Task: Read customer reviews and ratings for real estate agents in Des Moines, Iowa, to find an agent who specializes in condos or loft apartments.
Action: Mouse moved to (320, 211)
Screenshot: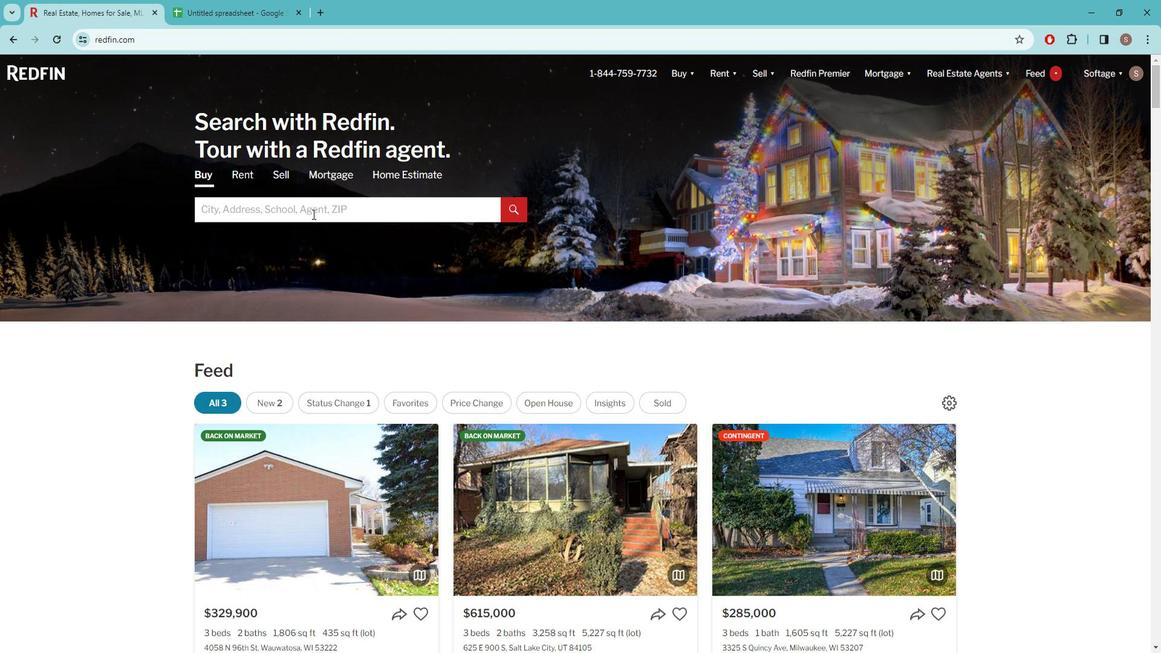 
Action: Mouse pressed left at (320, 211)
Screenshot: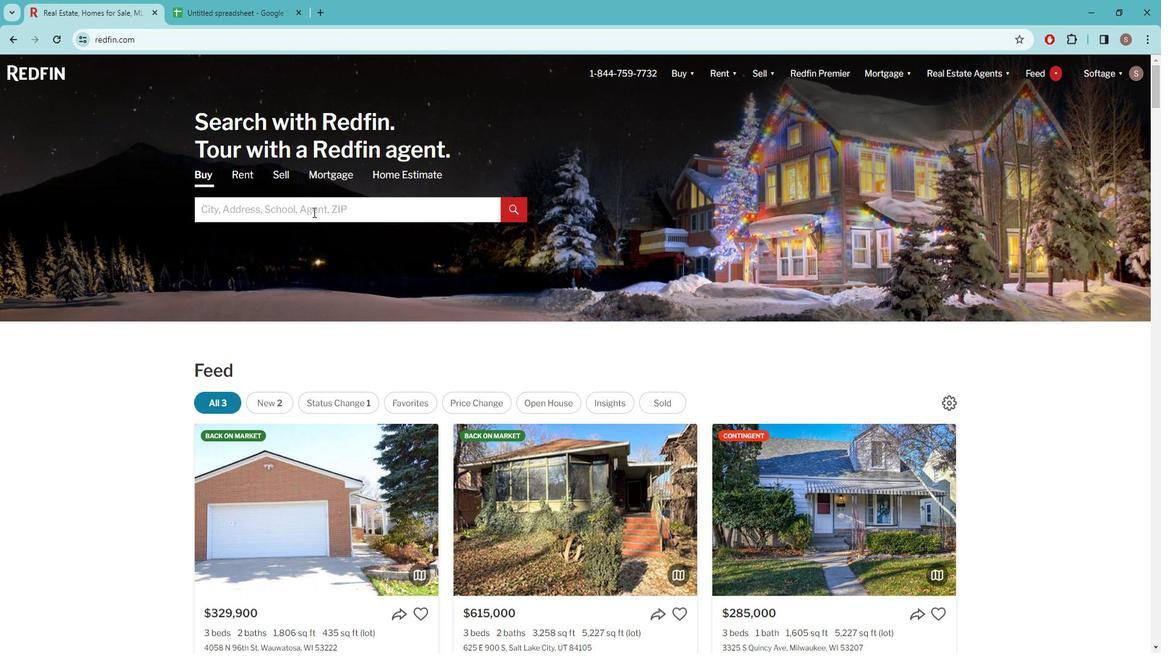 
Action: Key pressed d<Key.caps_lock>ES<Key.space><Key.caps_lock>m
Screenshot: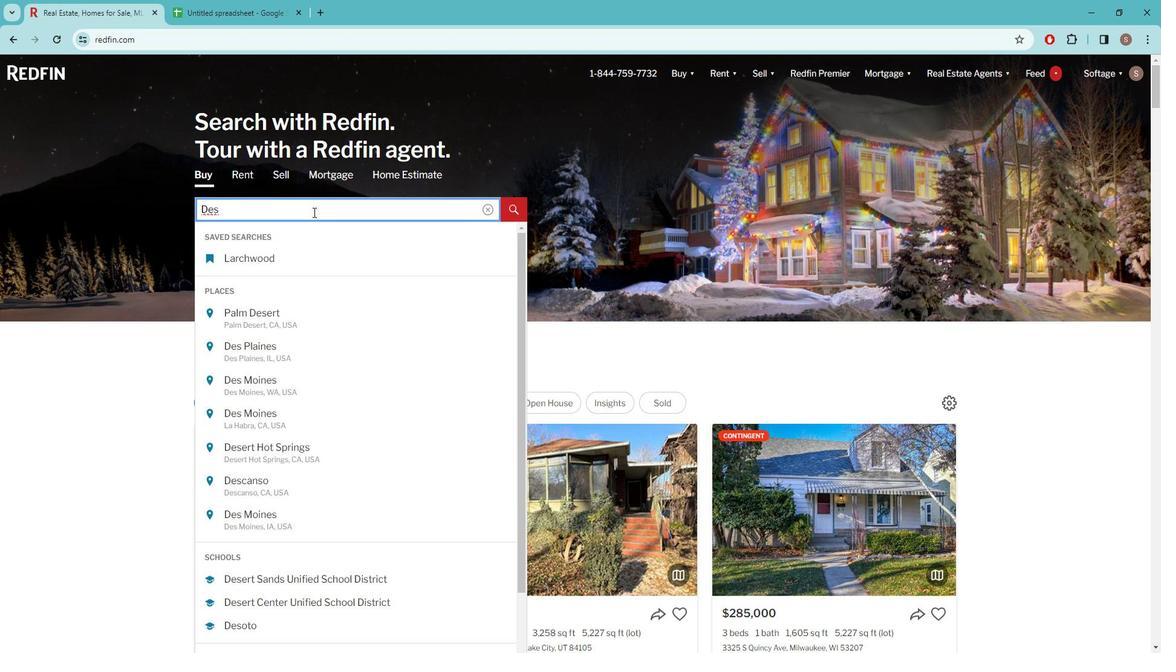
Action: Mouse moved to (320, 211)
Screenshot: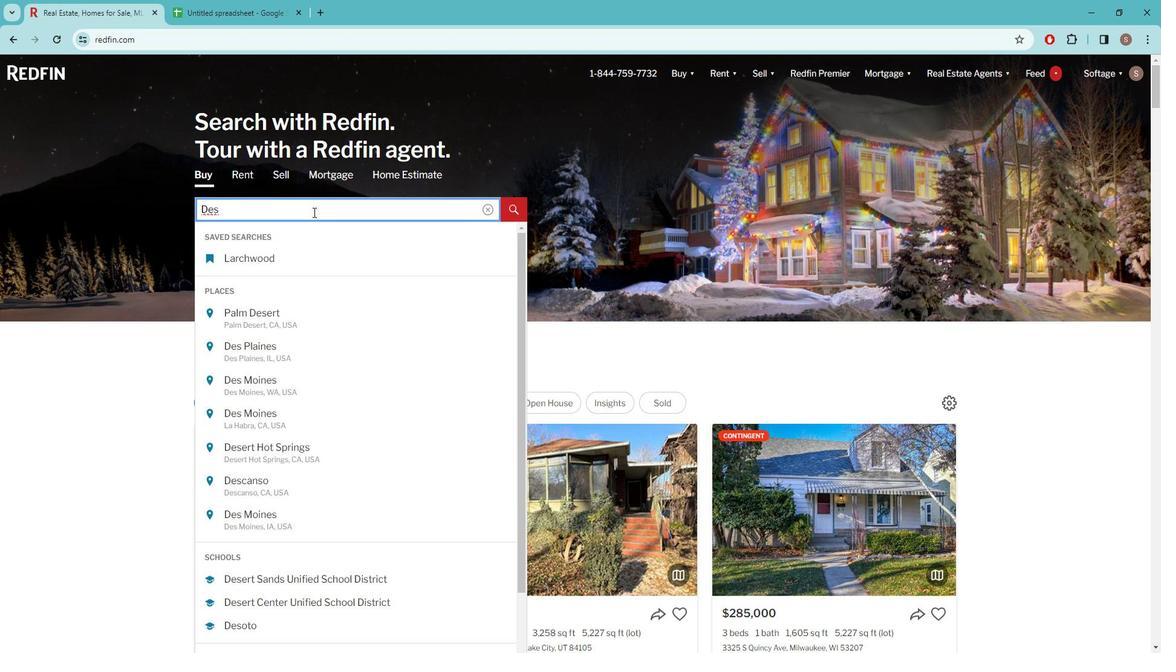 
Action: Key pressed <Key.caps_lock>OINES,<Key.space><Key.caps_lock>i<Key.caps_lock>OWA
Screenshot: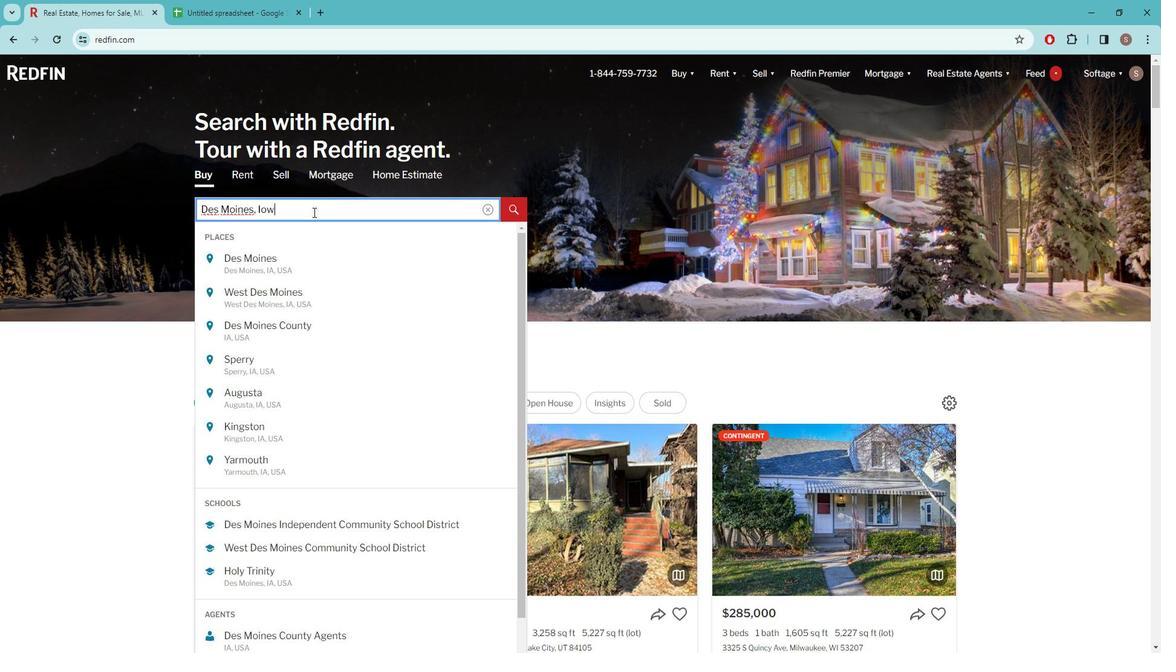 
Action: Mouse moved to (306, 251)
Screenshot: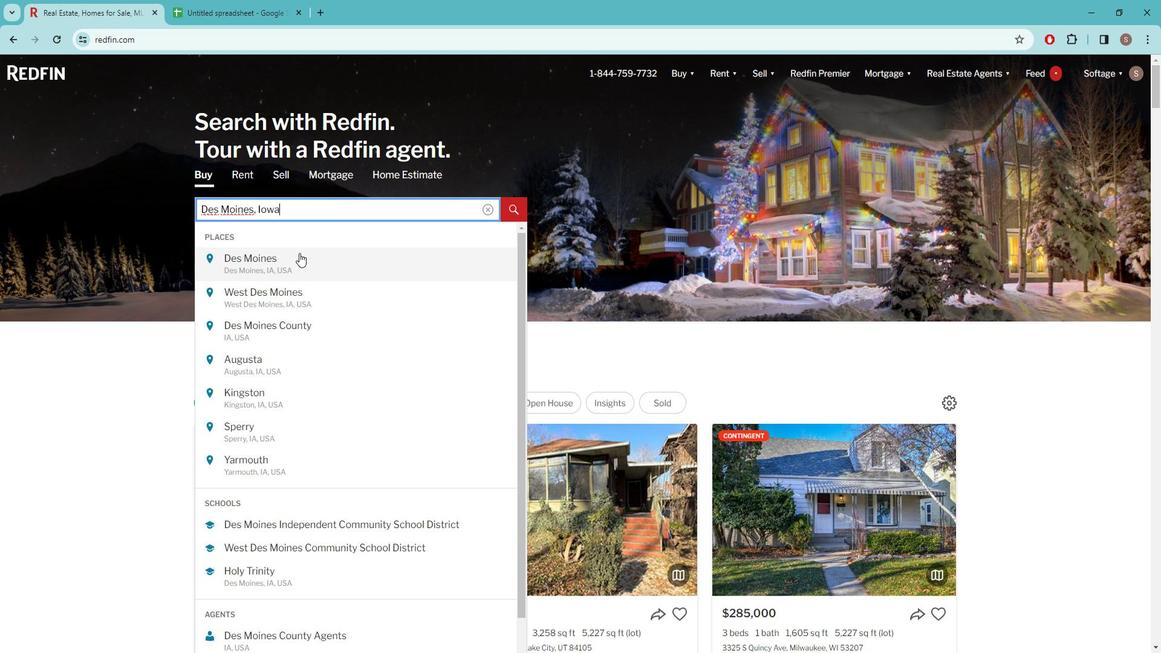 
Action: Mouse pressed left at (306, 251)
Screenshot: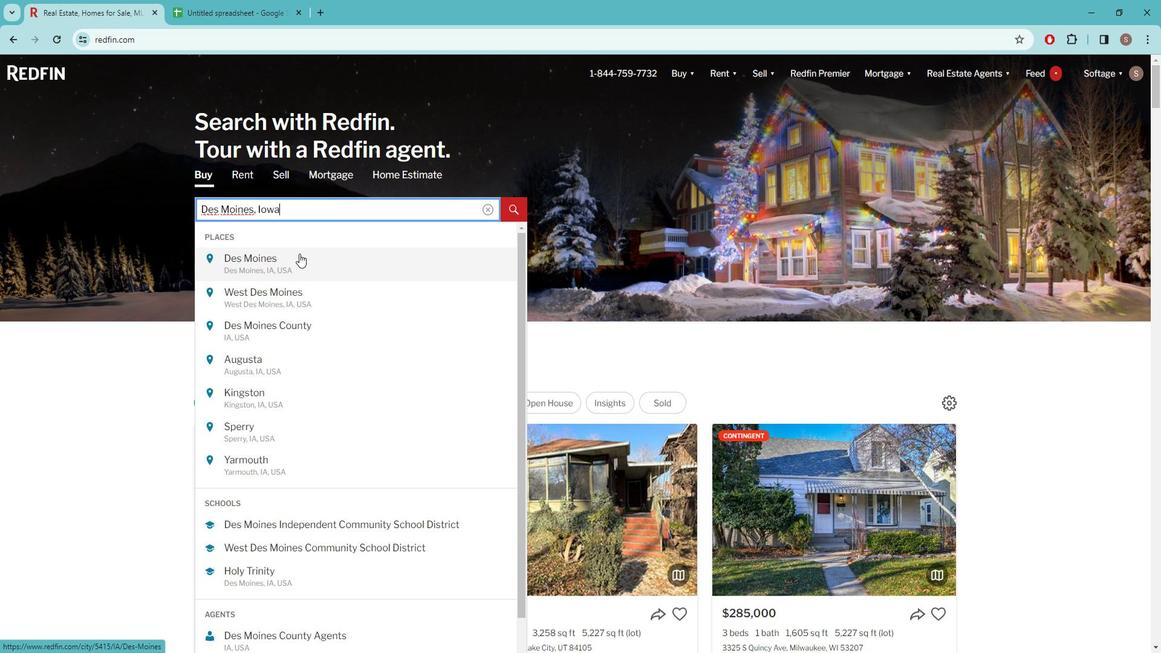 
Action: Mouse moved to (1020, 157)
Screenshot: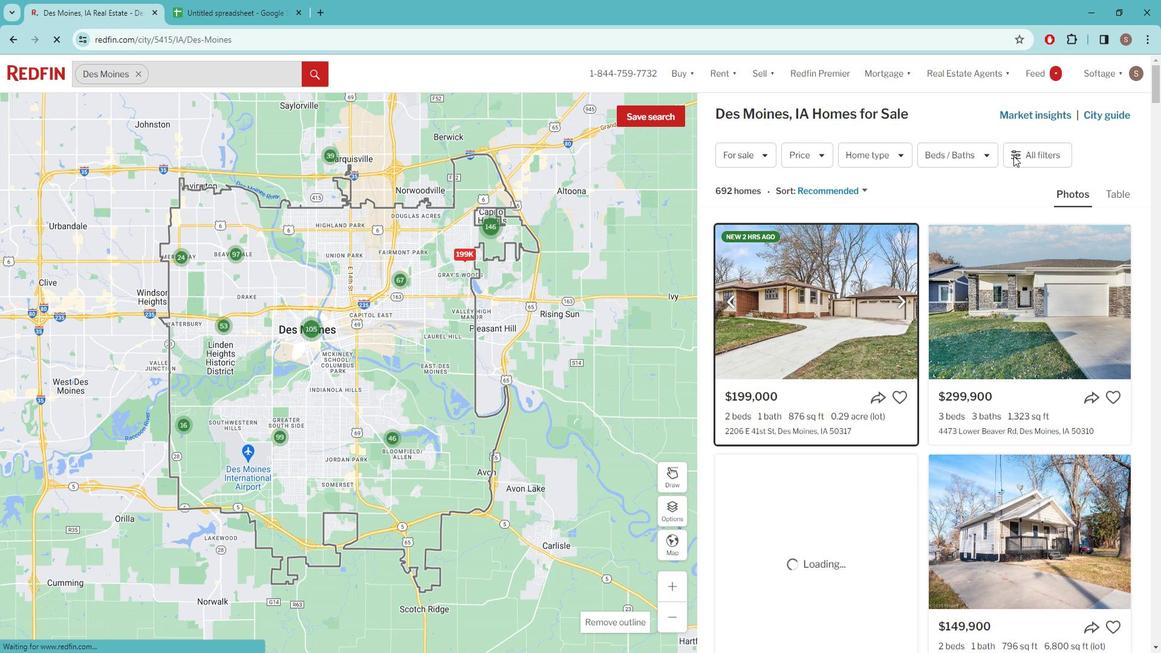 
Action: Mouse pressed left at (1020, 157)
Screenshot: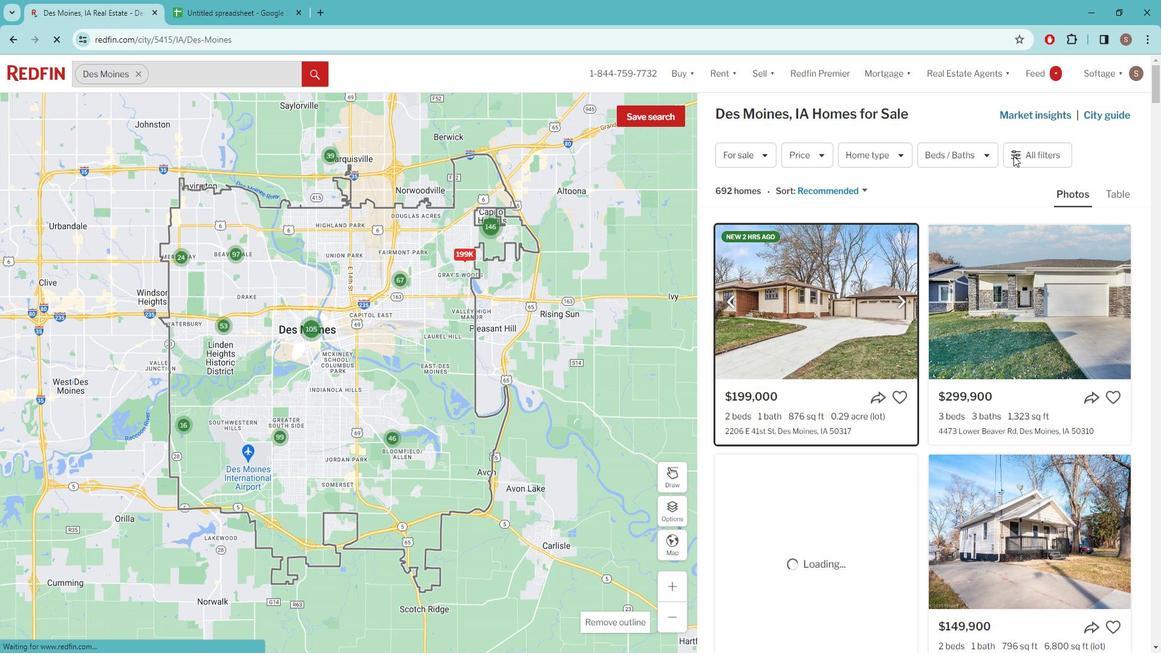 
Action: Mouse moved to (1021, 153)
Screenshot: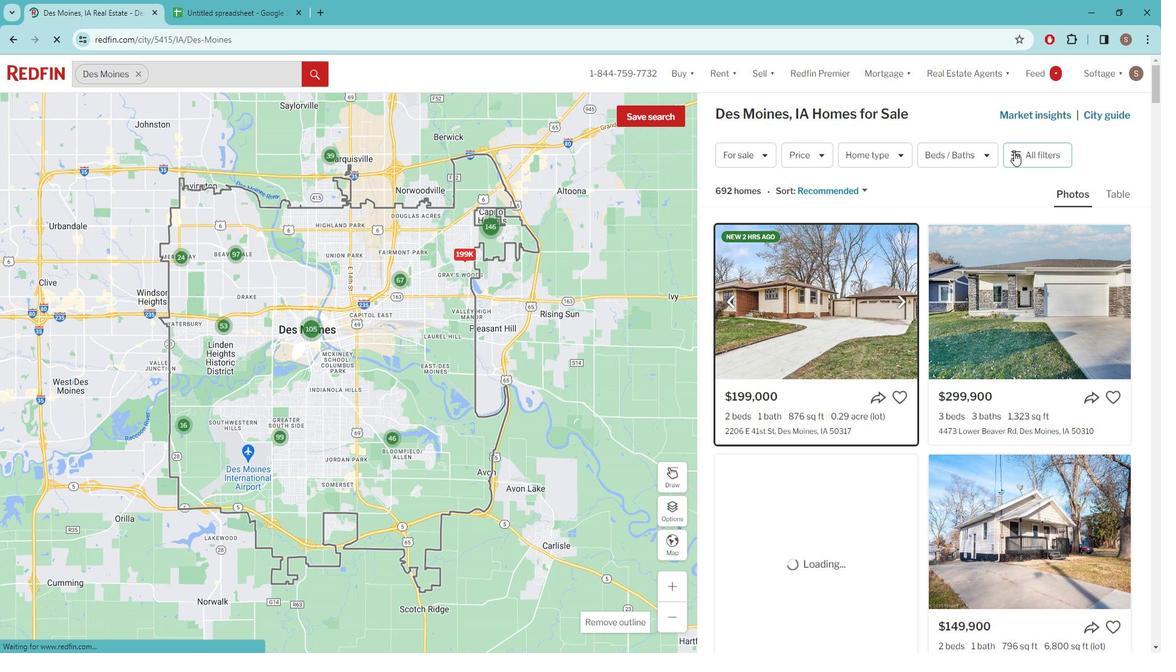 
Action: Mouse pressed left at (1021, 153)
Screenshot: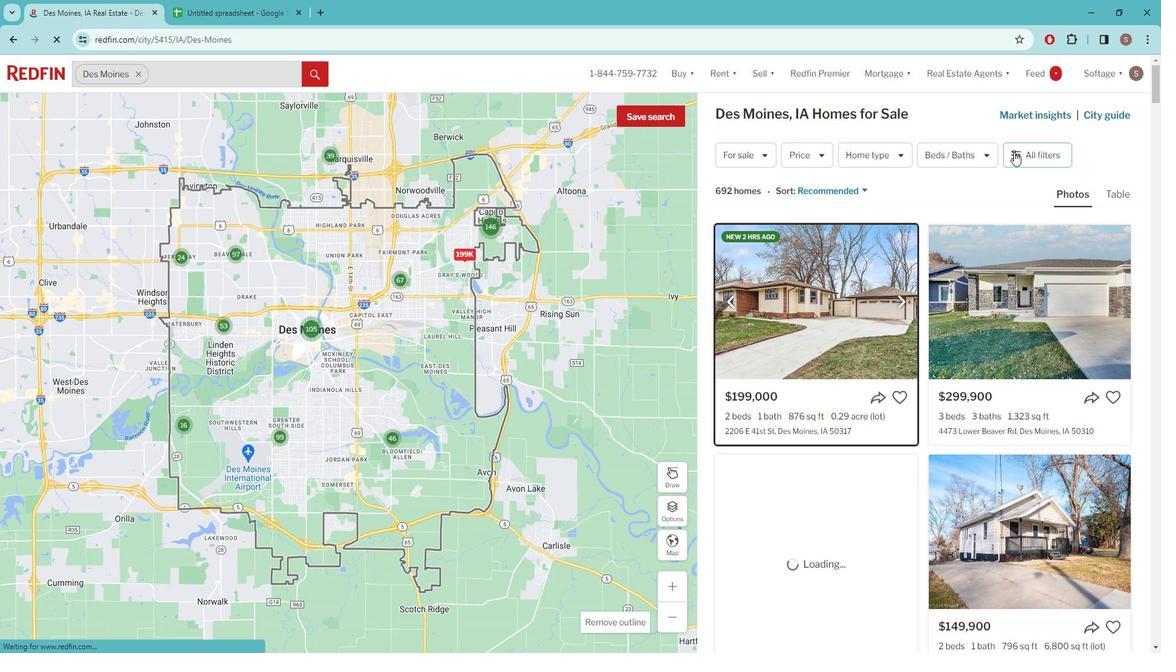 
Action: Mouse pressed left at (1021, 153)
Screenshot: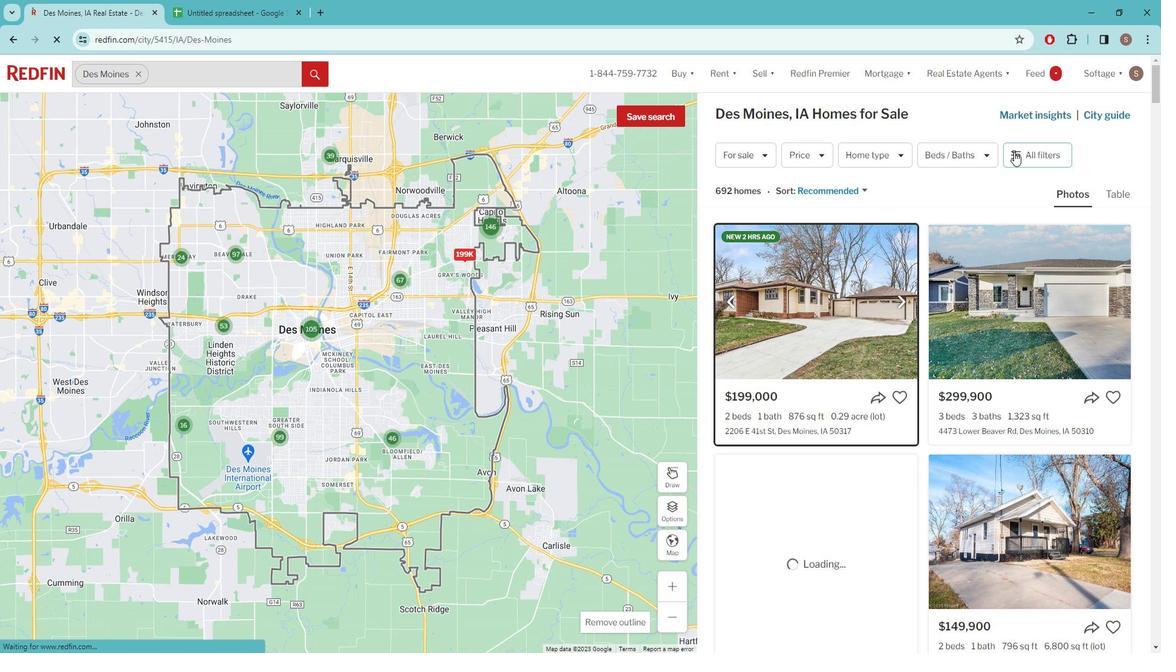 
Action: Mouse pressed left at (1021, 153)
Screenshot: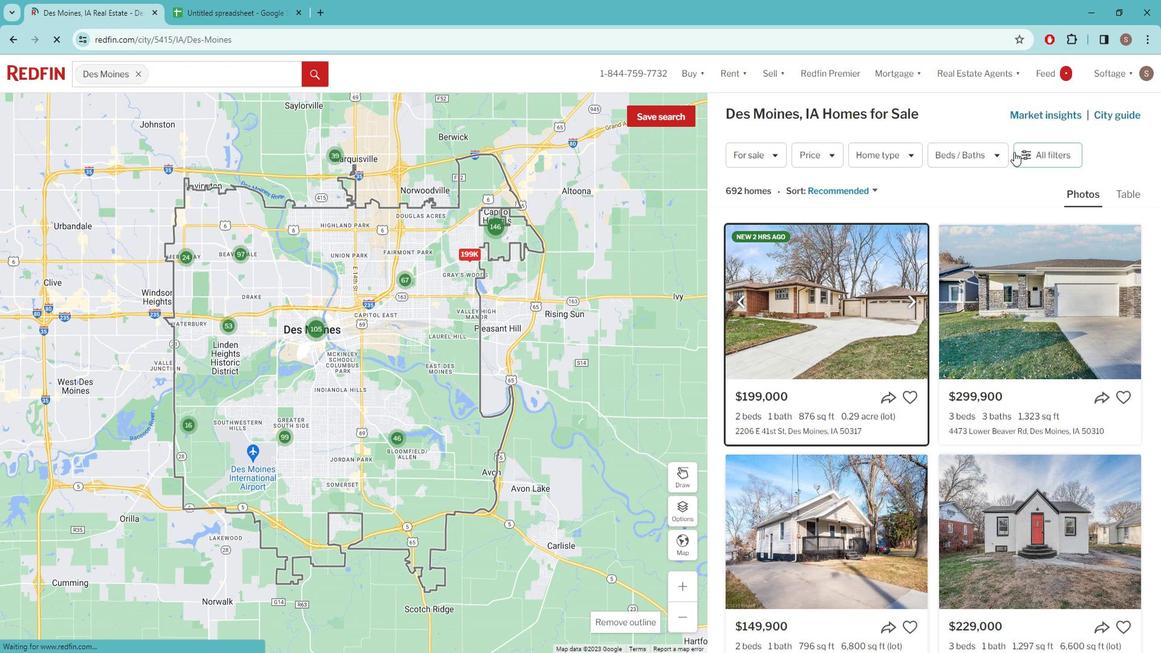 
Action: Mouse moved to (1024, 152)
Screenshot: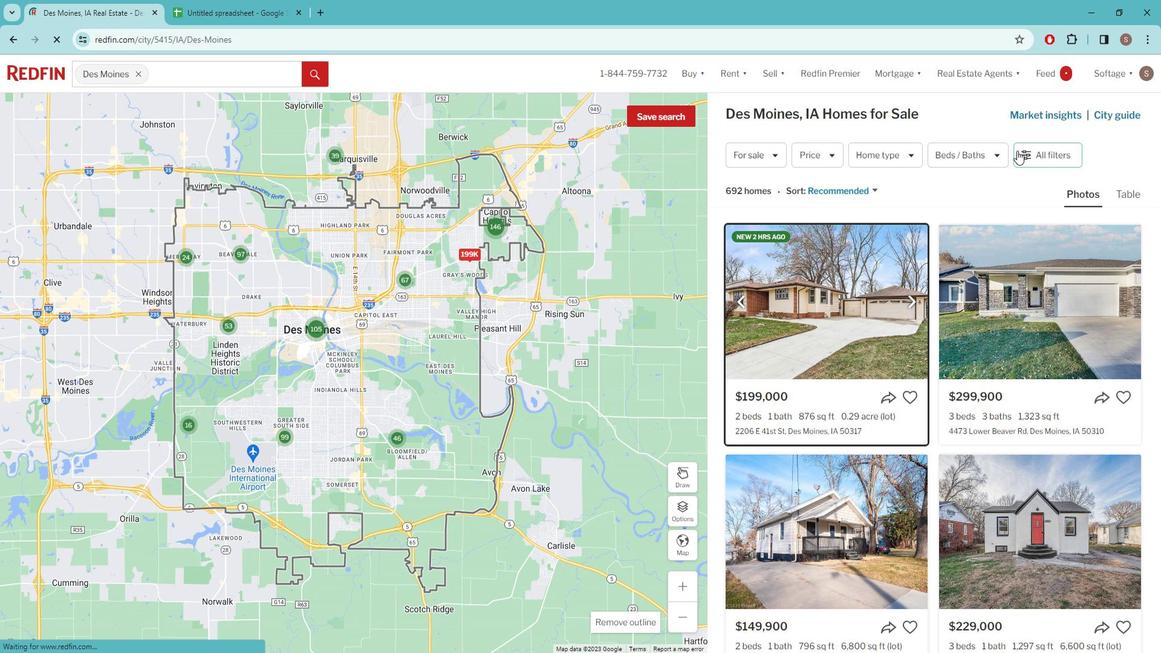 
Action: Mouse pressed left at (1024, 152)
Screenshot: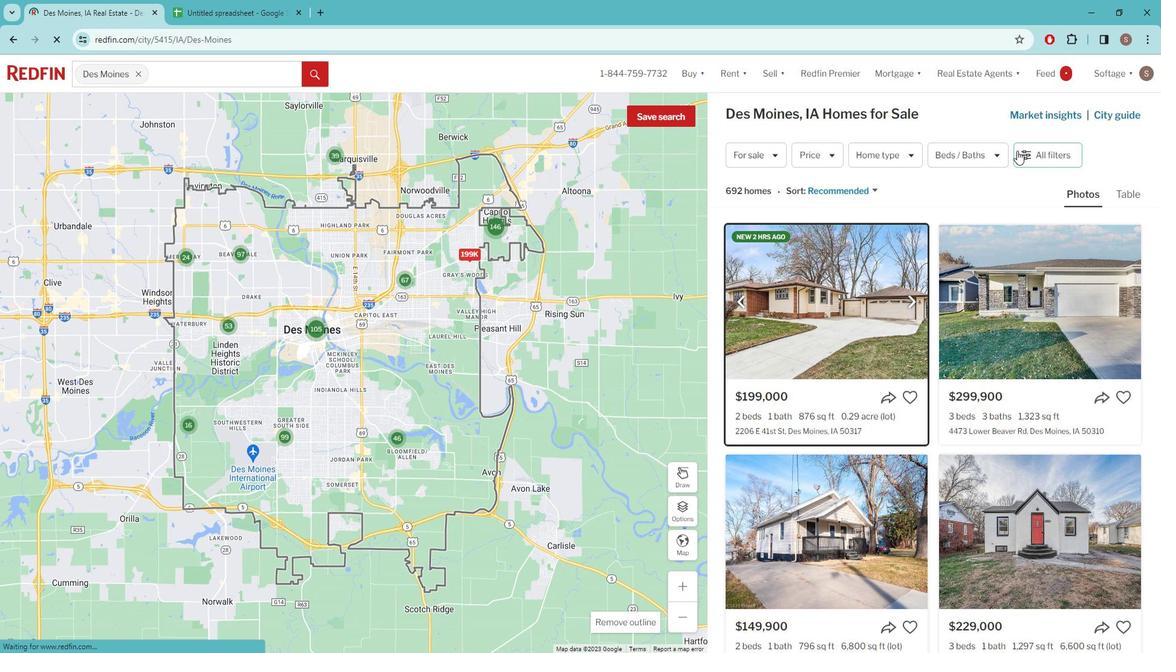 
Action: Mouse pressed left at (1024, 152)
Screenshot: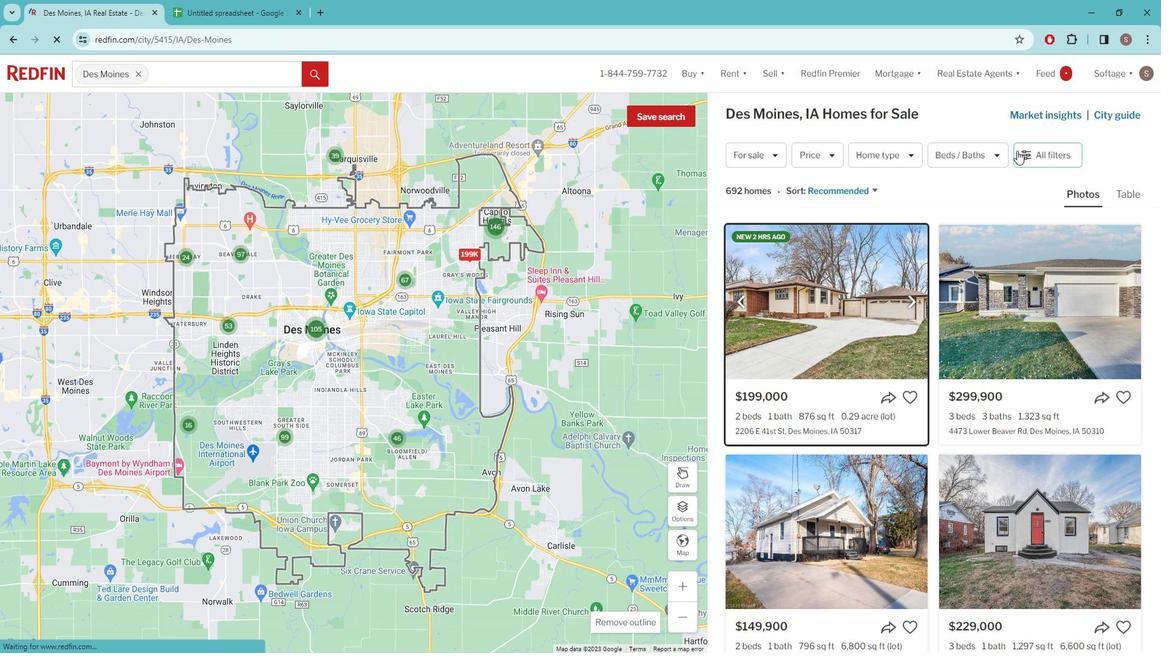 
Action: Mouse moved to (1025, 152)
Screenshot: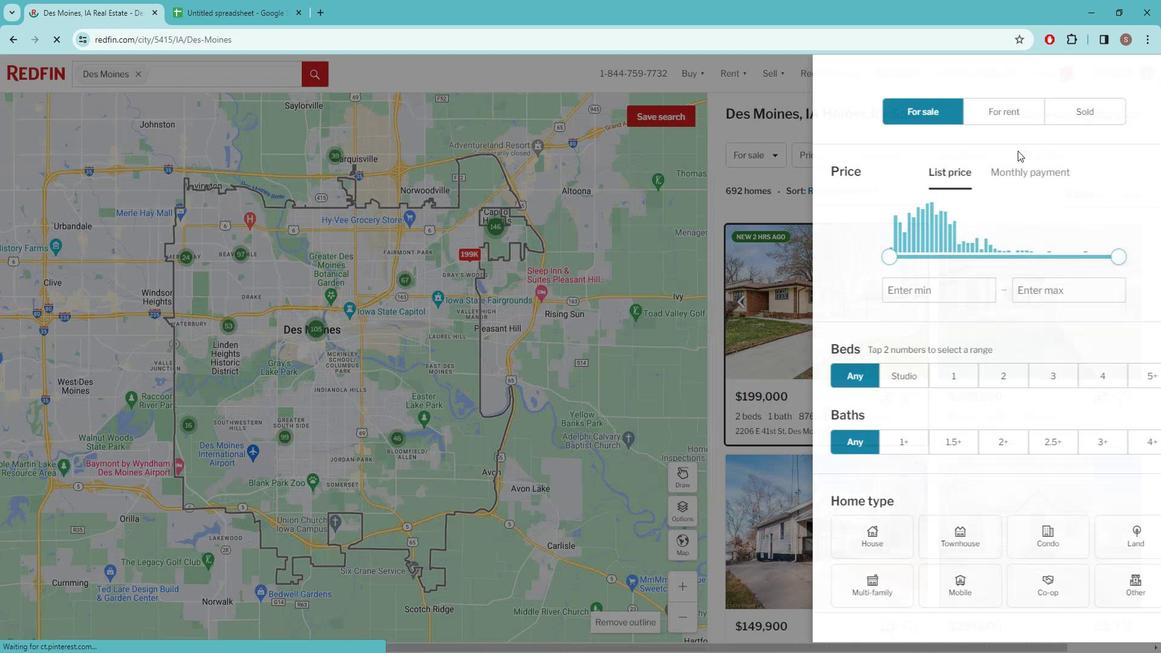 
Action: Mouse pressed left at (1025, 152)
Screenshot: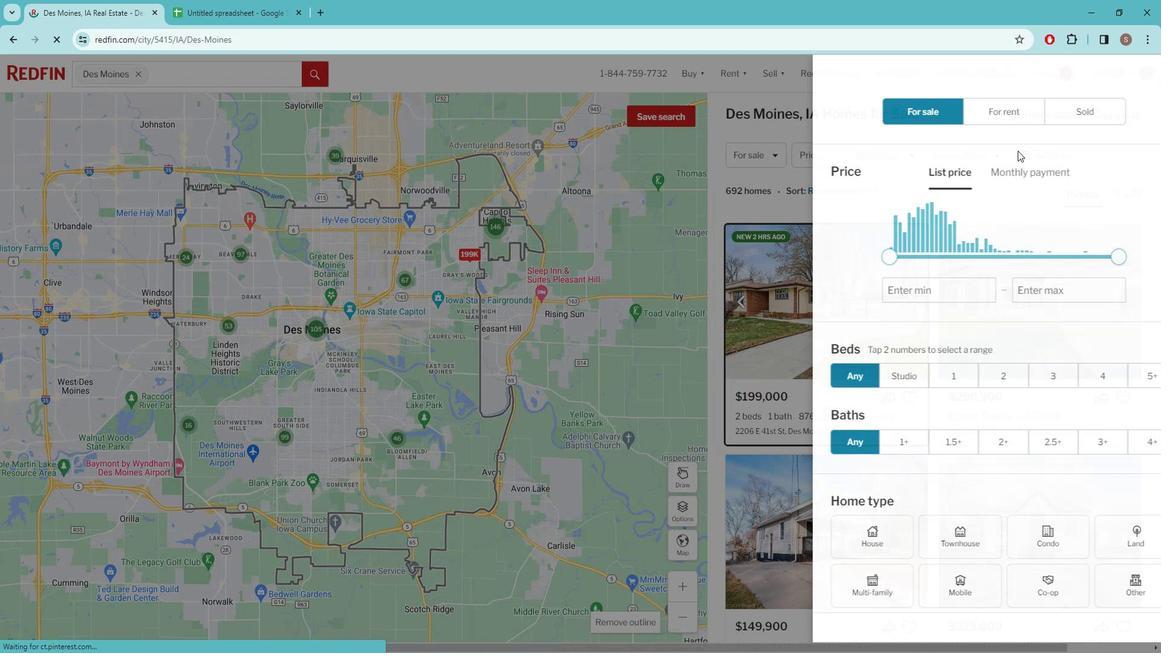 
Action: Mouse moved to (938, 199)
Screenshot: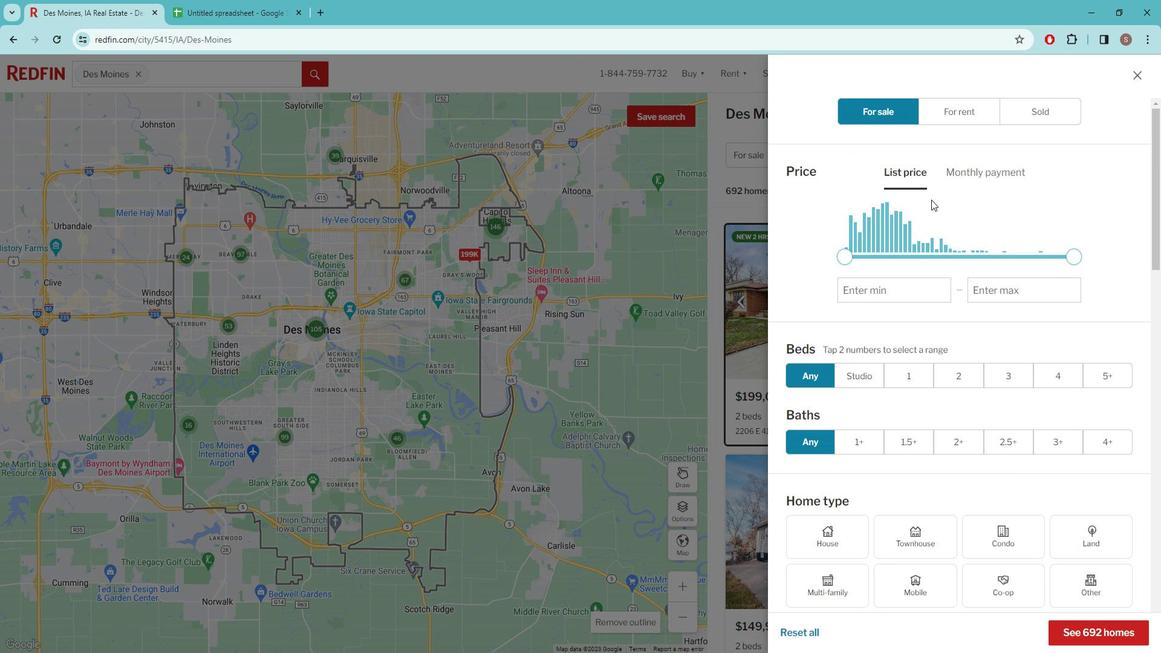 
Action: Mouse scrolled (938, 198) with delta (0, 0)
Screenshot: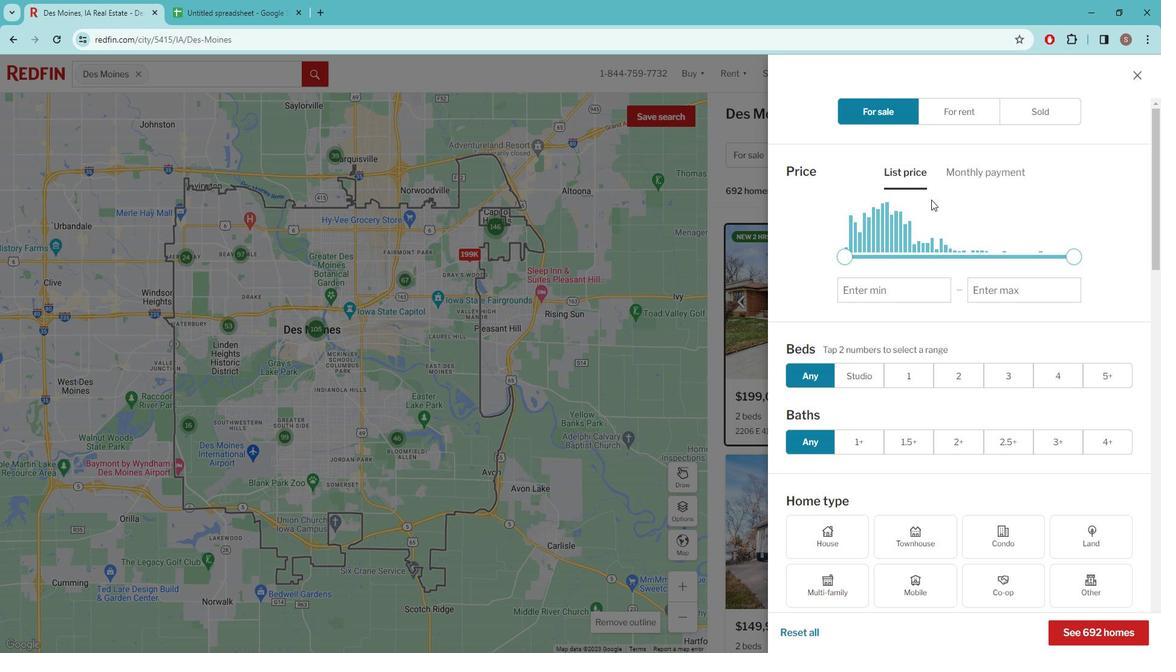 
Action: Mouse scrolled (938, 198) with delta (0, 0)
Screenshot: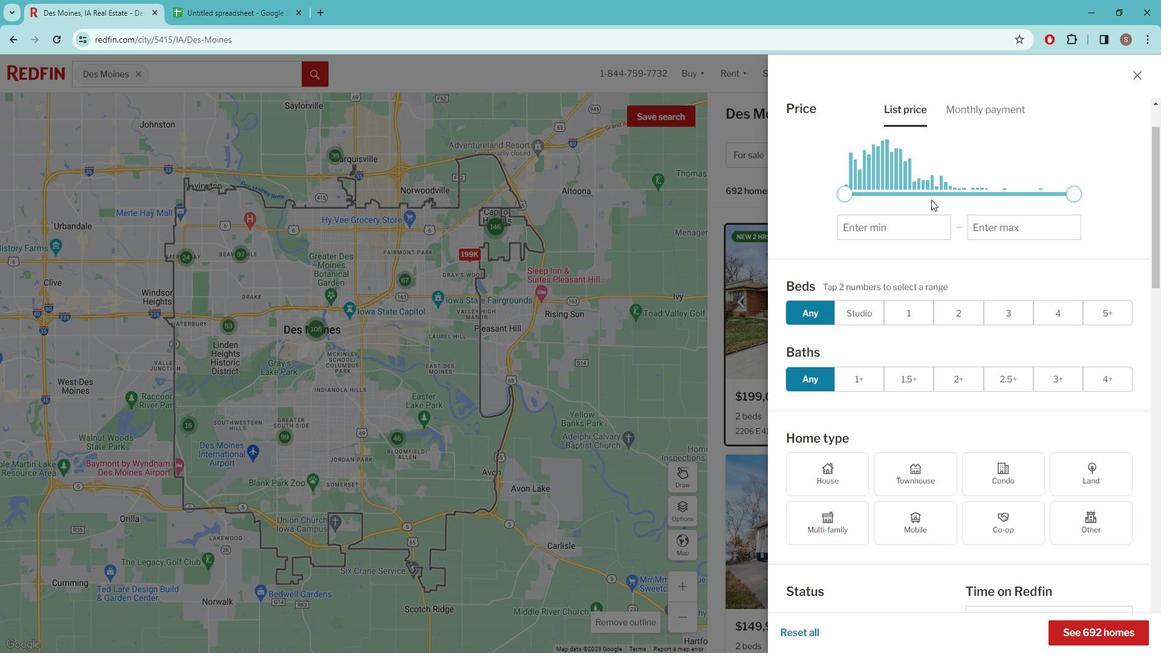 
Action: Mouse scrolled (938, 198) with delta (0, 0)
Screenshot: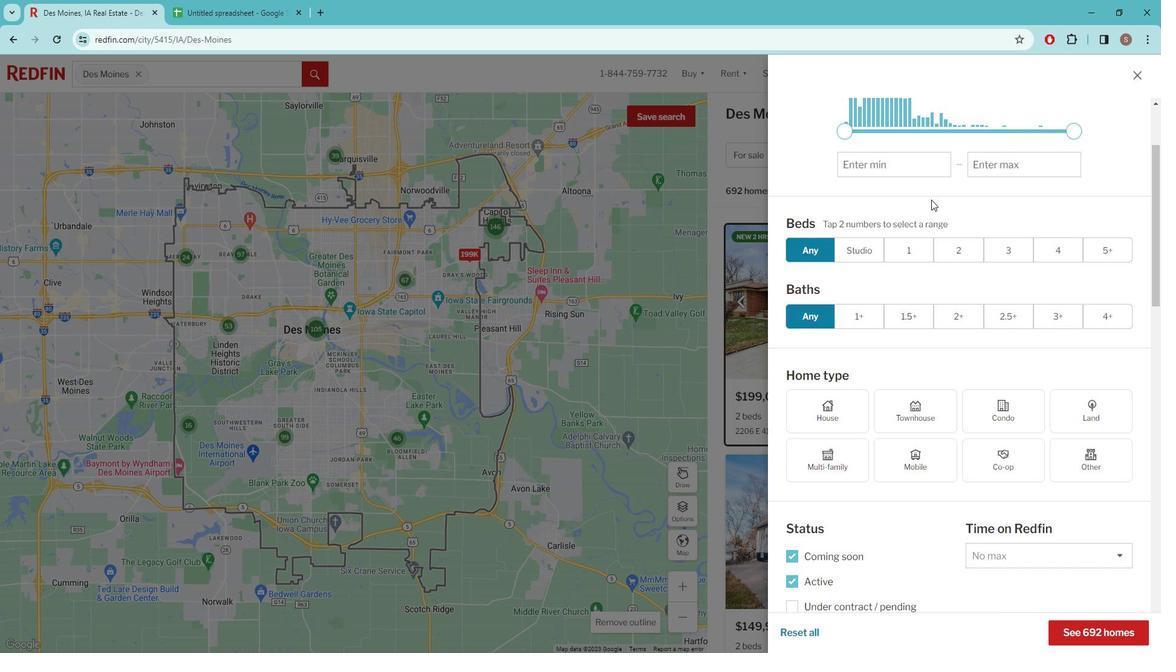
Action: Mouse moved to (902, 231)
Screenshot: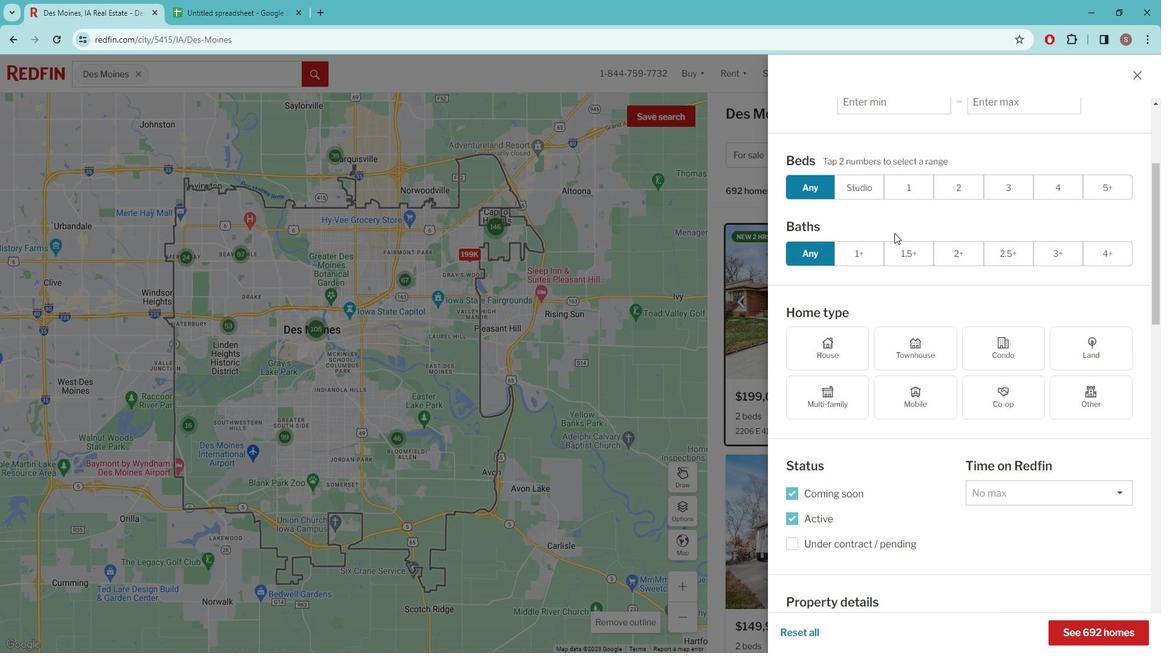 
Action: Mouse scrolled (902, 231) with delta (0, 0)
Screenshot: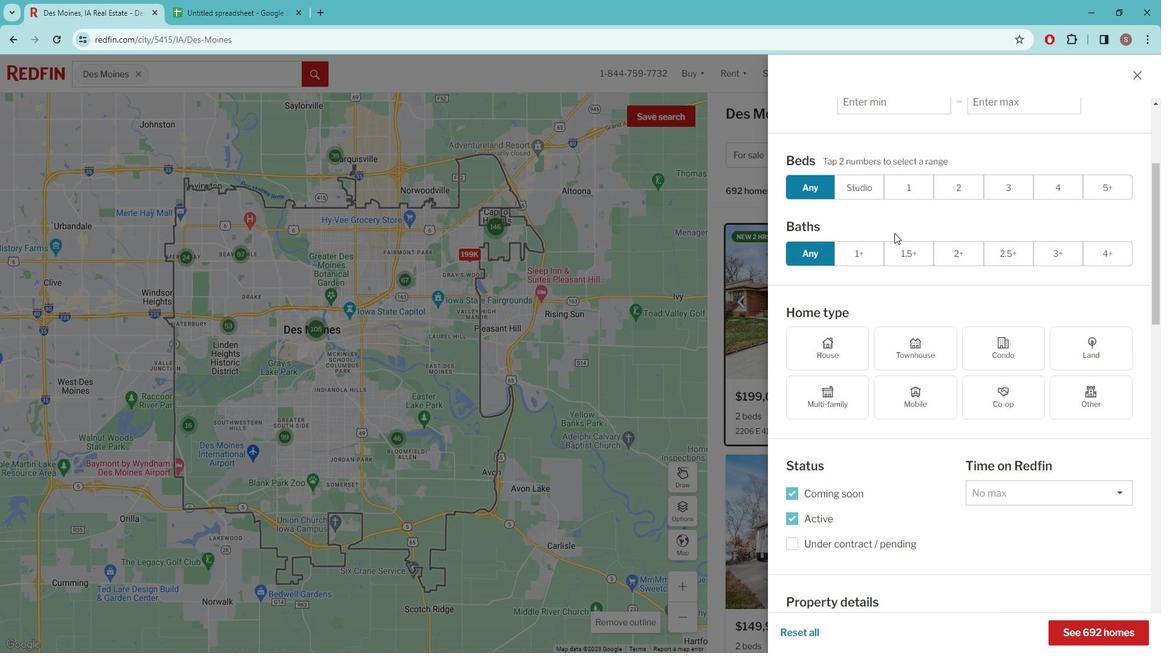 
Action: Mouse moved to (902, 231)
Screenshot: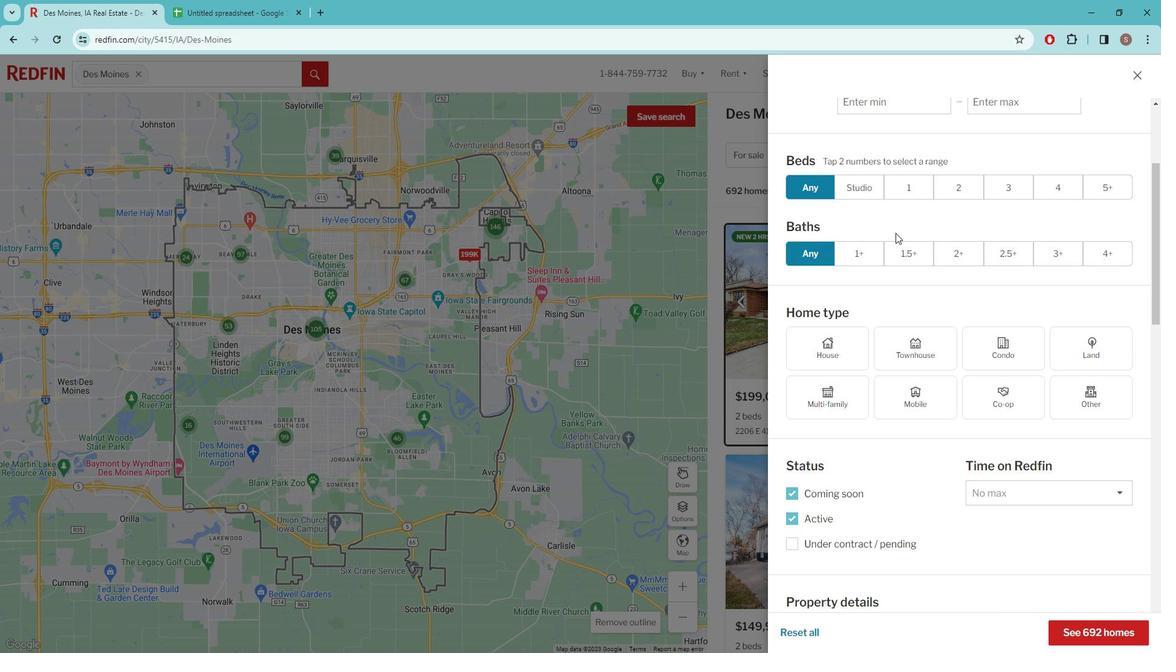 
Action: Mouse scrolled (902, 231) with delta (0, 0)
Screenshot: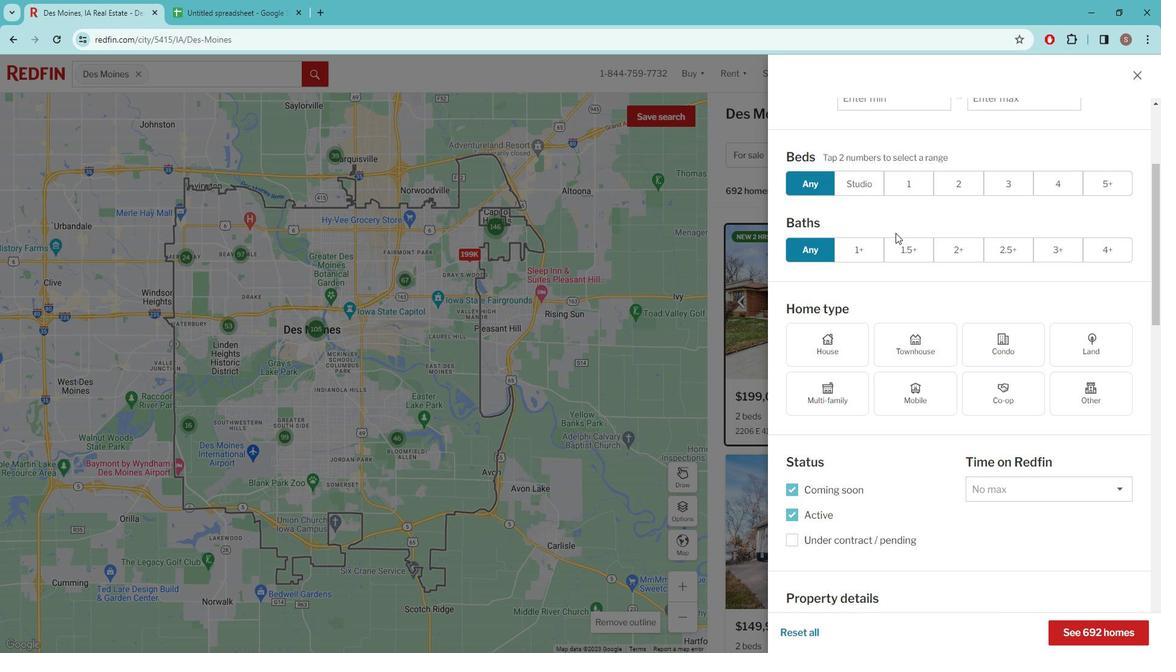 
Action: Mouse moved to (1006, 211)
Screenshot: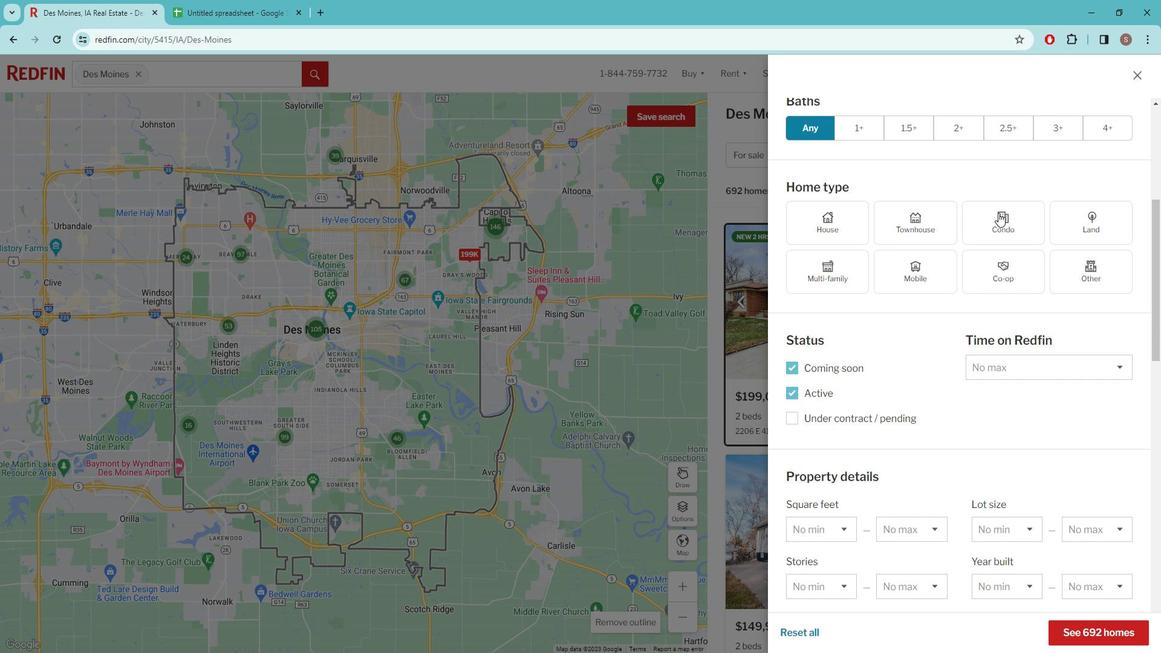 
Action: Mouse pressed left at (1006, 211)
Screenshot: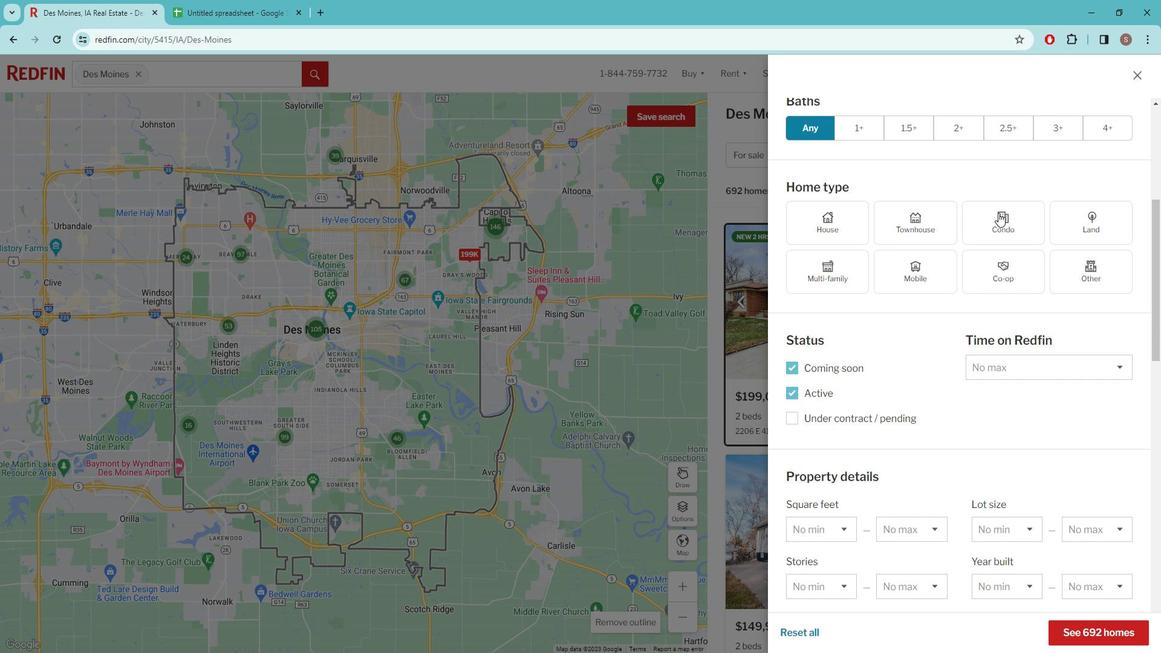 
Action: Mouse moved to (935, 305)
Screenshot: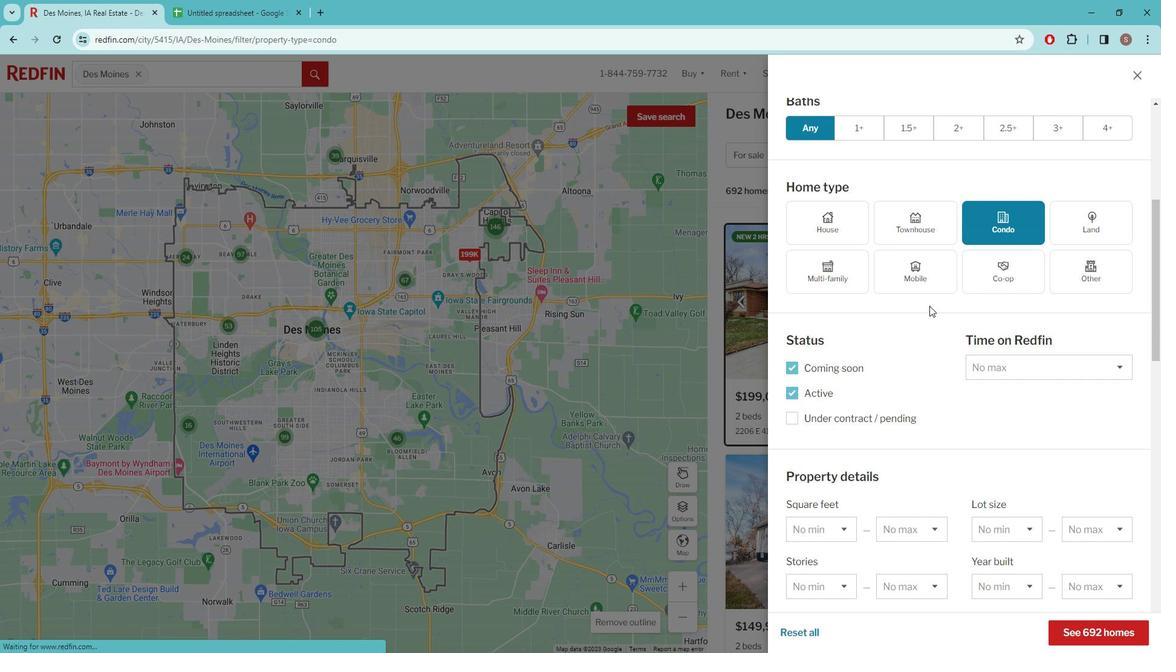 
Action: Mouse scrolled (935, 304) with delta (0, 0)
Screenshot: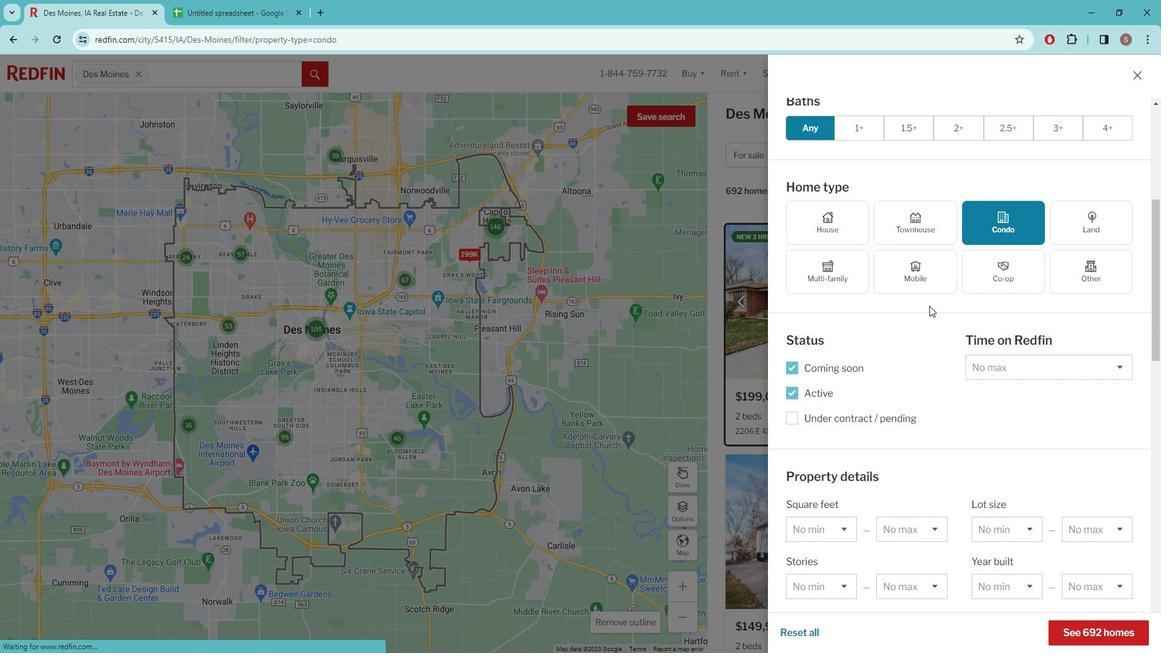 
Action: Mouse scrolled (935, 304) with delta (0, 0)
Screenshot: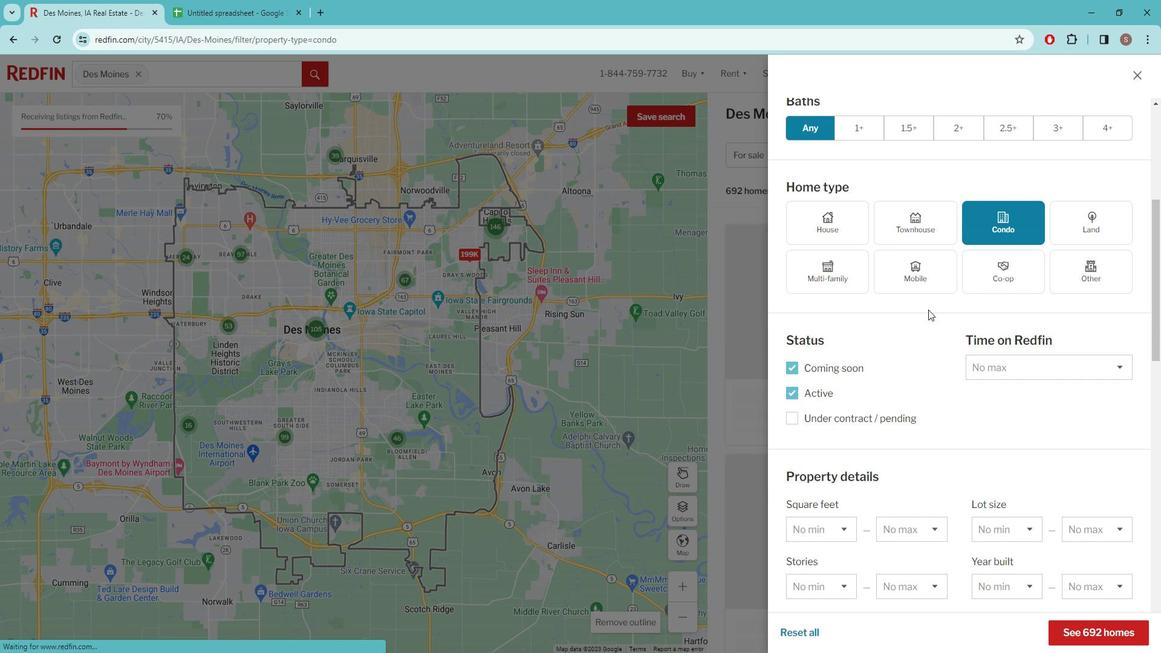 
Action: Mouse scrolled (935, 304) with delta (0, 0)
Screenshot: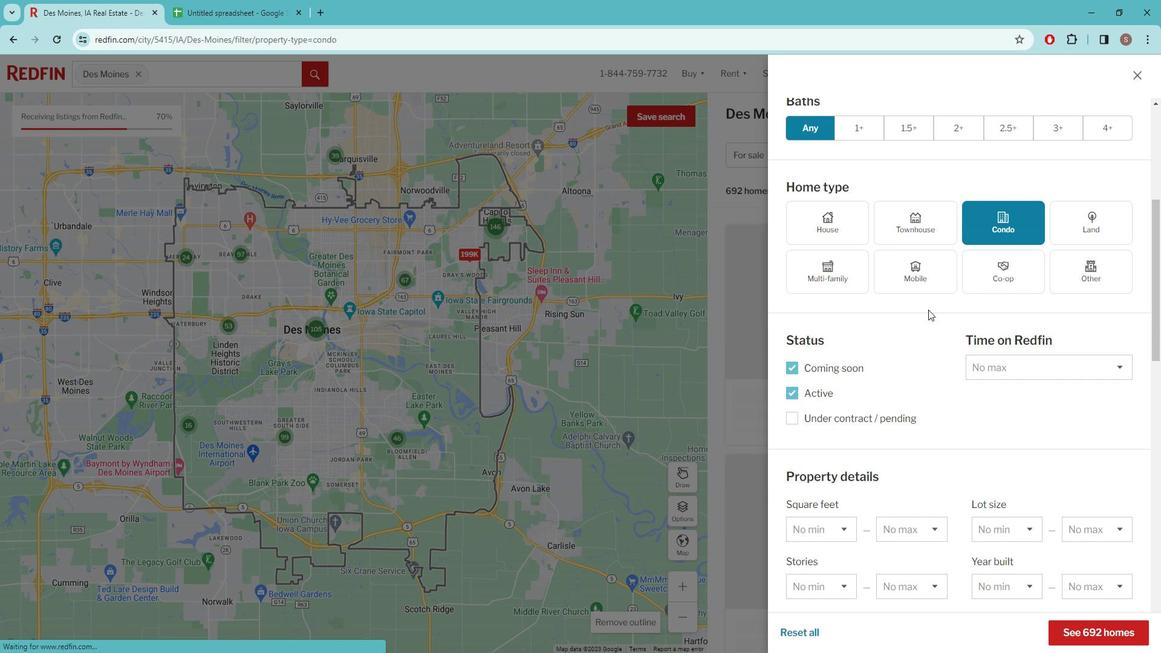 
Action: Mouse moved to (935, 306)
Screenshot: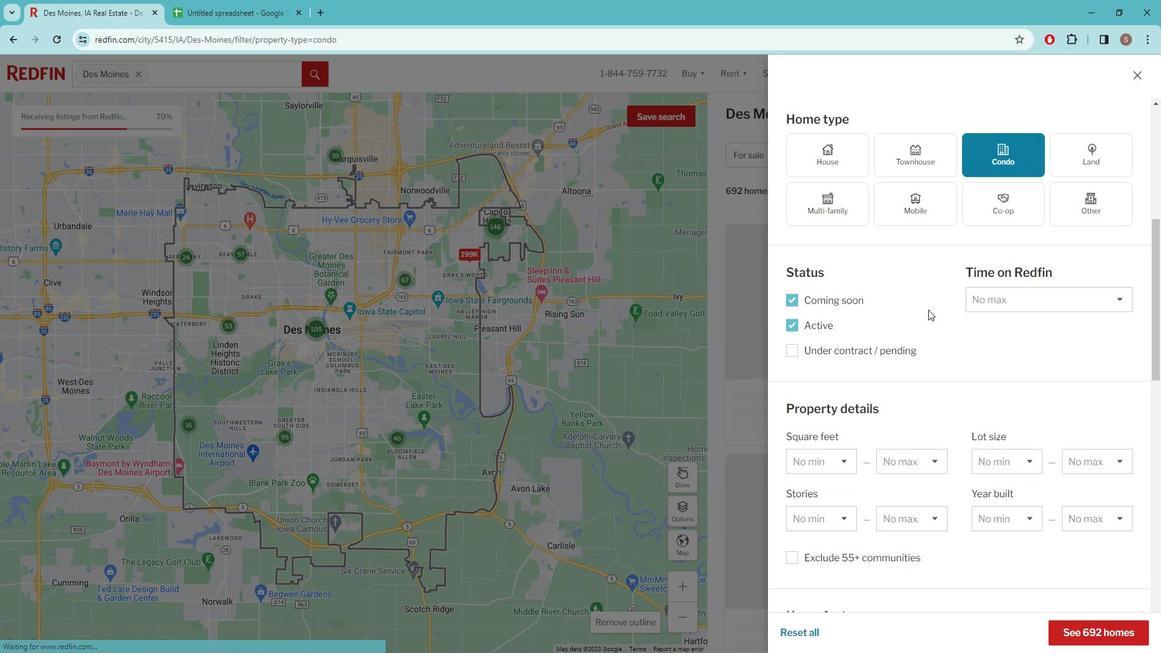 
Action: Mouse scrolled (935, 305) with delta (0, 0)
Screenshot: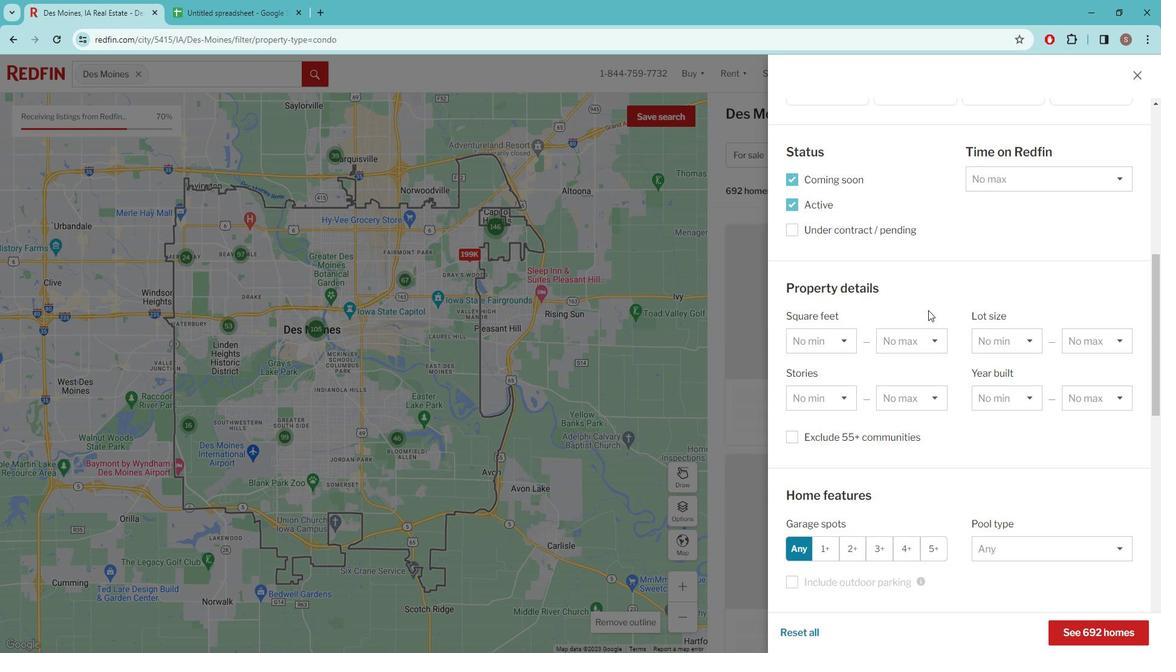 
Action: Mouse scrolled (935, 305) with delta (0, 0)
Screenshot: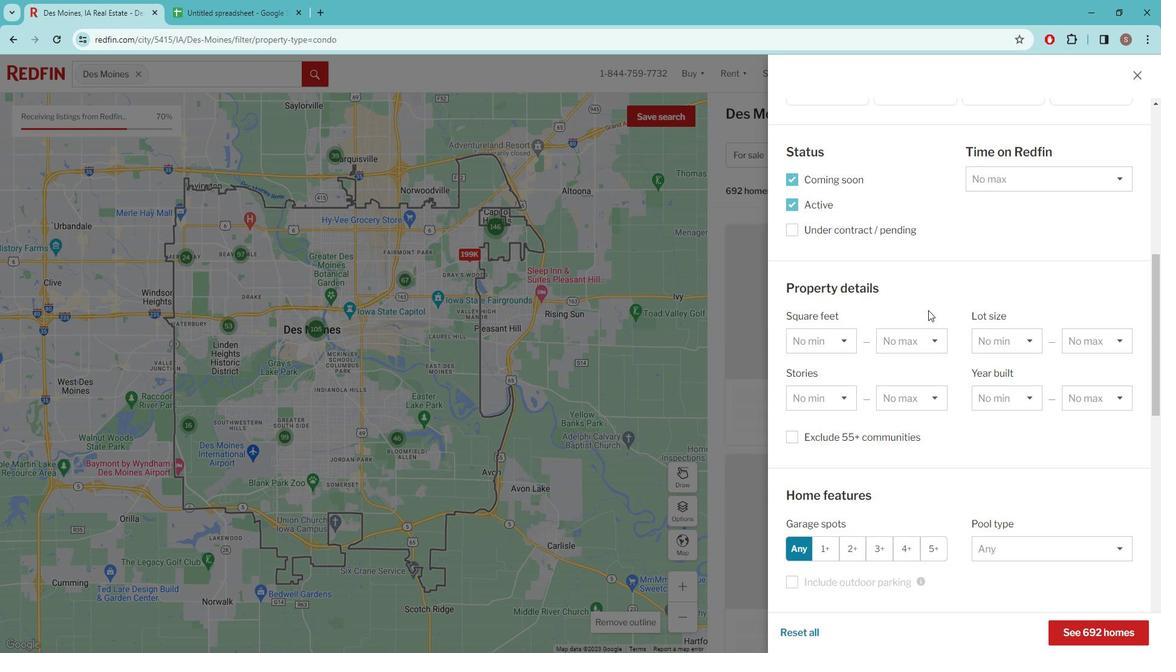 
Action: Mouse scrolled (935, 305) with delta (0, 0)
Screenshot: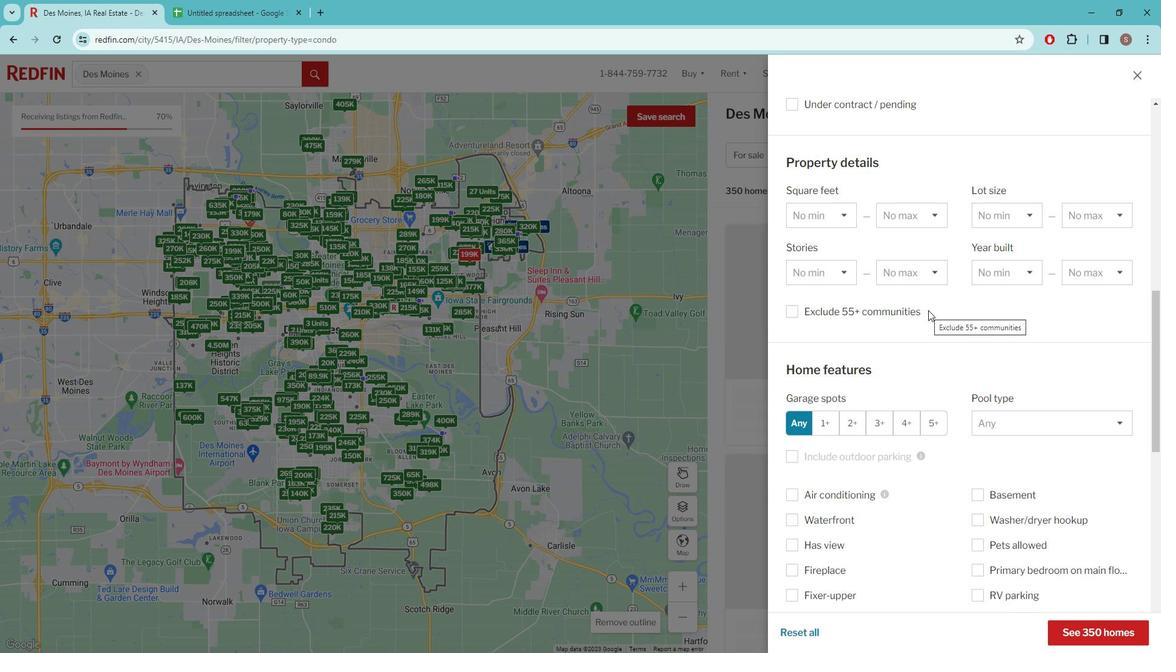 
Action: Mouse moved to (943, 312)
Screenshot: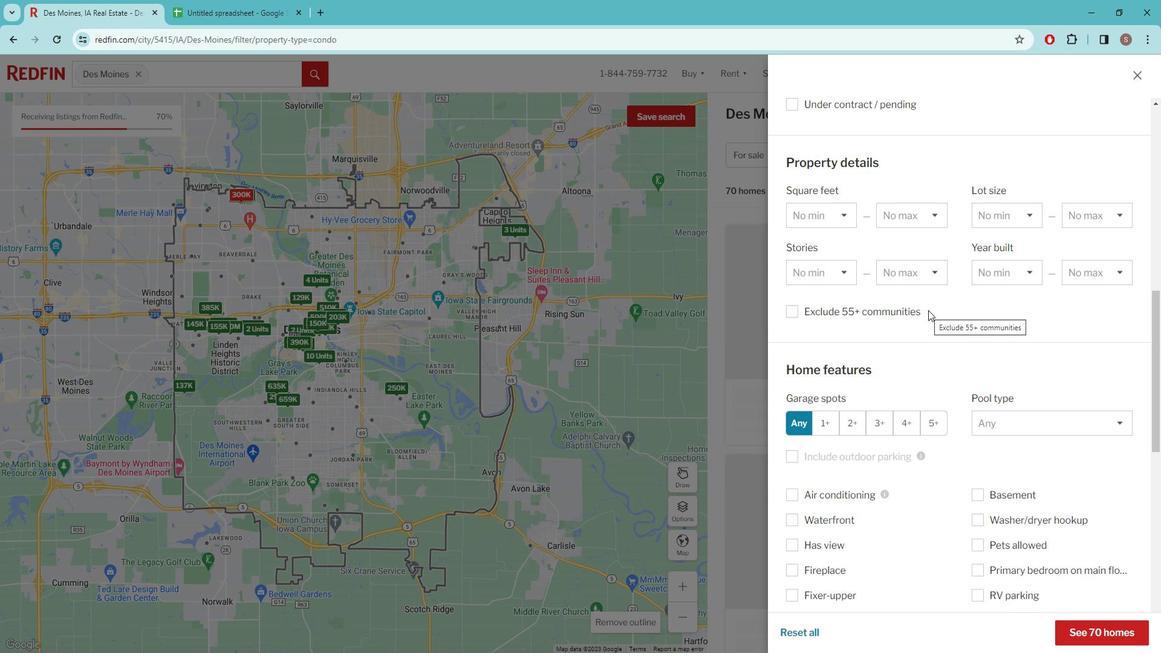 
Action: Mouse scrolled (943, 312) with delta (0, 0)
Screenshot: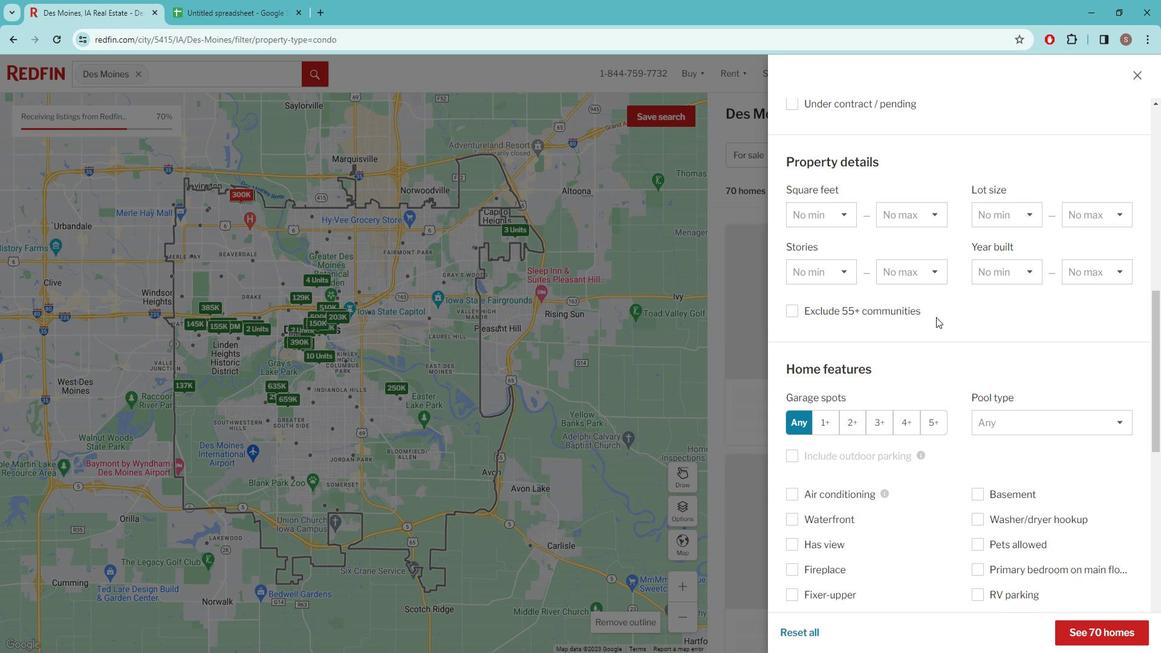
Action: Mouse moved to (967, 330)
Screenshot: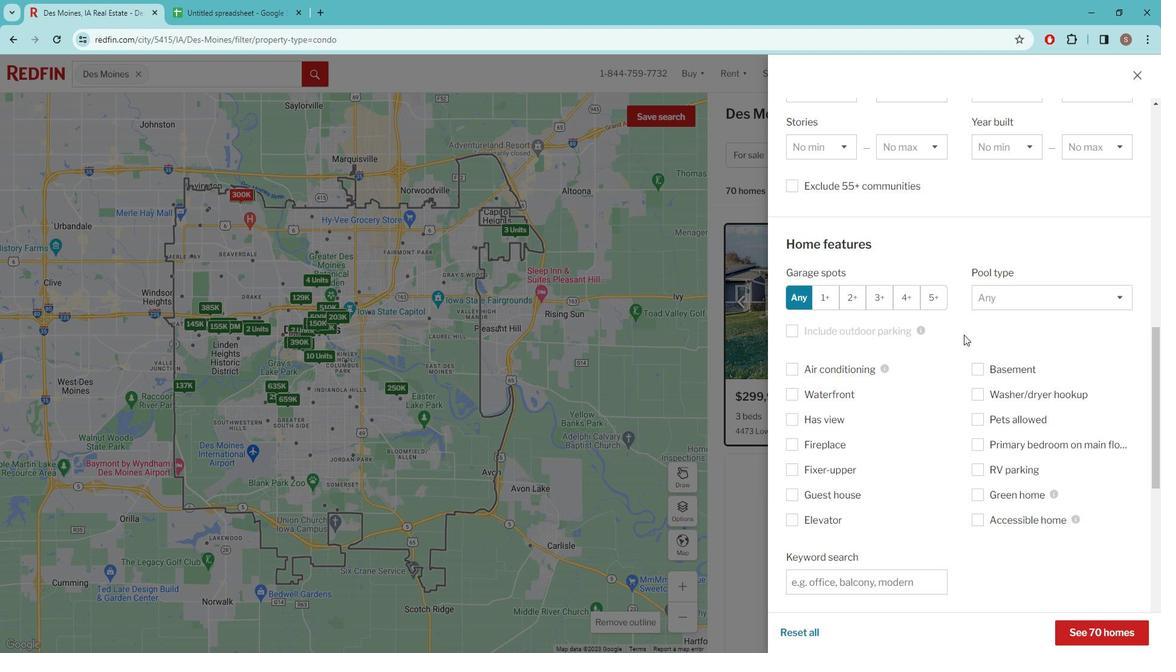 
Action: Mouse scrolled (967, 330) with delta (0, 0)
Screenshot: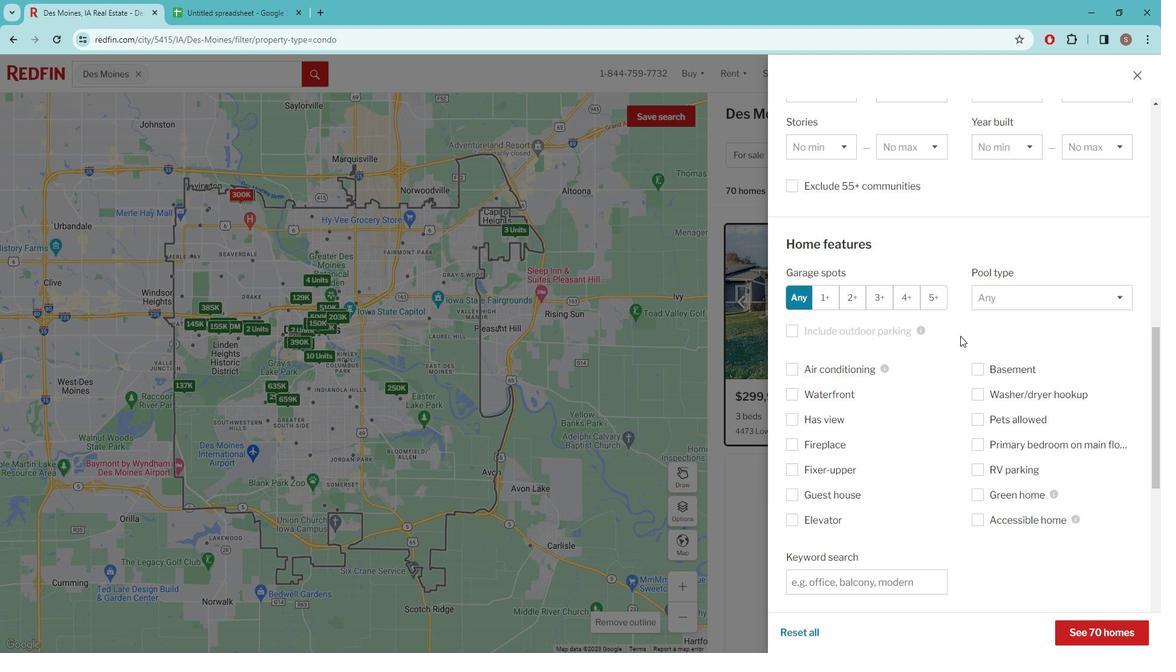 
Action: Mouse scrolled (967, 330) with delta (0, 0)
Screenshot: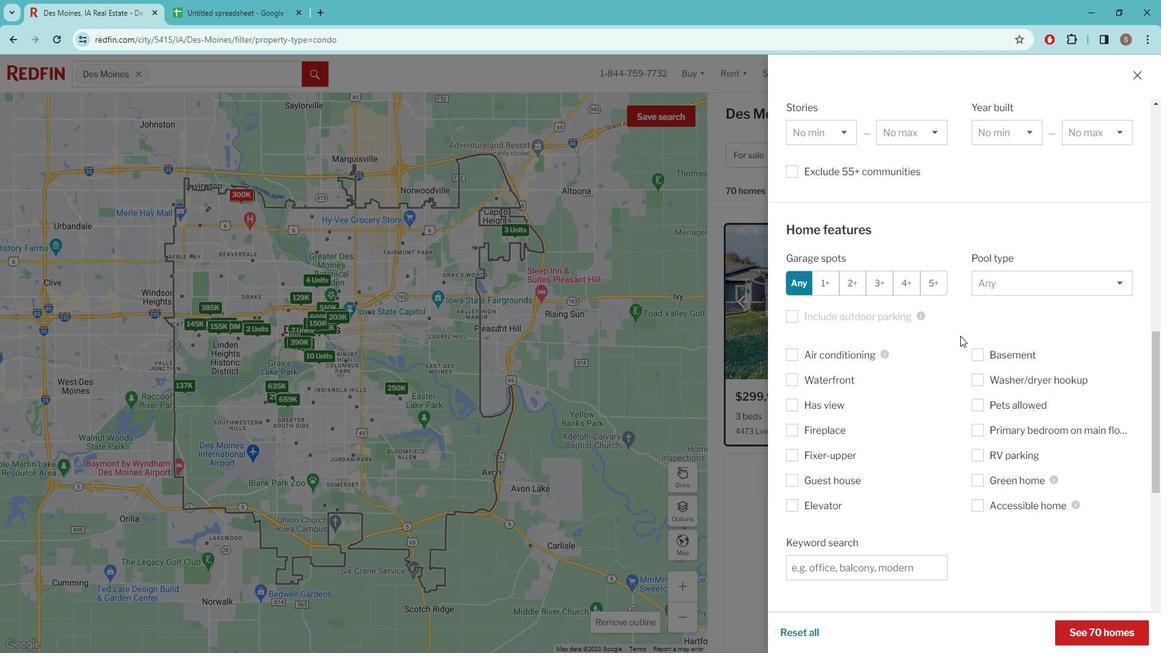 
Action: Mouse scrolled (967, 330) with delta (0, 0)
Screenshot: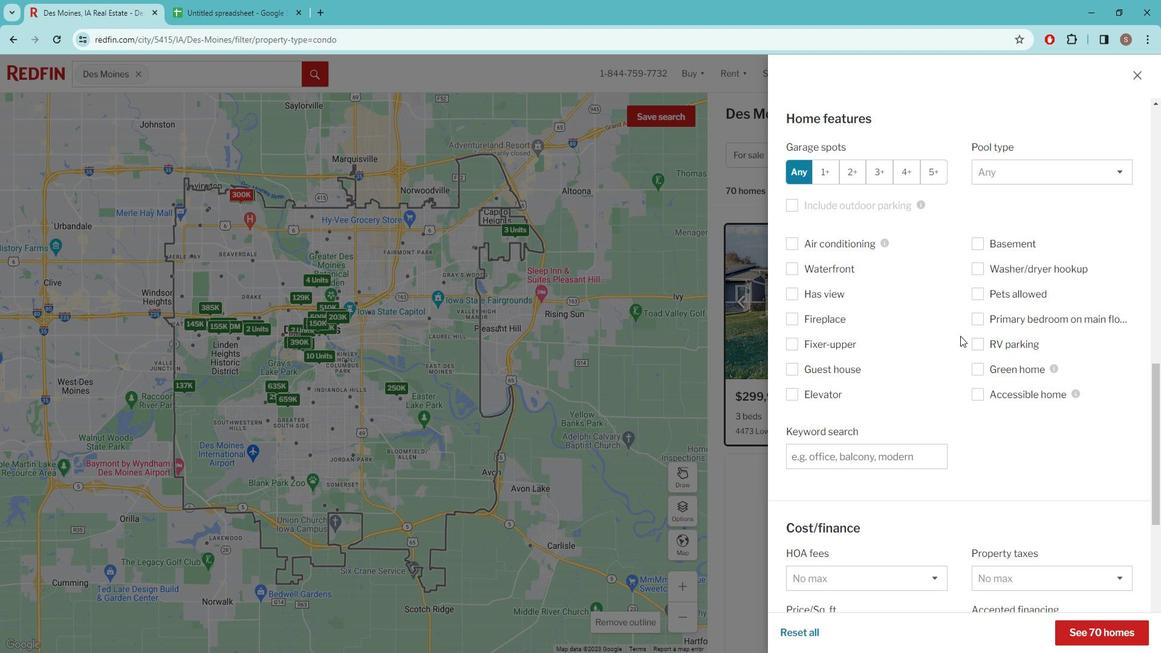 
Action: Mouse scrolled (967, 330) with delta (0, 0)
Screenshot: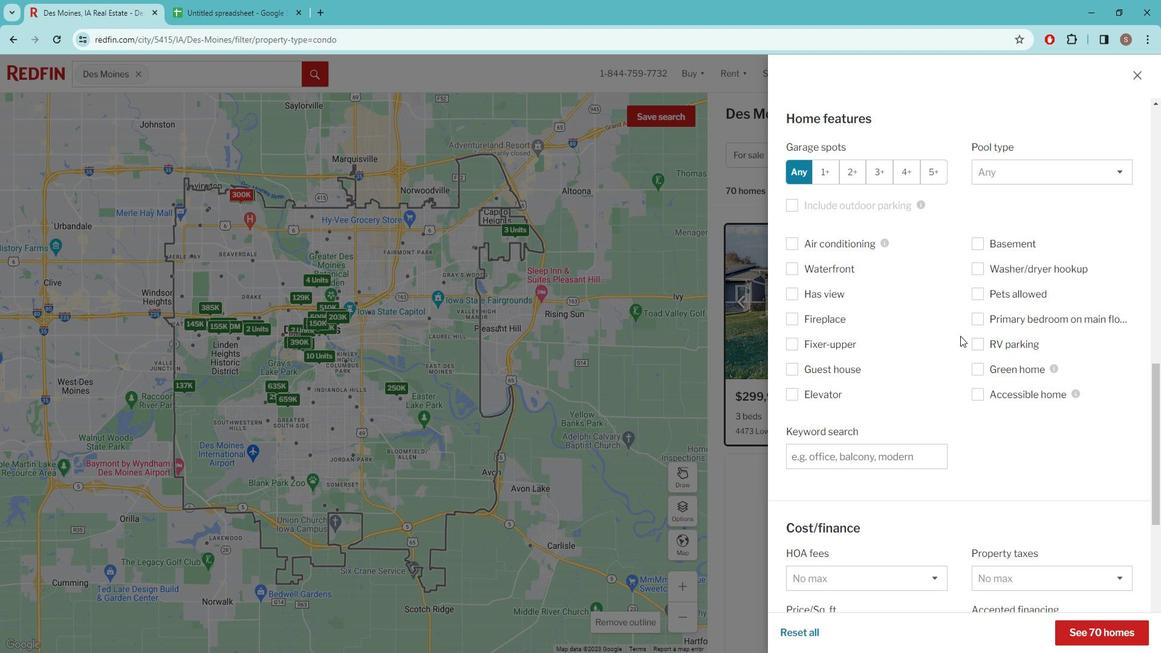 
Action: Mouse scrolled (967, 330) with delta (0, 0)
Screenshot: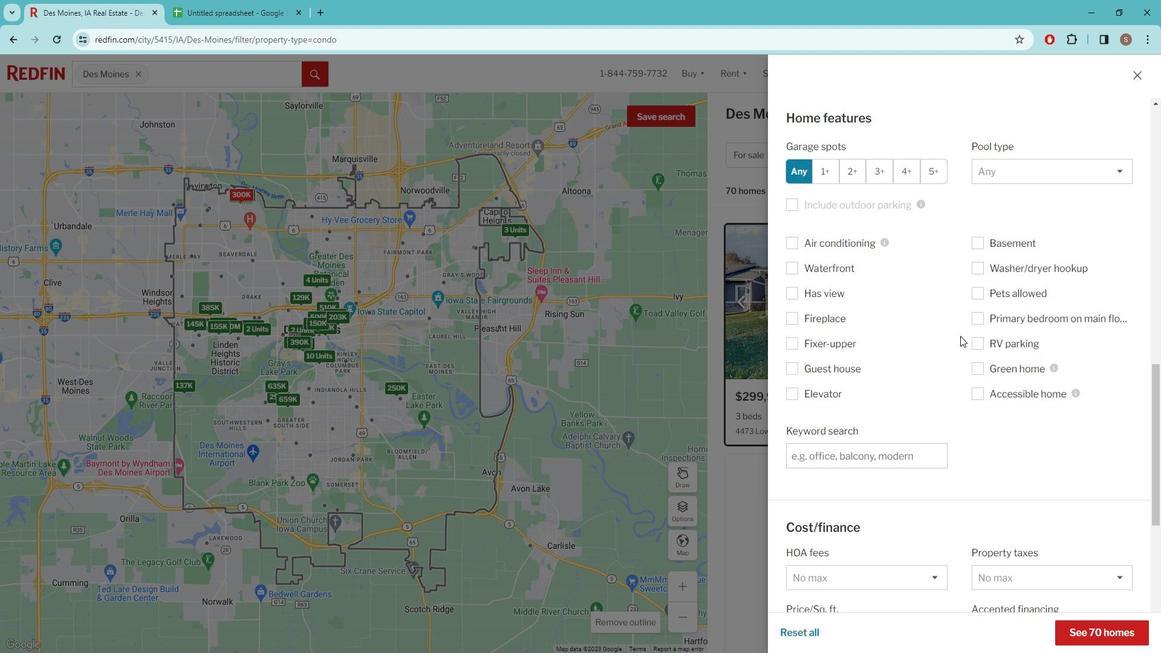 
Action: Mouse moved to (975, 321)
Screenshot: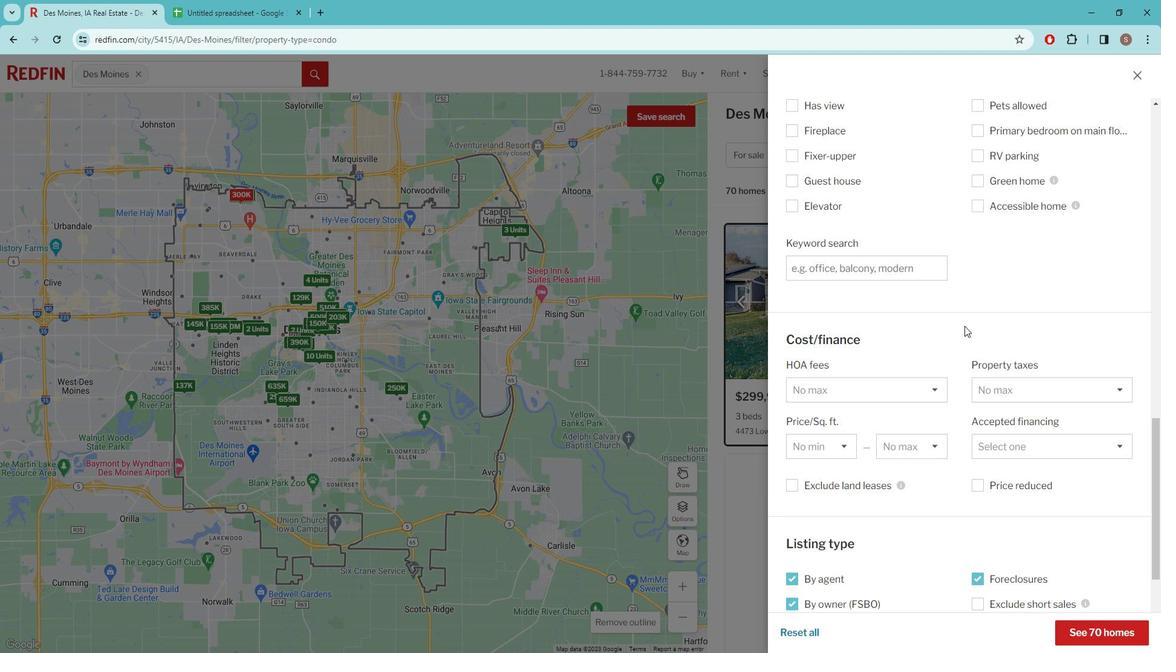 
Action: Mouse scrolled (975, 320) with delta (0, 0)
Screenshot: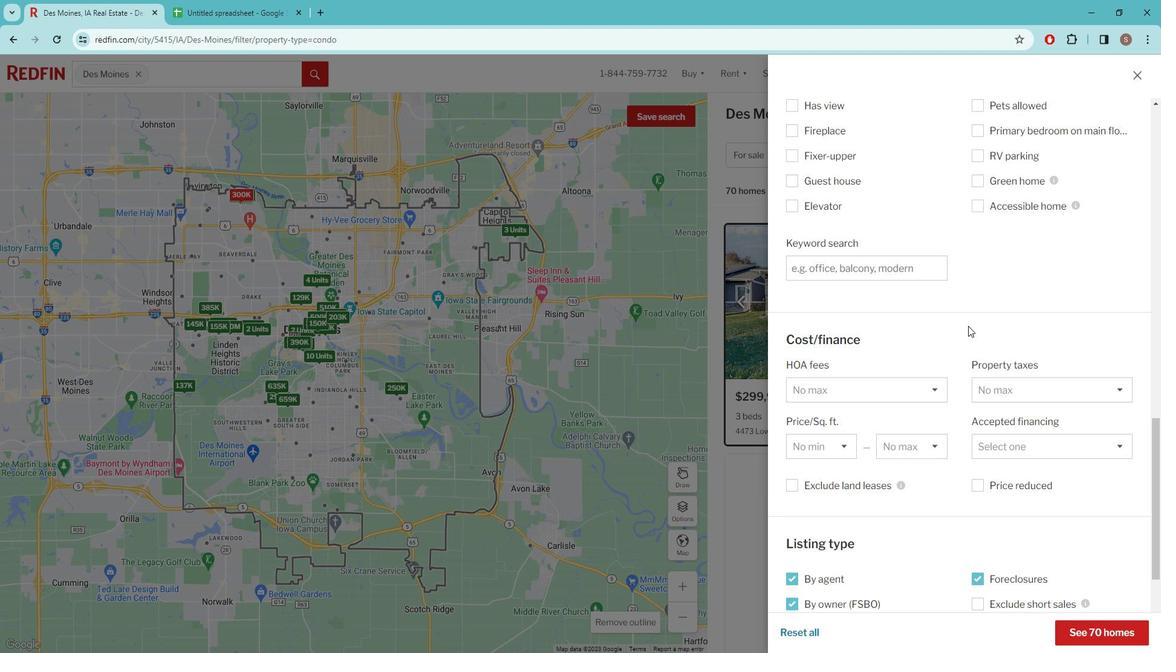 
Action: Mouse moved to (976, 321)
Screenshot: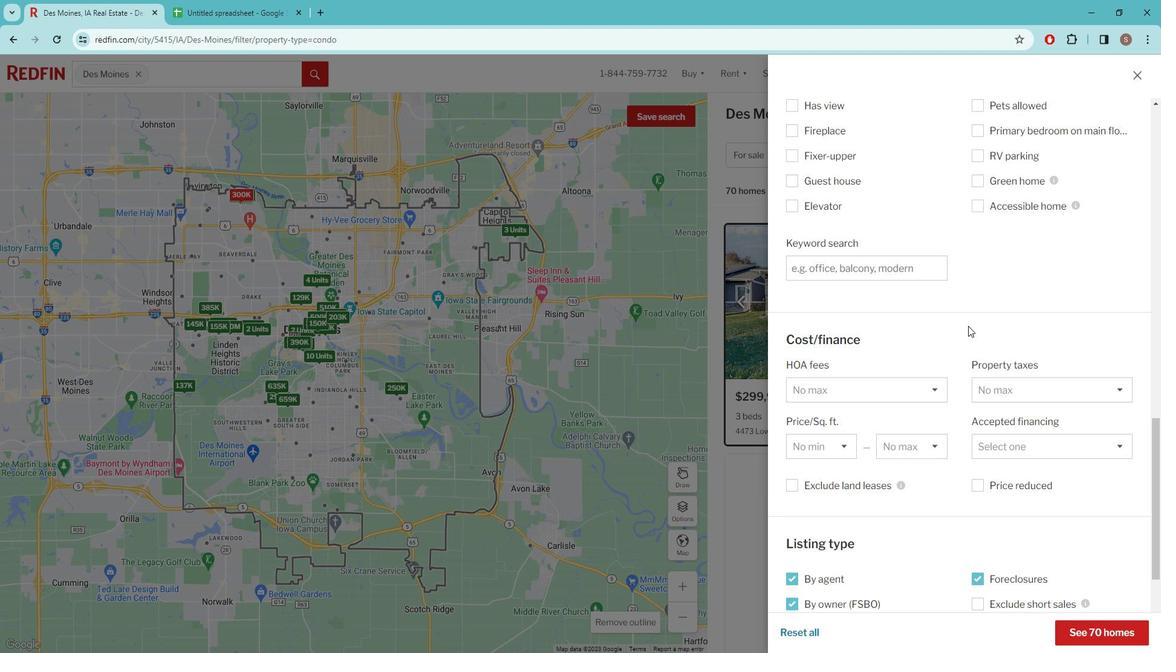 
Action: Mouse scrolled (976, 320) with delta (0, 0)
Screenshot: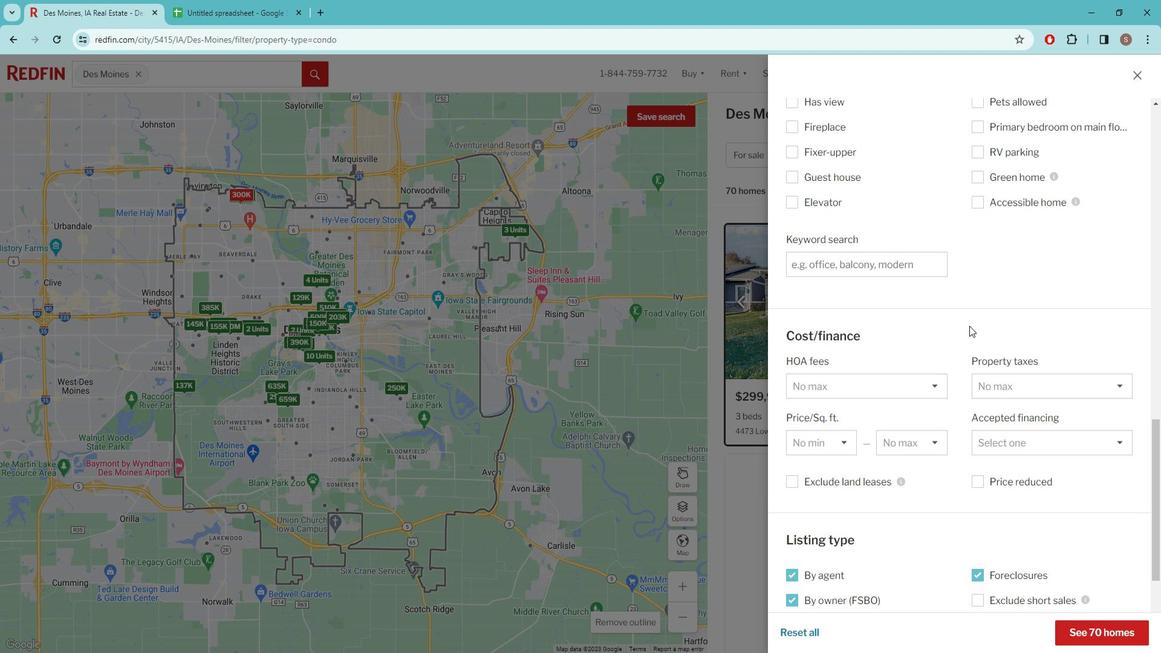 
Action: Mouse moved to (977, 321)
Screenshot: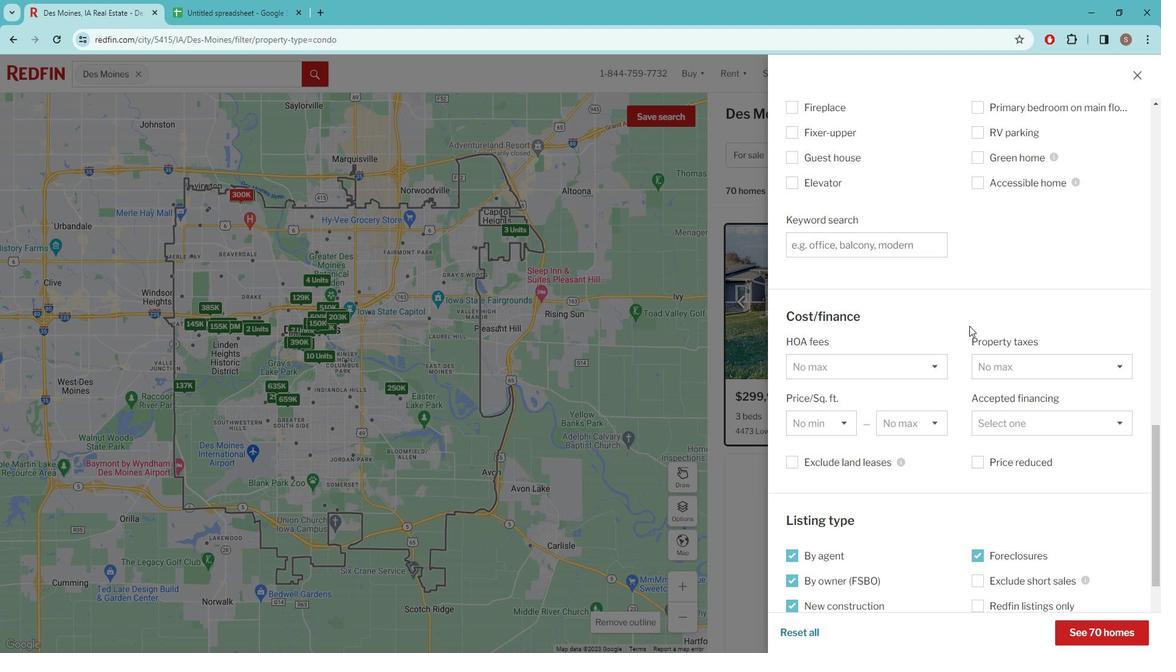
Action: Mouse scrolled (977, 320) with delta (0, 0)
Screenshot: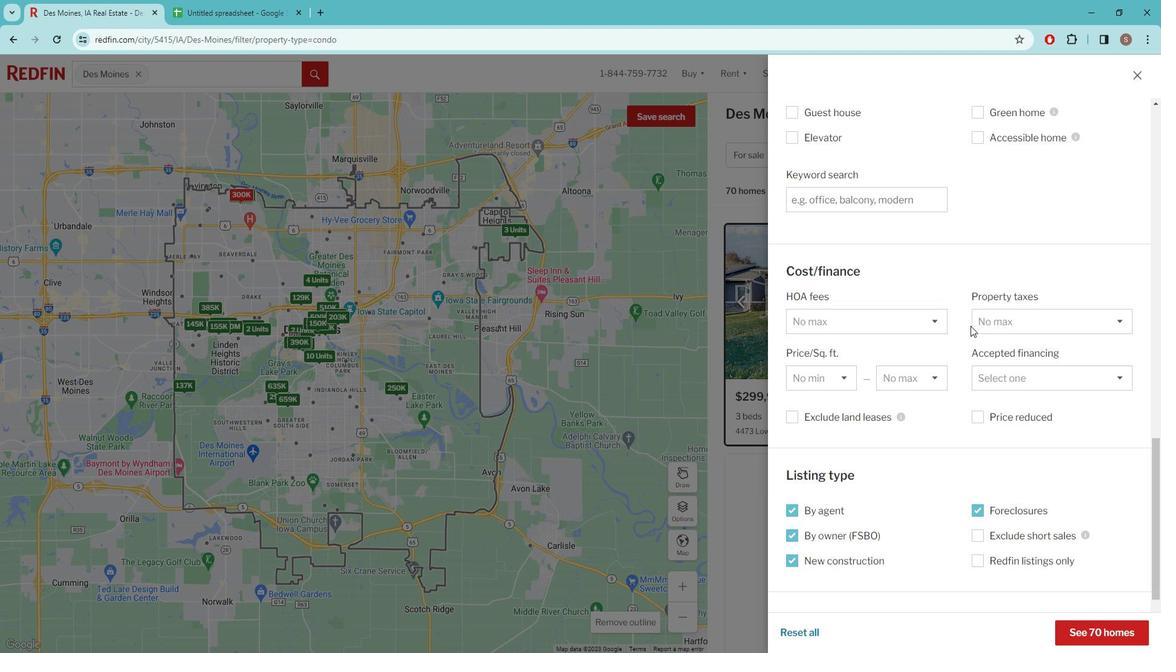 
Action: Mouse moved to (978, 321)
Screenshot: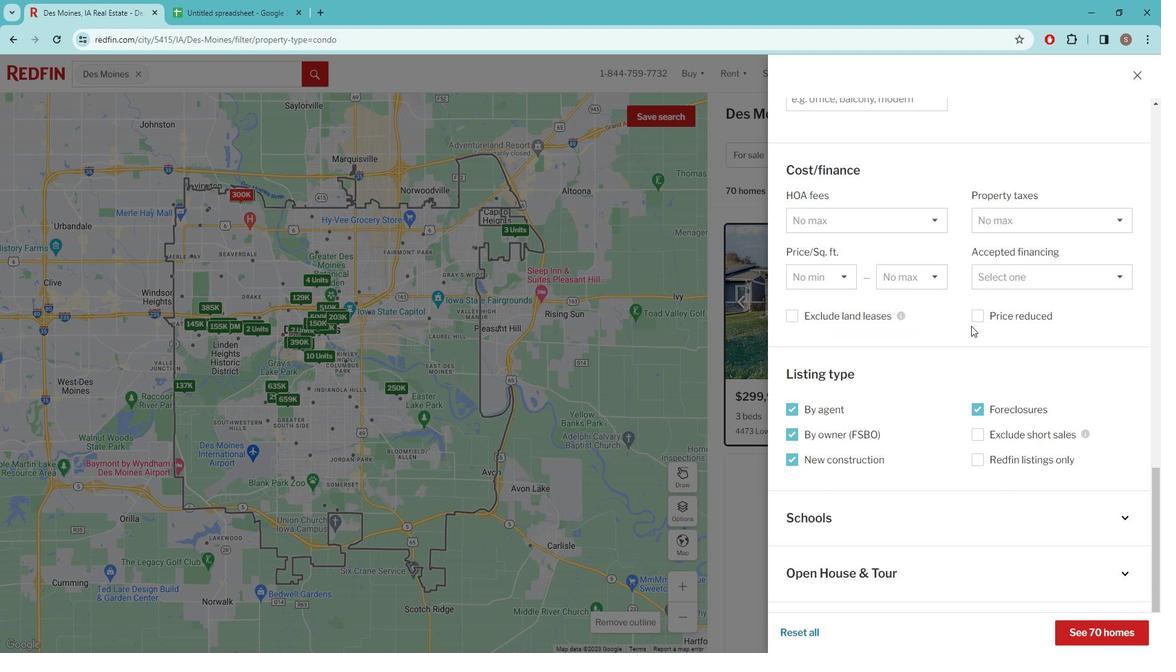 
Action: Mouse scrolled (978, 320) with delta (0, 0)
Screenshot: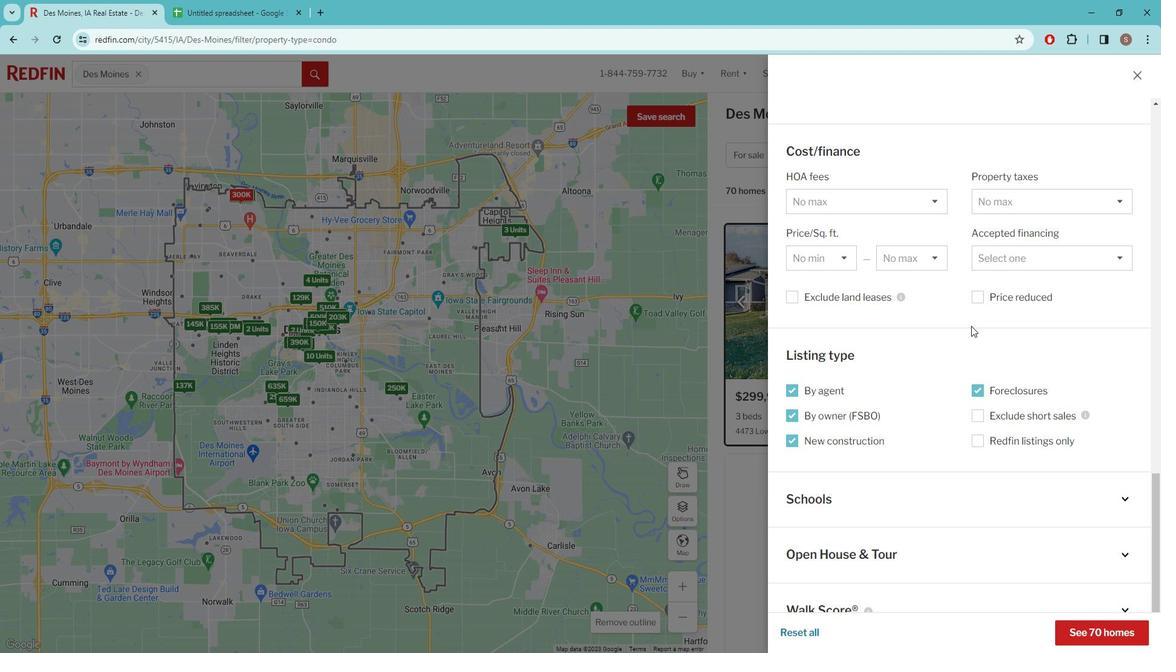 
Action: Mouse scrolled (978, 320) with delta (0, 0)
Screenshot: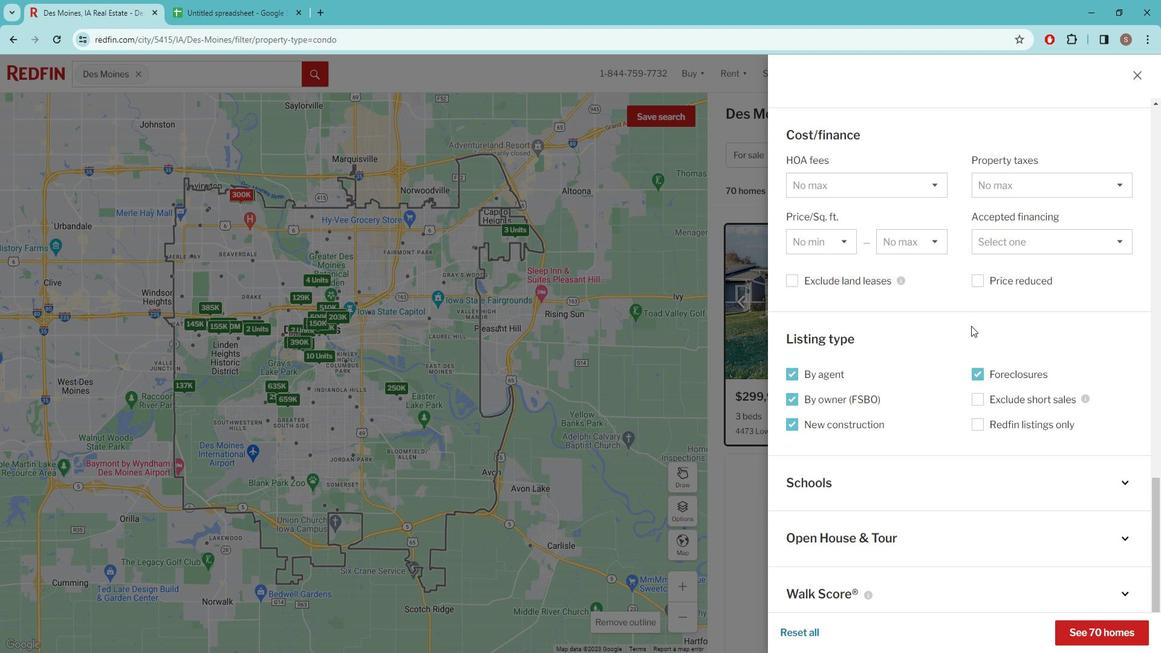 
Action: Mouse scrolled (978, 320) with delta (0, 0)
Screenshot: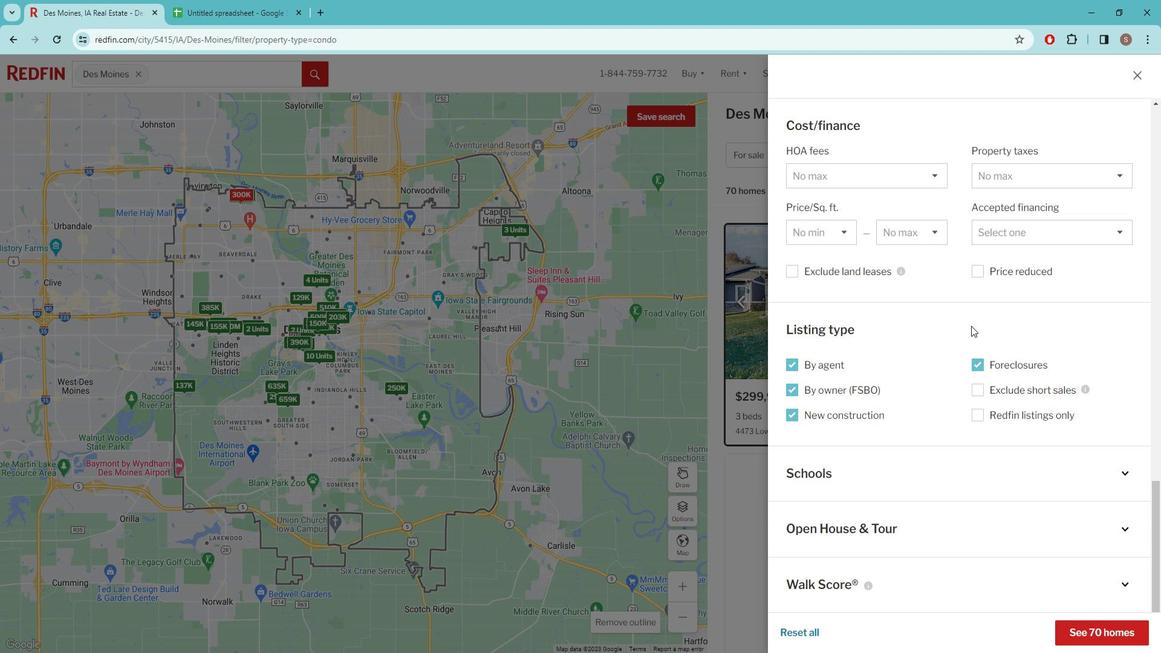 
Action: Mouse scrolled (978, 320) with delta (0, 0)
Screenshot: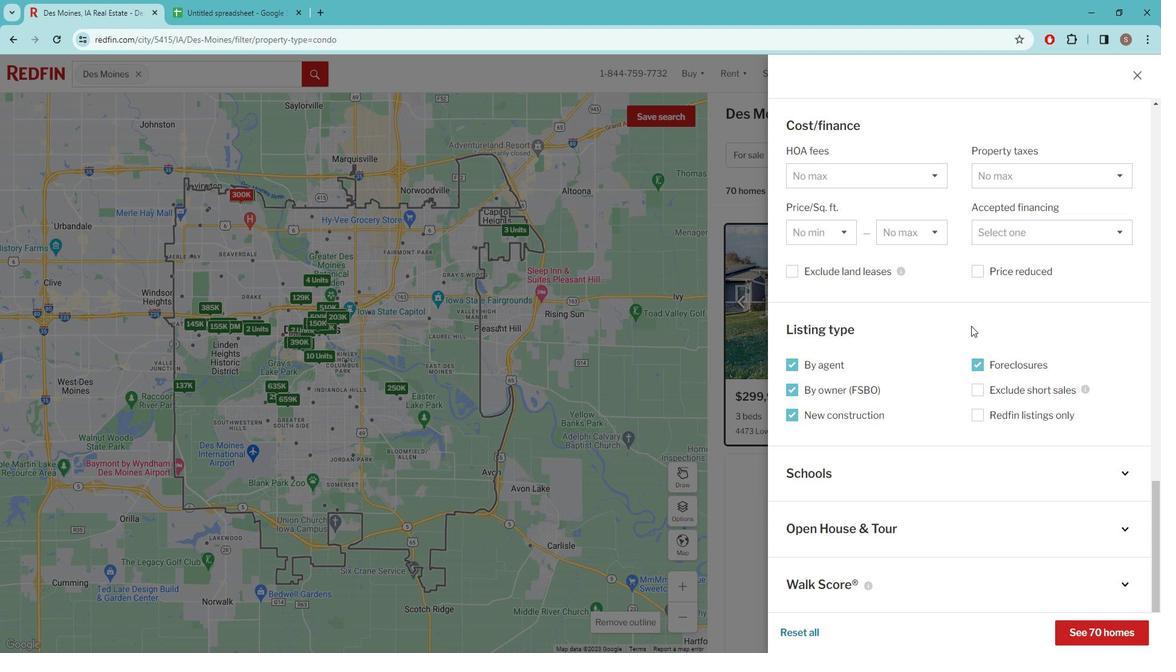 
Action: Mouse scrolled (978, 320) with delta (0, 0)
Screenshot: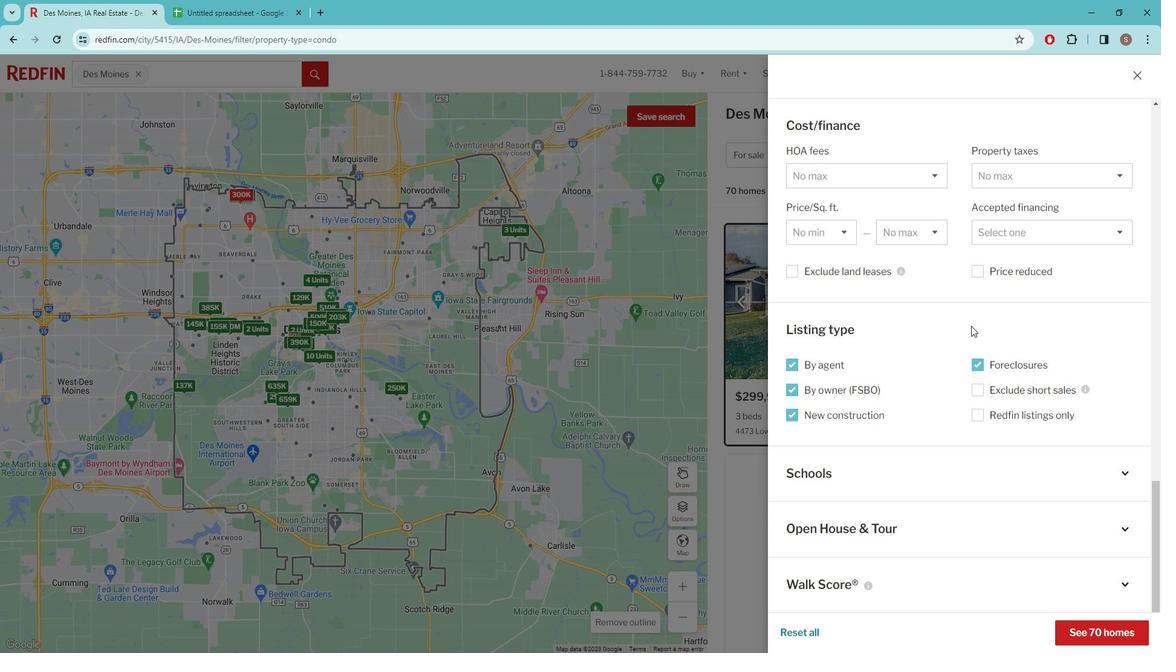 
Action: Mouse moved to (1112, 609)
Screenshot: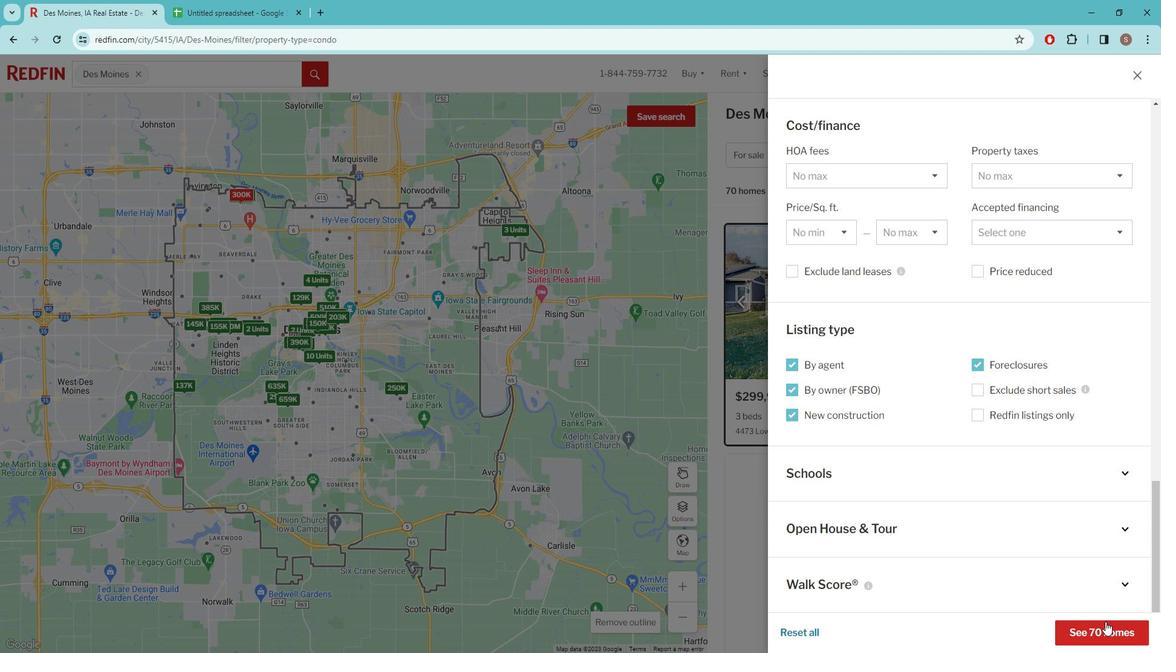 
Action: Mouse pressed left at (1112, 609)
Screenshot: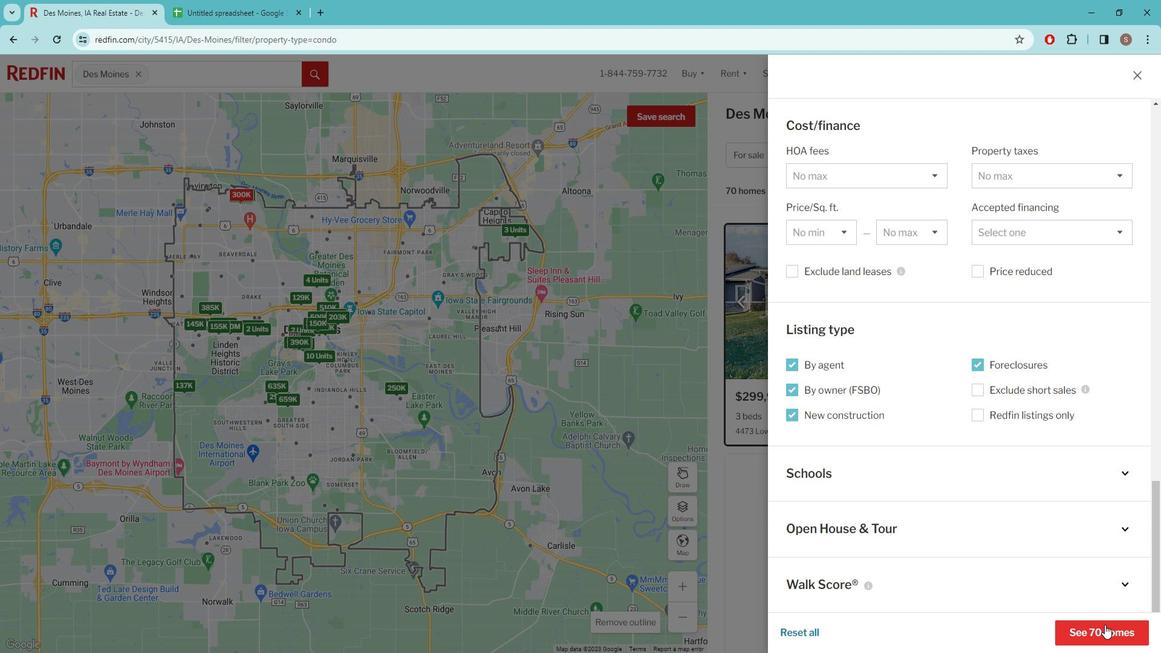 
Action: Mouse moved to (986, 128)
Screenshot: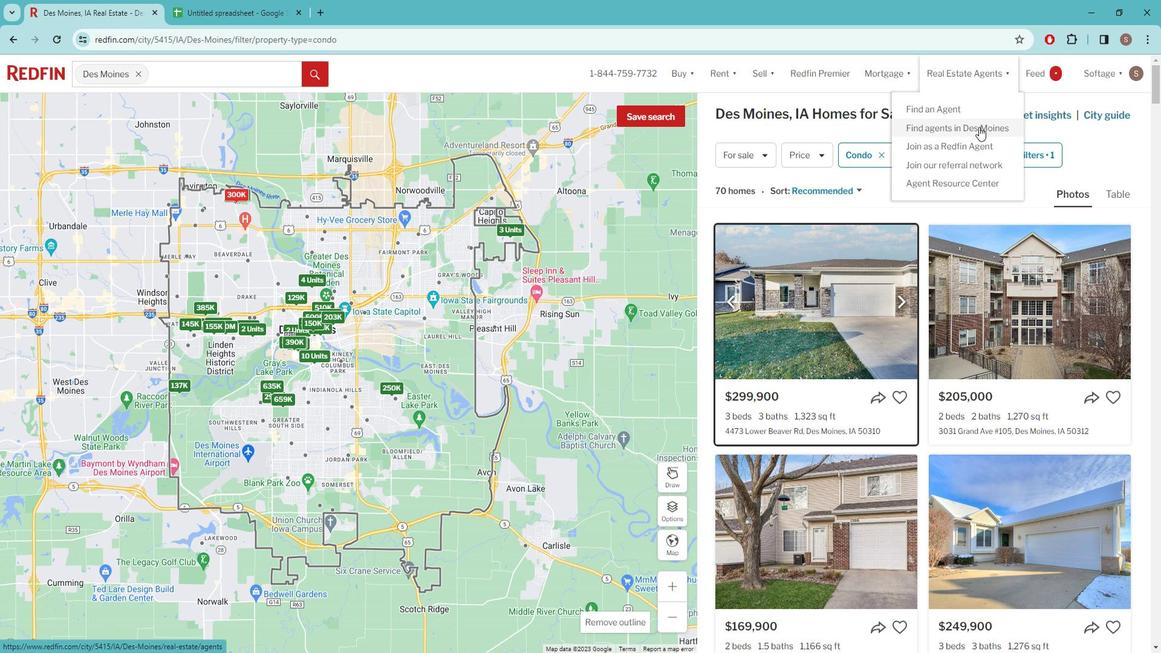 
Action: Mouse pressed left at (986, 128)
Screenshot: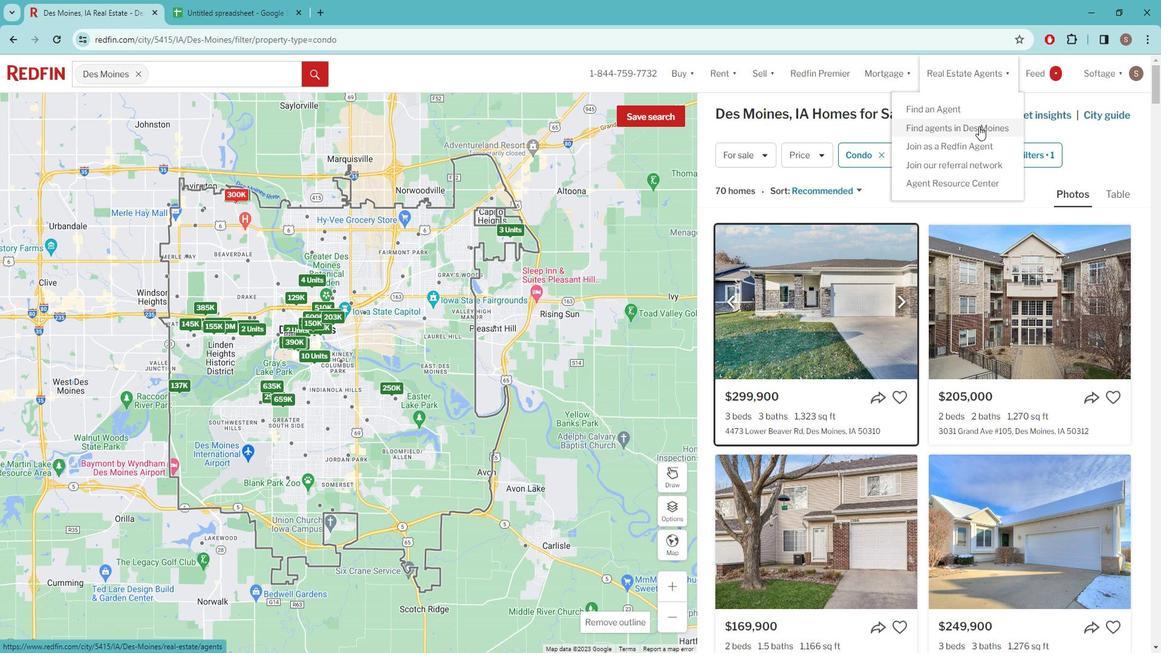 
Action: Mouse moved to (840, 300)
Screenshot: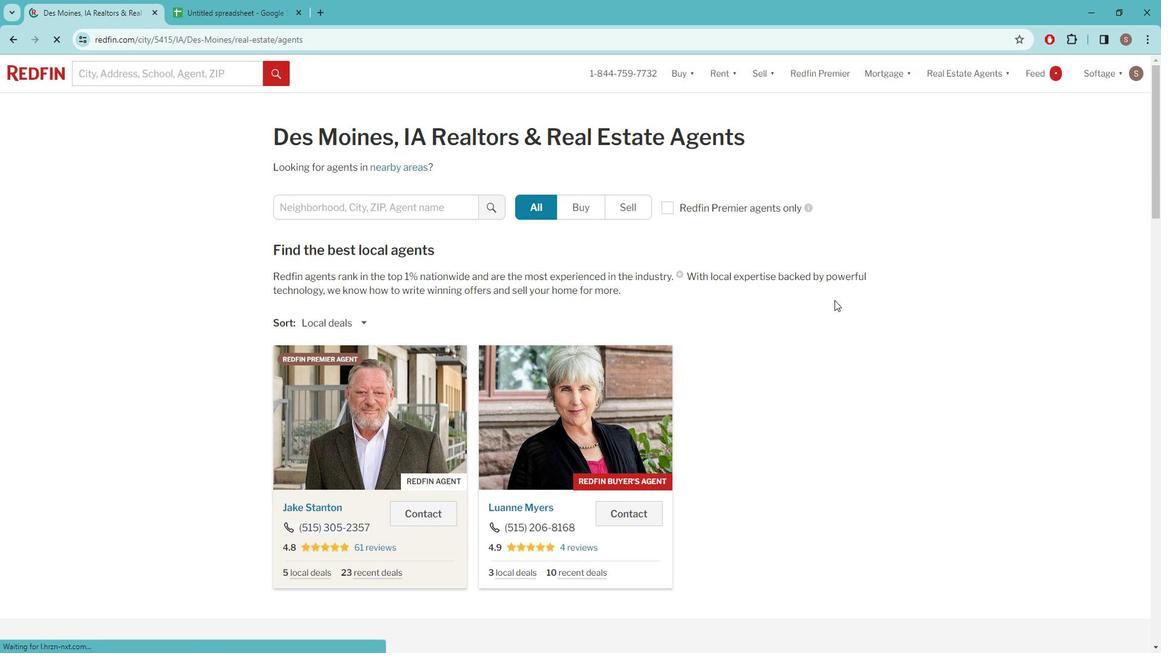 
Action: Mouse scrolled (840, 299) with delta (0, 0)
Screenshot: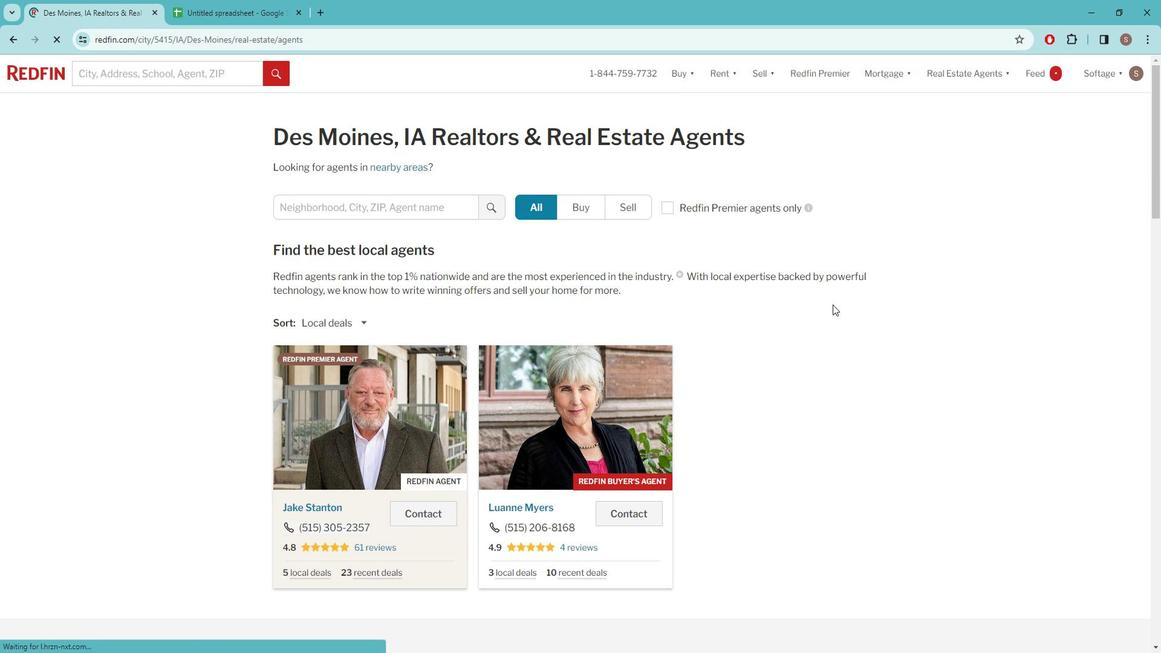 
Action: Mouse scrolled (840, 299) with delta (0, 0)
Screenshot: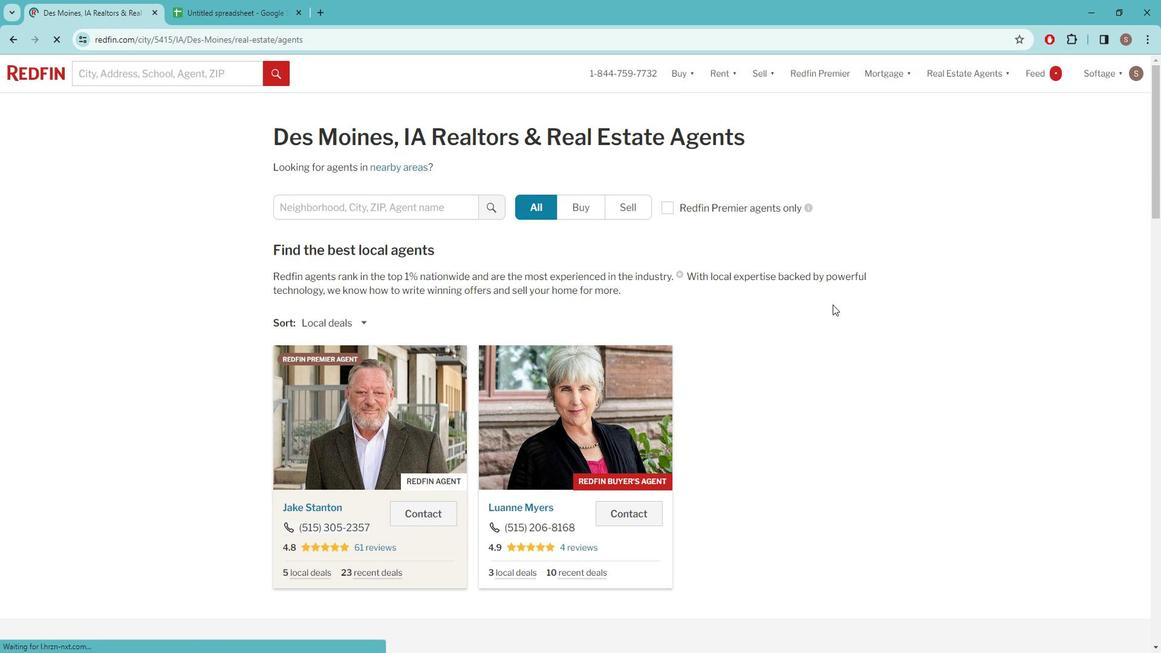 
Action: Mouse moved to (351, 409)
Screenshot: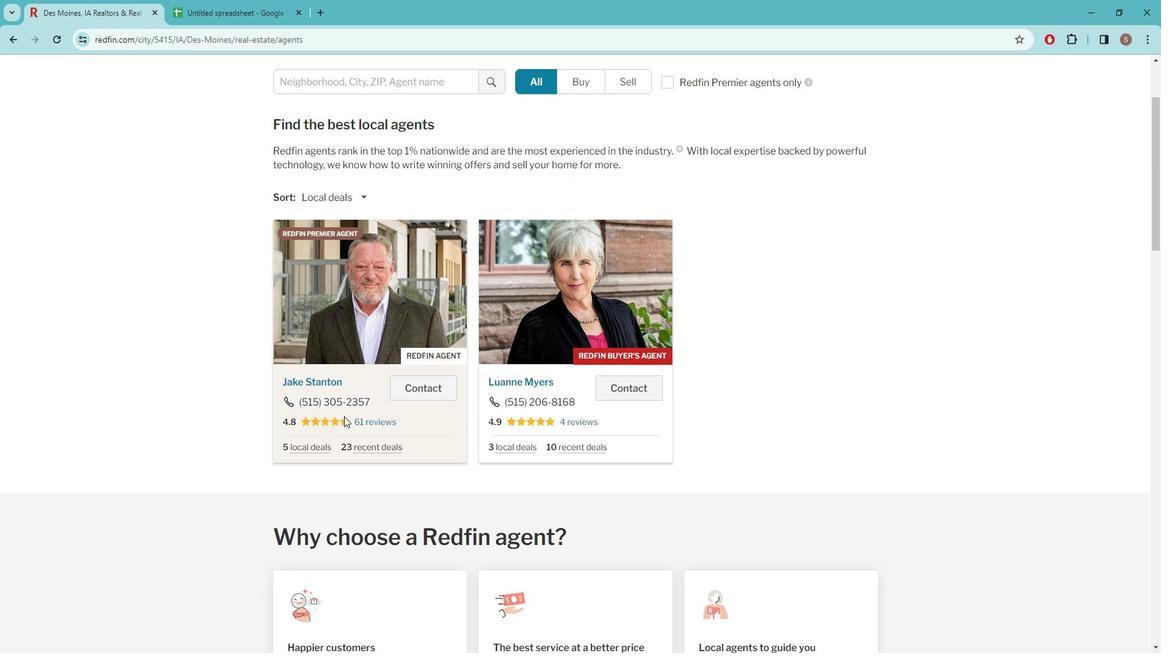 
Action: Mouse pressed left at (351, 409)
Screenshot: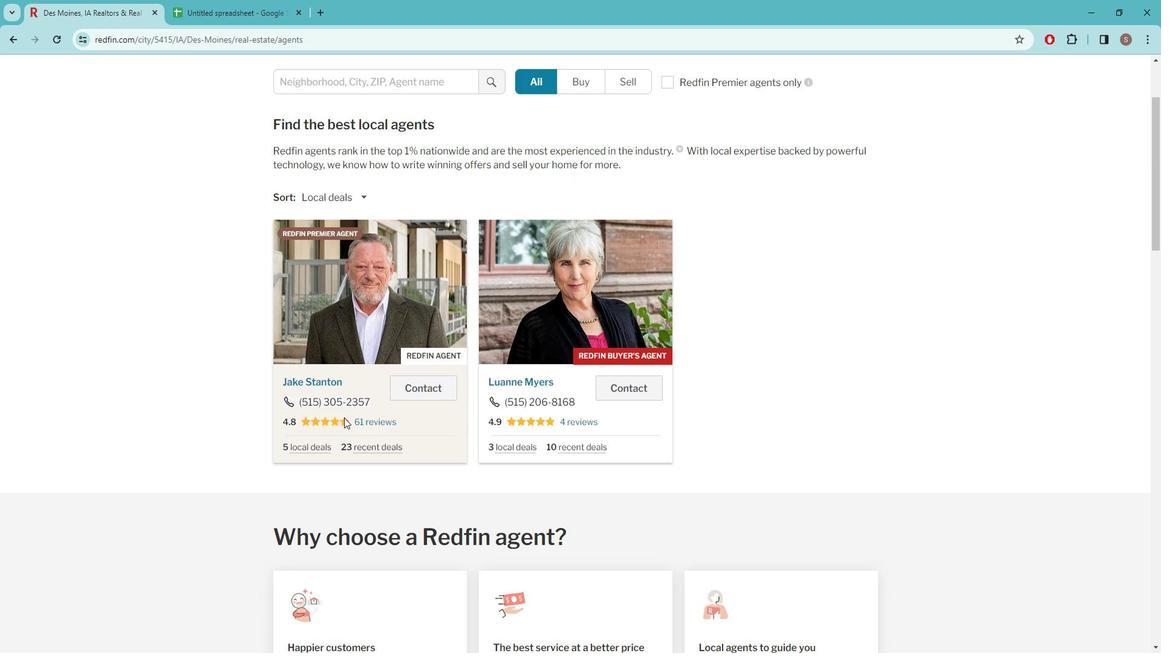 
Action: Mouse moved to (376, 412)
Screenshot: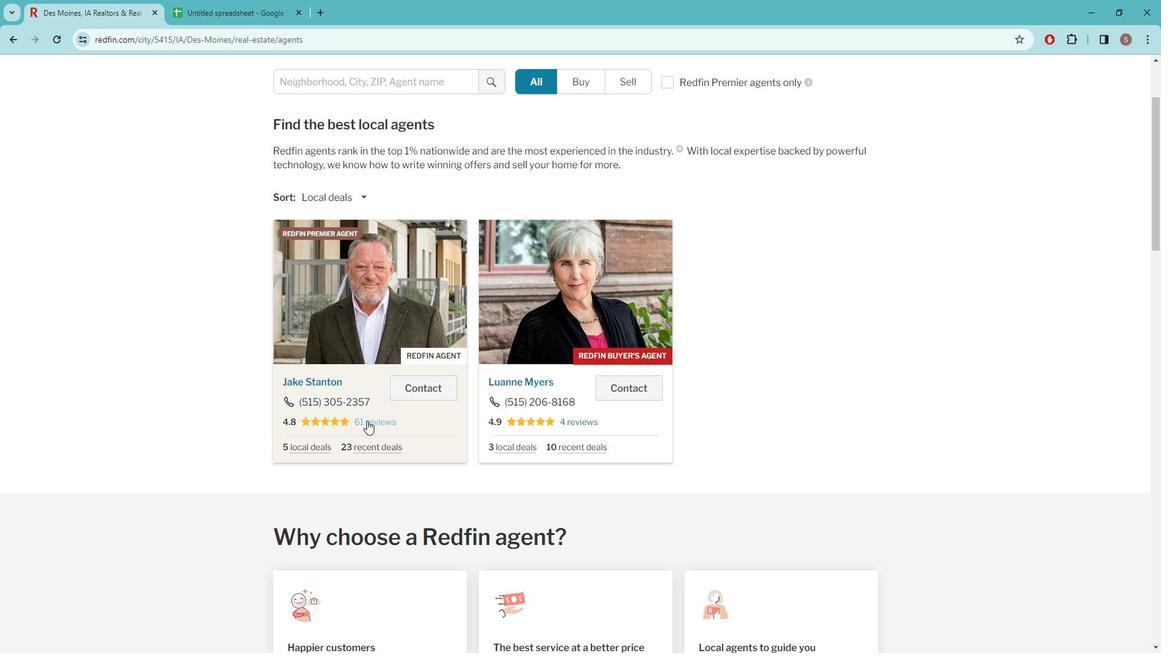 
Action: Mouse pressed left at (376, 412)
Screenshot: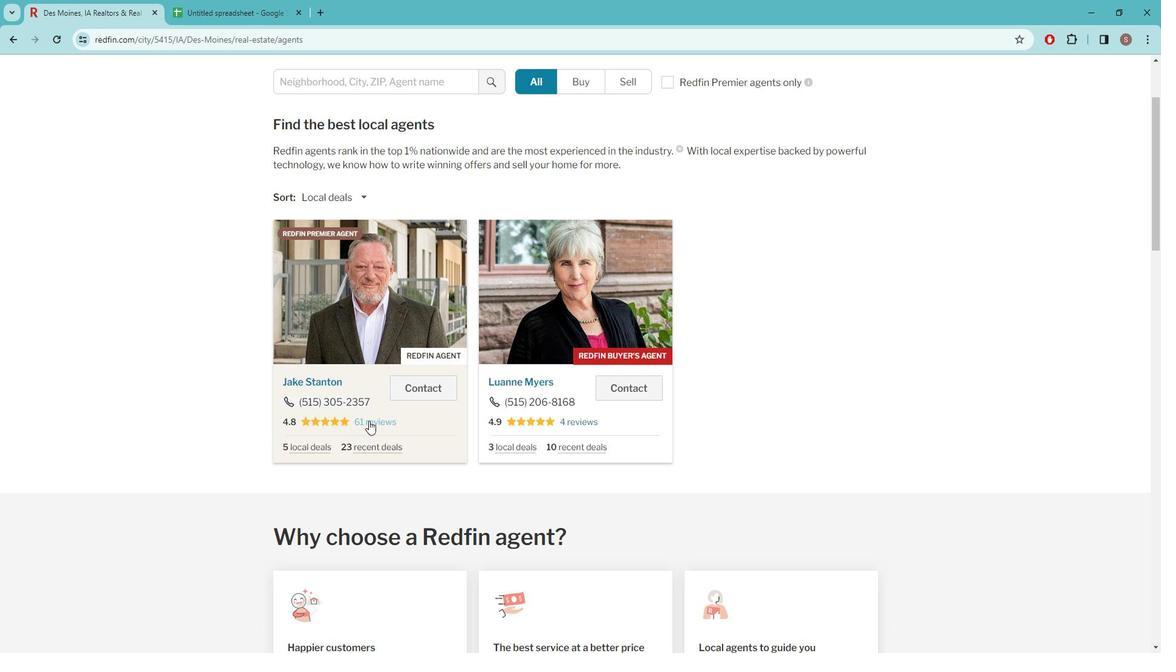 
Action: Mouse moved to (500, 306)
Screenshot: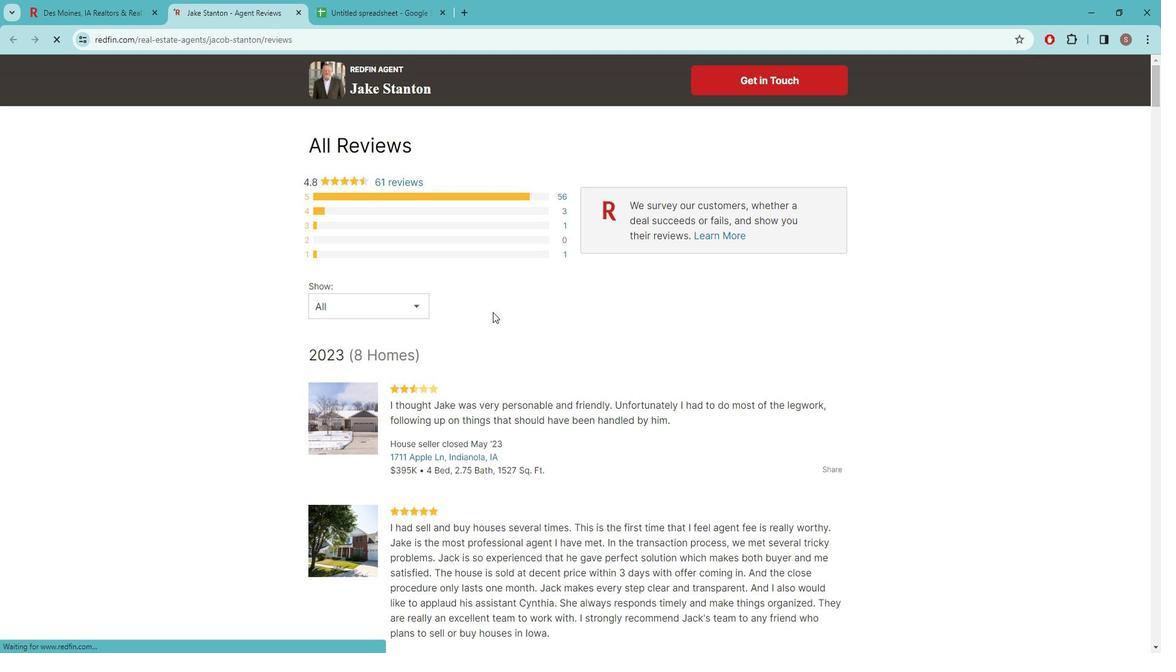 
Action: Mouse scrolled (500, 306) with delta (0, 0)
Screenshot: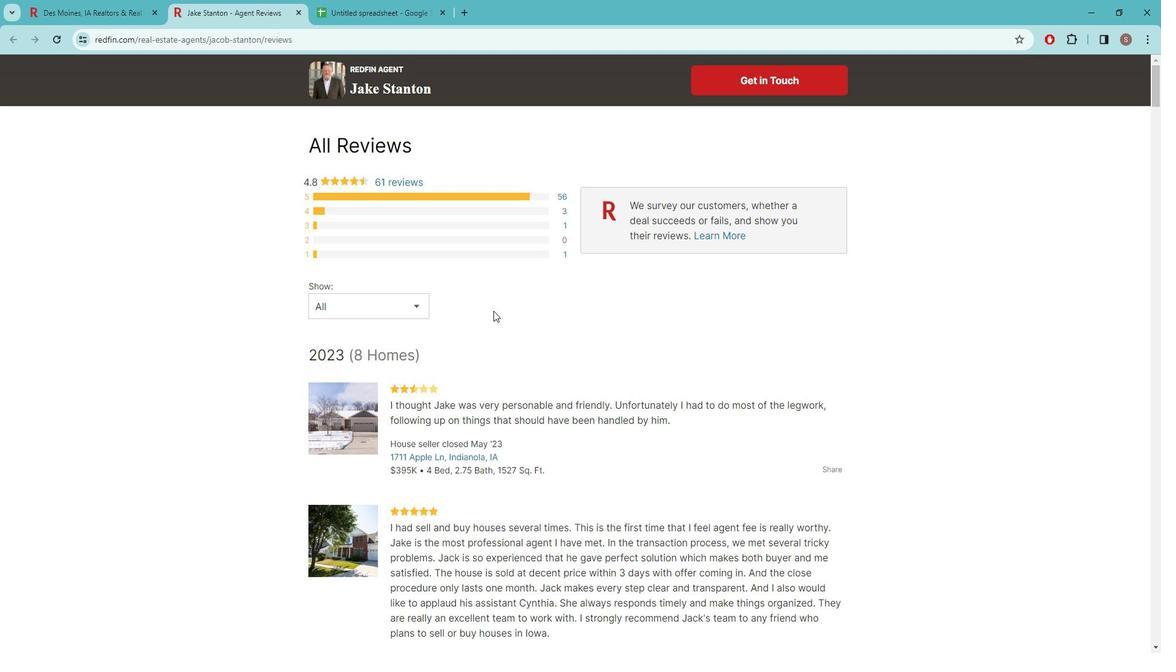 
Action: Mouse scrolled (500, 306) with delta (0, 0)
Screenshot: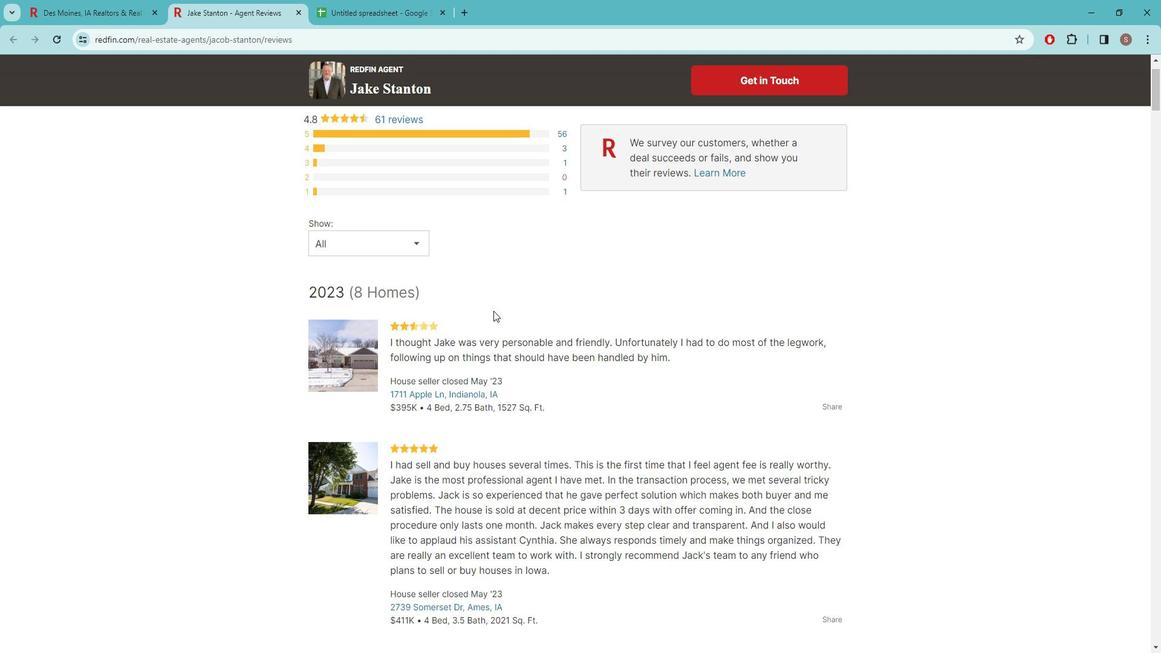 
Action: Mouse scrolled (500, 306) with delta (0, 0)
Screenshot: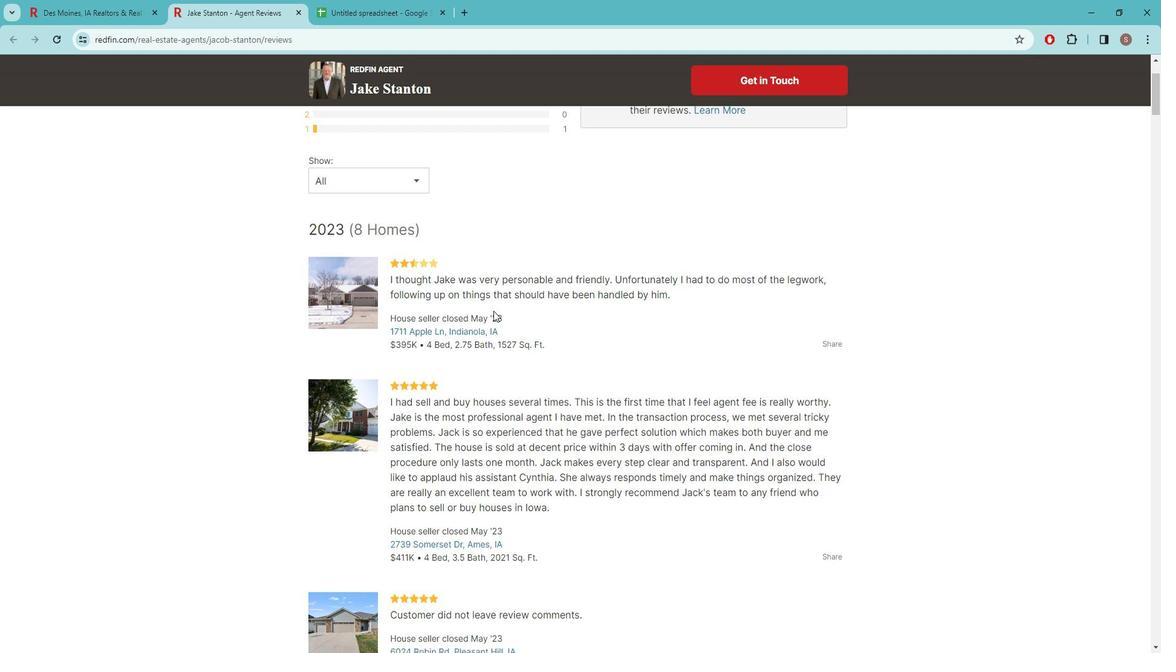 
Action: Mouse scrolled (500, 306) with delta (0, 0)
Screenshot: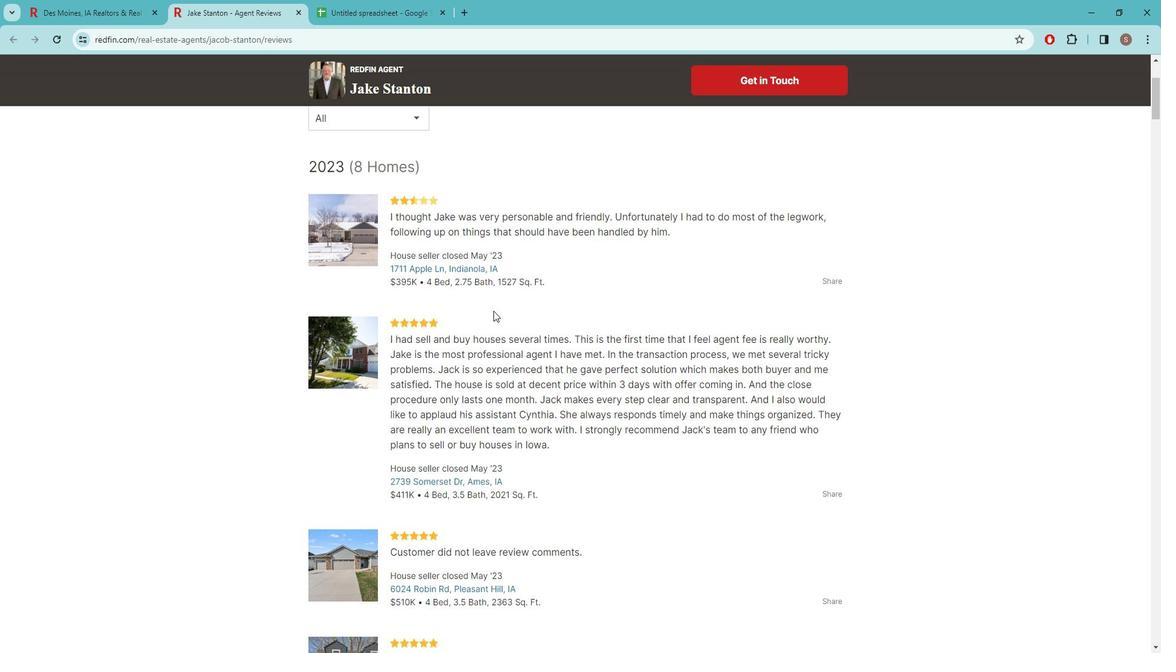 
Action: Mouse scrolled (500, 306) with delta (0, 0)
Screenshot: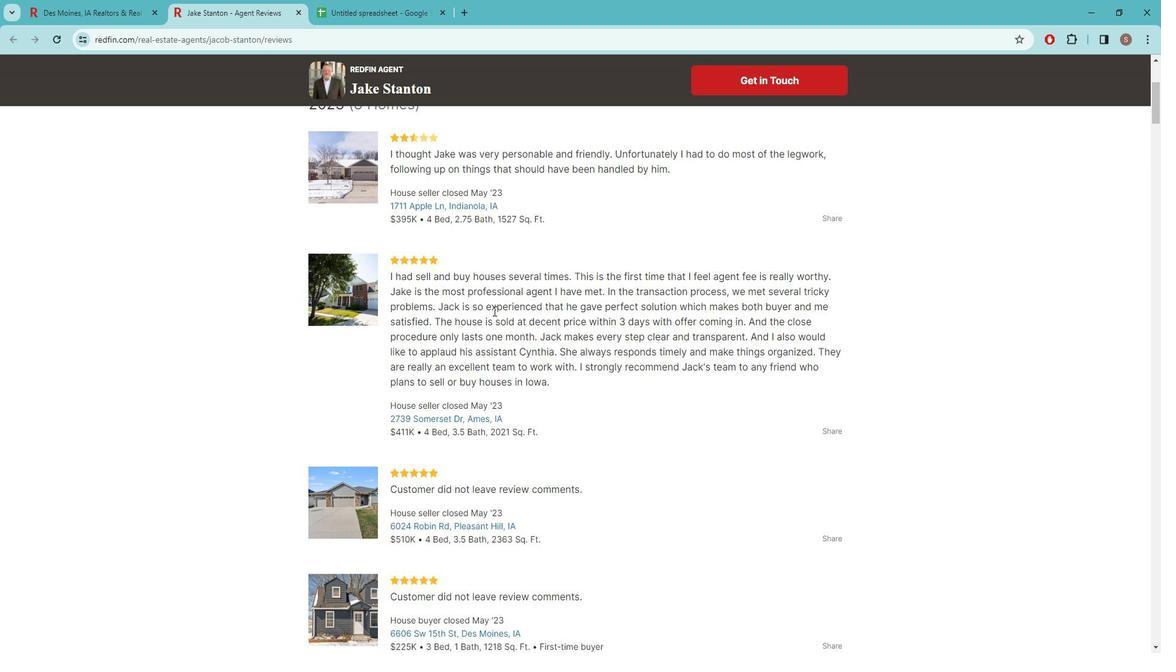 
Action: Mouse scrolled (500, 306) with delta (0, 0)
Screenshot: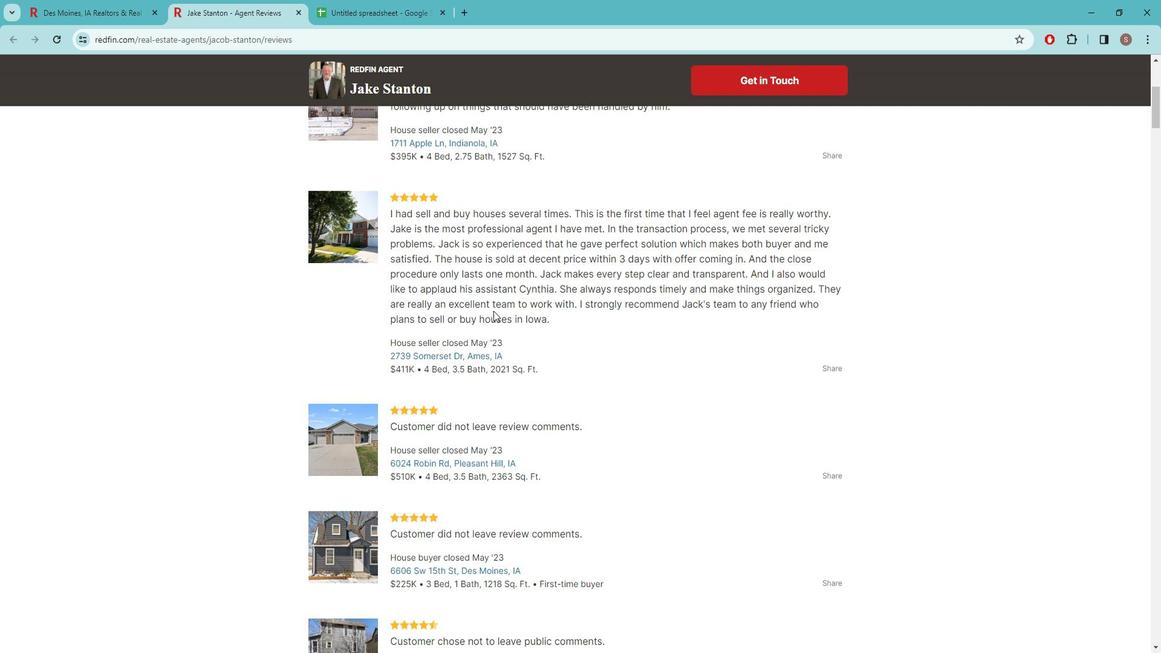 
Action: Mouse scrolled (500, 306) with delta (0, 0)
Screenshot: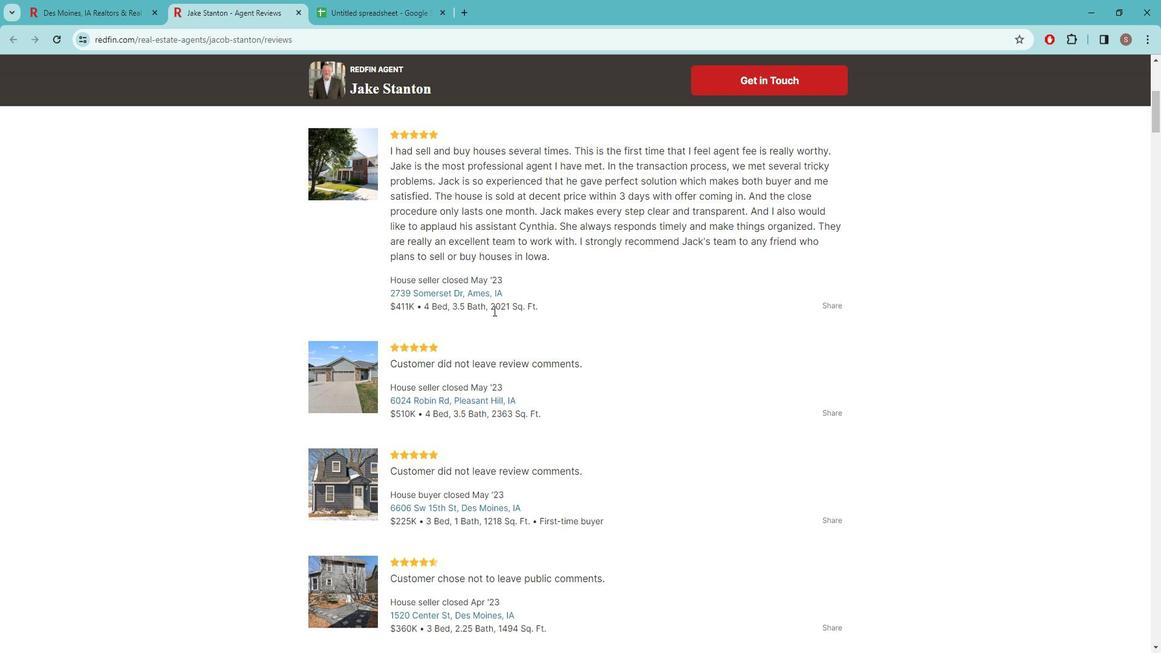 
Action: Mouse scrolled (500, 306) with delta (0, 0)
Screenshot: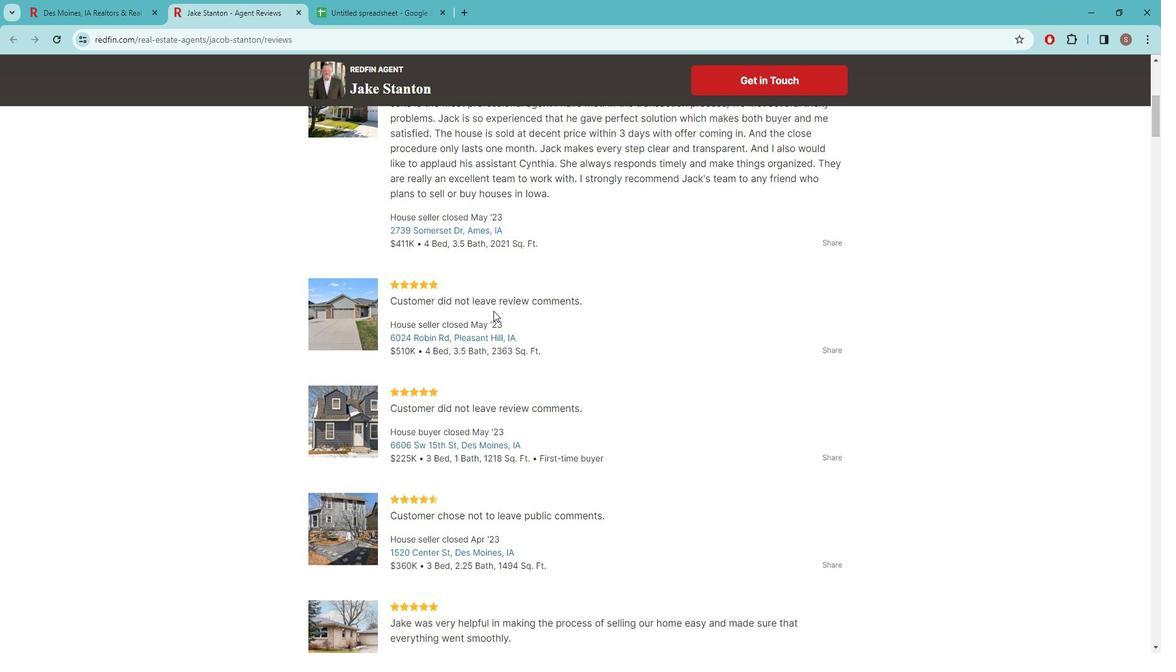 
Action: Mouse scrolled (500, 306) with delta (0, 0)
Screenshot: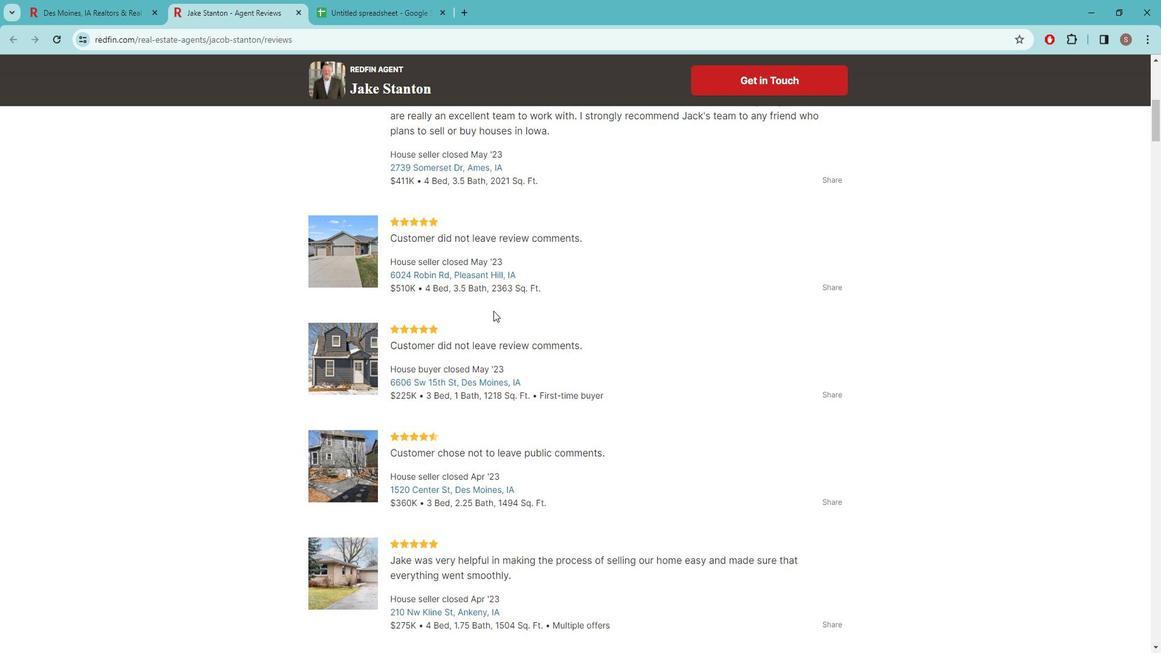 
Action: Mouse scrolled (500, 306) with delta (0, 0)
Screenshot: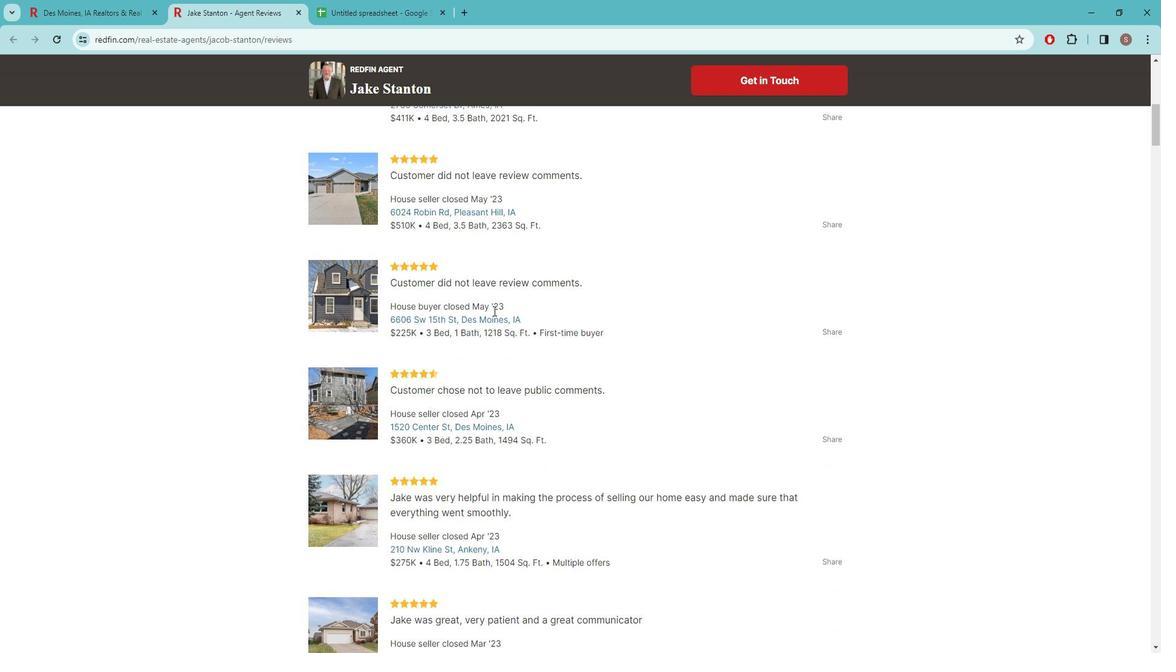
Action: Mouse scrolled (500, 306) with delta (0, 0)
Screenshot: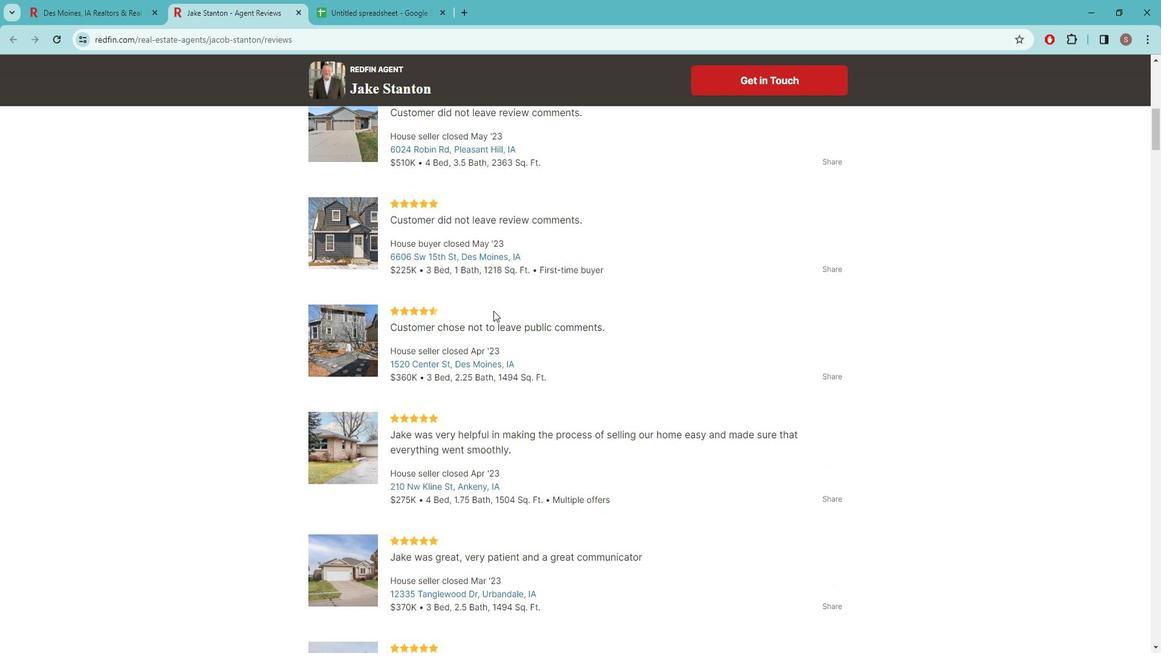 
Action: Mouse scrolled (500, 306) with delta (0, 0)
Screenshot: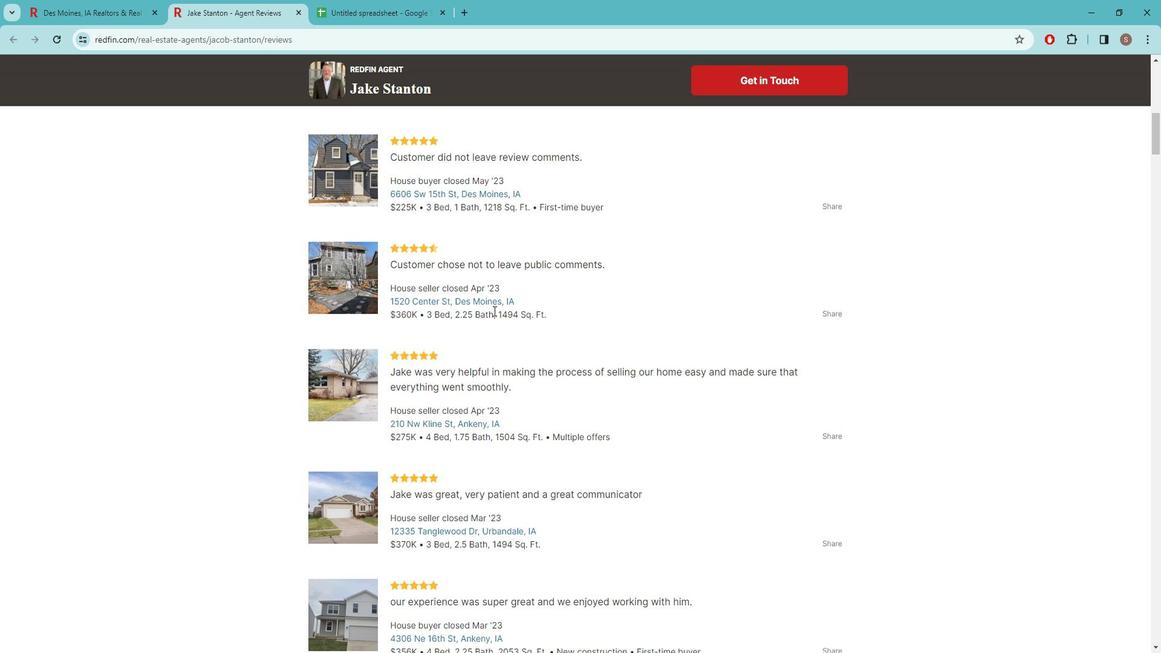 
Action: Mouse scrolled (500, 306) with delta (0, 0)
Screenshot: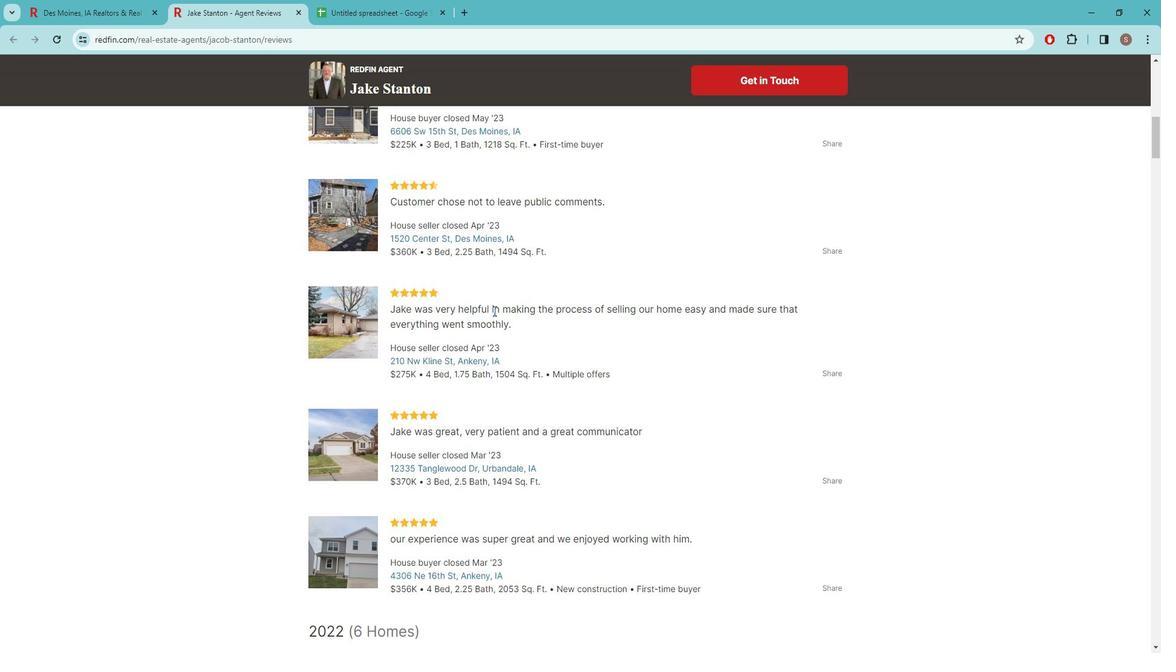 
Action: Mouse scrolled (500, 306) with delta (0, 0)
Screenshot: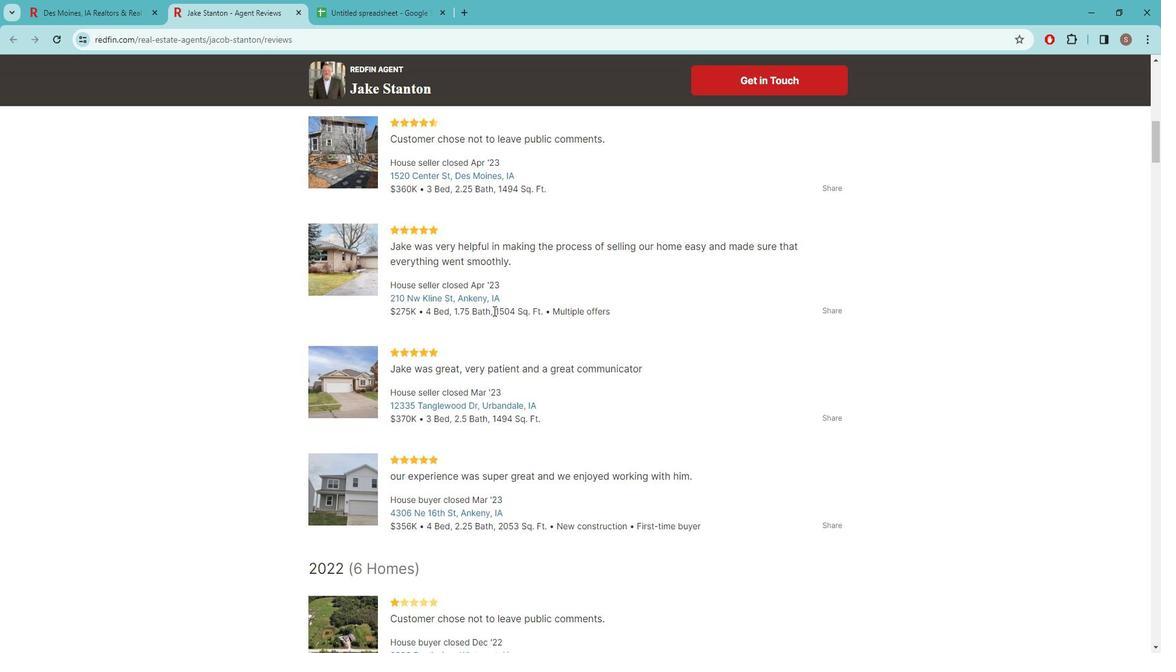 
Action: Mouse scrolled (500, 306) with delta (0, 0)
Screenshot: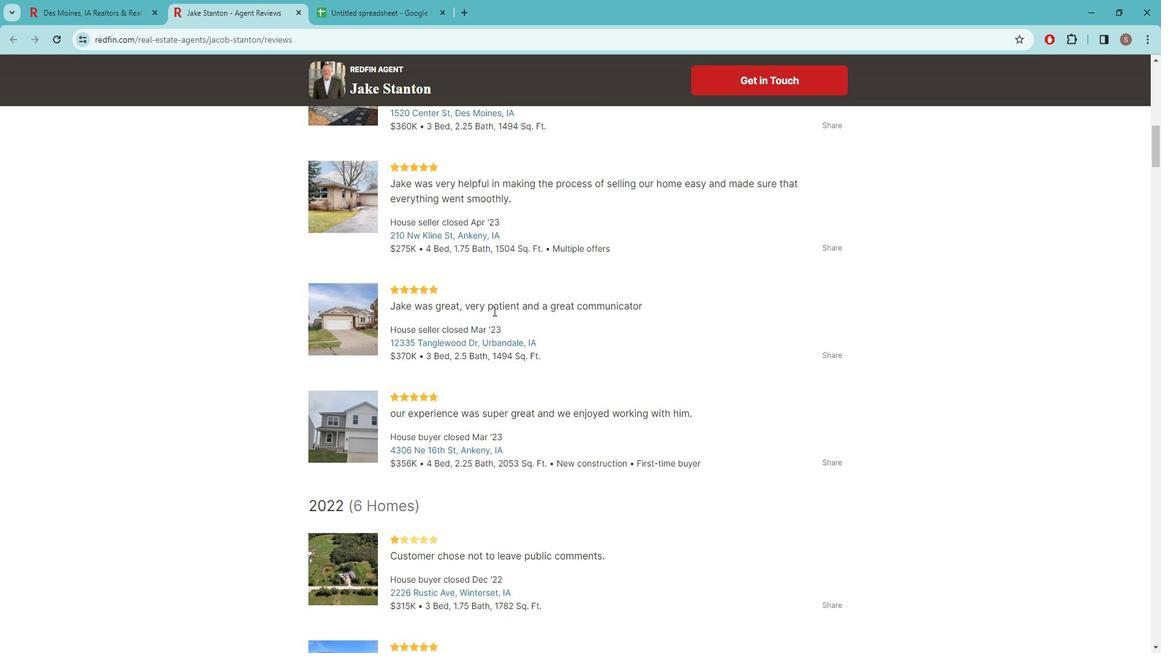 
Action: Mouse scrolled (500, 306) with delta (0, 0)
Screenshot: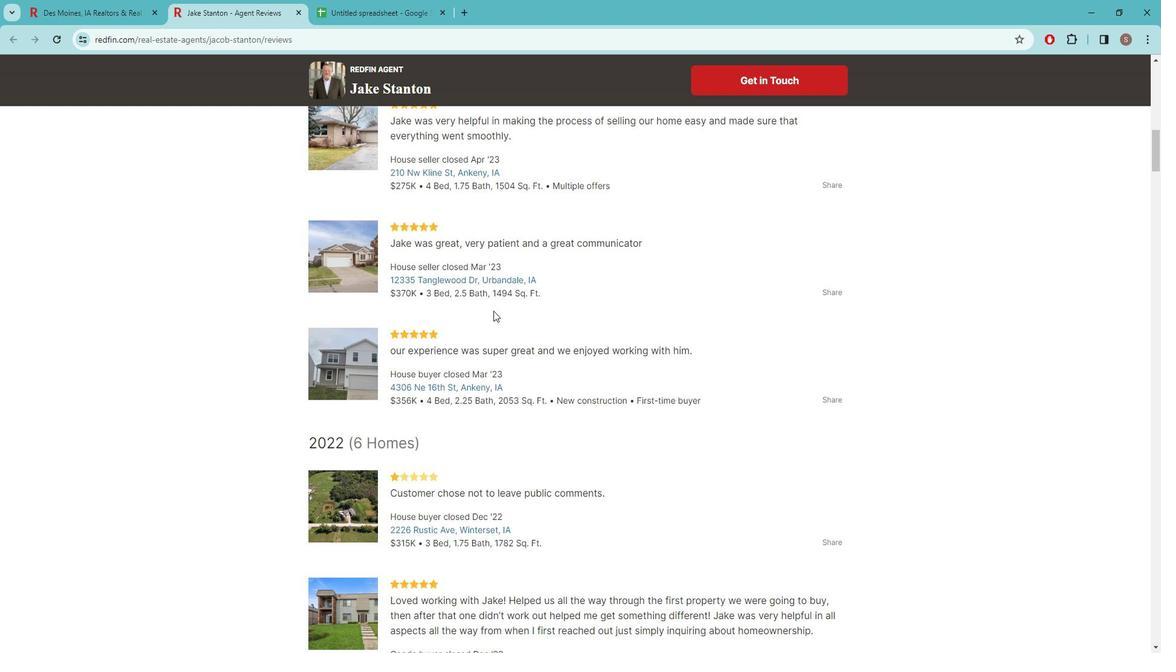 
Action: Mouse scrolled (500, 306) with delta (0, 0)
Screenshot: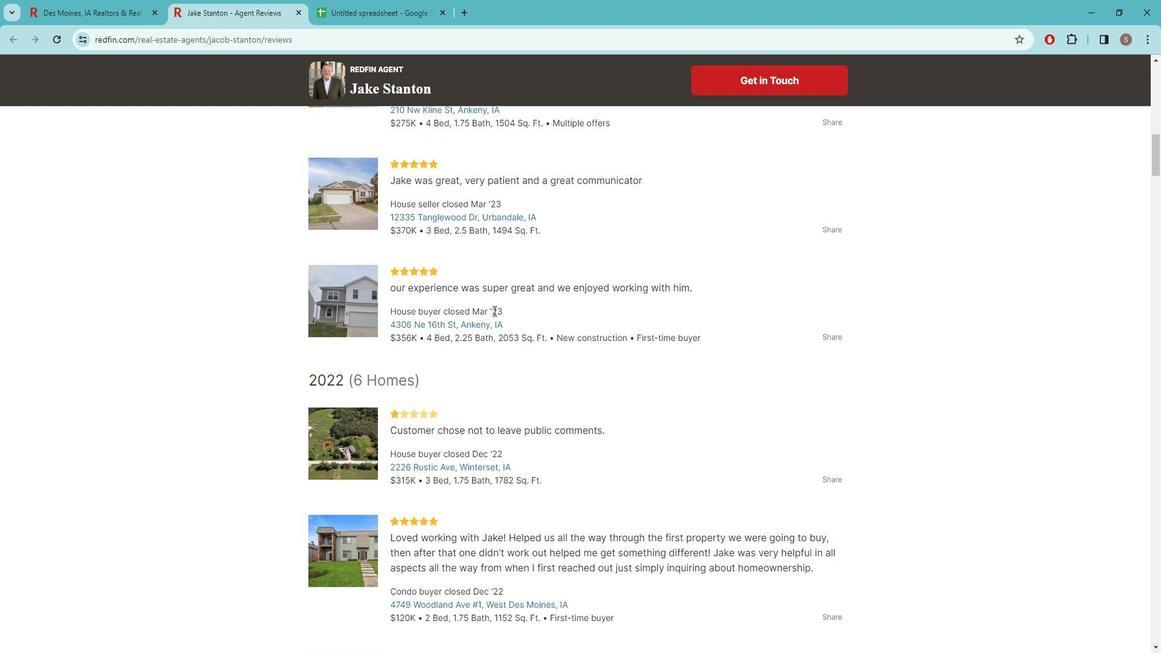 
Action: Mouse scrolled (500, 306) with delta (0, 0)
Screenshot: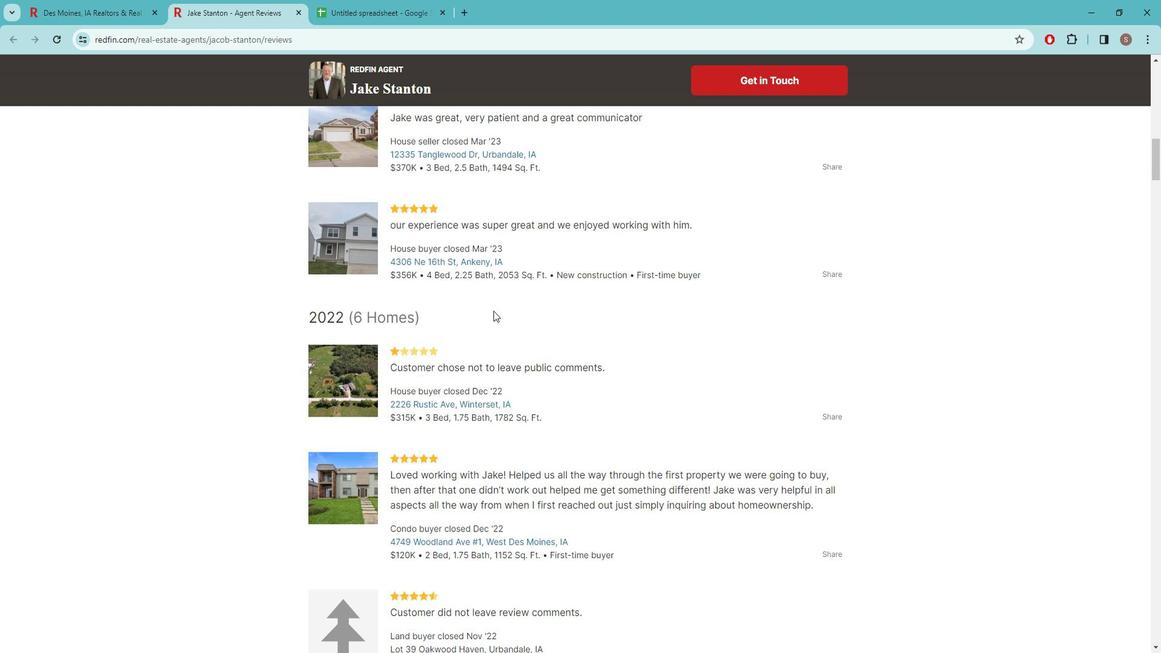 
Action: Mouse scrolled (500, 306) with delta (0, 0)
Screenshot: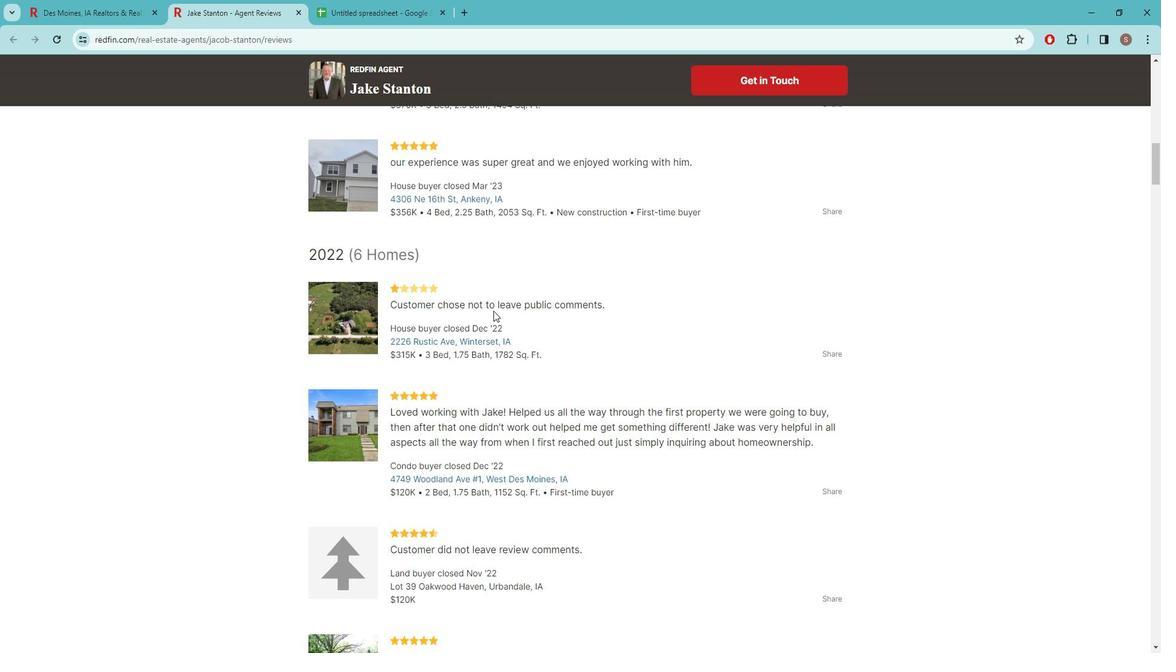 
Action: Mouse scrolled (500, 306) with delta (0, 0)
Screenshot: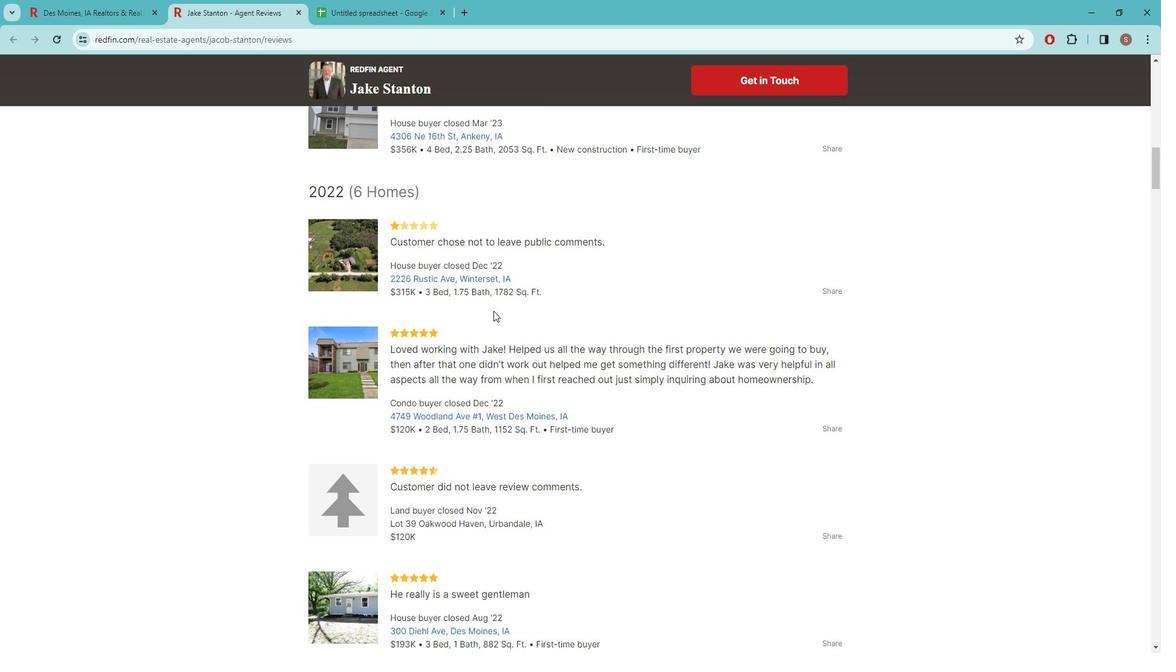 
Action: Mouse scrolled (500, 306) with delta (0, 0)
Screenshot: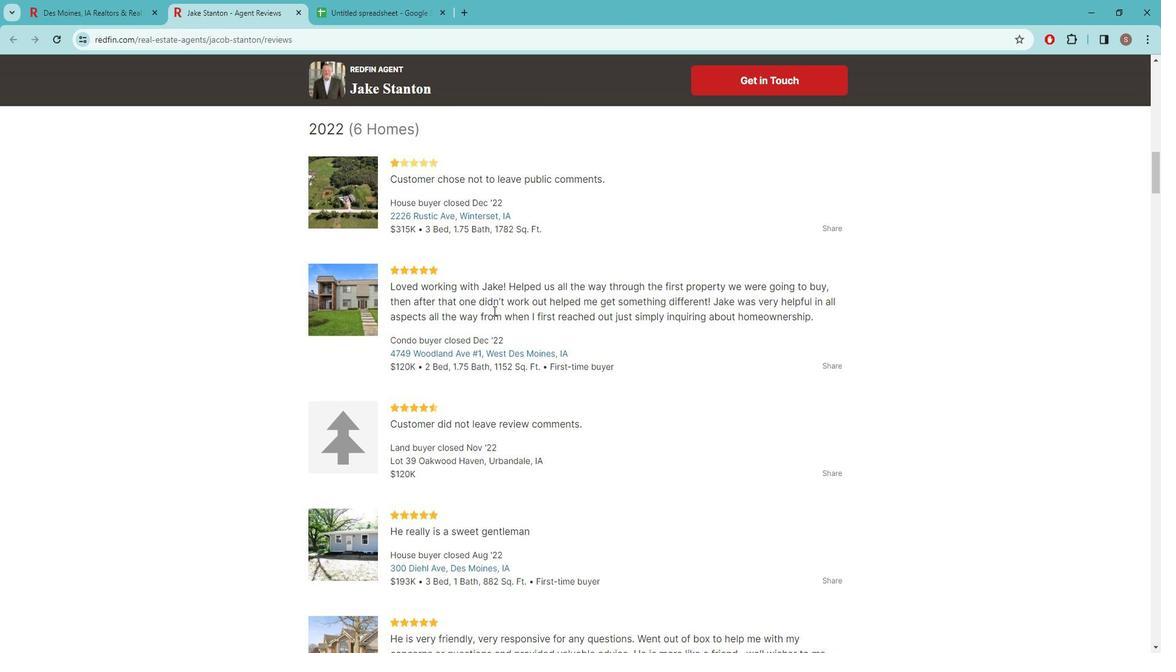 
Action: Mouse scrolled (500, 306) with delta (0, 0)
Screenshot: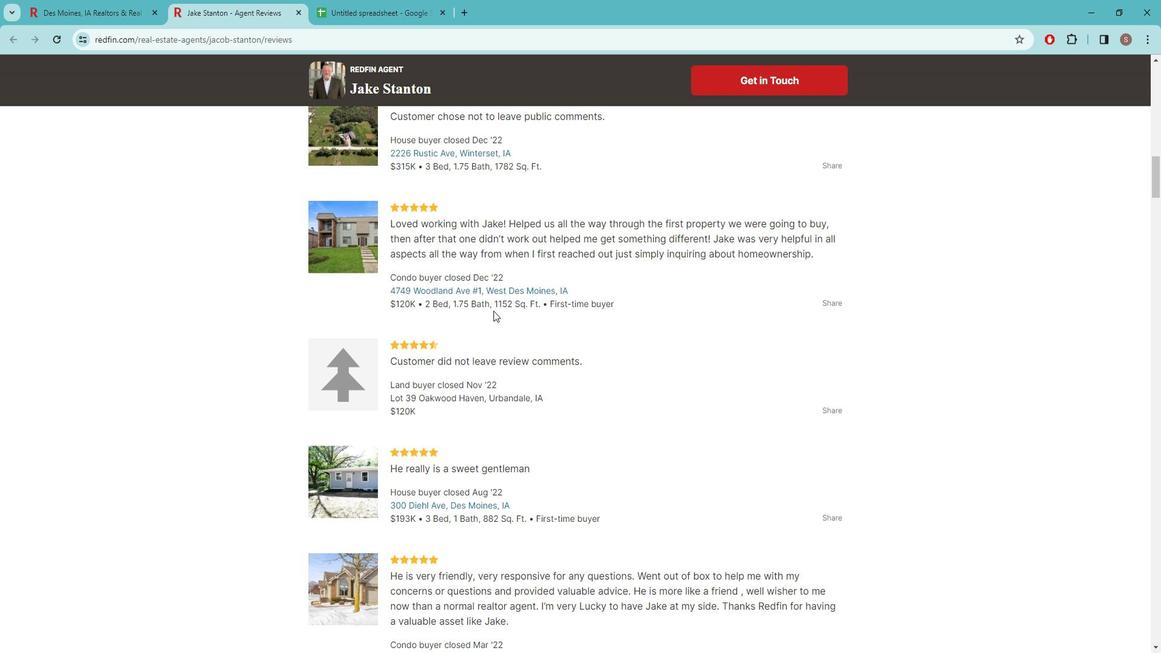
Action: Mouse scrolled (500, 306) with delta (0, 0)
Screenshot: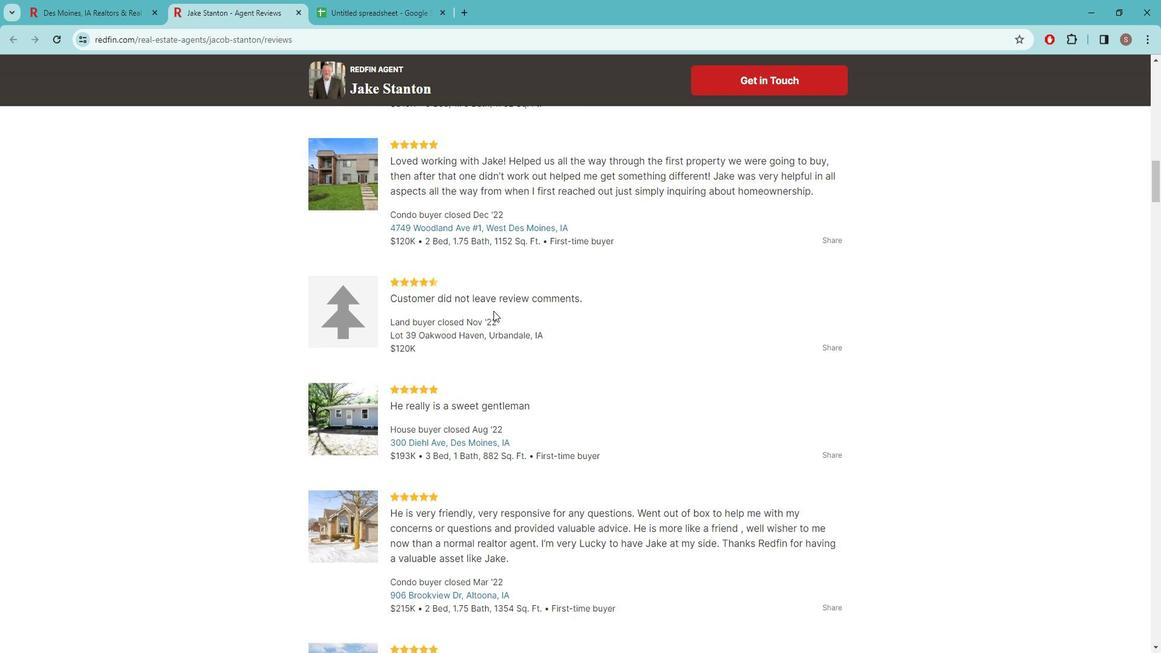 
Action: Mouse scrolled (500, 306) with delta (0, 0)
Screenshot: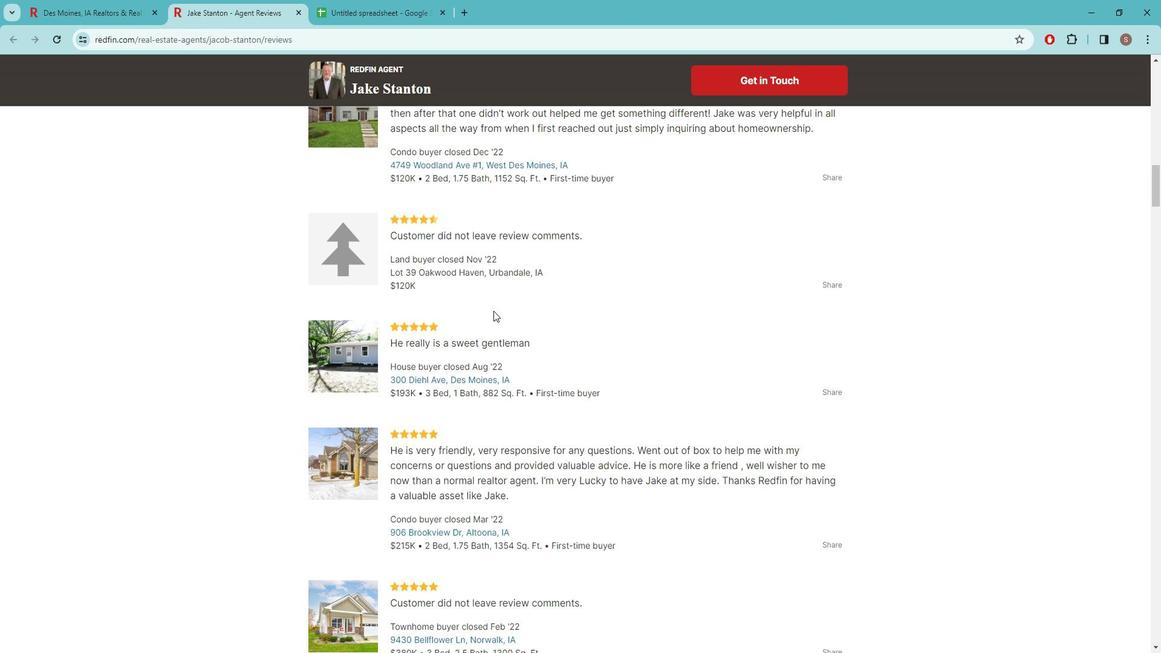 
Action: Mouse scrolled (500, 306) with delta (0, 0)
Screenshot: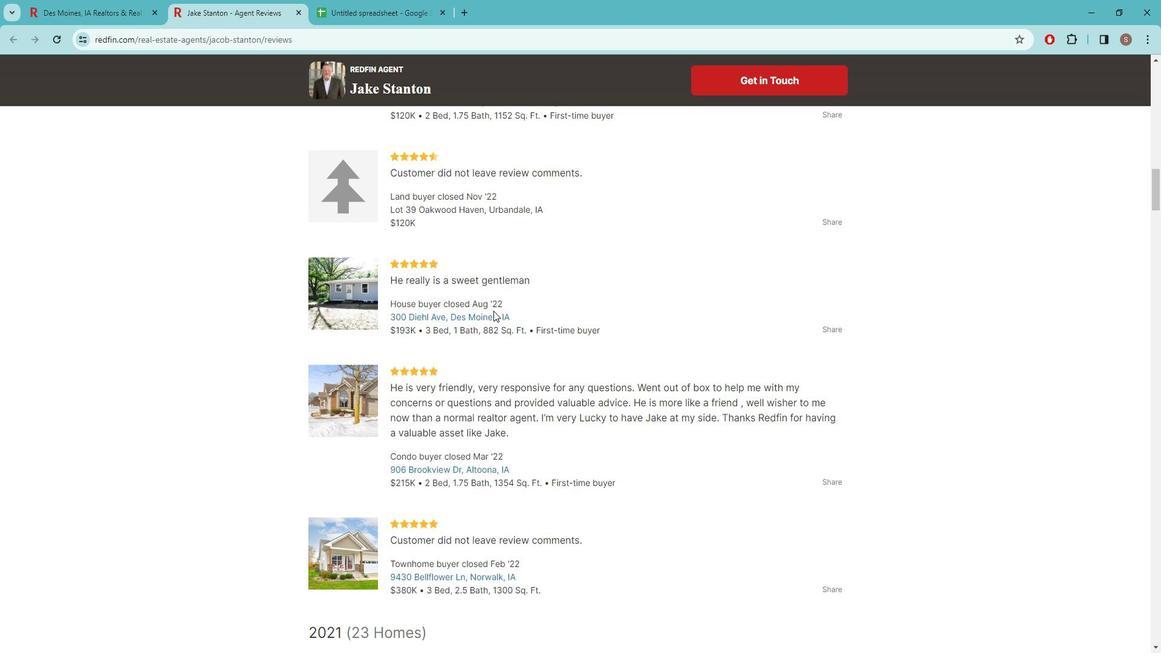 
Action: Mouse scrolled (500, 306) with delta (0, 0)
Screenshot: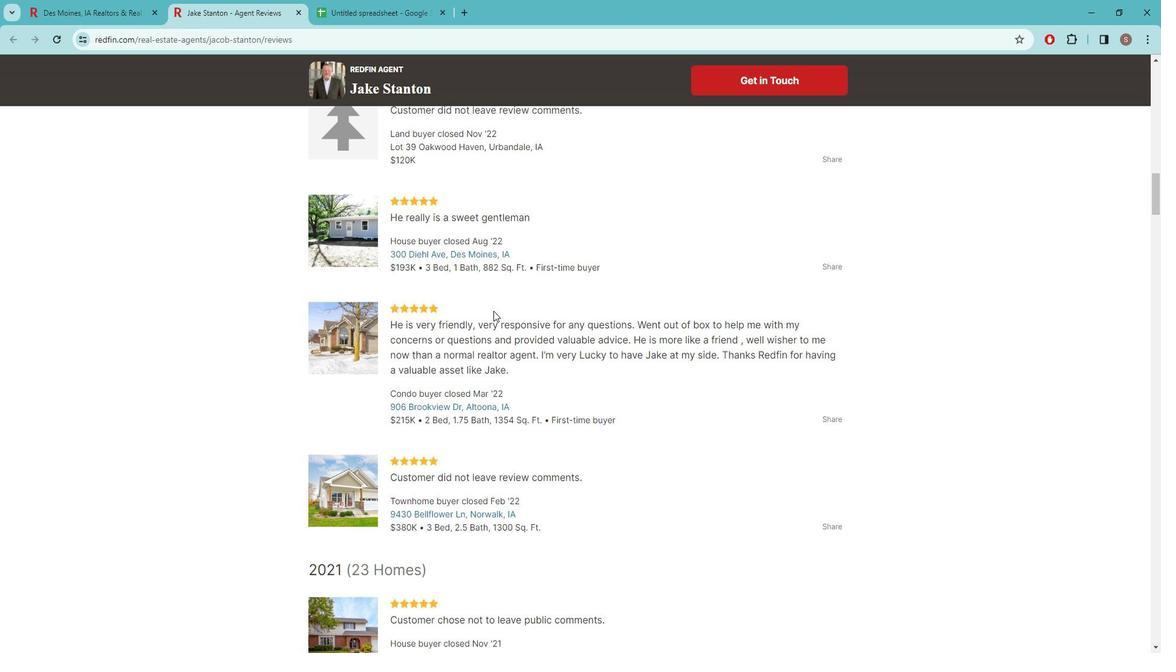 
Action: Mouse scrolled (500, 306) with delta (0, 0)
Screenshot: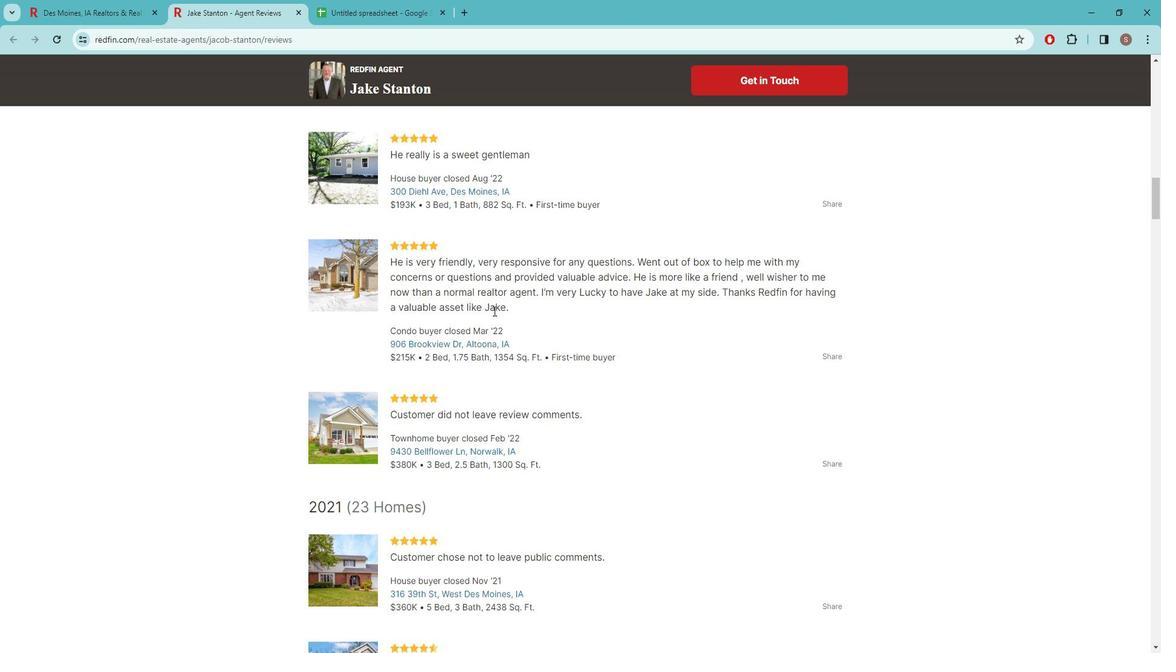 
Action: Mouse scrolled (500, 306) with delta (0, 0)
Screenshot: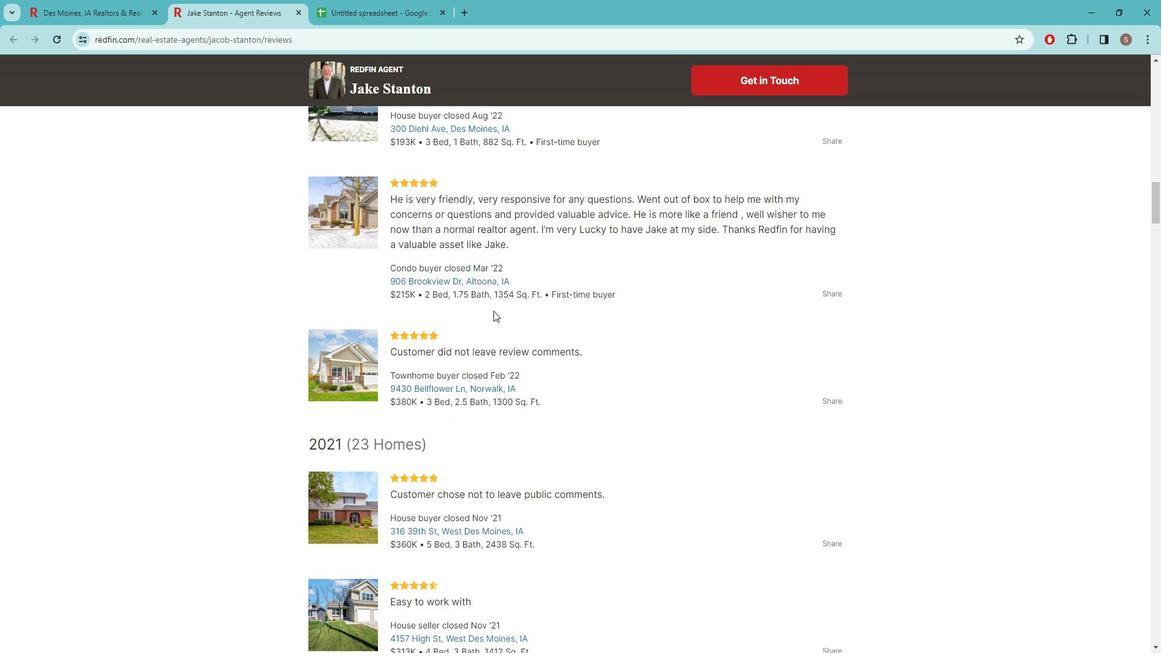 
Action: Mouse scrolled (500, 306) with delta (0, 0)
Screenshot: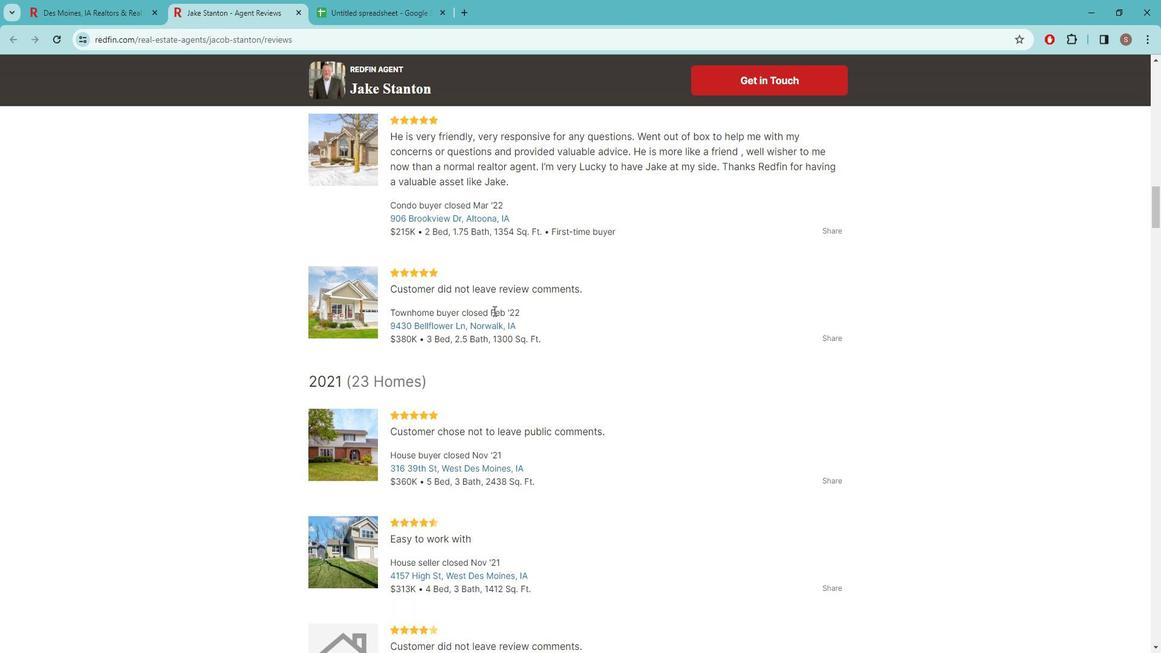 
Action: Mouse scrolled (500, 306) with delta (0, 0)
Screenshot: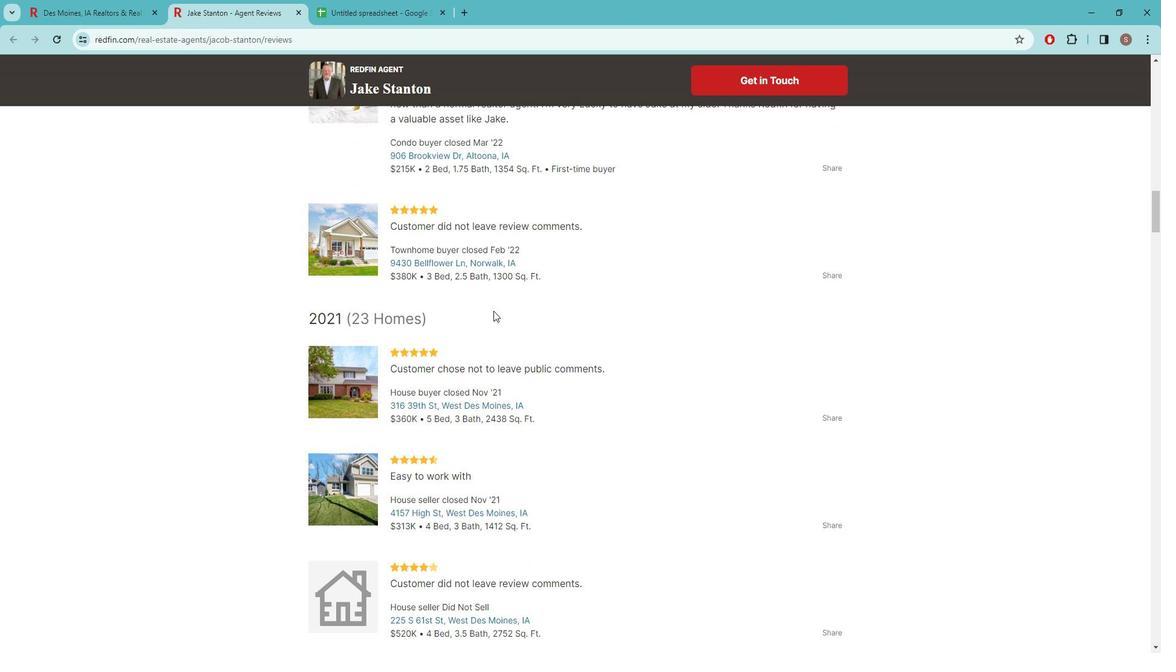 
Action: Mouse scrolled (500, 306) with delta (0, 0)
Screenshot: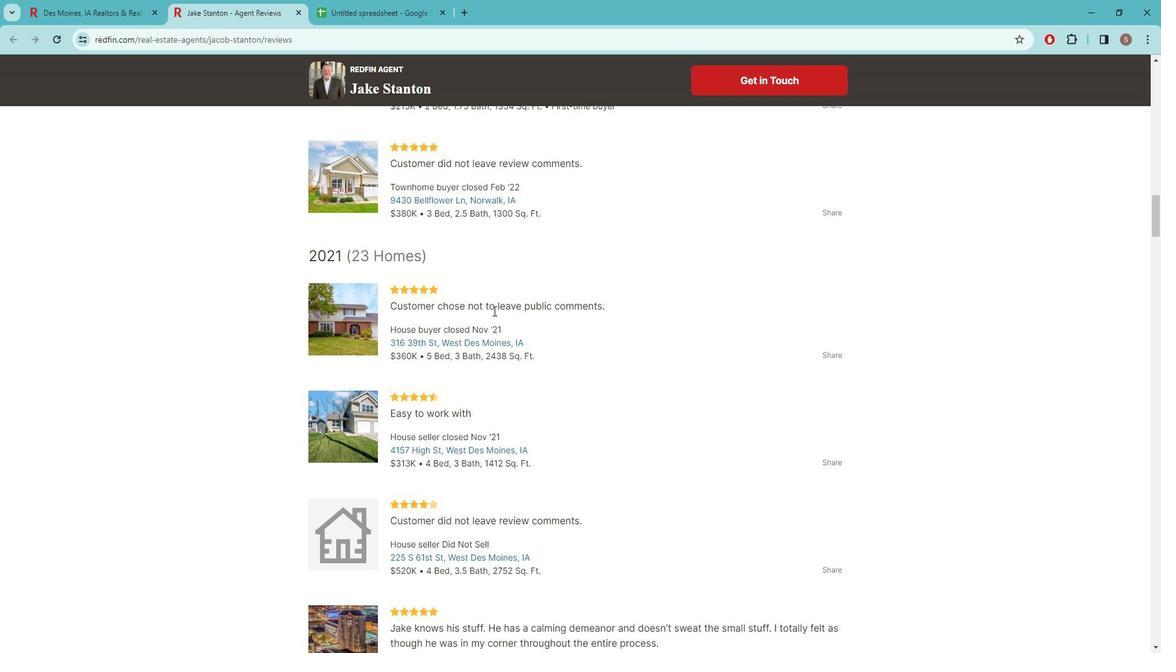 
Action: Mouse scrolled (500, 306) with delta (0, 0)
Screenshot: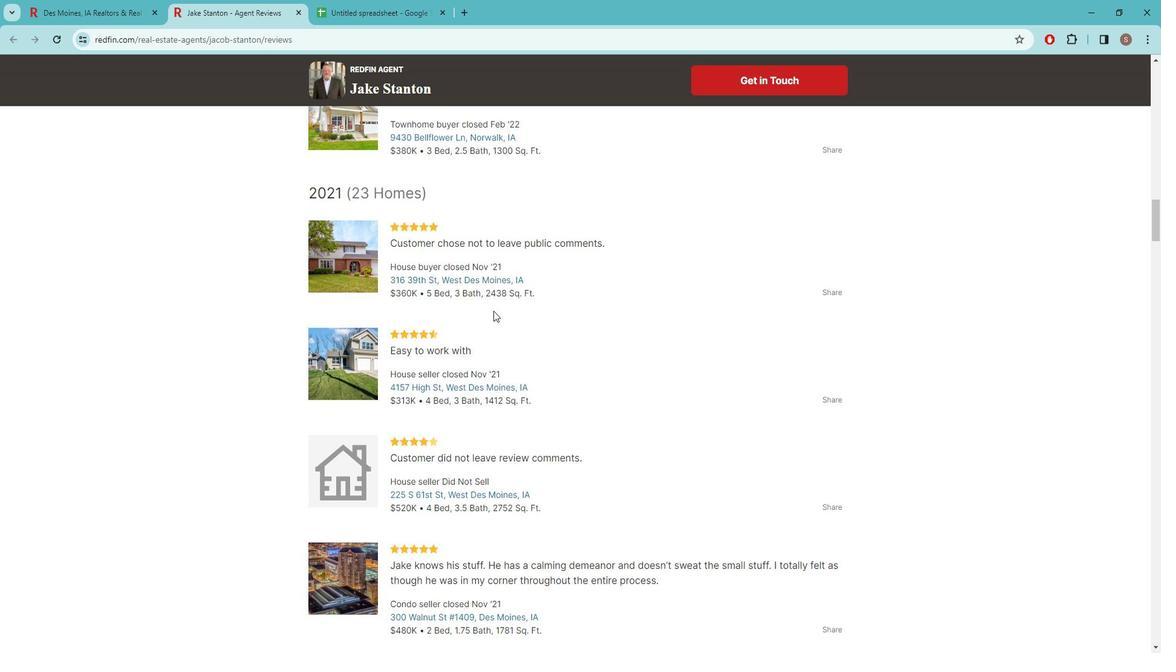 
Action: Mouse scrolled (500, 306) with delta (0, 0)
Screenshot: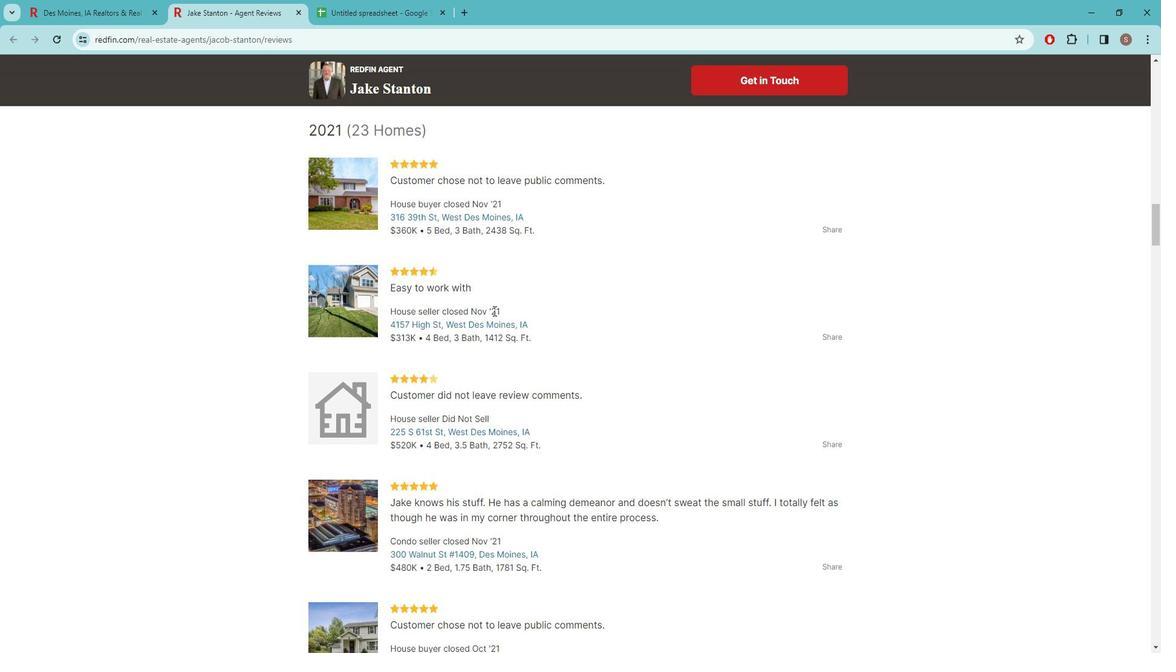 
Action: Mouse scrolled (500, 306) with delta (0, 0)
Screenshot: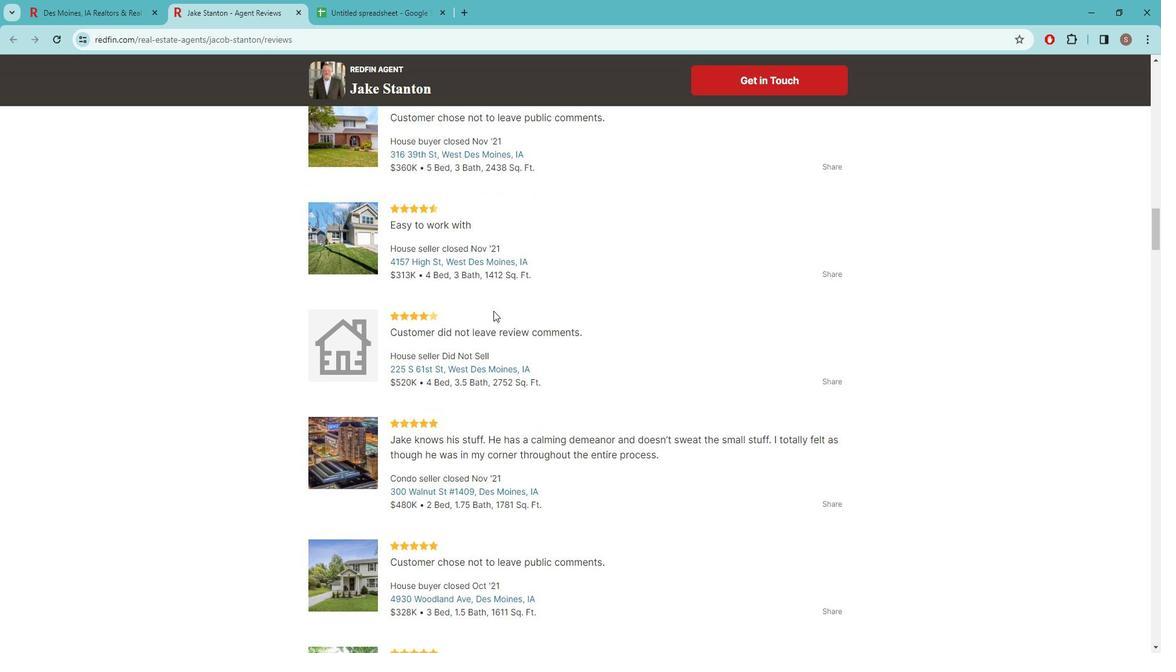 
Action: Mouse scrolled (500, 306) with delta (0, 0)
Screenshot: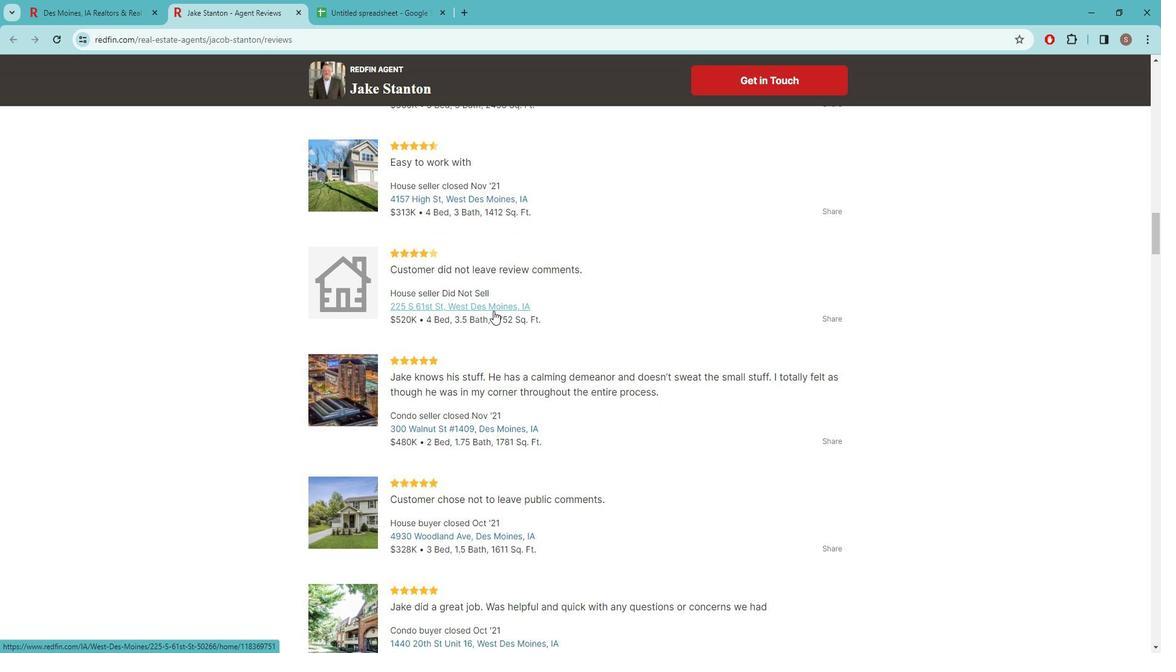 
Action: Mouse scrolled (500, 306) with delta (0, 0)
Screenshot: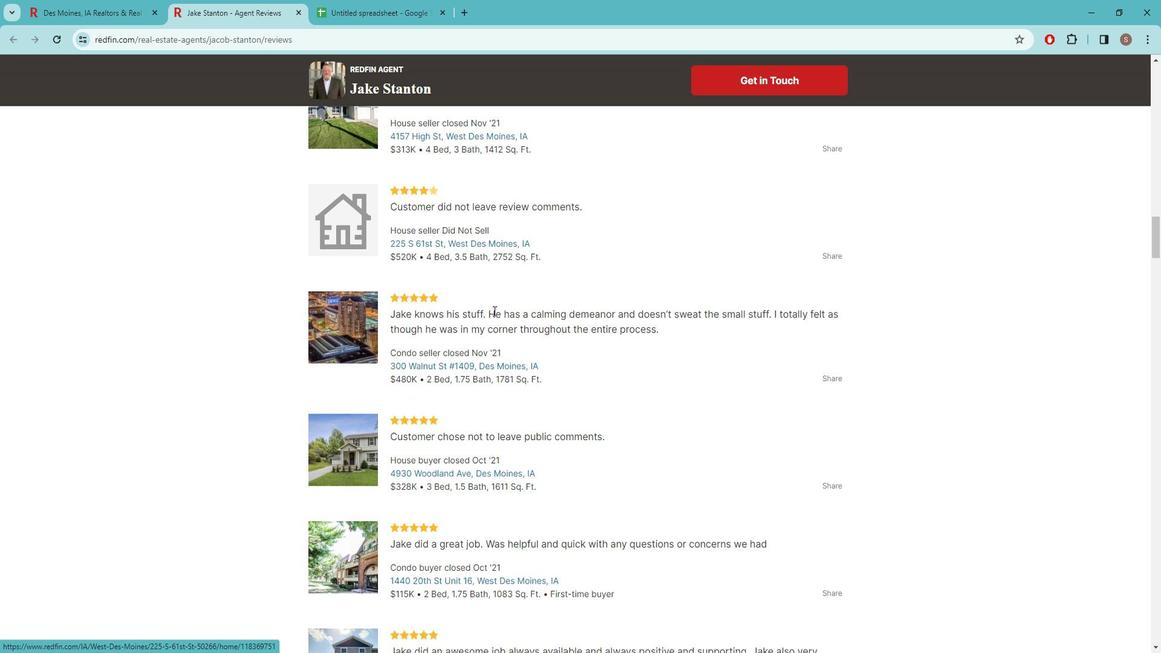 
Action: Mouse moved to (618, 298)
Screenshot: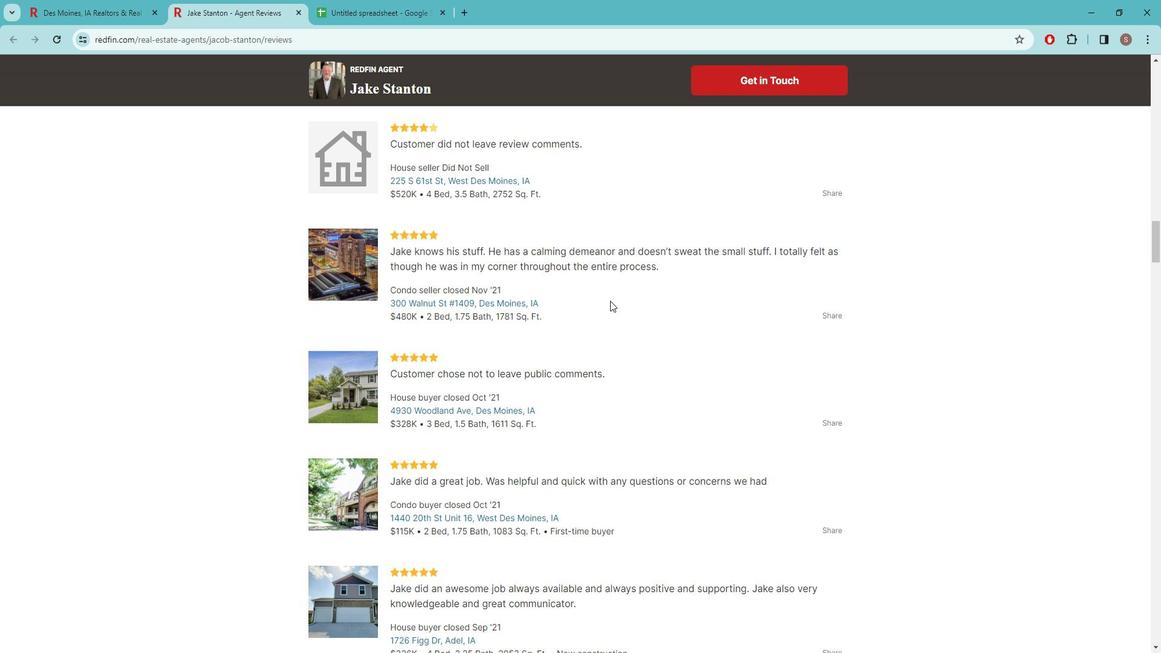 
Action: Mouse scrolled (618, 297) with delta (0, 0)
Screenshot: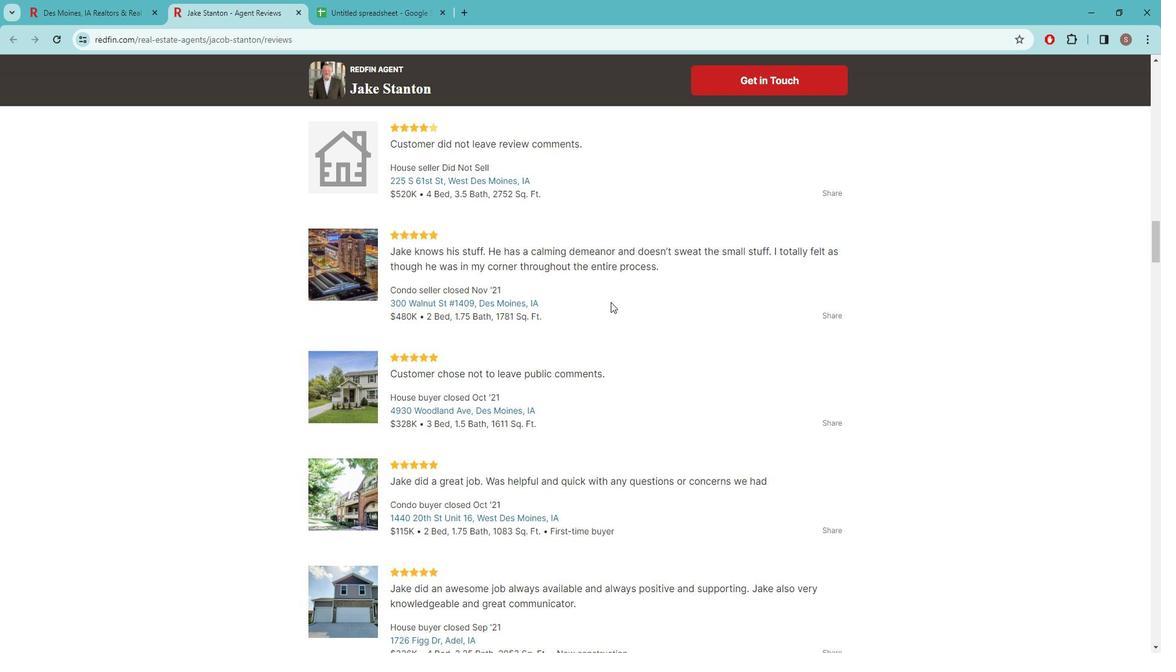 
Action: Mouse moved to (619, 299)
Screenshot: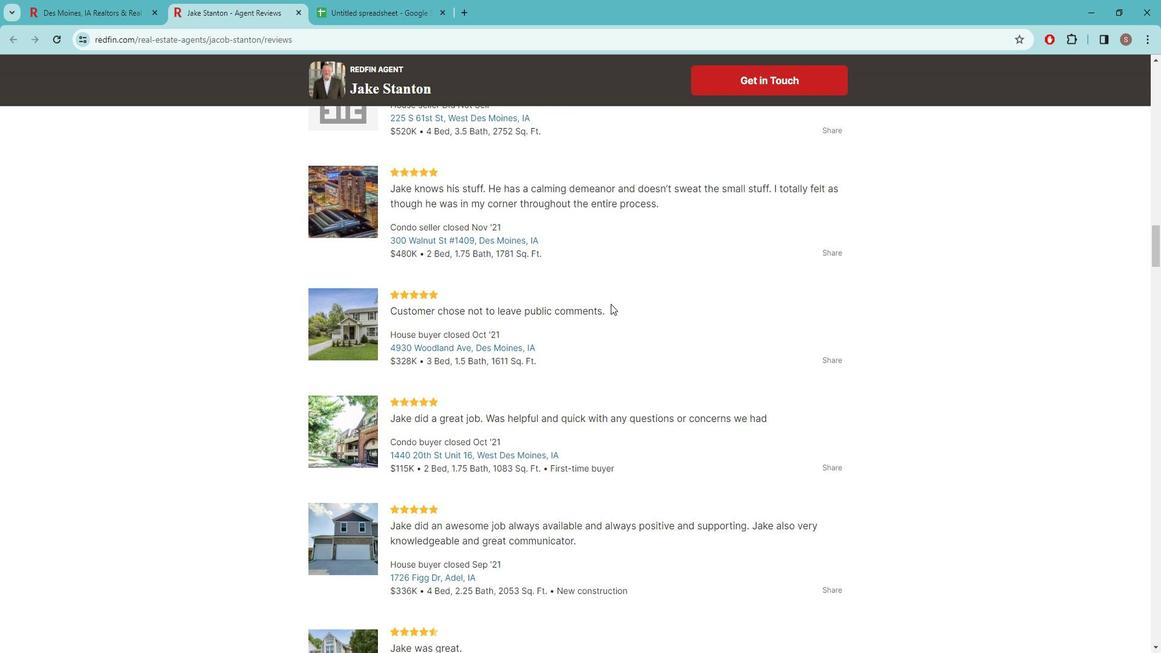 
Action: Mouse scrolled (619, 299) with delta (0, 0)
Screenshot: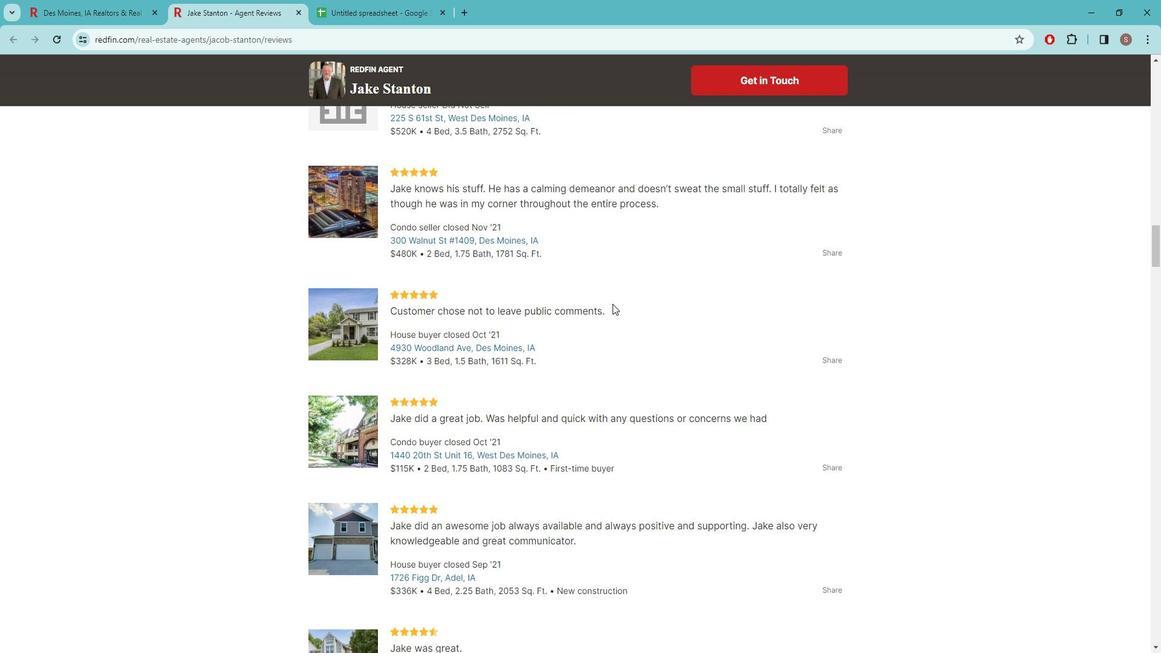 
Action: Mouse moved to (545, 310)
Screenshot: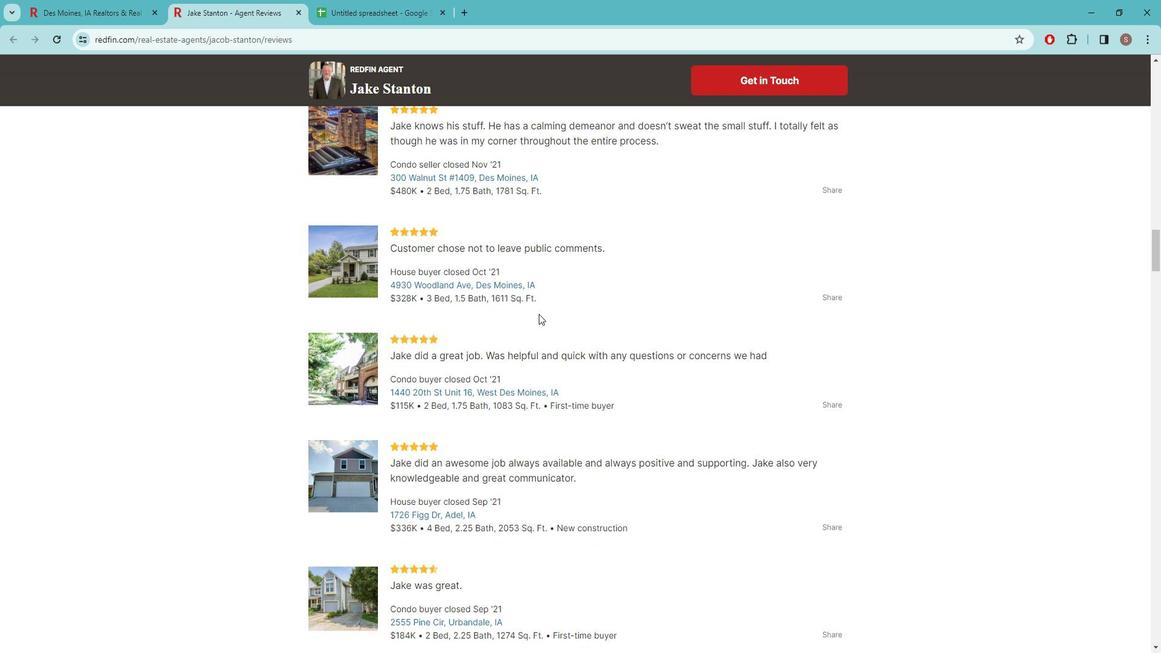 
Action: Mouse scrolled (545, 309) with delta (0, 0)
Screenshot: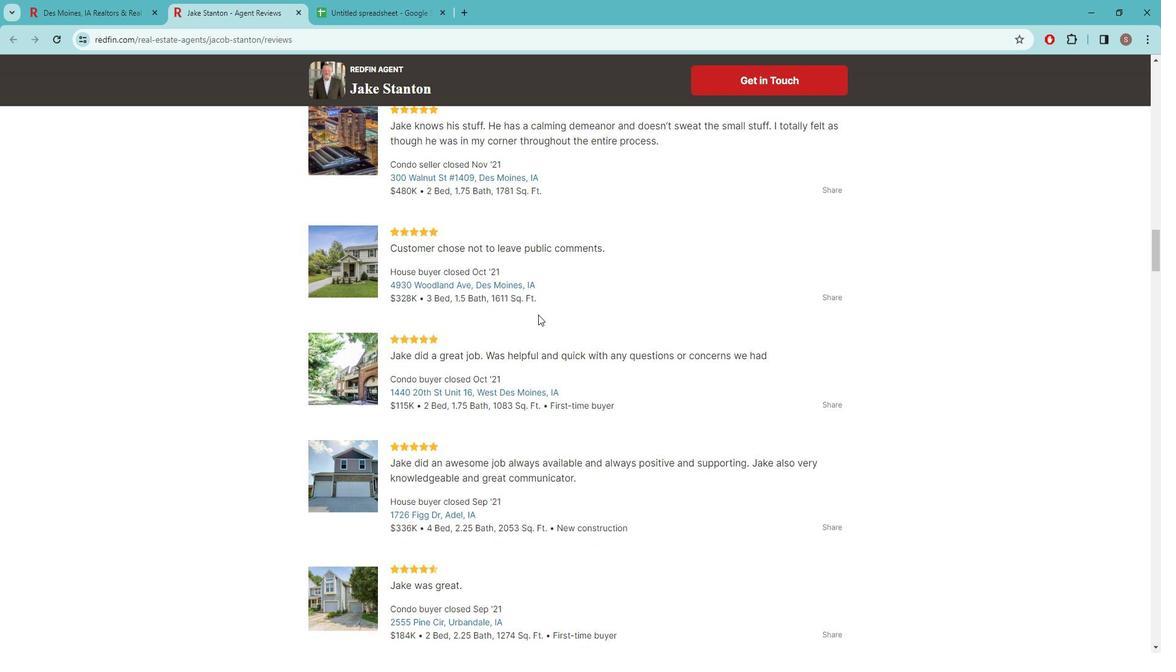 
Action: Mouse moved to (583, 312)
Screenshot: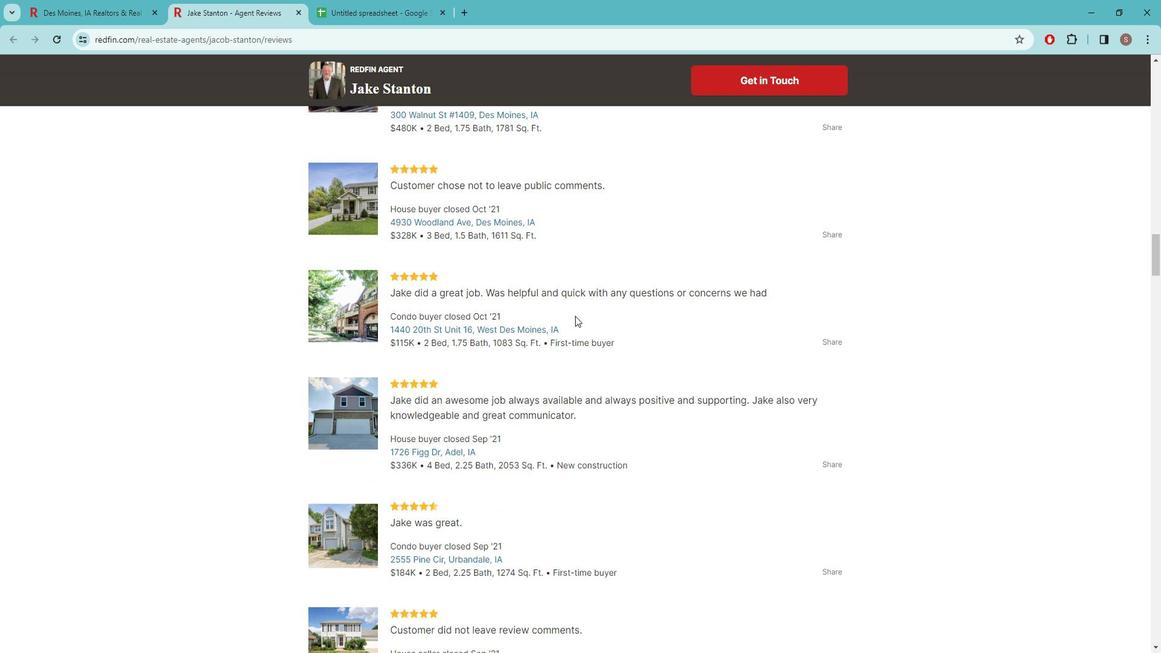 
Action: Mouse scrolled (583, 311) with delta (0, 0)
Screenshot: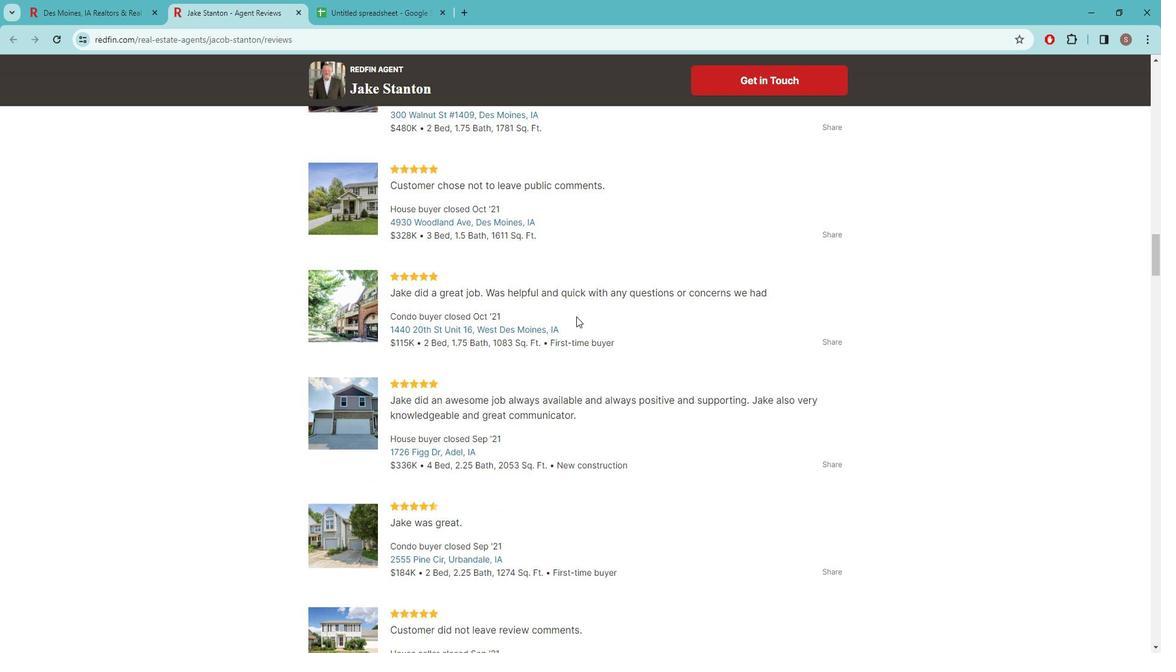 
Action: Mouse moved to (547, 318)
Screenshot: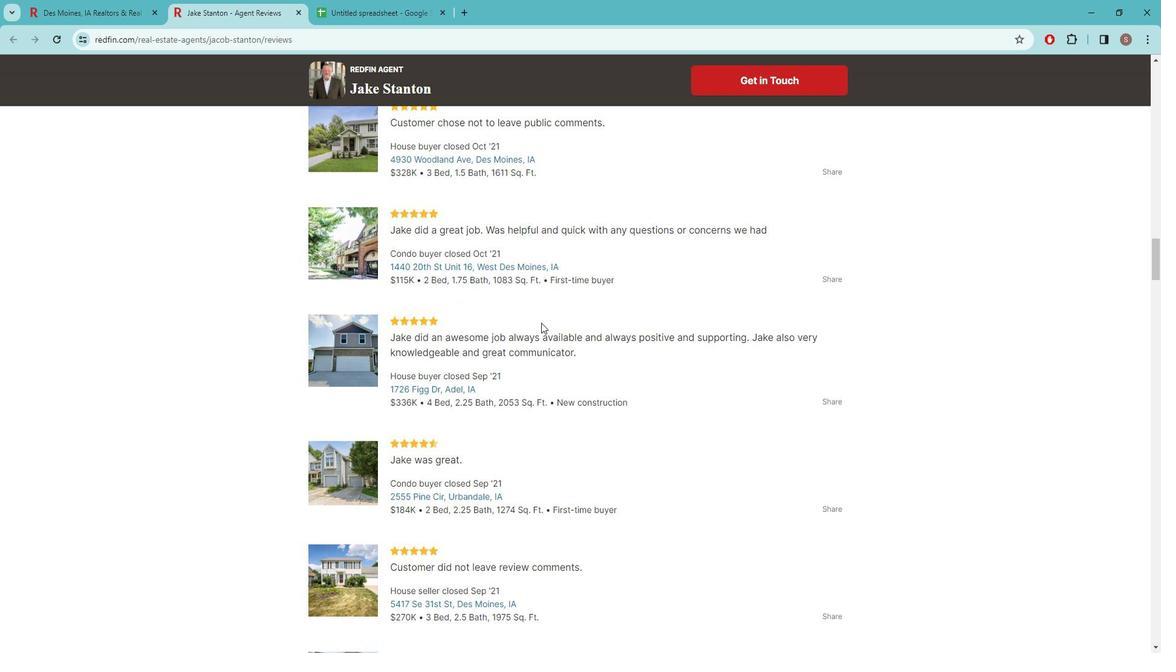 
Action: Mouse scrolled (547, 318) with delta (0, 0)
Screenshot: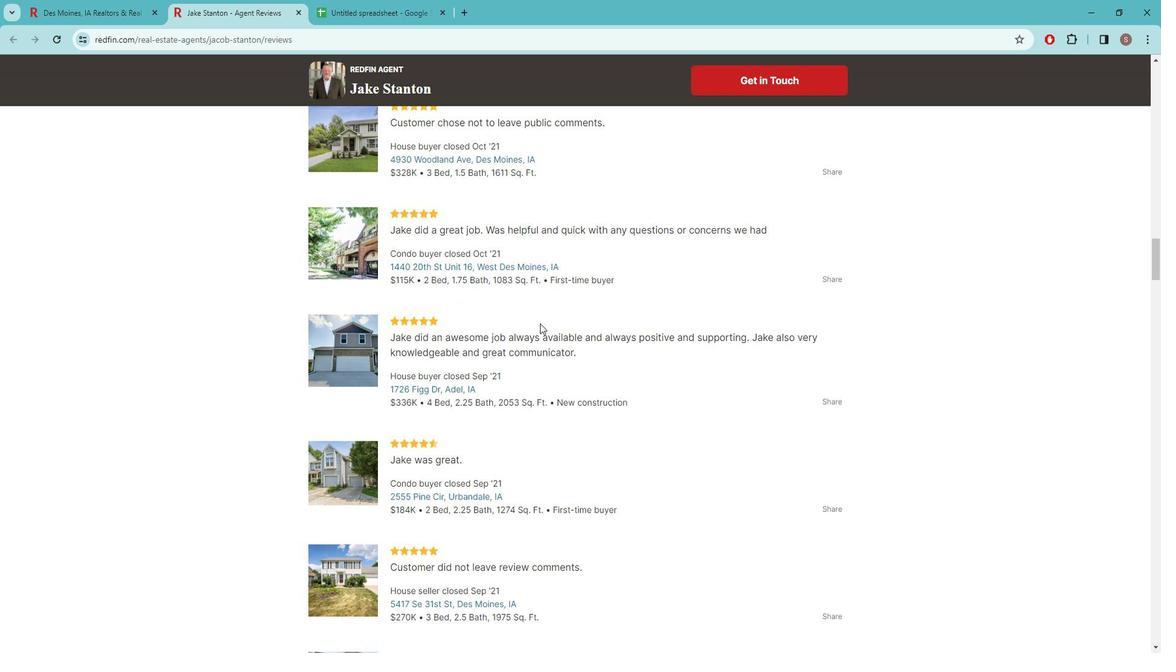
Action: Mouse moved to (632, 324)
Screenshot: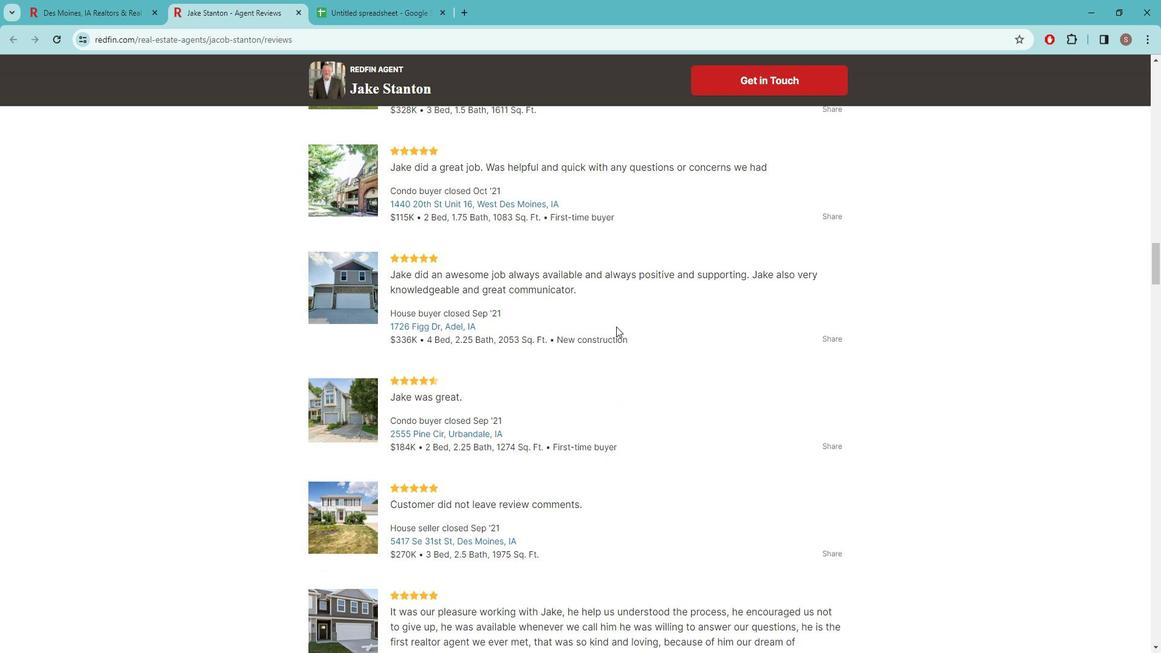 
Action: Mouse scrolled (632, 324) with delta (0, 0)
Screenshot: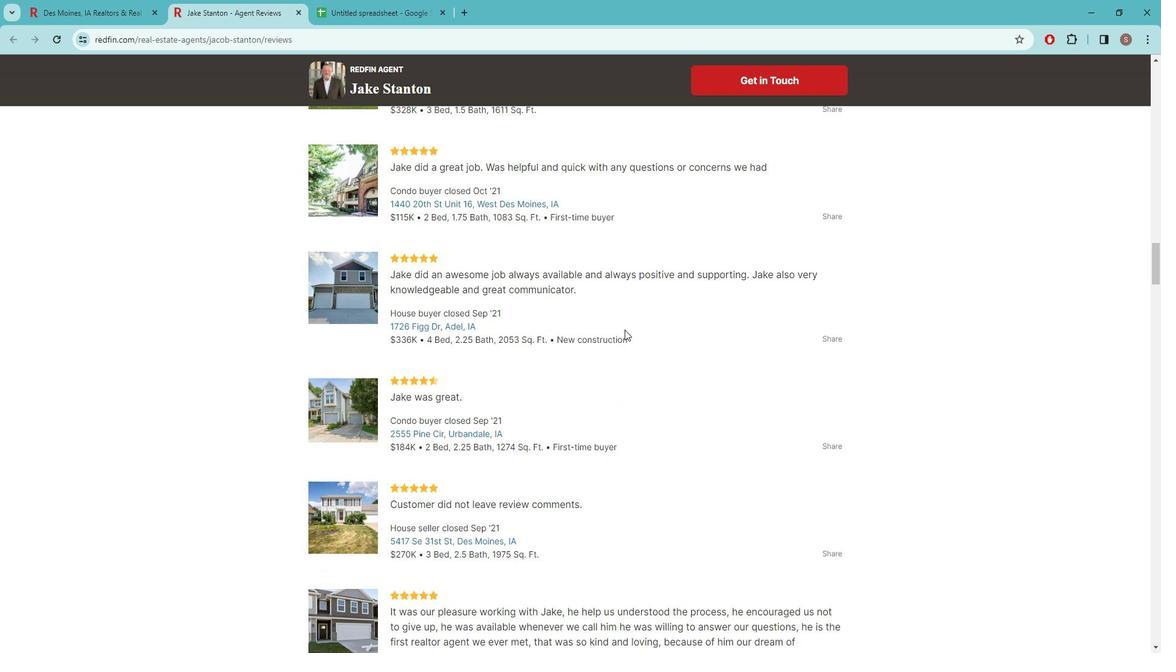 
Action: Mouse moved to (632, 325)
Screenshot: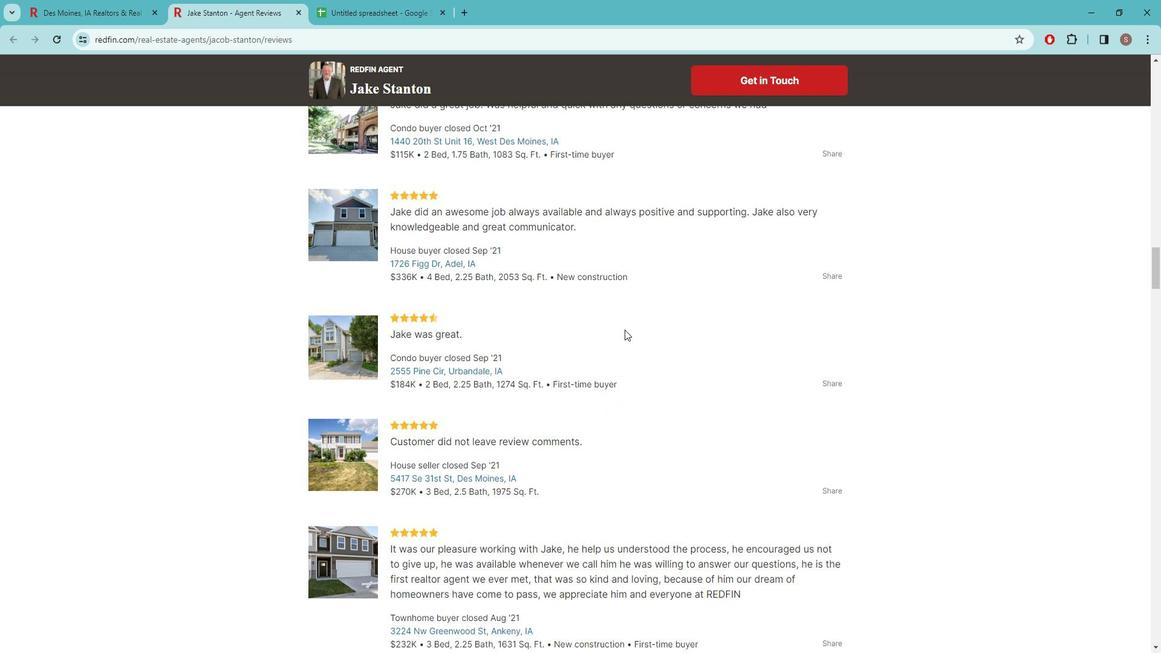 
Action: Mouse scrolled (632, 325) with delta (0, 0)
Screenshot: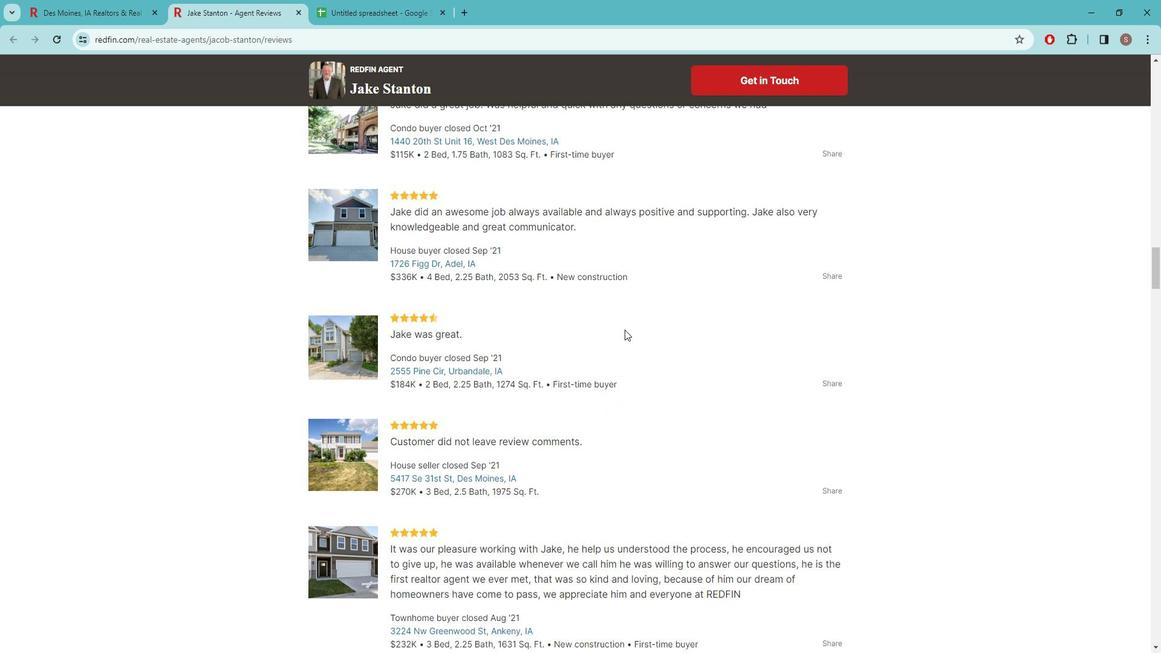 
Action: Mouse moved to (601, 332)
Screenshot: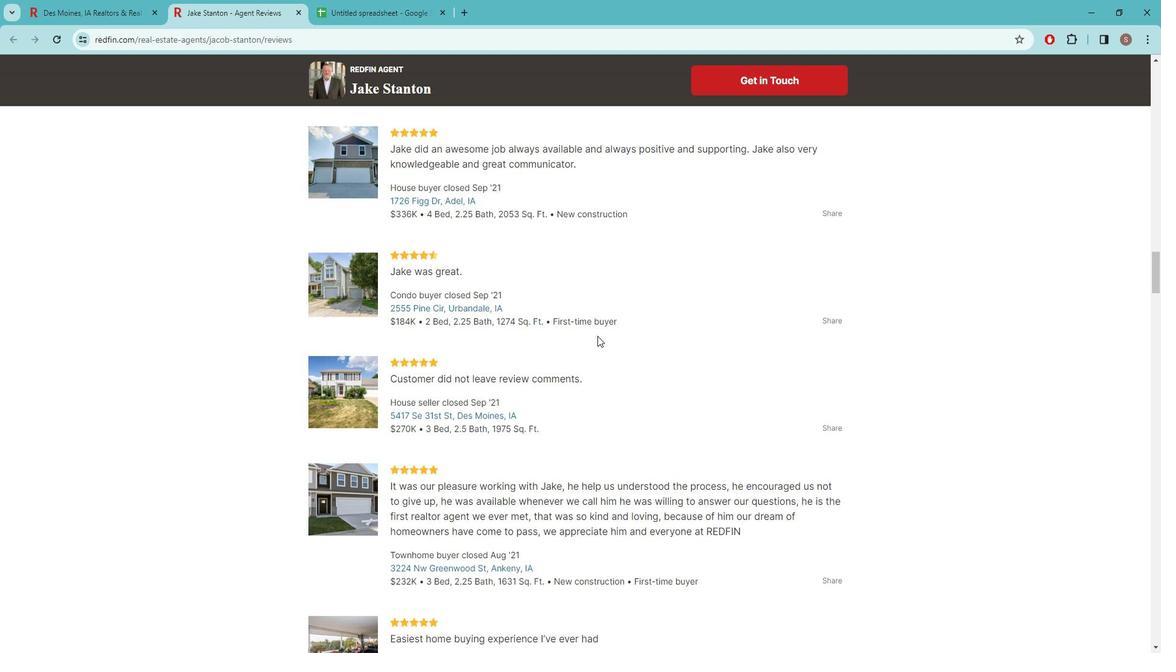 
Action: Mouse scrolled (601, 332) with delta (0, 0)
Screenshot: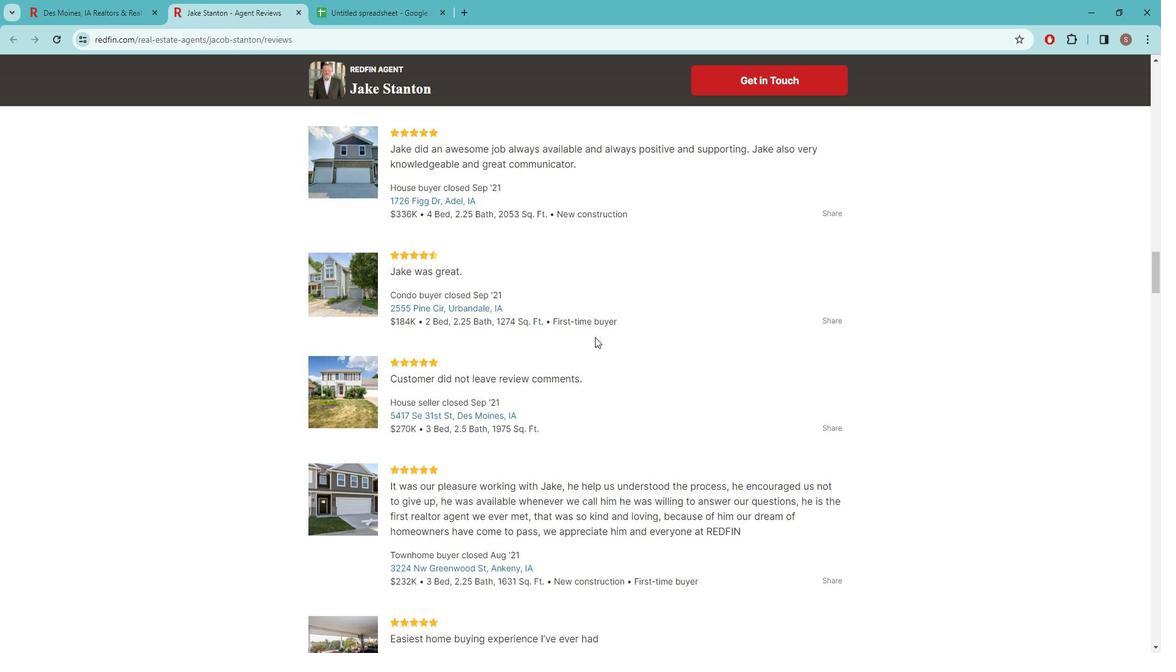 
Action: Mouse moved to (604, 333)
Screenshot: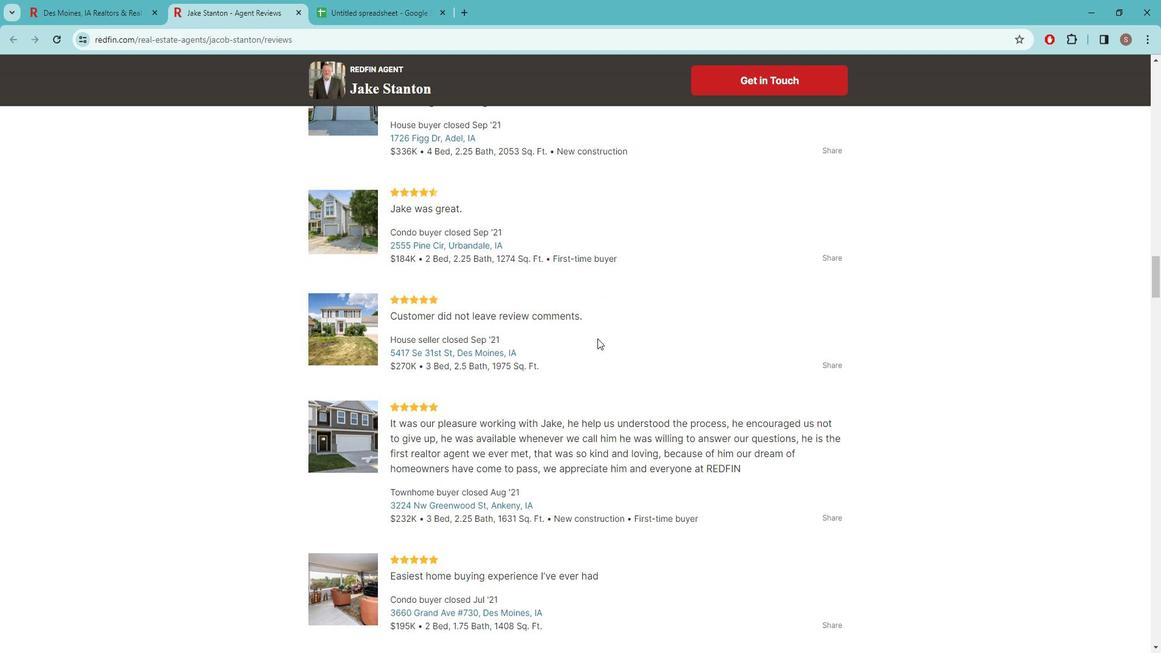 
Action: Mouse scrolled (604, 333) with delta (0, 0)
Screenshot: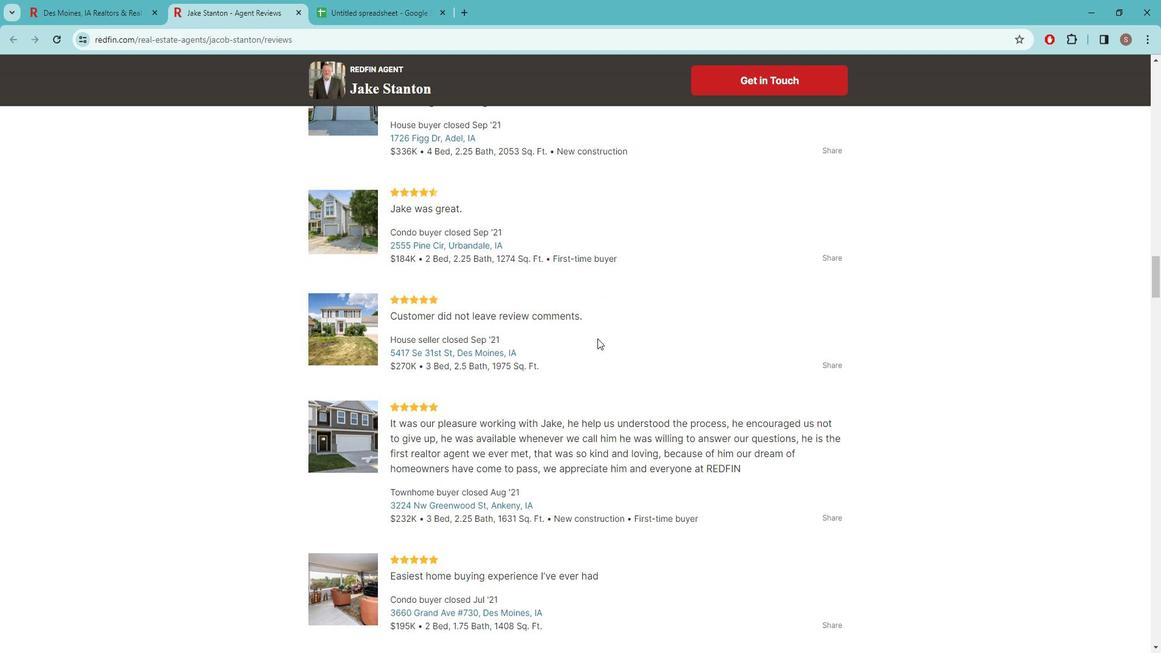 
Action: Mouse moved to (616, 329)
Screenshot: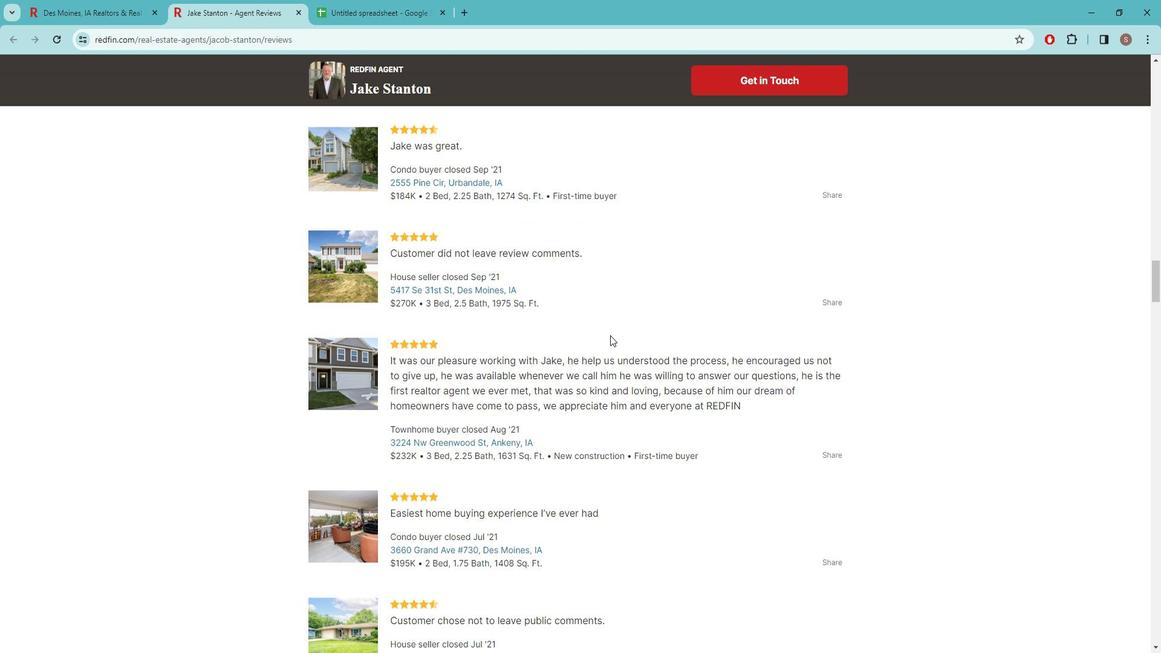 
Action: Mouse scrolled (616, 328) with delta (0, 0)
Screenshot: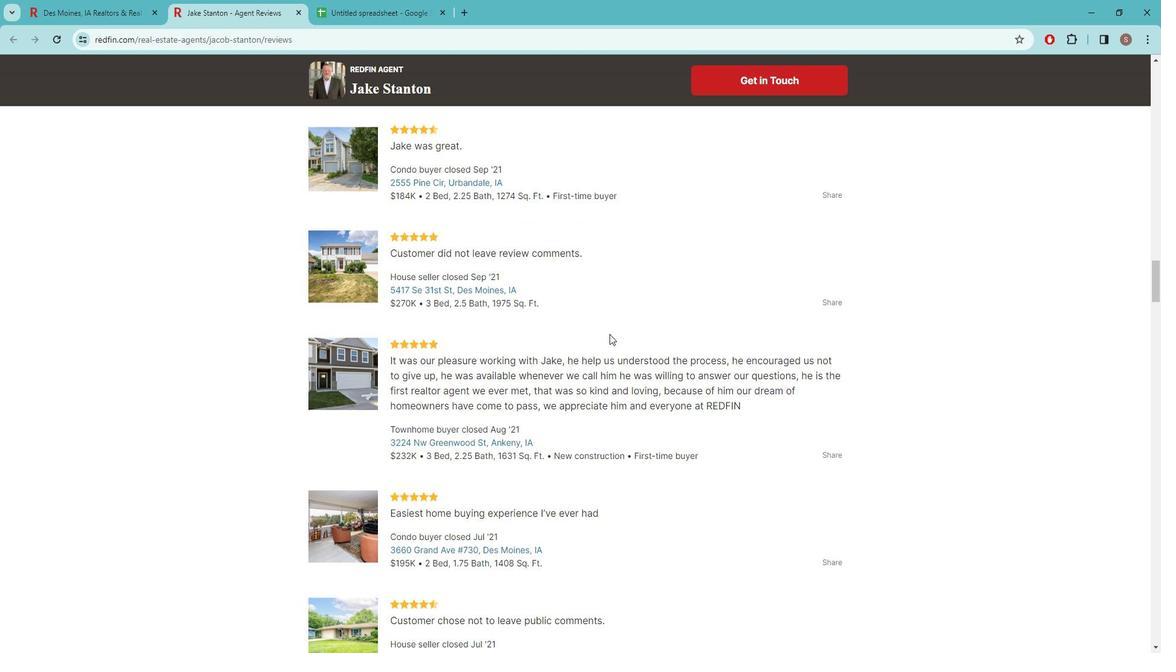 
Action: Mouse moved to (616, 327)
Screenshot: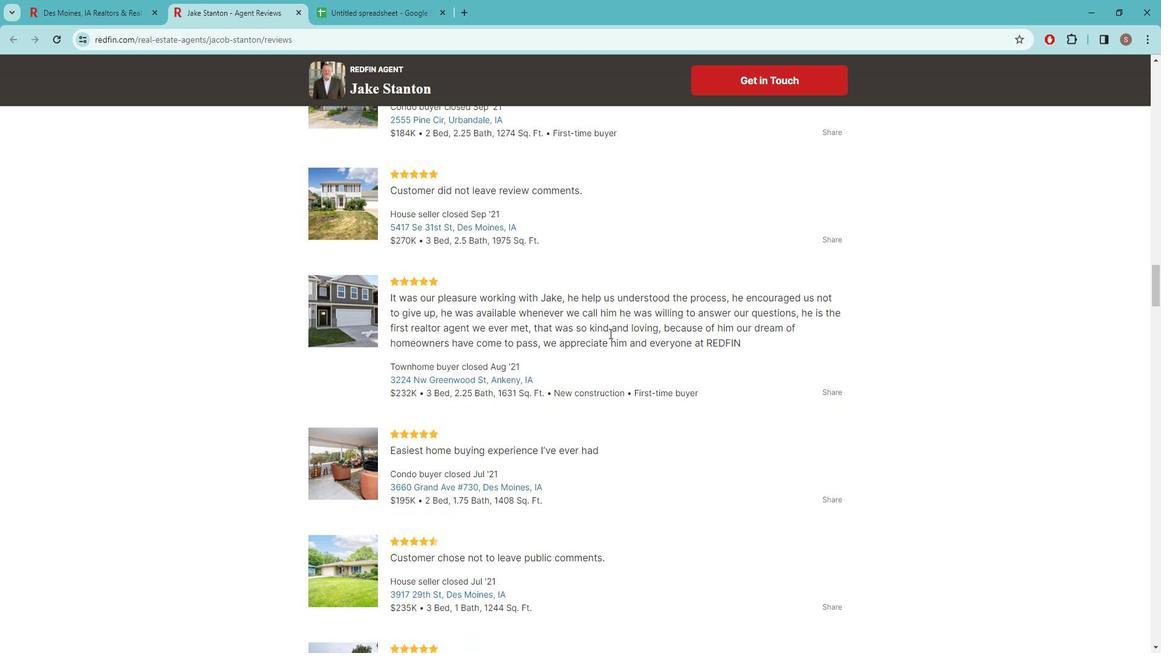 
Action: Mouse scrolled (616, 327) with delta (0, 0)
Screenshot: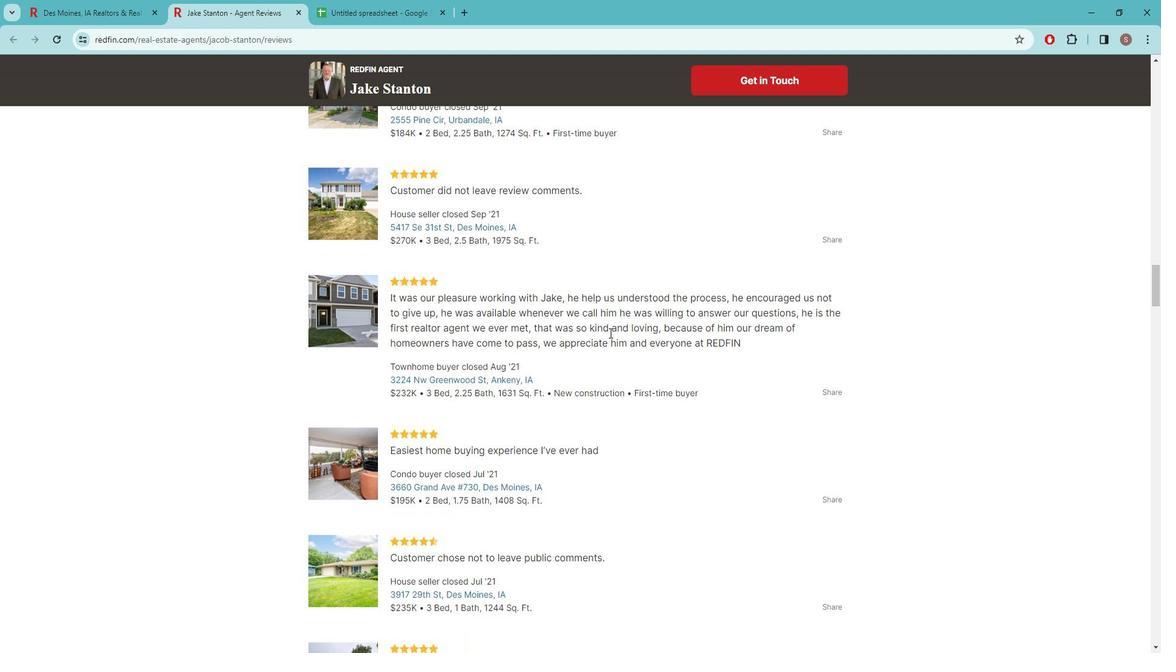 
Action: Mouse moved to (618, 325)
Screenshot: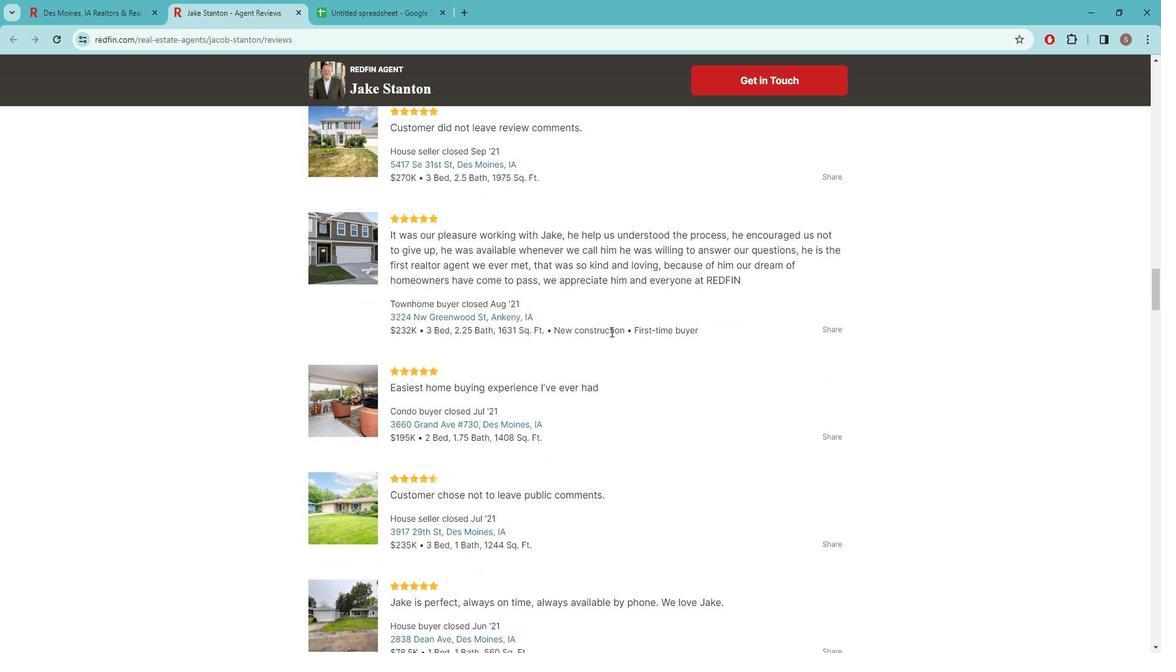 
Action: Mouse scrolled (618, 325) with delta (0, 0)
Screenshot: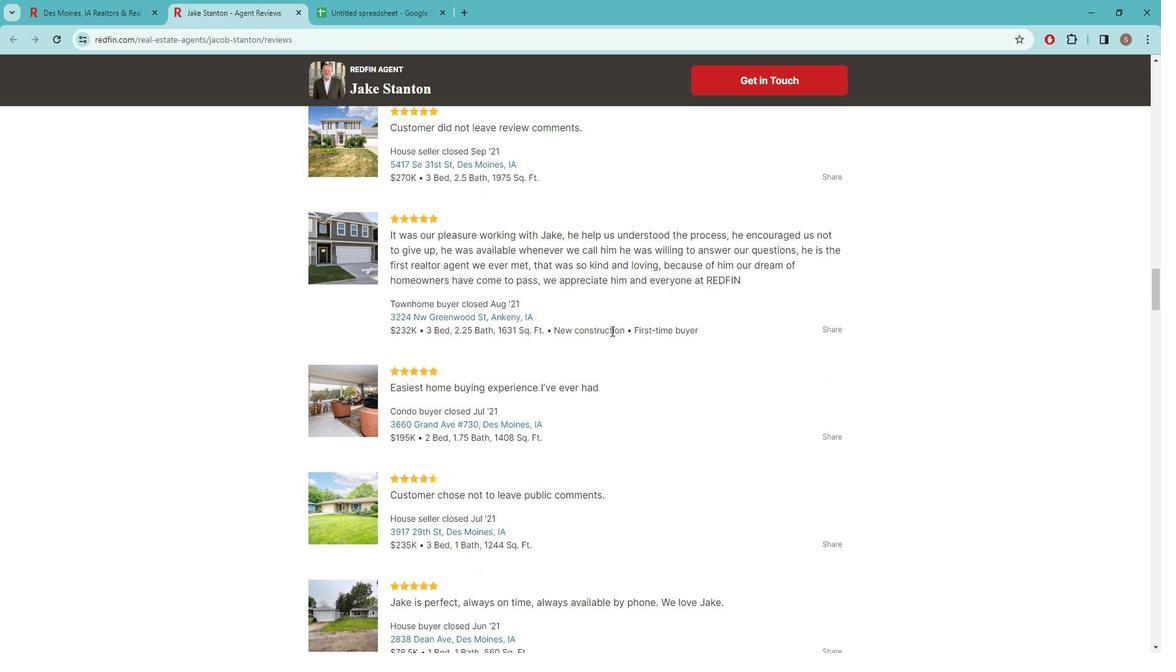 
Action: Mouse moved to (698, 281)
Screenshot: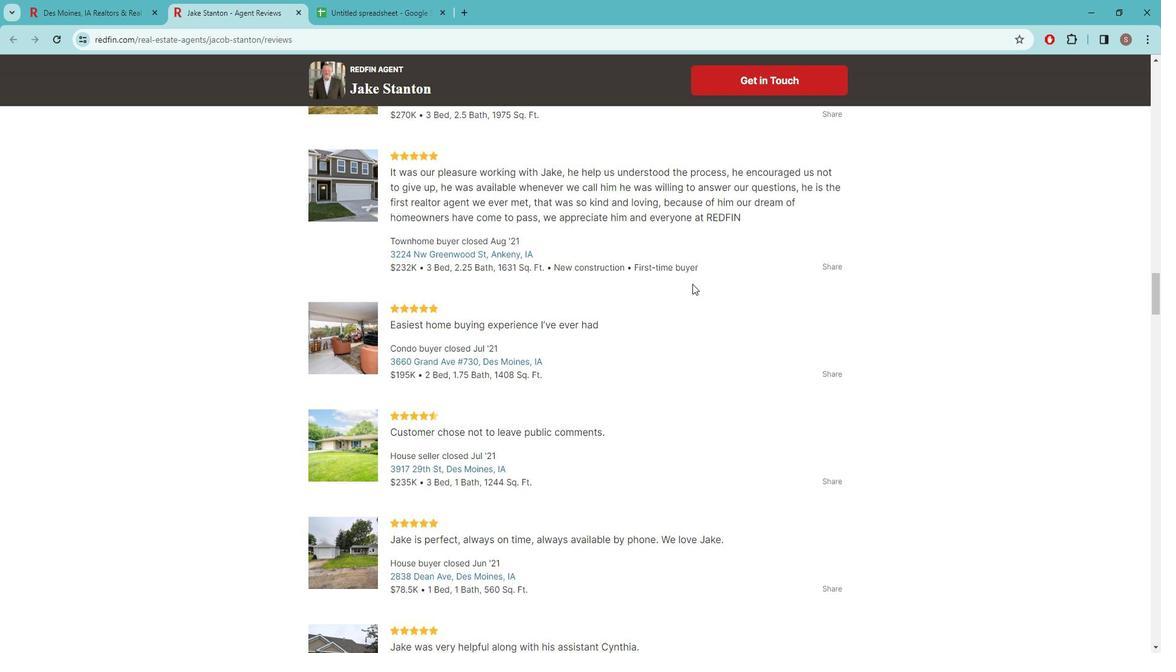 
Action: Mouse scrolled (698, 280) with delta (0, 0)
Screenshot: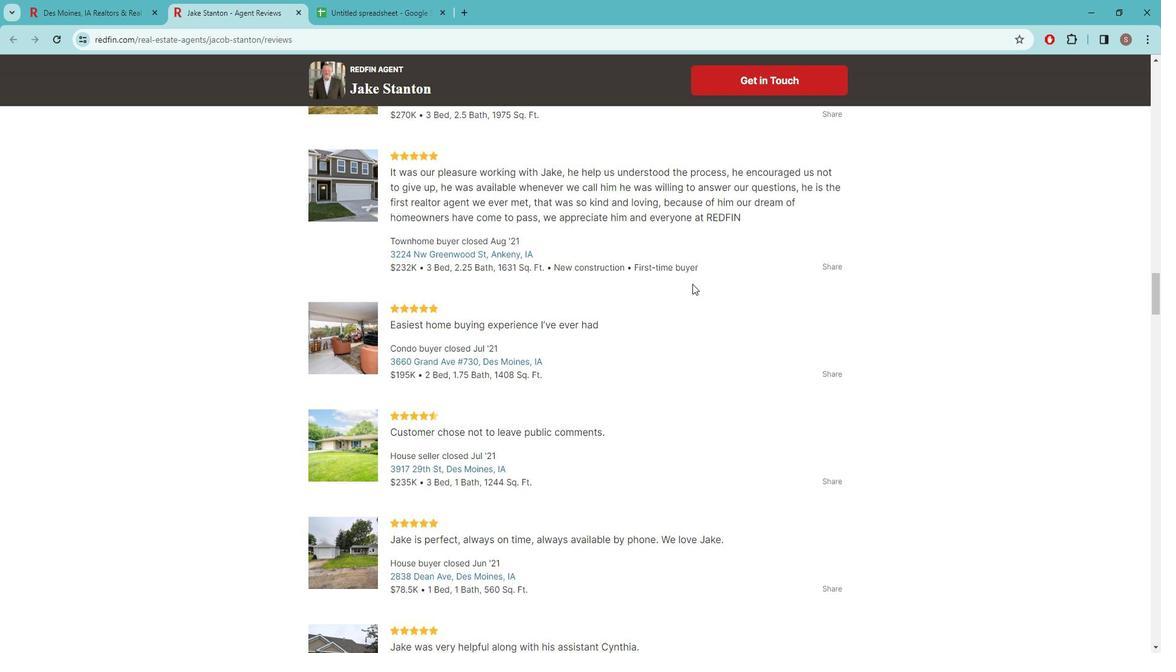 
Action: Mouse moved to (693, 281)
Screenshot: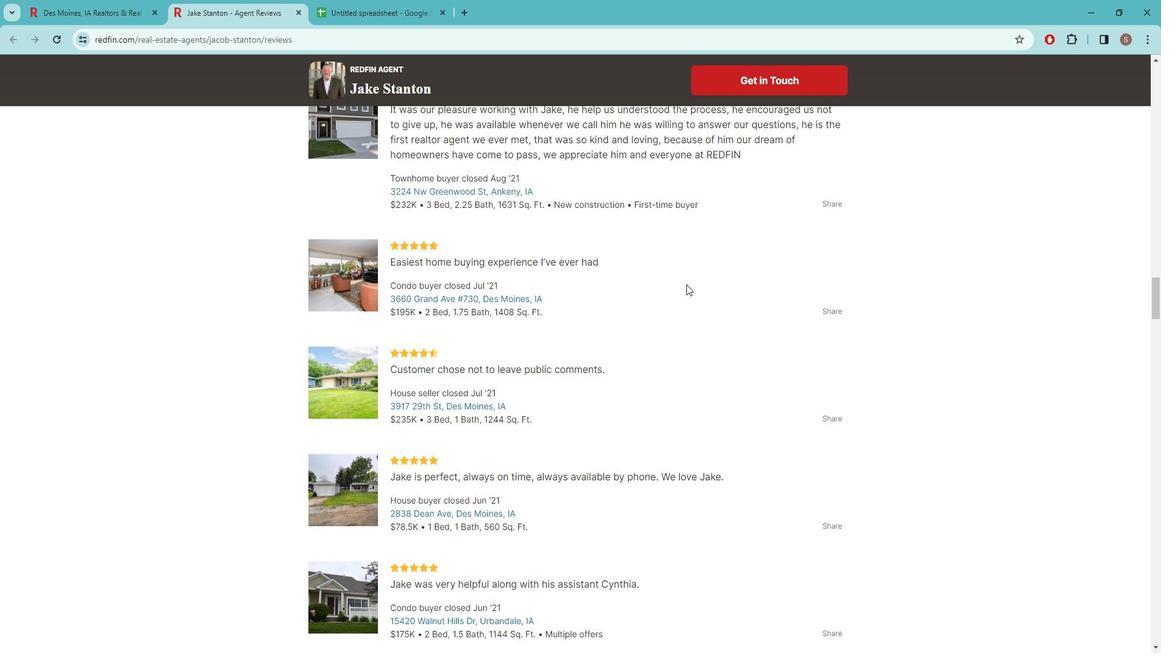 
Action: Mouse scrolled (693, 280) with delta (0, 0)
Screenshot: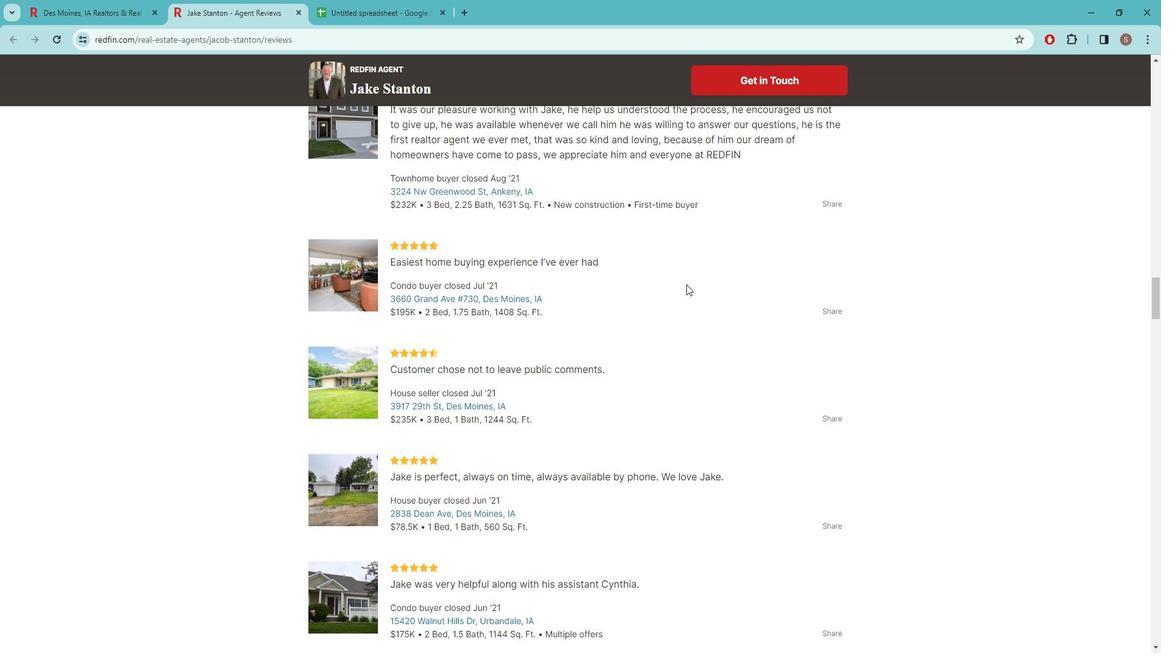 
Action: Mouse moved to (601, 269)
Screenshot: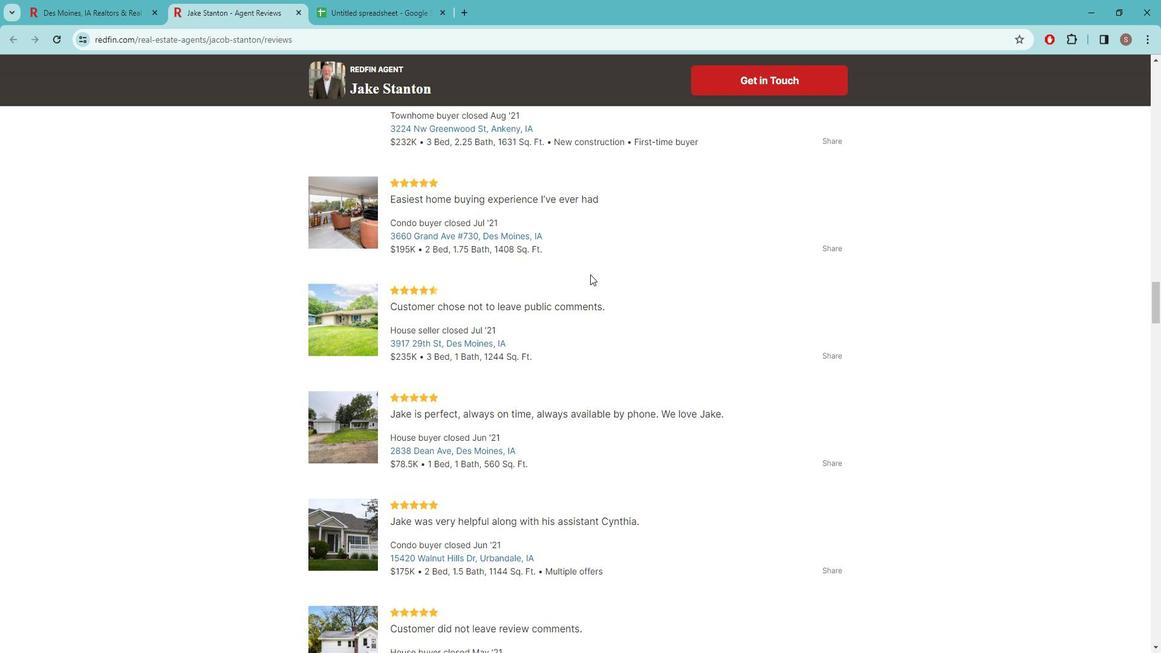 
Action: Mouse scrolled (601, 268) with delta (0, 0)
Screenshot: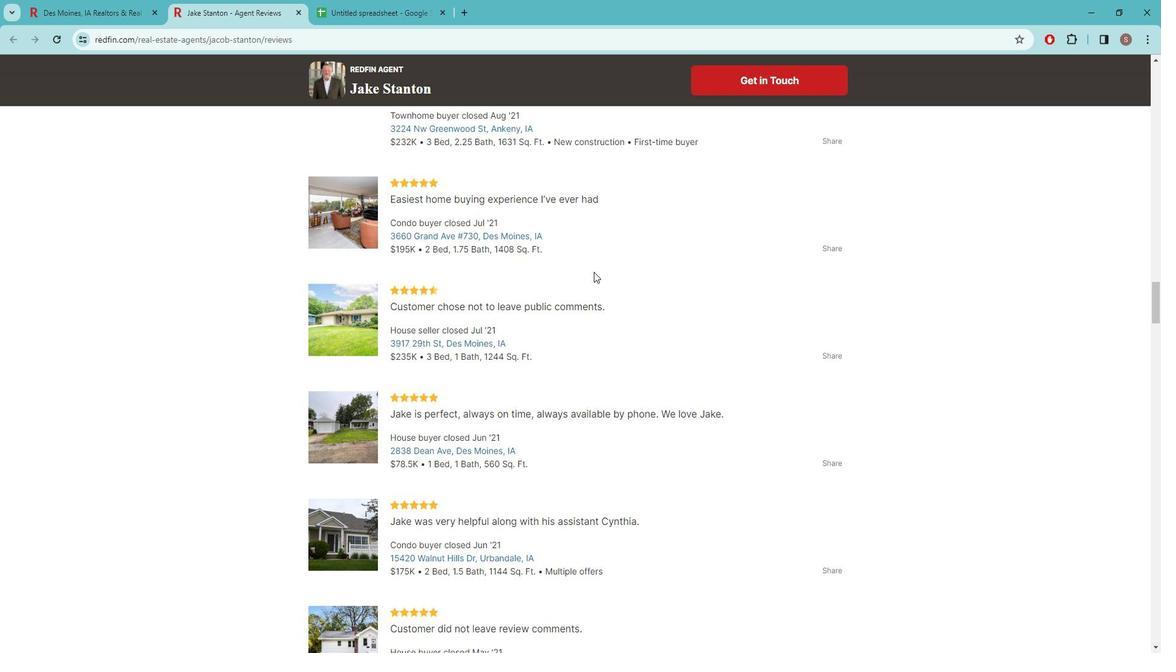 
Action: Mouse moved to (607, 268)
Screenshot: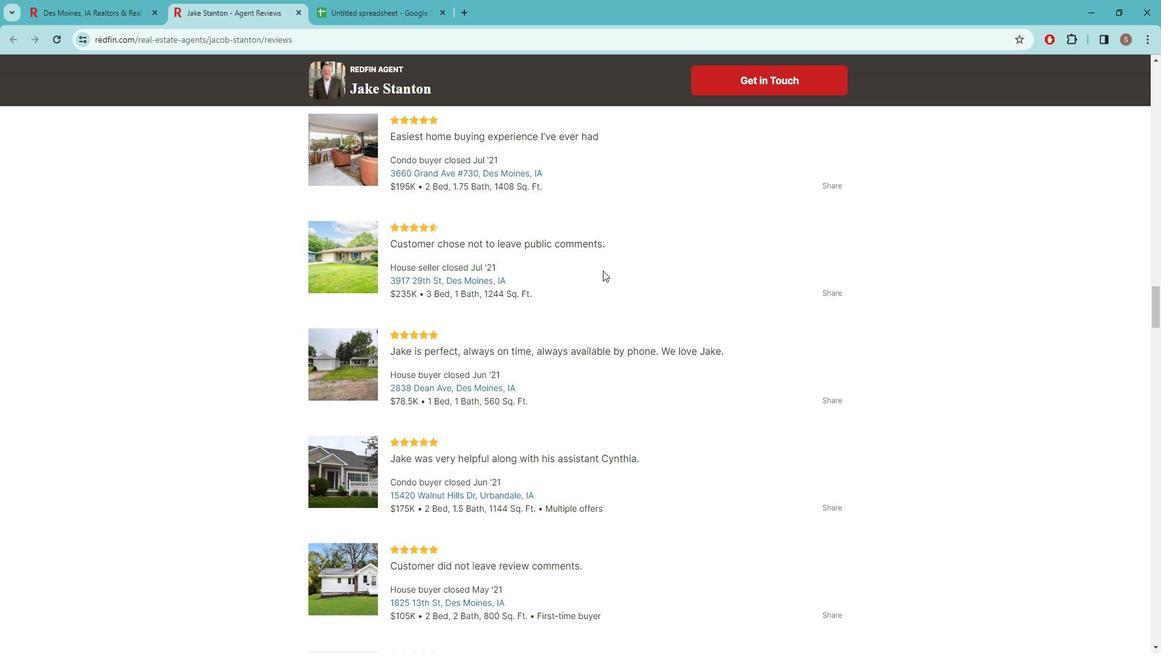
Action: Mouse scrolled (607, 267) with delta (0, 0)
Screenshot: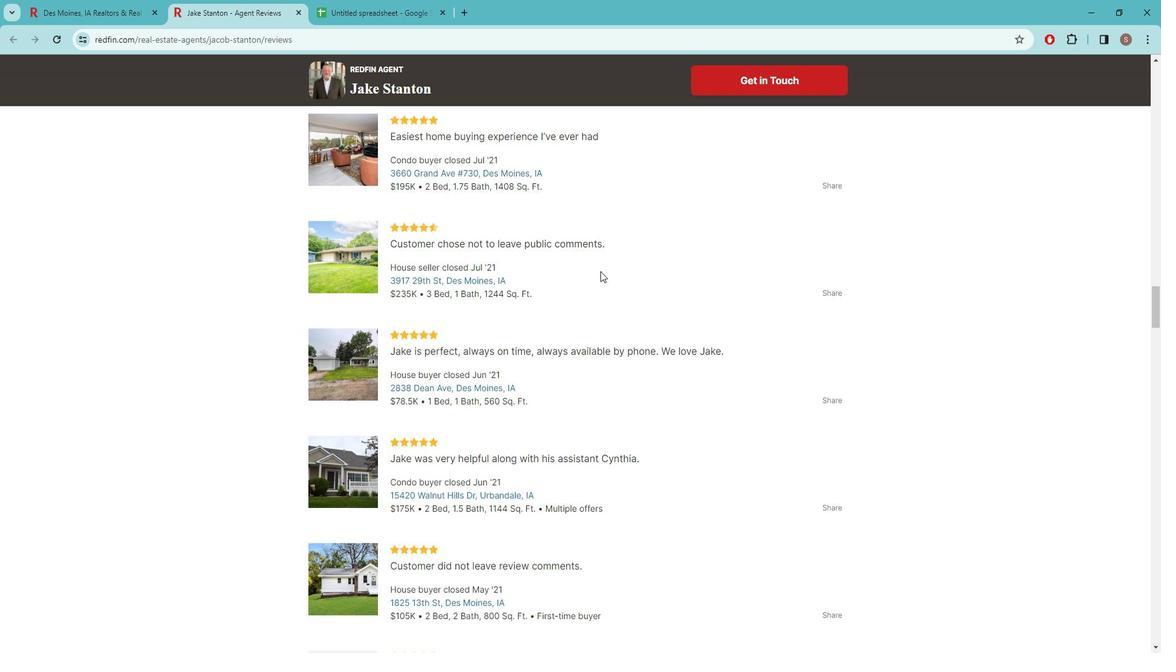 
Action: Mouse moved to (607, 265)
Screenshot: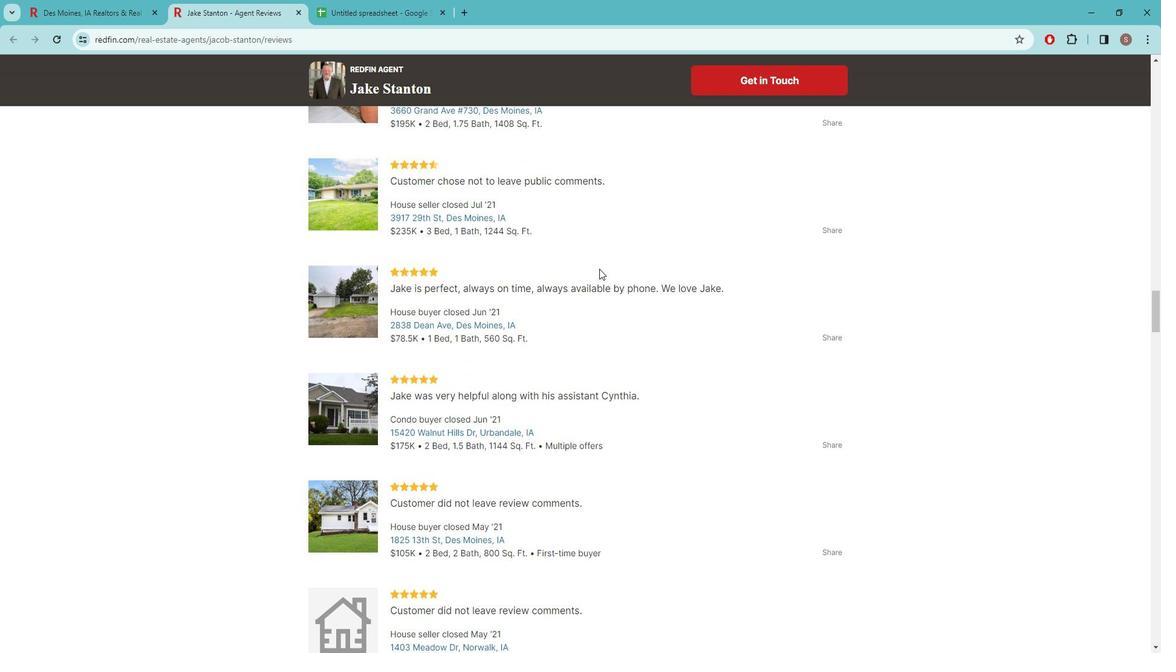 
Action: Mouse scrolled (607, 264) with delta (0, 0)
Screenshot: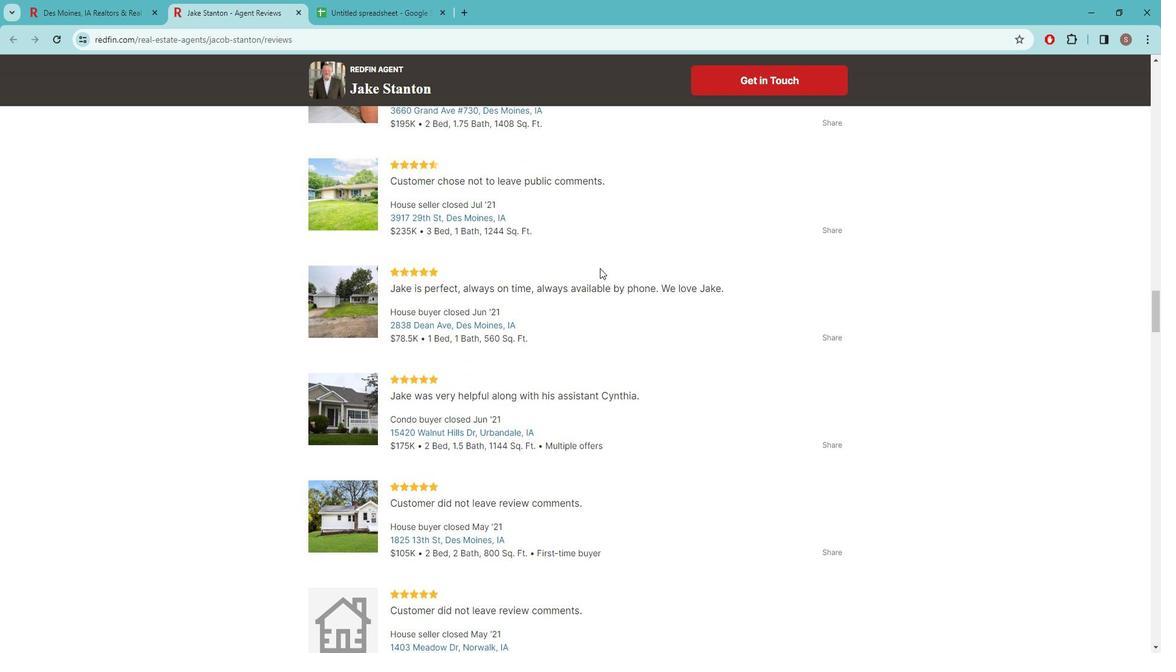 
Action: Mouse moved to (664, 283)
Screenshot: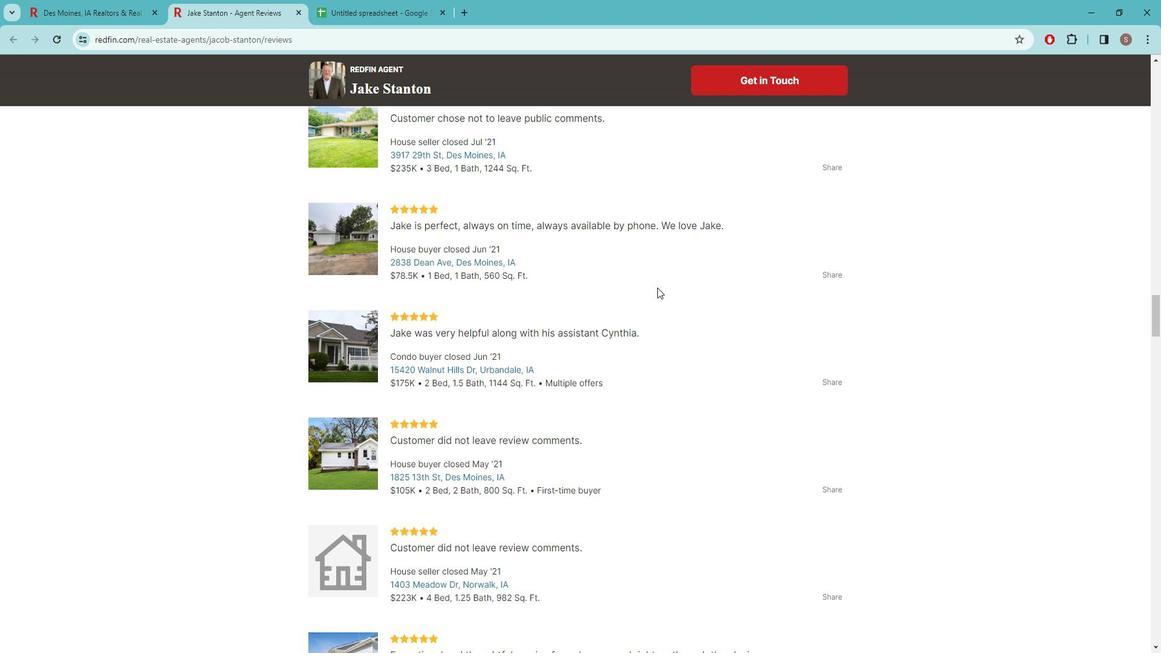 
Action: Mouse scrolled (664, 282) with delta (0, 0)
Screenshot: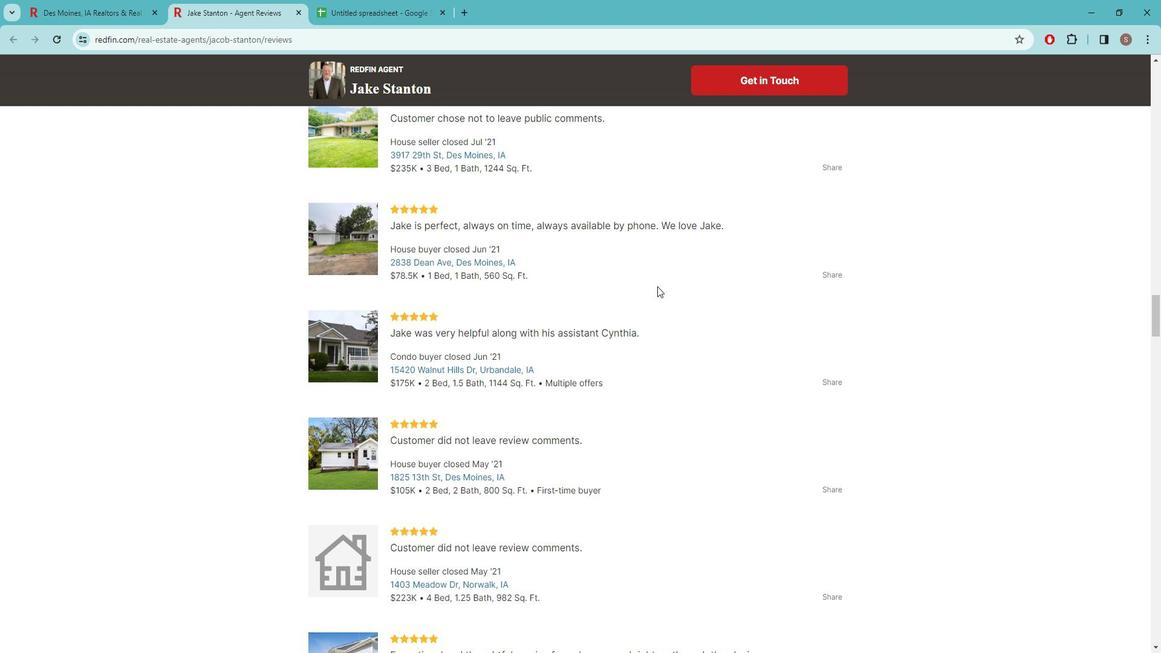 
Action: Mouse moved to (658, 281)
Screenshot: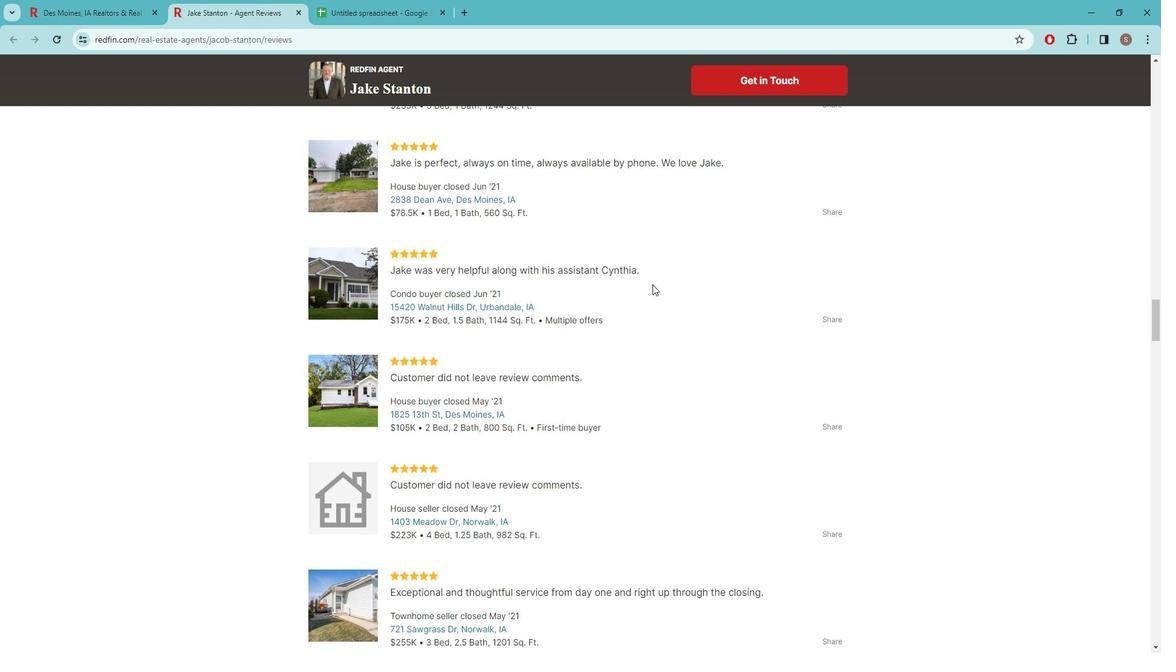 
Action: Mouse scrolled (658, 280) with delta (0, 0)
Screenshot: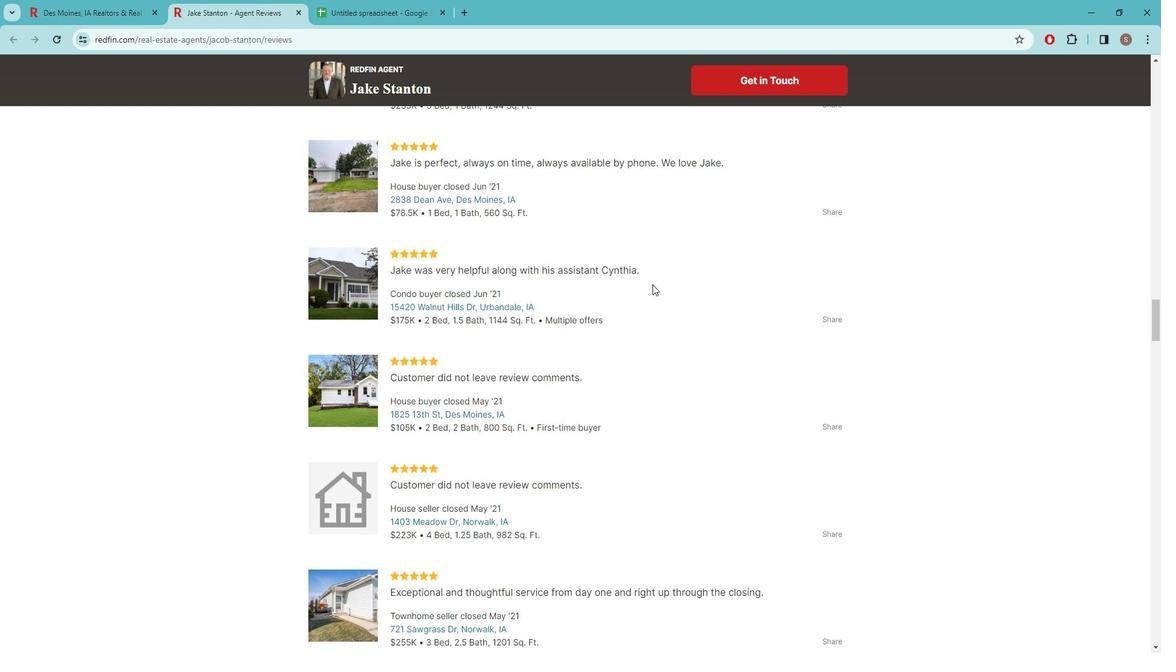 
Action: Mouse moved to (581, 282)
Screenshot: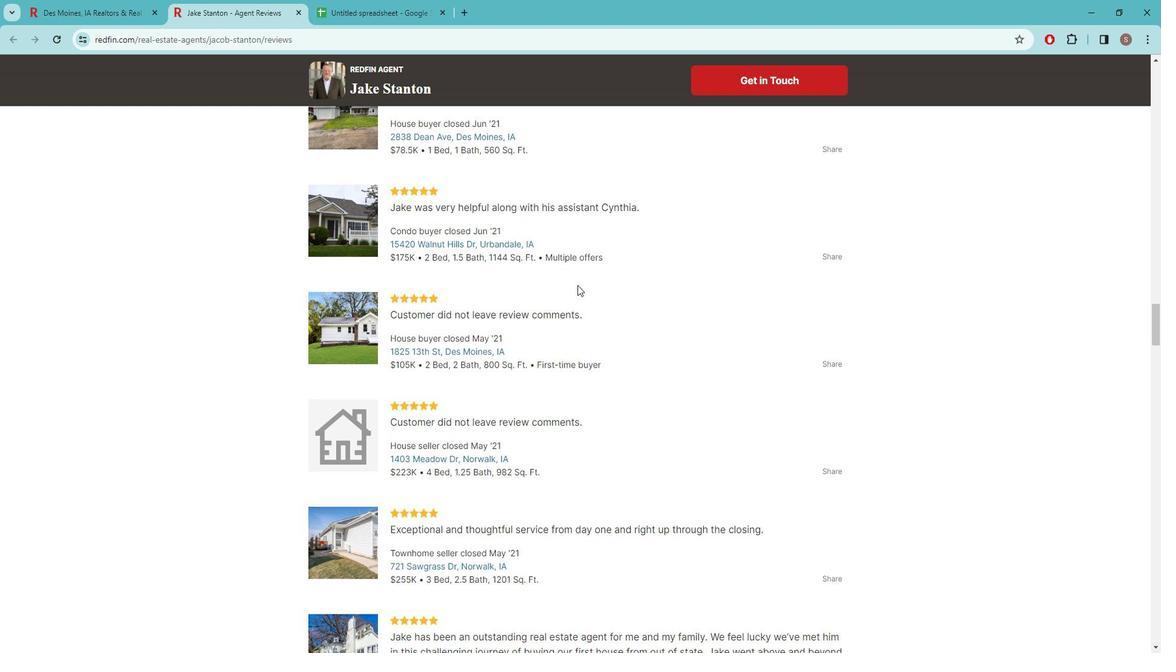 
Action: Mouse scrolled (581, 281) with delta (0, 0)
Screenshot: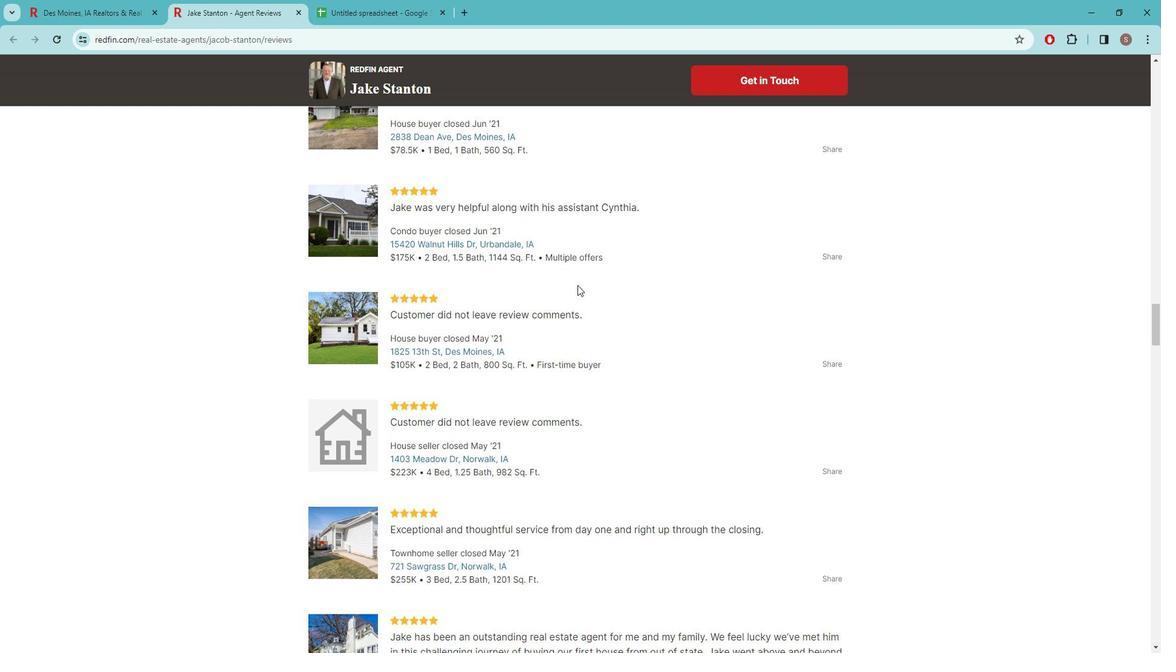 
Action: Mouse moved to (591, 286)
Screenshot: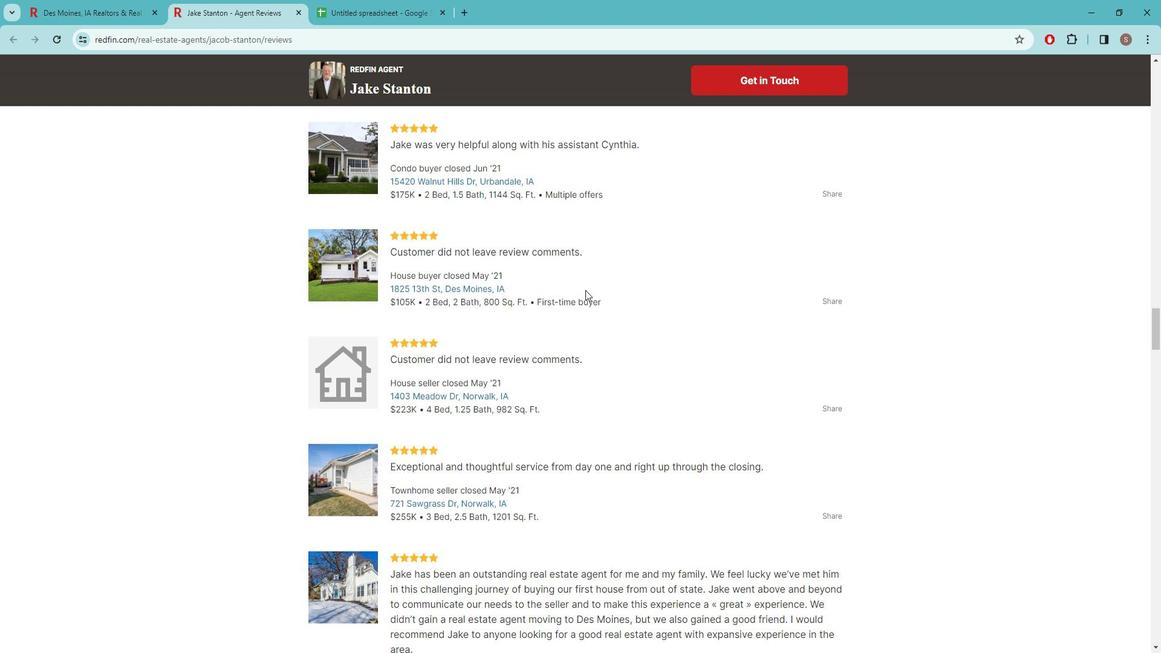 
Action: Mouse scrolled (591, 286) with delta (0, 0)
Screenshot: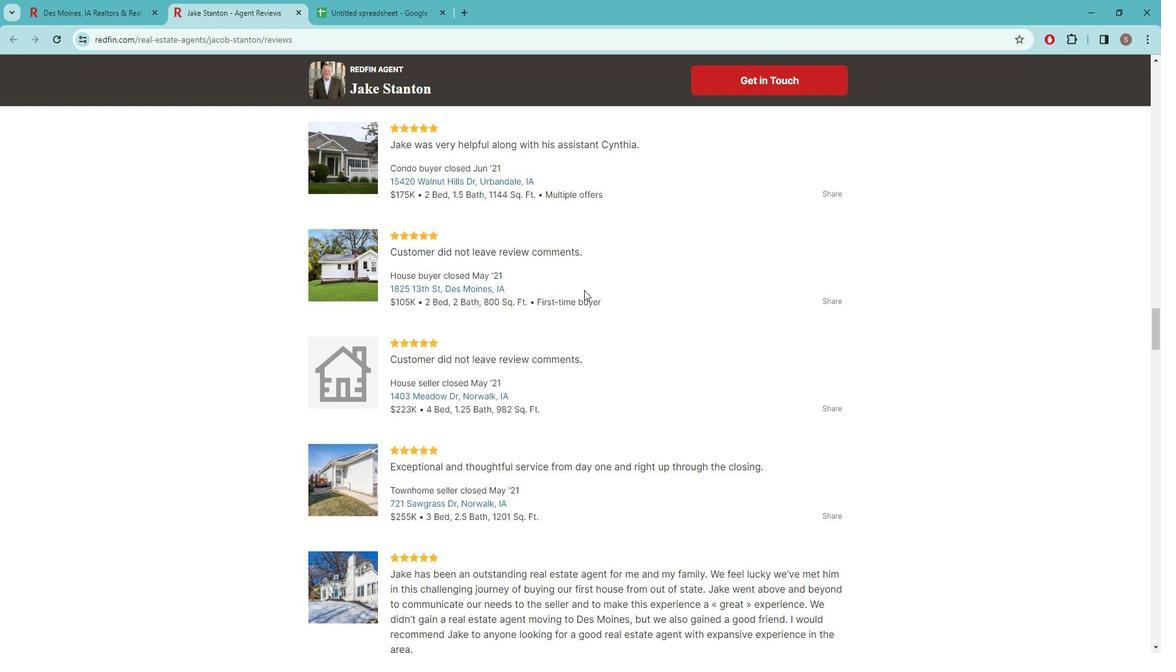 
Action: Mouse moved to (570, 304)
Screenshot: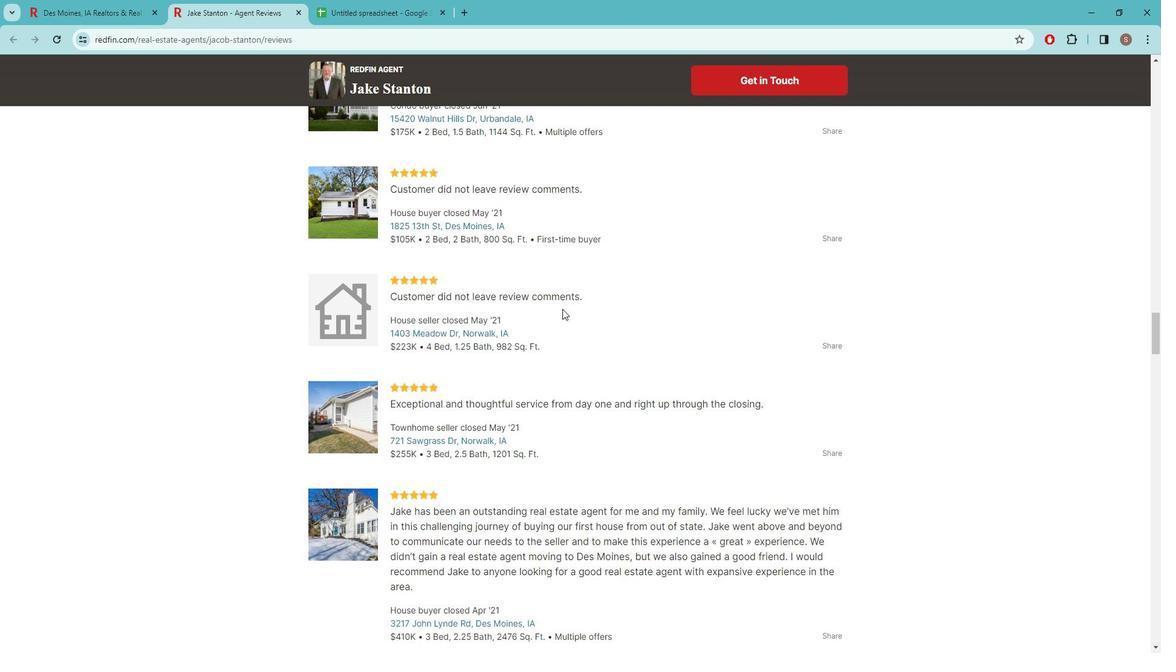 
Action: Mouse scrolled (570, 304) with delta (0, 0)
Screenshot: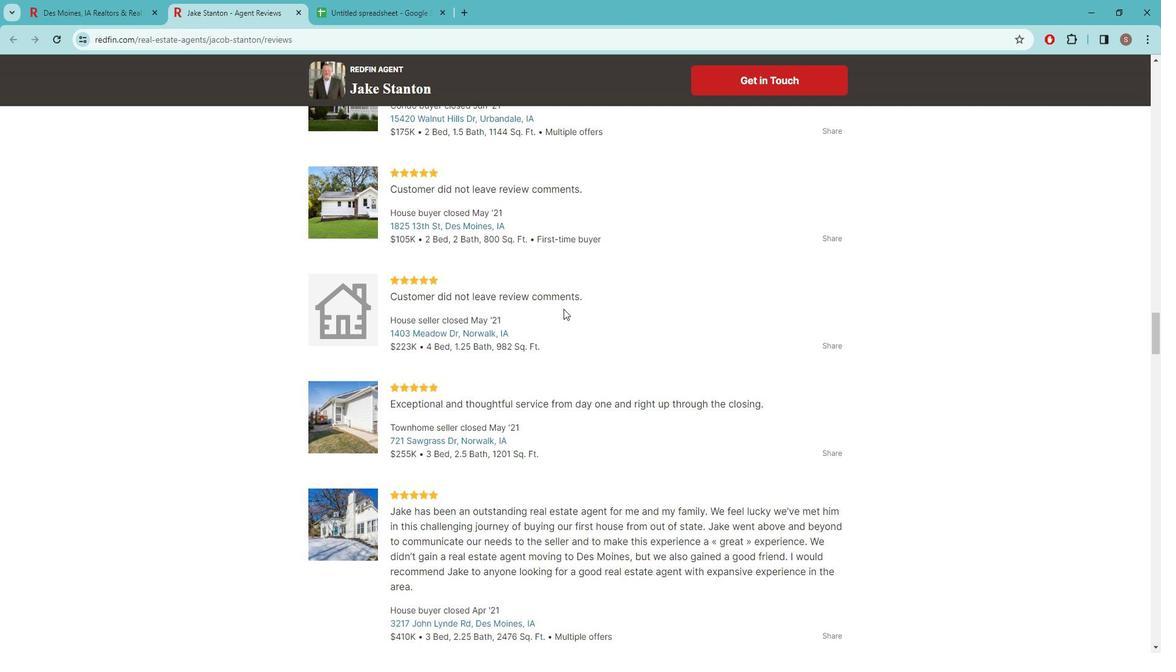
Action: Mouse moved to (575, 302)
Screenshot: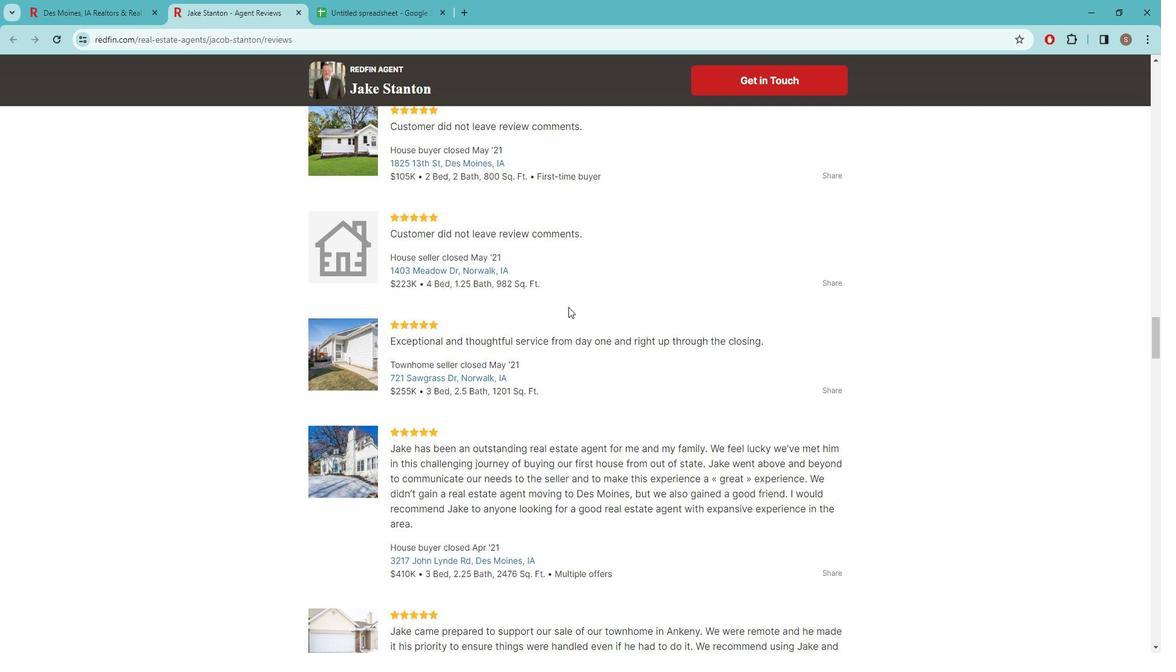 
Action: Mouse scrolled (575, 301) with delta (0, 0)
Screenshot: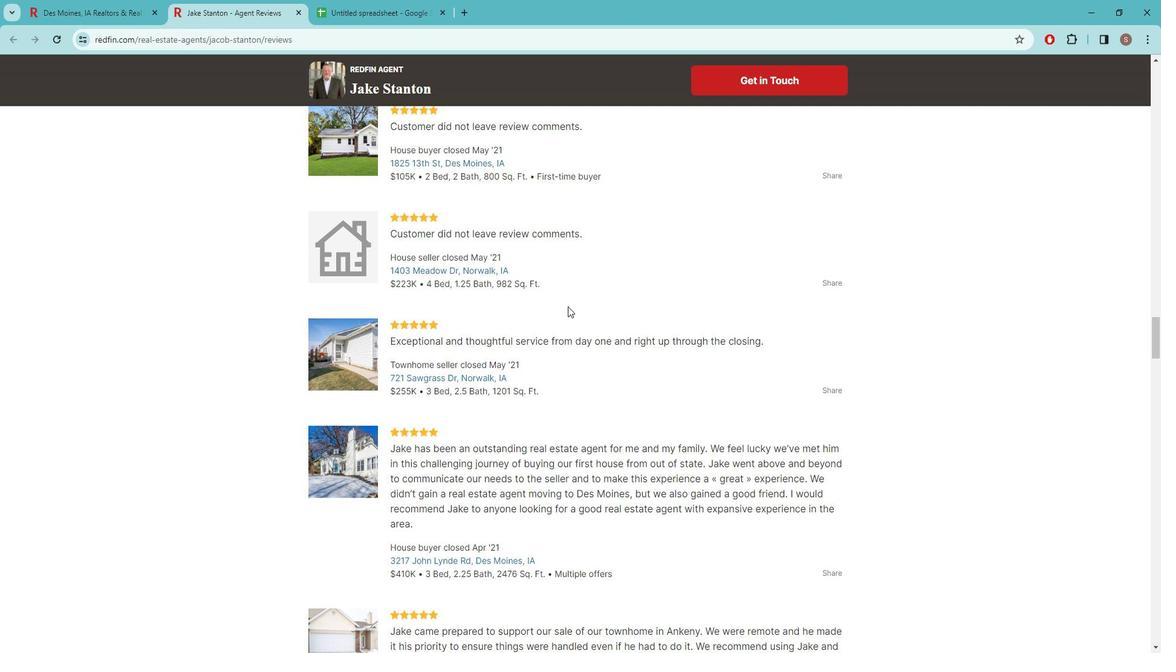 
Action: Mouse moved to (629, 313)
Screenshot: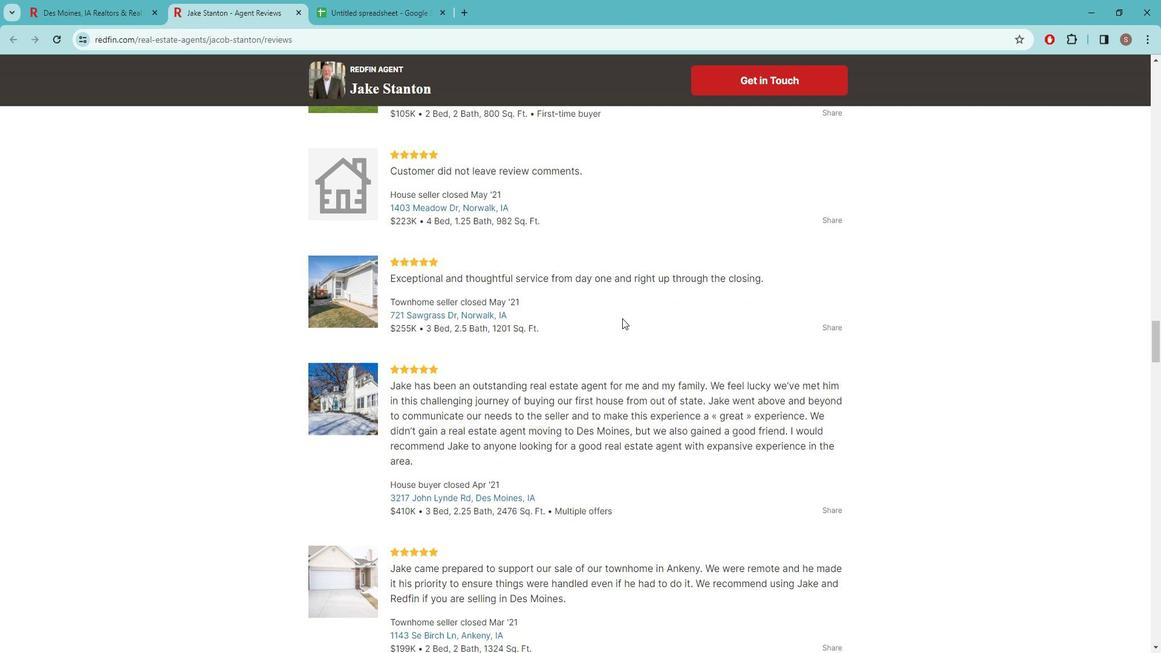 
Action: Mouse scrolled (629, 313) with delta (0, 0)
Screenshot: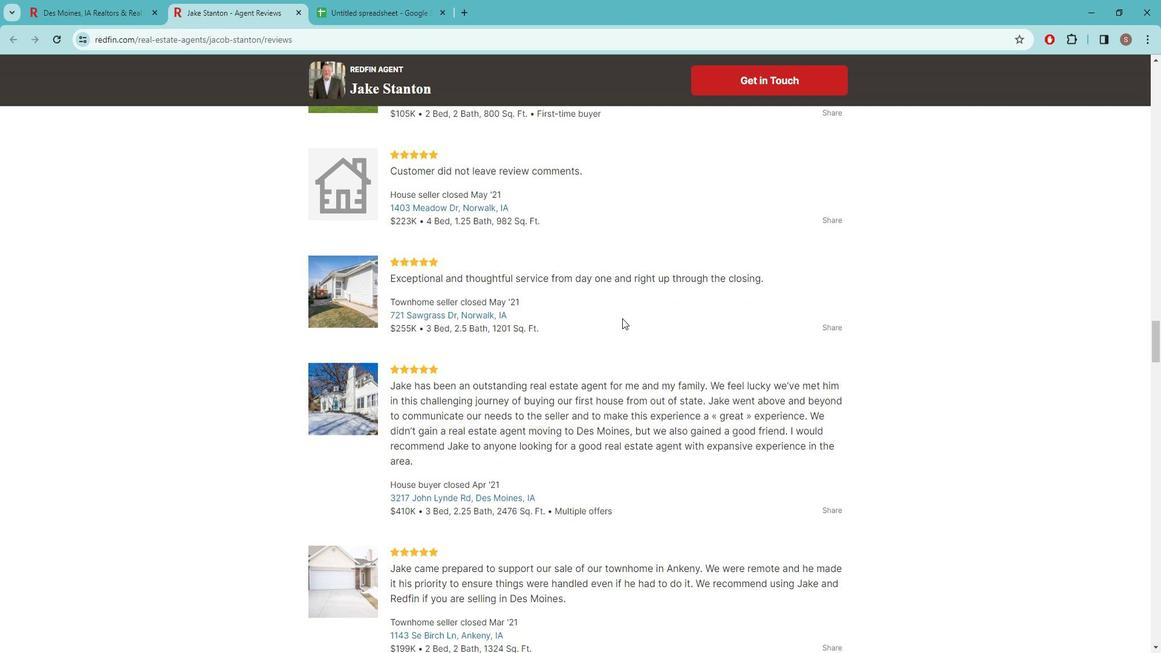 
Action: Mouse moved to (611, 292)
Screenshot: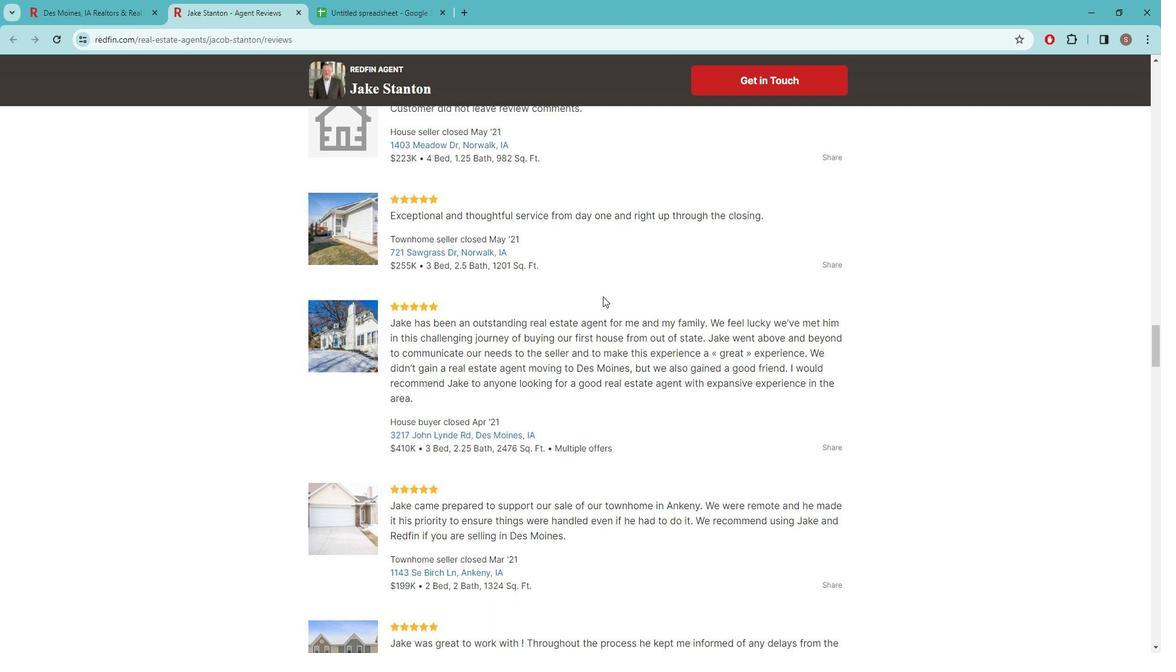 
Action: Mouse scrolled (611, 291) with delta (0, 0)
Screenshot: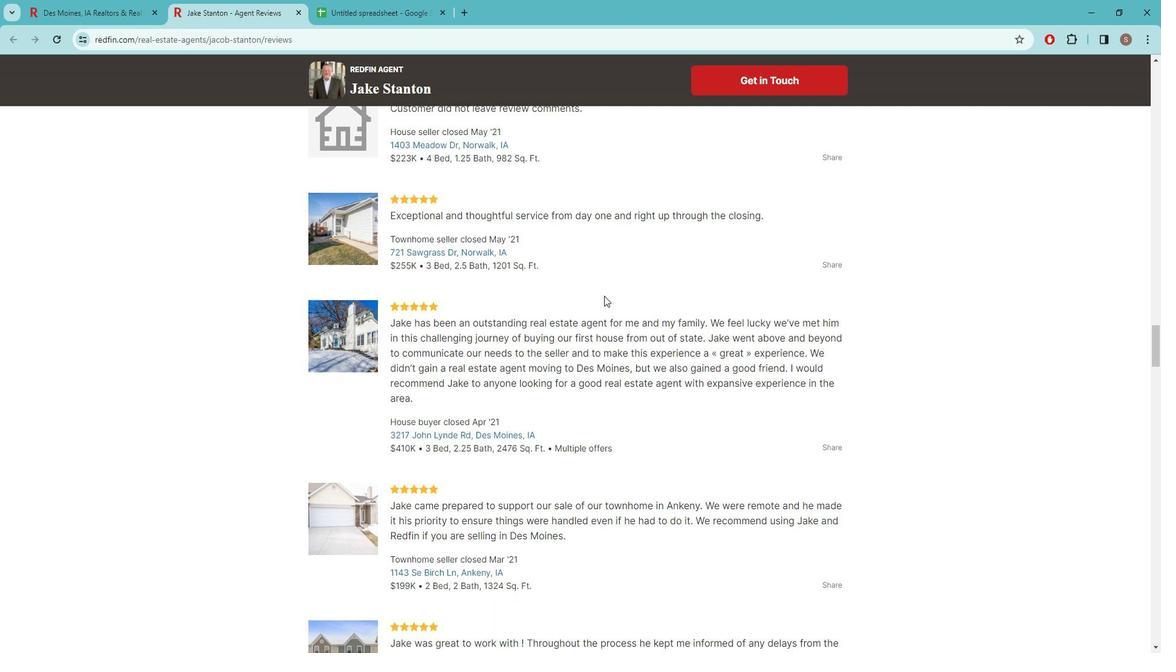 
Action: Mouse moved to (609, 284)
Screenshot: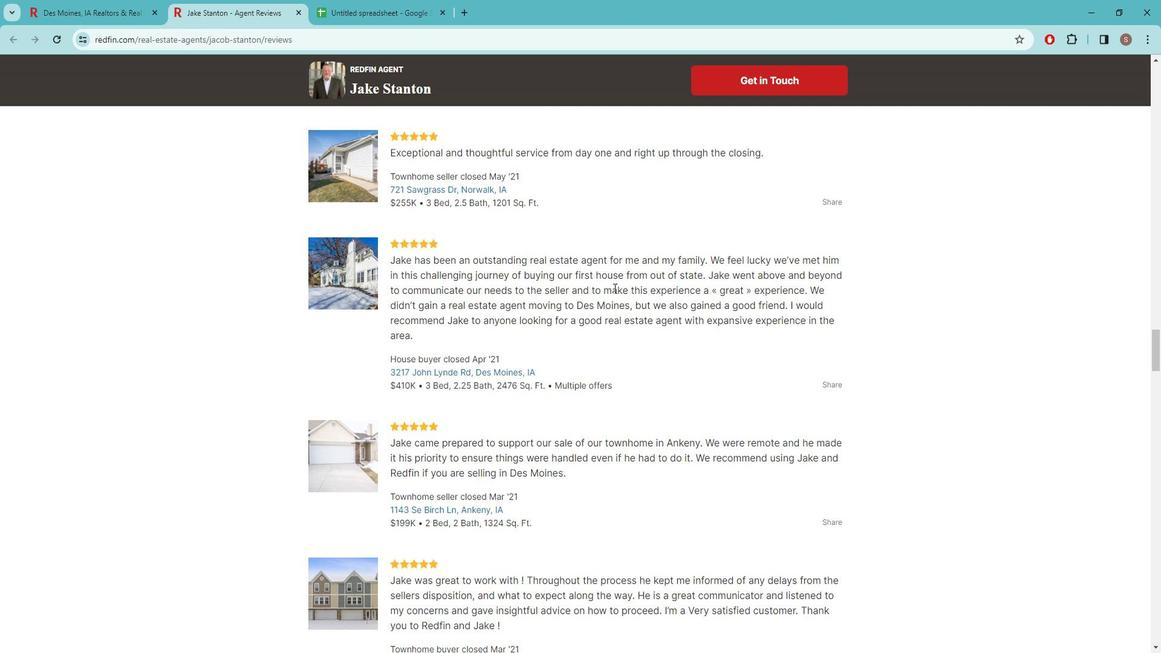 
Action: Mouse scrolled (609, 284) with delta (0, 0)
Screenshot: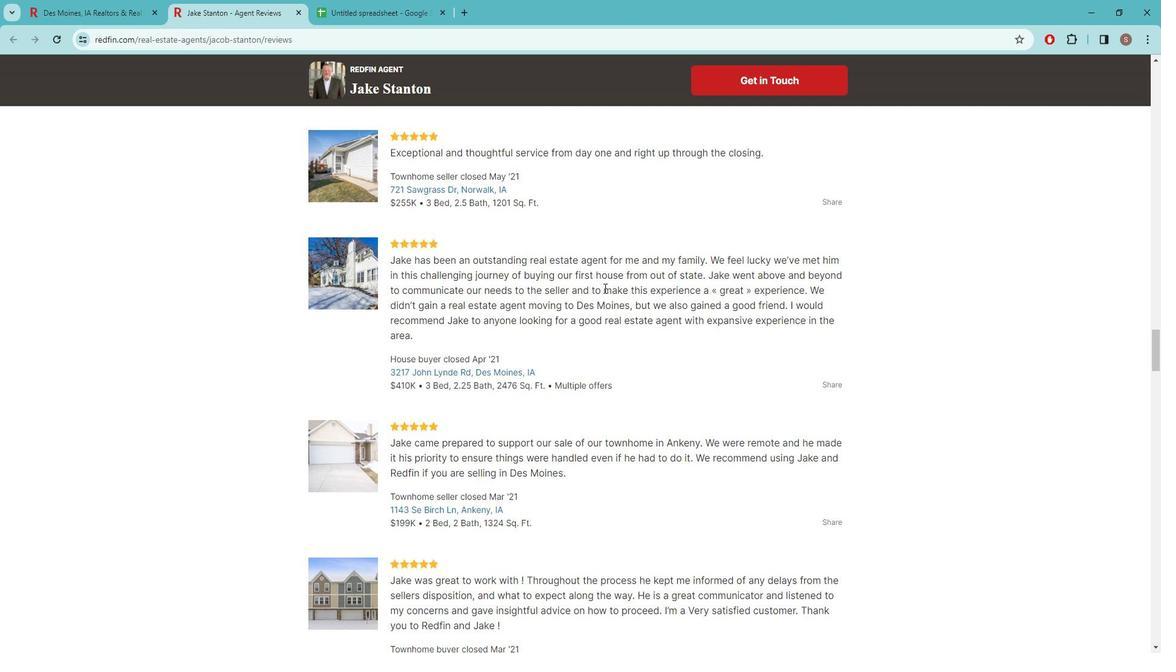 
Action: Mouse moved to (627, 296)
Screenshot: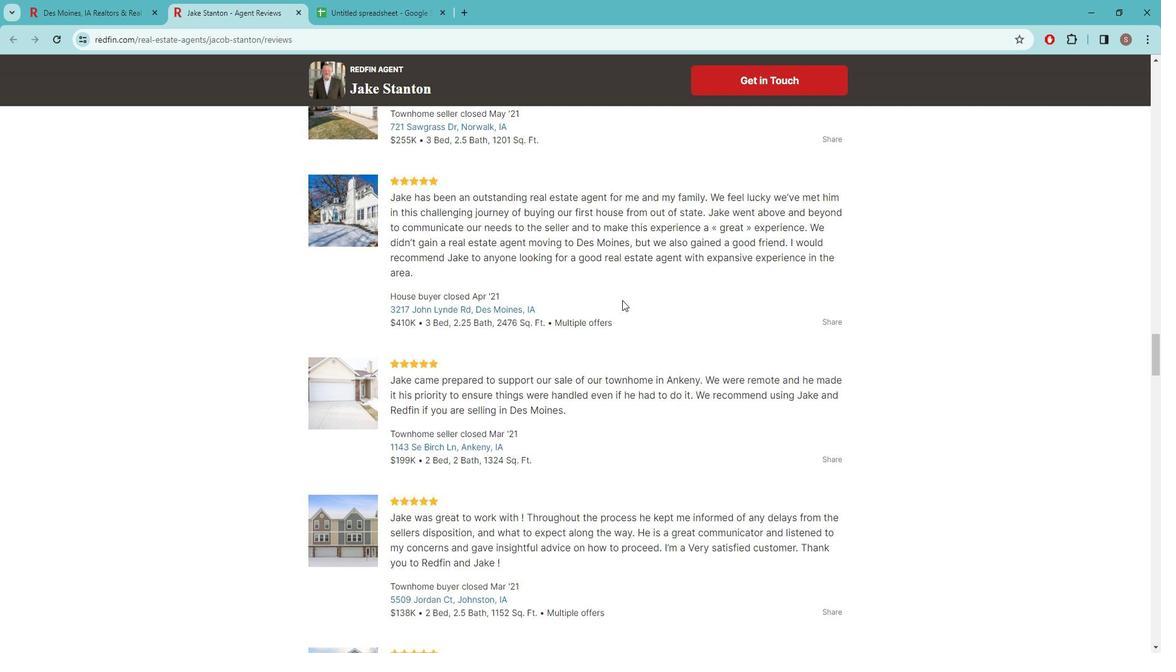 
Action: Mouse scrolled (627, 295) with delta (0, 0)
Screenshot: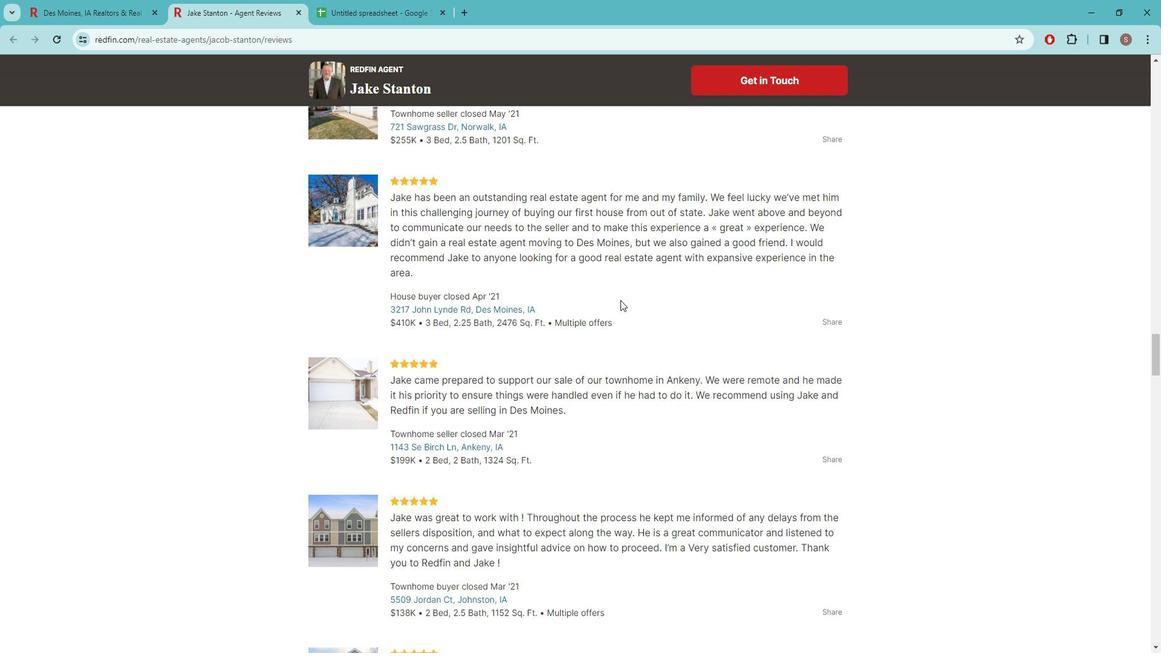 
Action: Mouse moved to (667, 281)
Screenshot: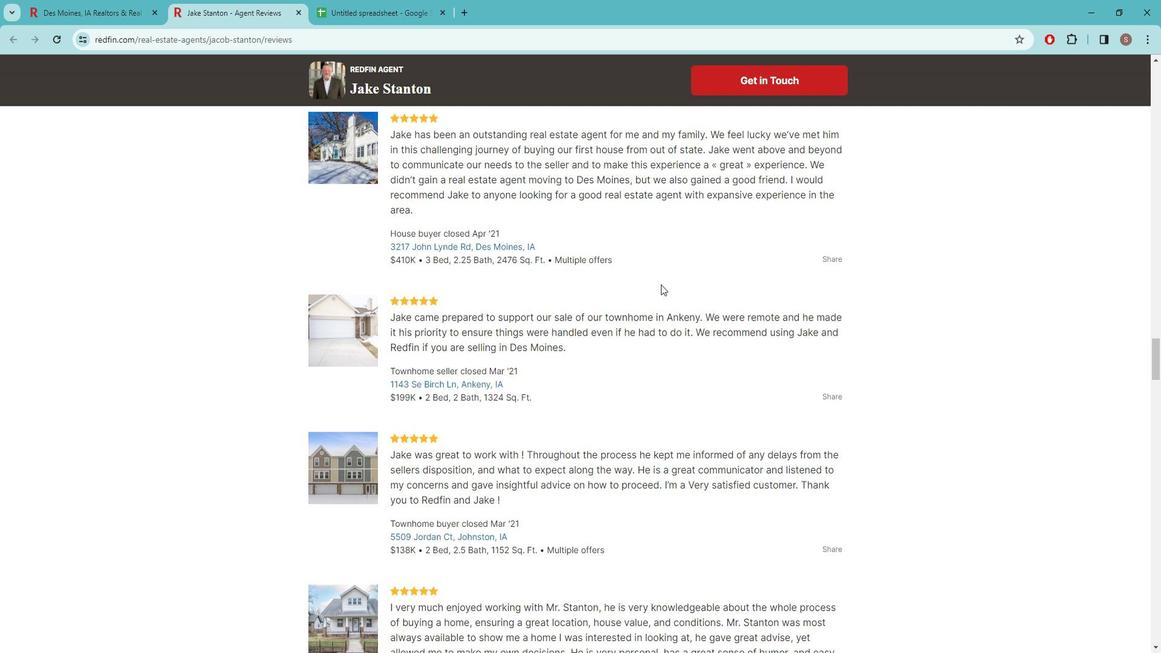 
Action: Mouse scrolled (667, 280) with delta (0, 0)
Screenshot: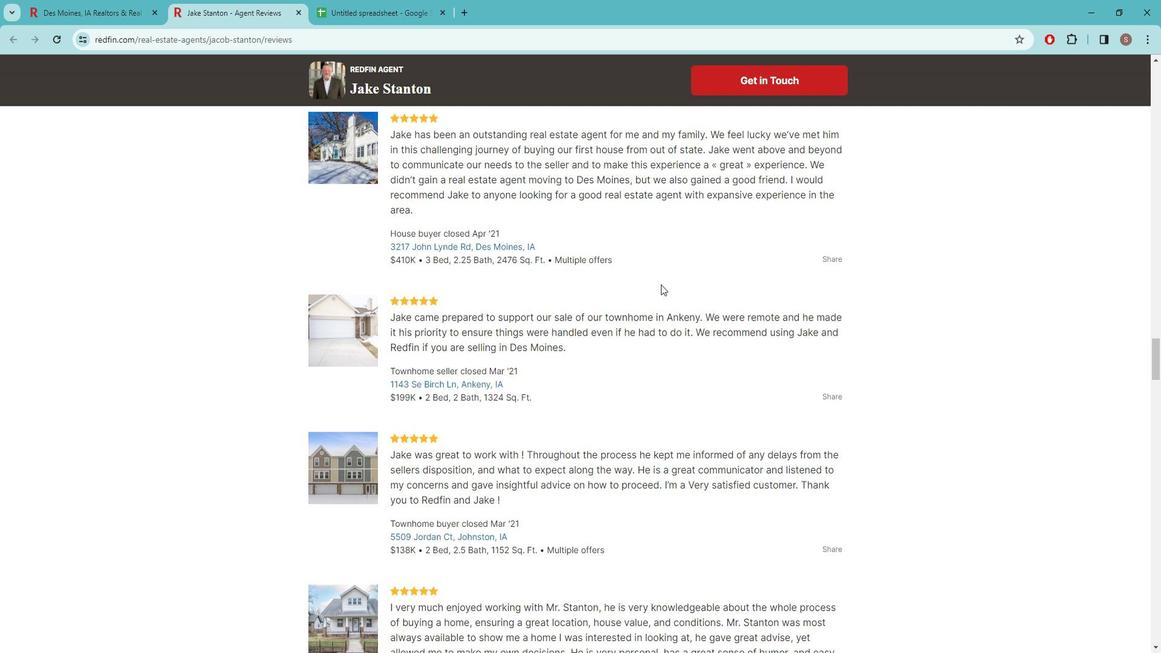 
Action: Mouse moved to (667, 281)
Screenshot: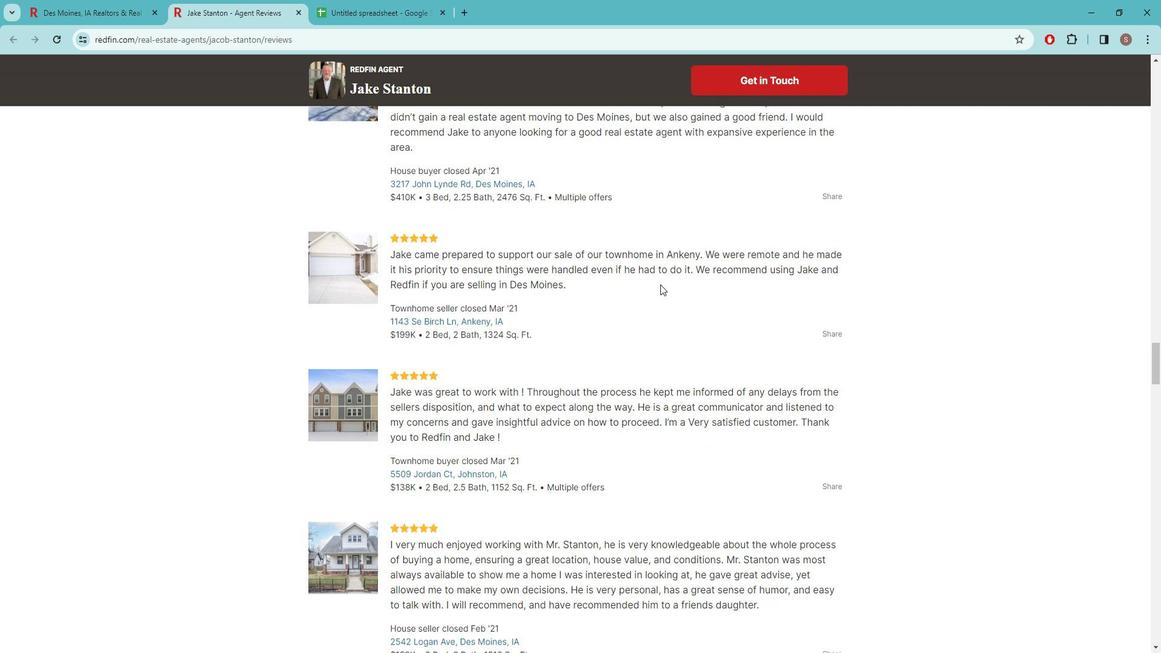 
Action: Mouse scrolled (667, 280) with delta (0, 0)
Screenshot: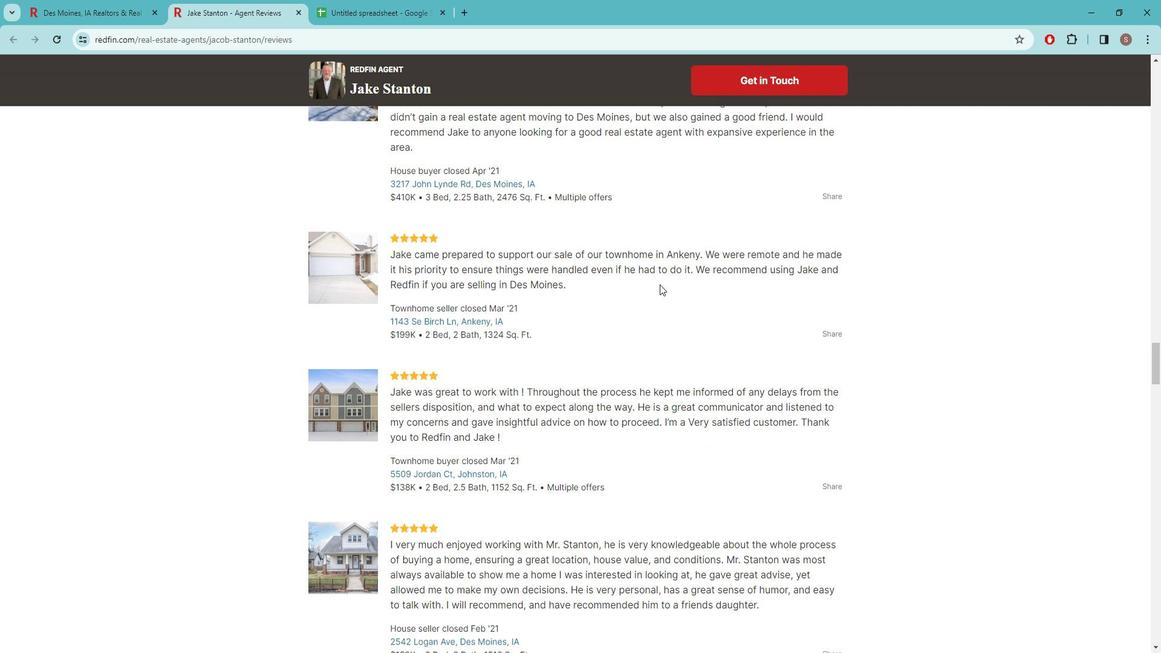 
Action: Mouse moved to (665, 269)
Screenshot: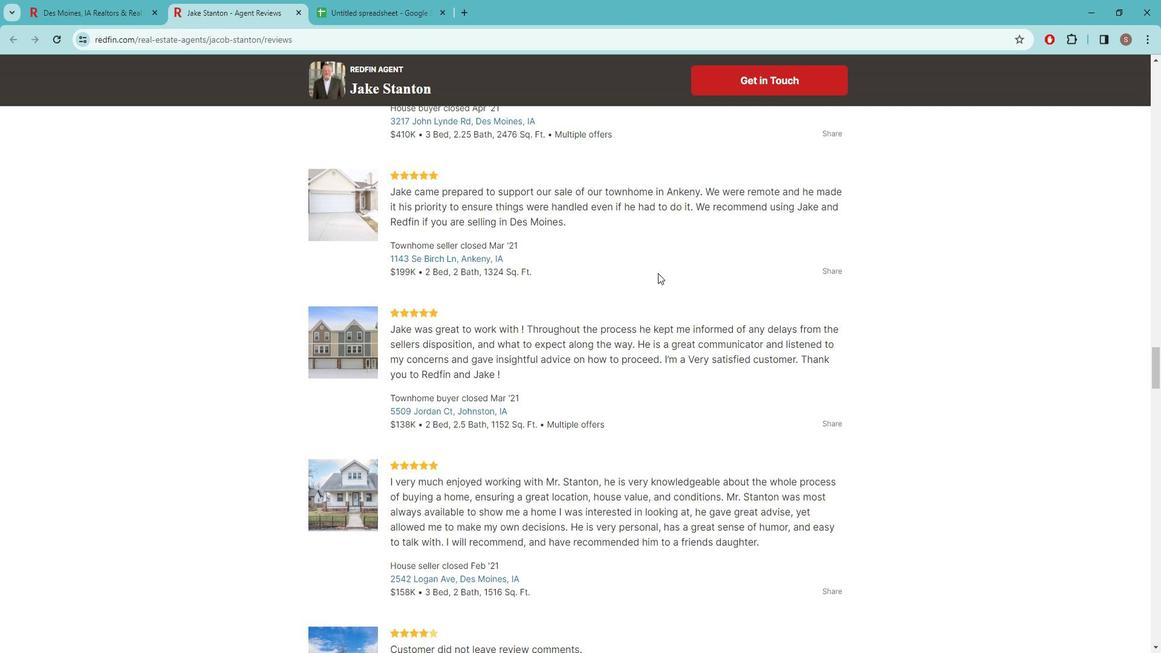 
Action: Mouse scrolled (665, 269) with delta (0, 0)
Screenshot: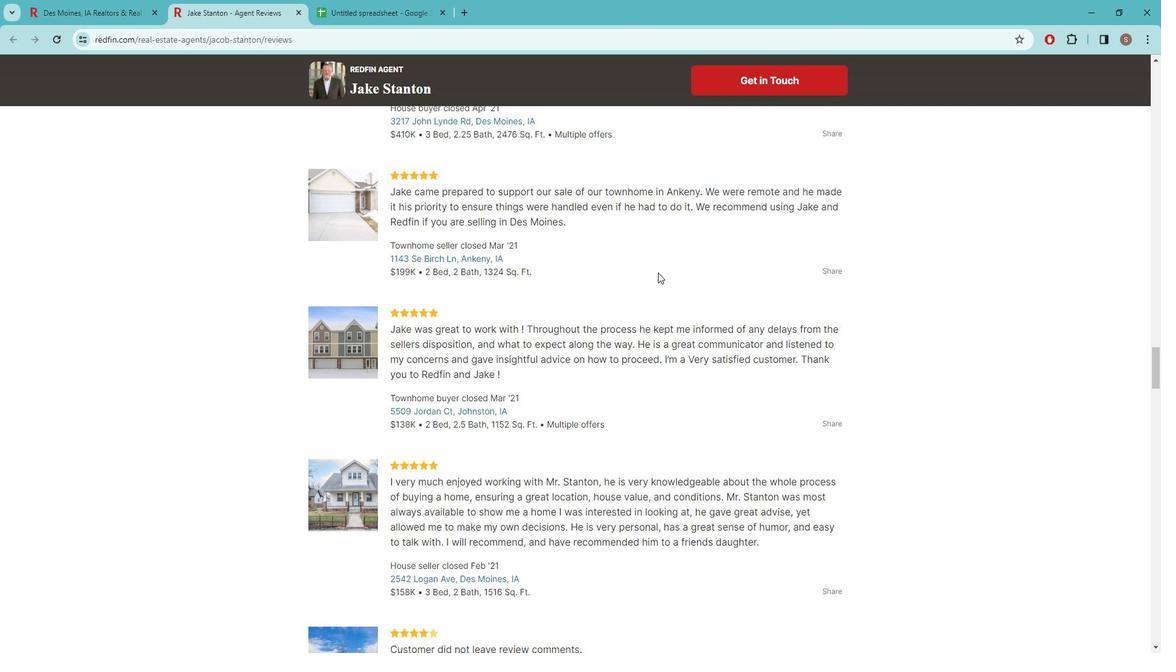 
Action: Mouse moved to (665, 262)
Screenshot: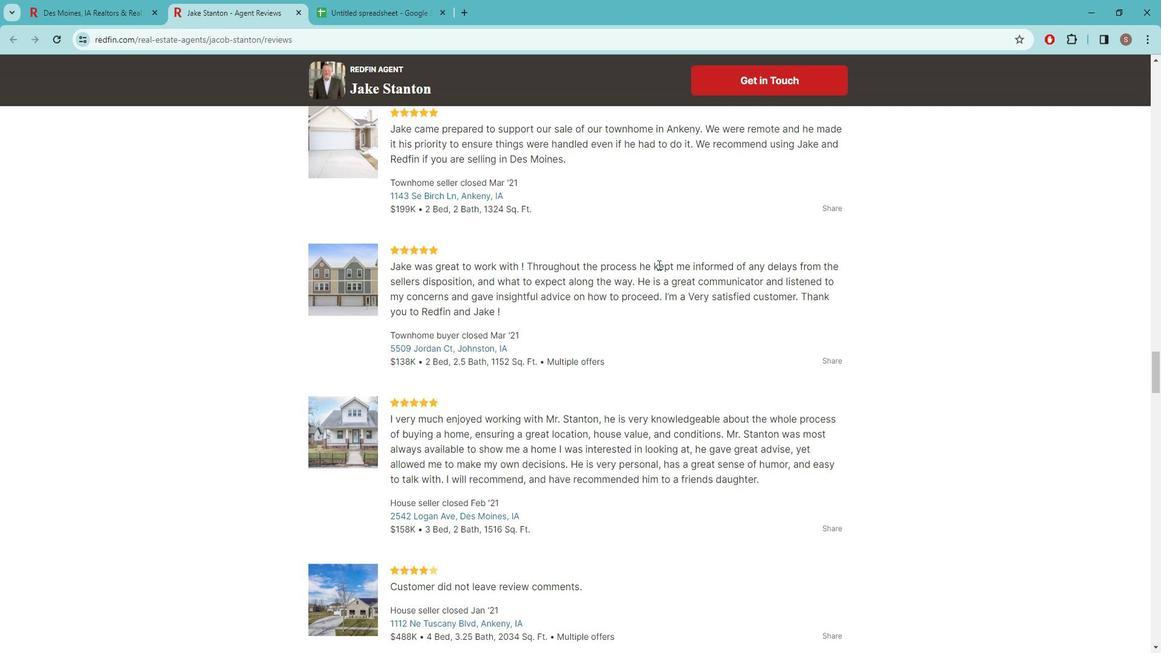 
Action: Mouse scrolled (665, 261) with delta (0, 0)
Screenshot: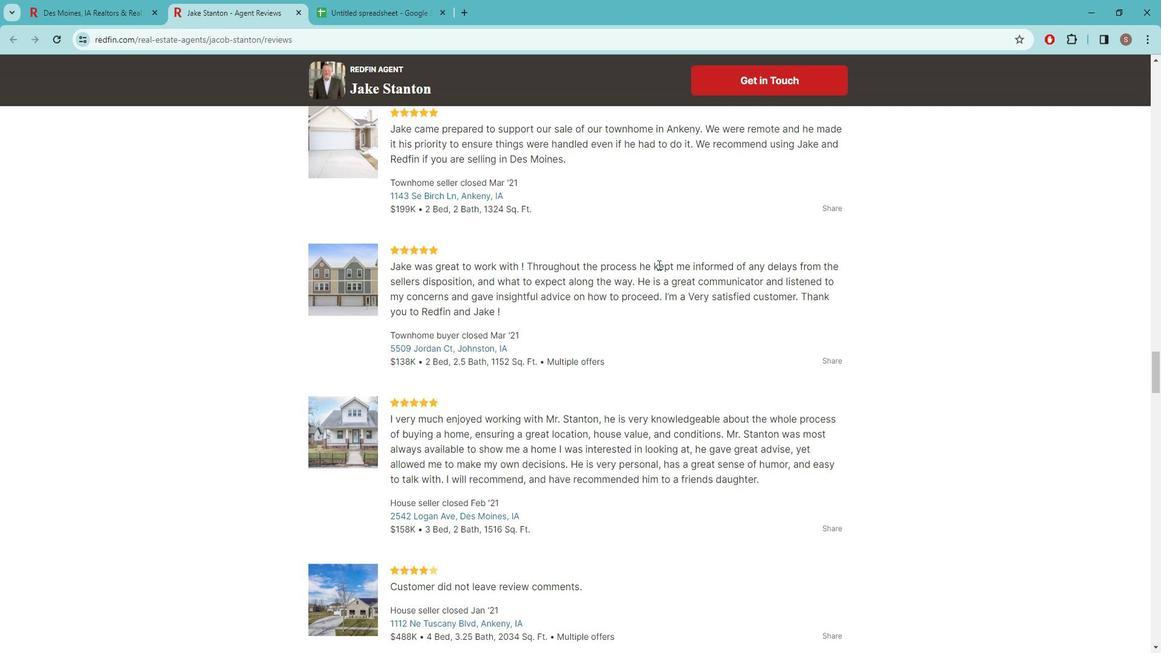 
Action: Mouse moved to (659, 263)
Screenshot: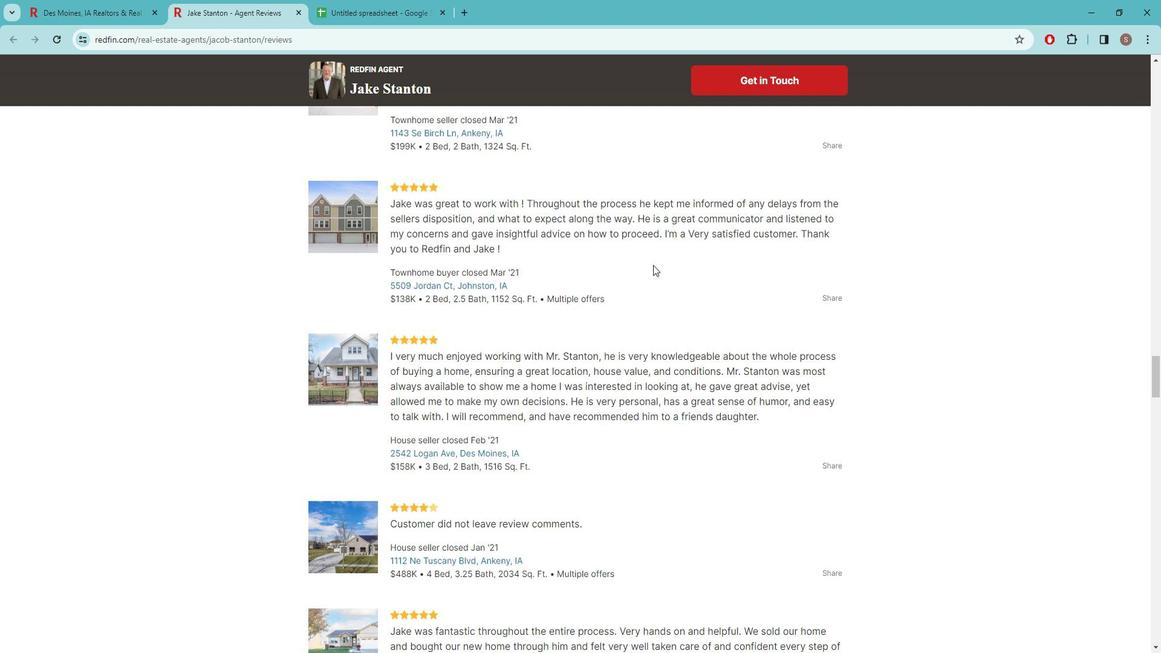 
Action: Mouse scrolled (659, 262) with delta (0, 0)
Screenshot: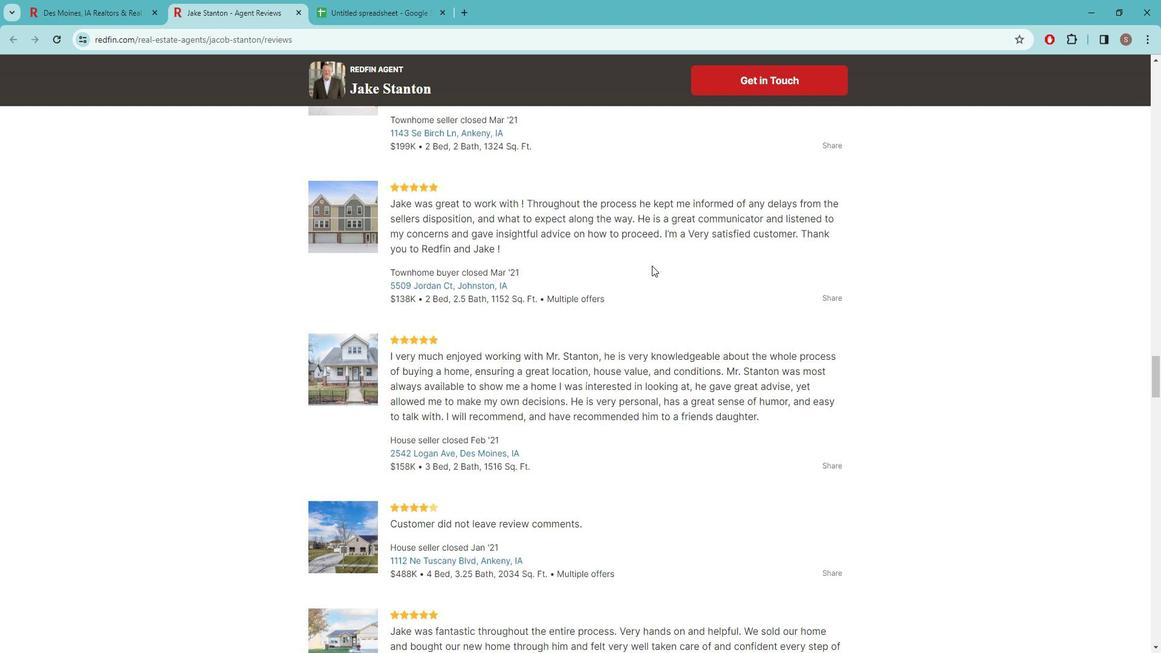 
Action: Mouse scrolled (659, 262) with delta (0, 0)
Screenshot: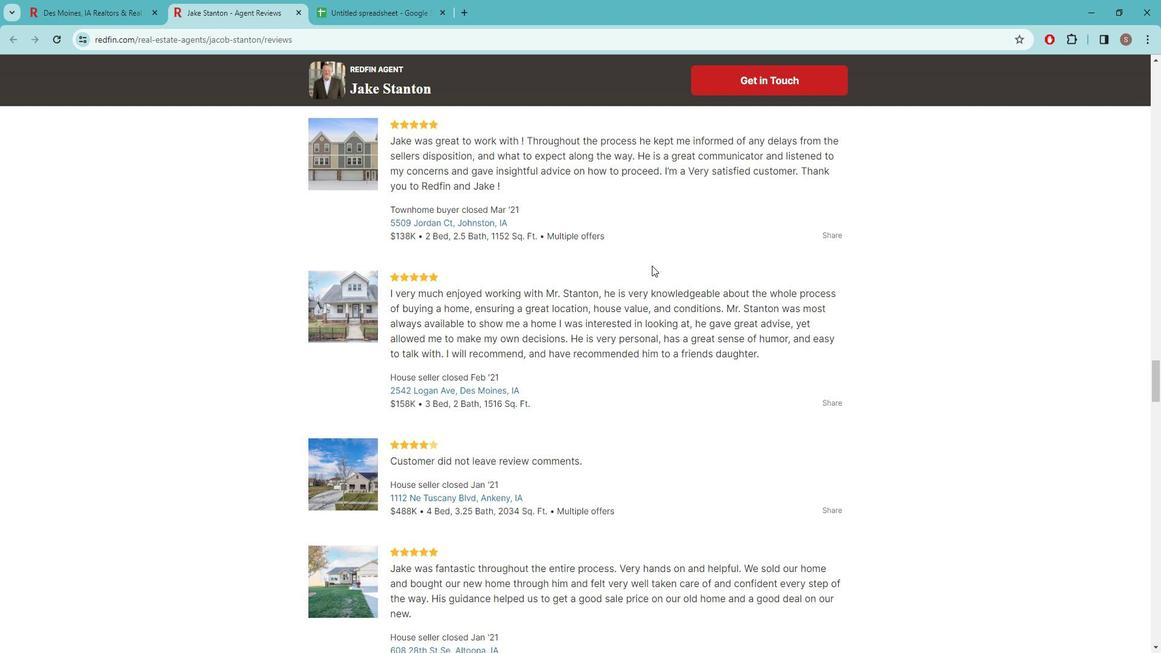 
Action: Mouse moved to (639, 269)
Screenshot: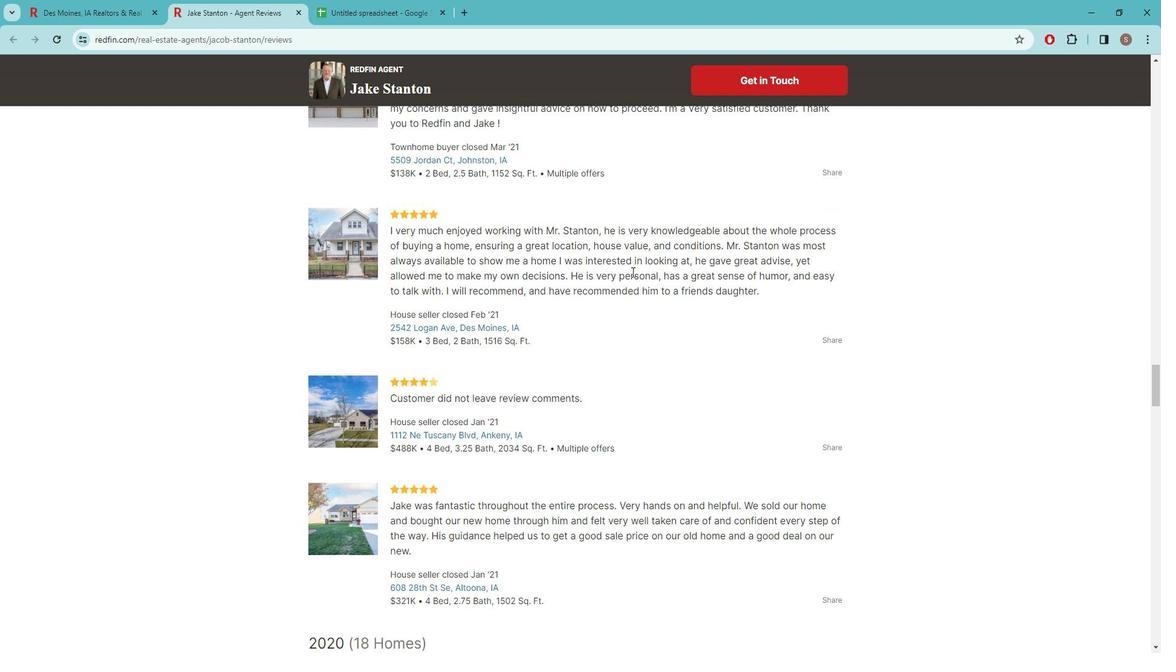 
Action: Mouse scrolled (639, 269) with delta (0, 0)
Screenshot: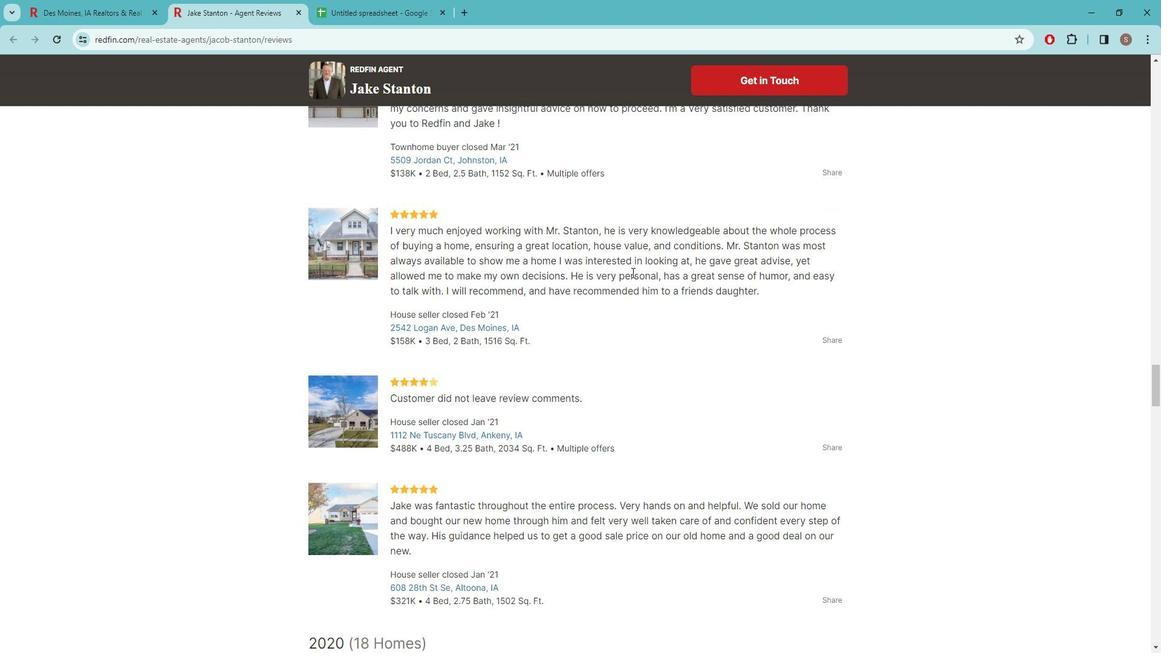 
Action: Mouse moved to (622, 281)
Screenshot: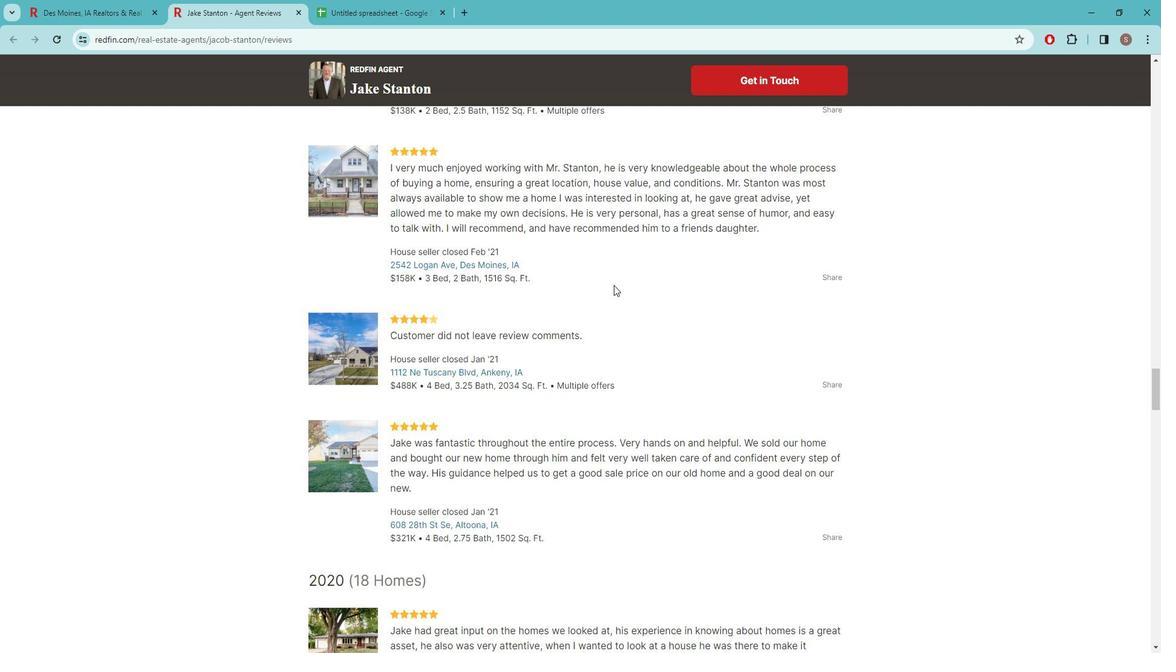 
Action: Mouse scrolled (622, 281) with delta (0, 0)
Screenshot: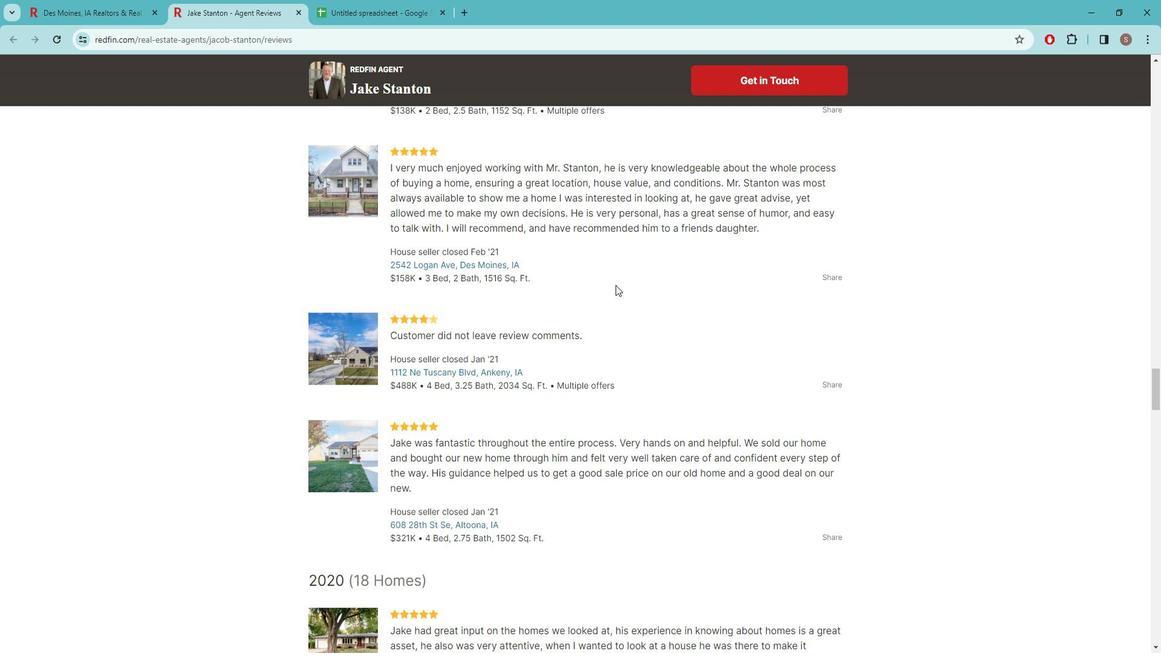 
Action: Mouse moved to (627, 286)
Screenshot: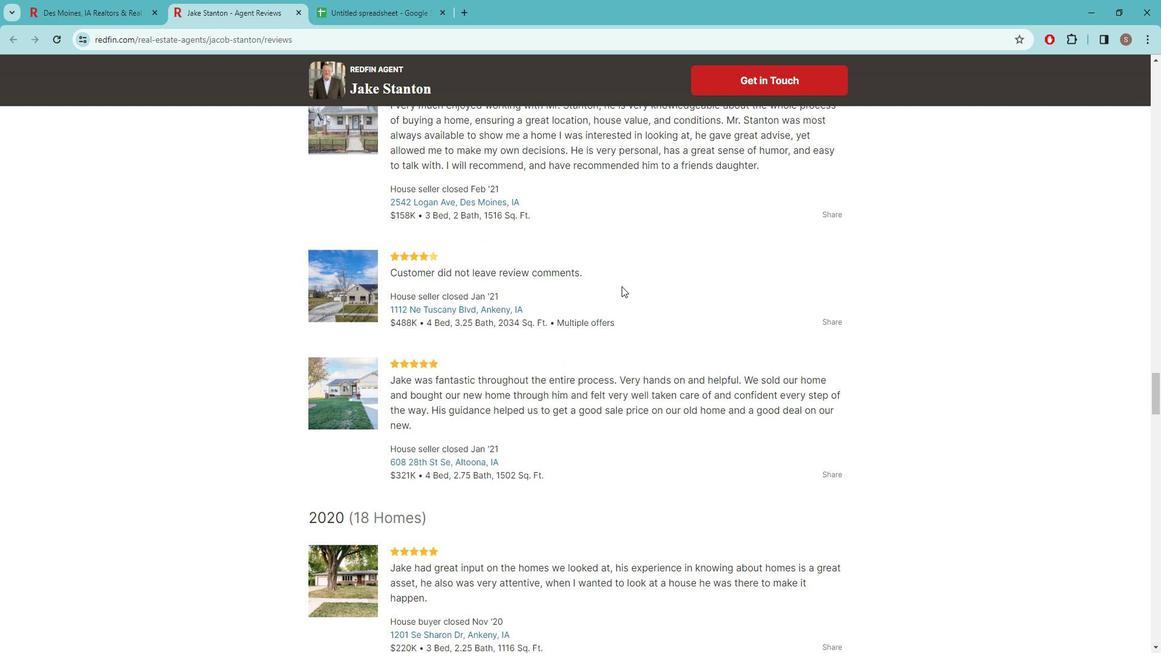 
Action: Mouse scrolled (627, 285) with delta (0, 0)
Screenshot: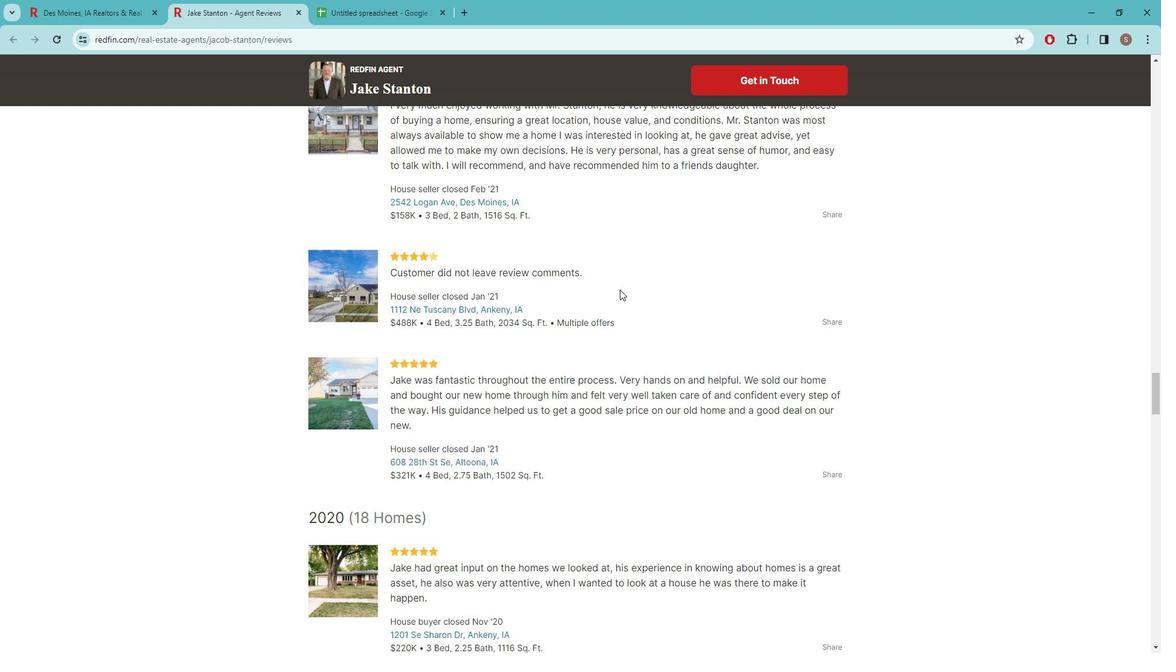 
Action: Mouse moved to (604, 296)
Screenshot: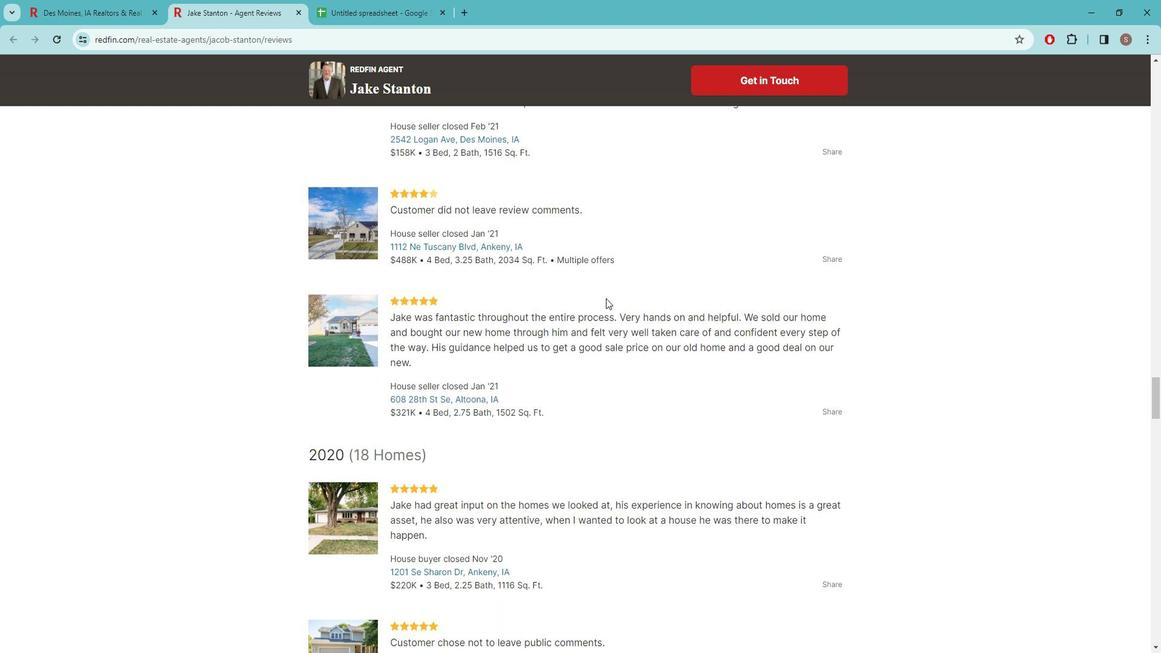 
Action: Mouse scrolled (604, 295) with delta (0, 0)
Screenshot: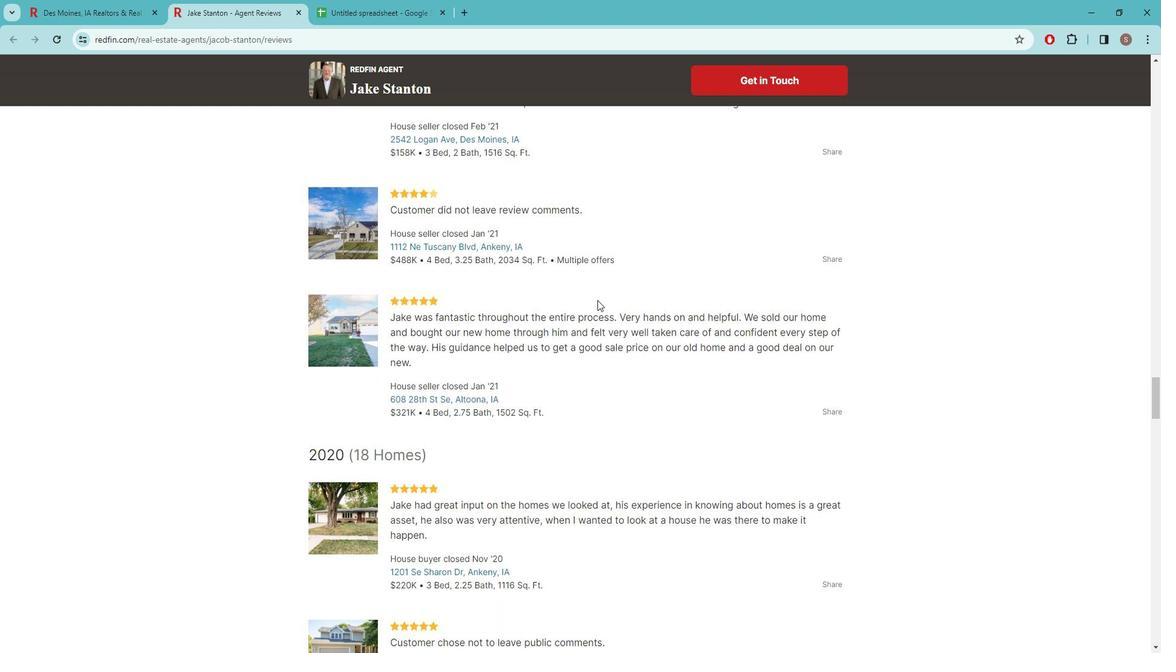 
Action: Mouse moved to (613, 294)
Screenshot: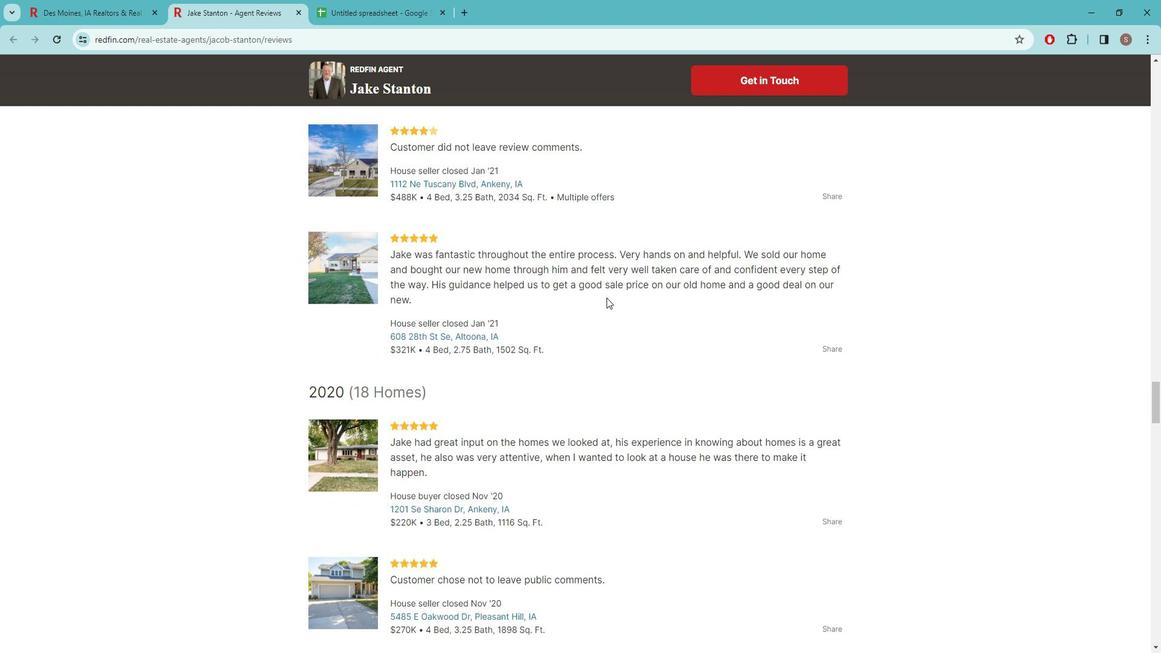 
Action: Mouse scrolled (613, 293) with delta (0, 0)
Screenshot: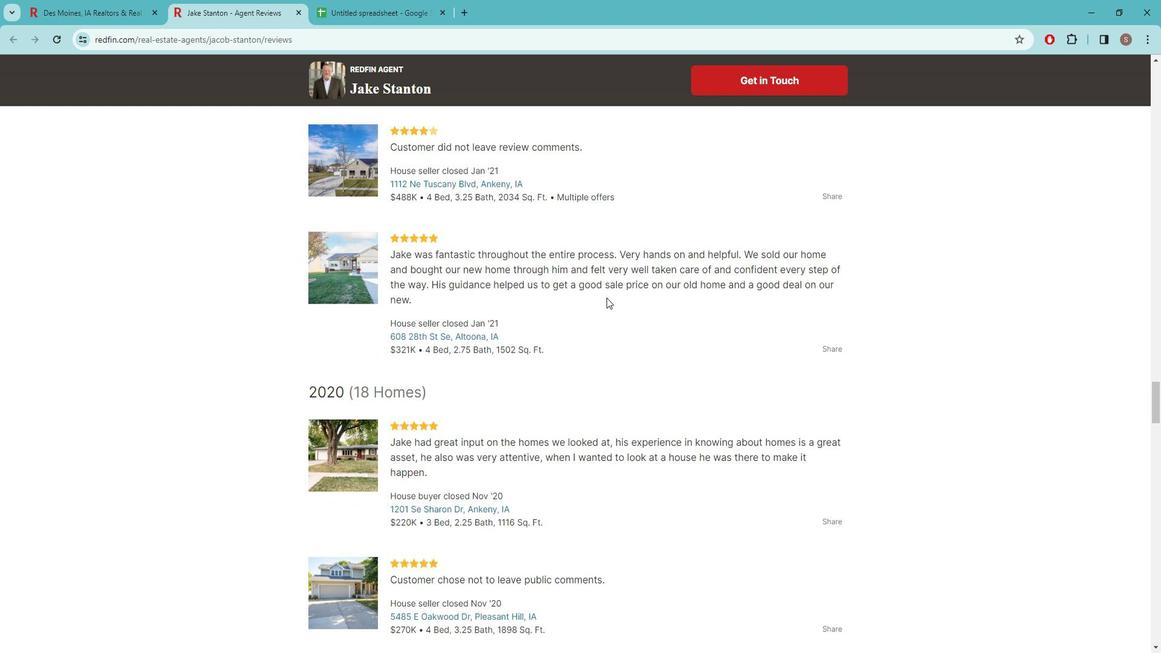 
Action: Mouse moved to (647, 293)
Screenshot: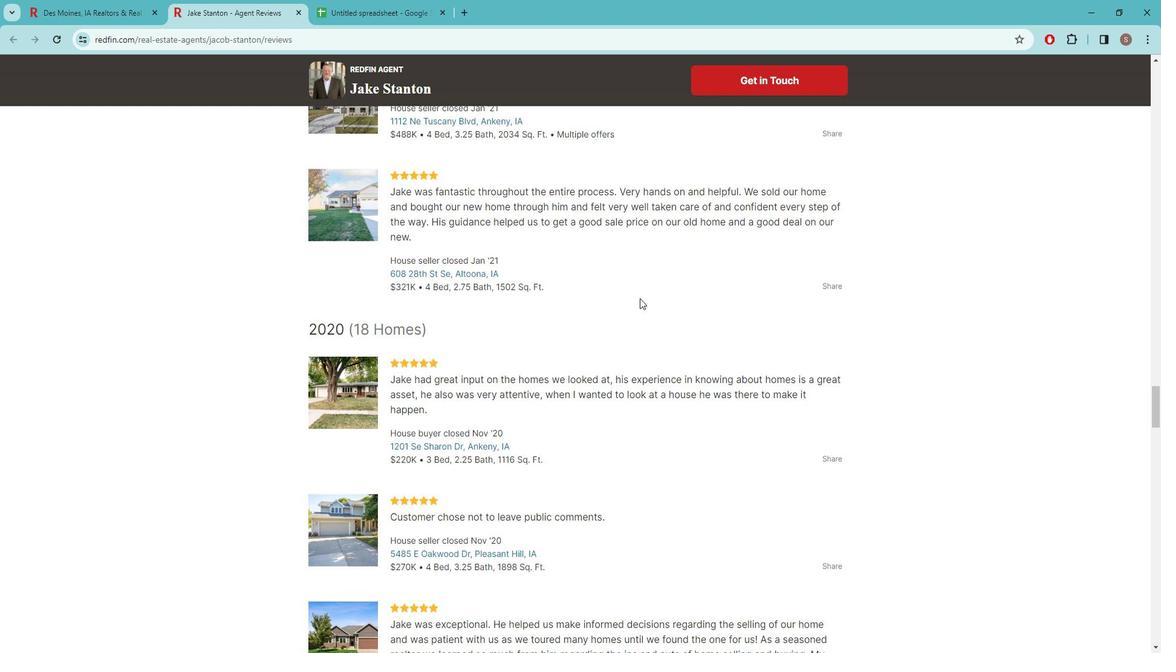 
Action: Mouse scrolled (647, 293) with delta (0, 0)
Screenshot: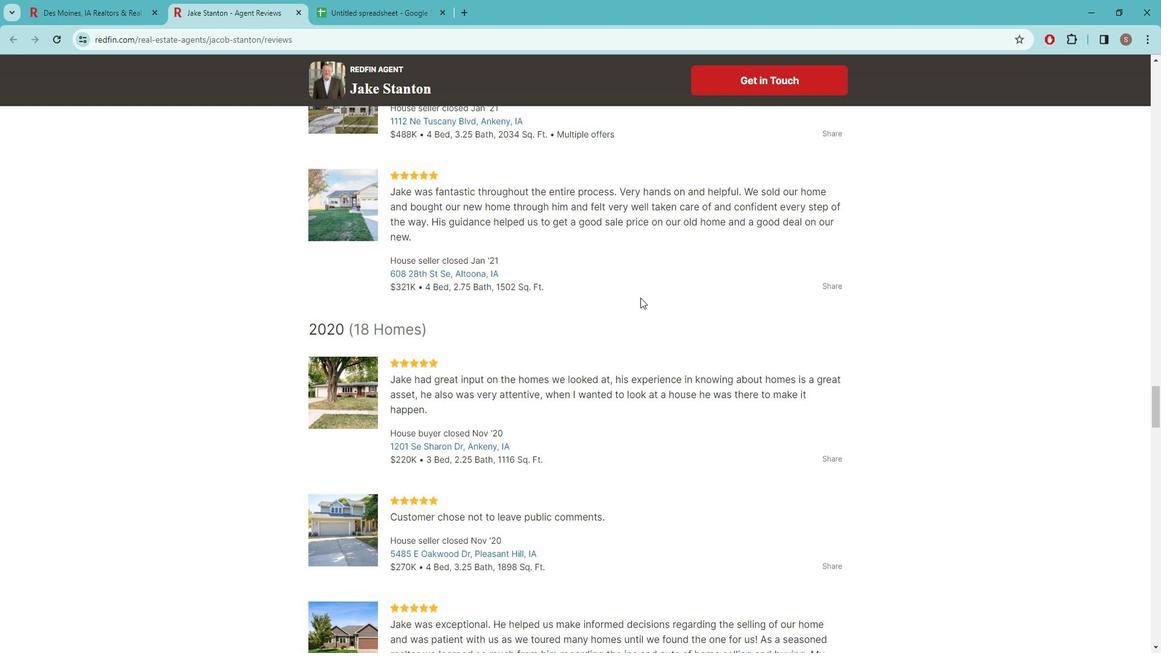 
Action: Mouse moved to (620, 274)
Screenshot: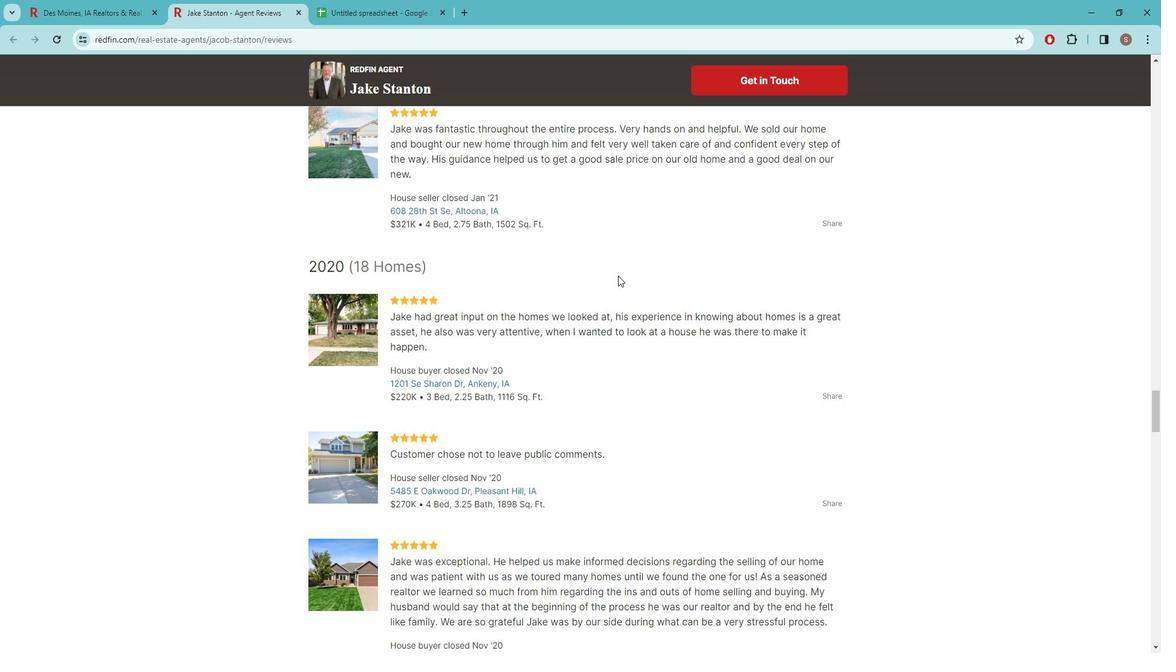 
Action: Mouse scrolled (620, 273) with delta (0, 0)
Screenshot: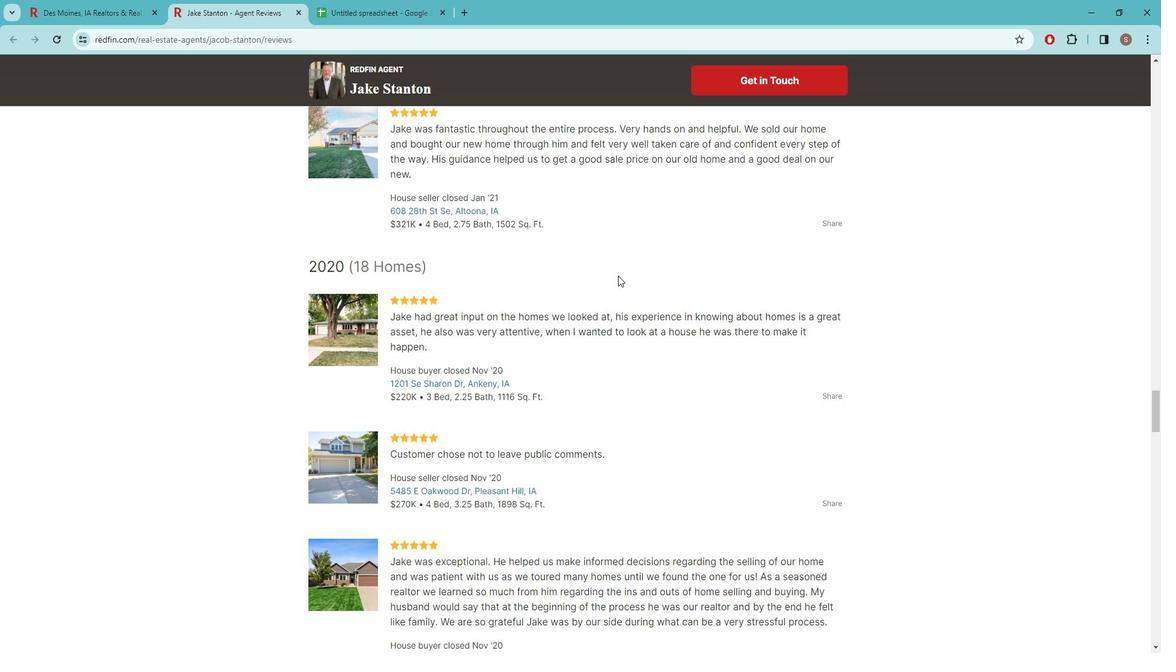
Action: Mouse moved to (619, 281)
Screenshot: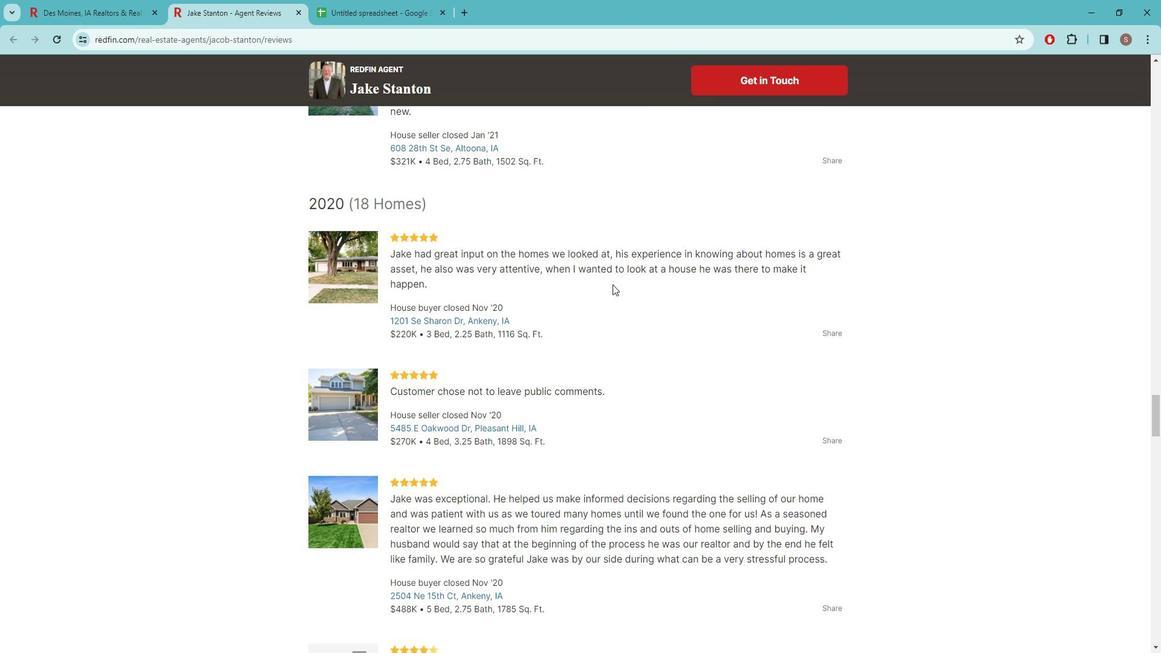 
Action: Mouse scrolled (619, 281) with delta (0, 0)
Screenshot: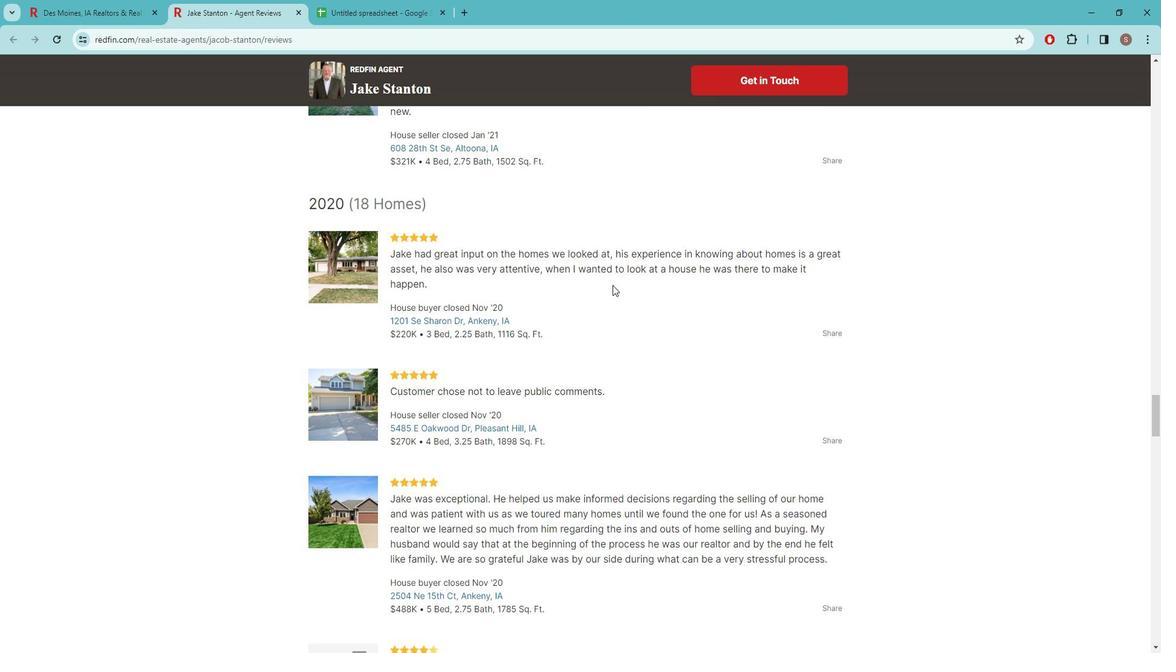 
Action: Mouse moved to (638, 329)
Screenshot: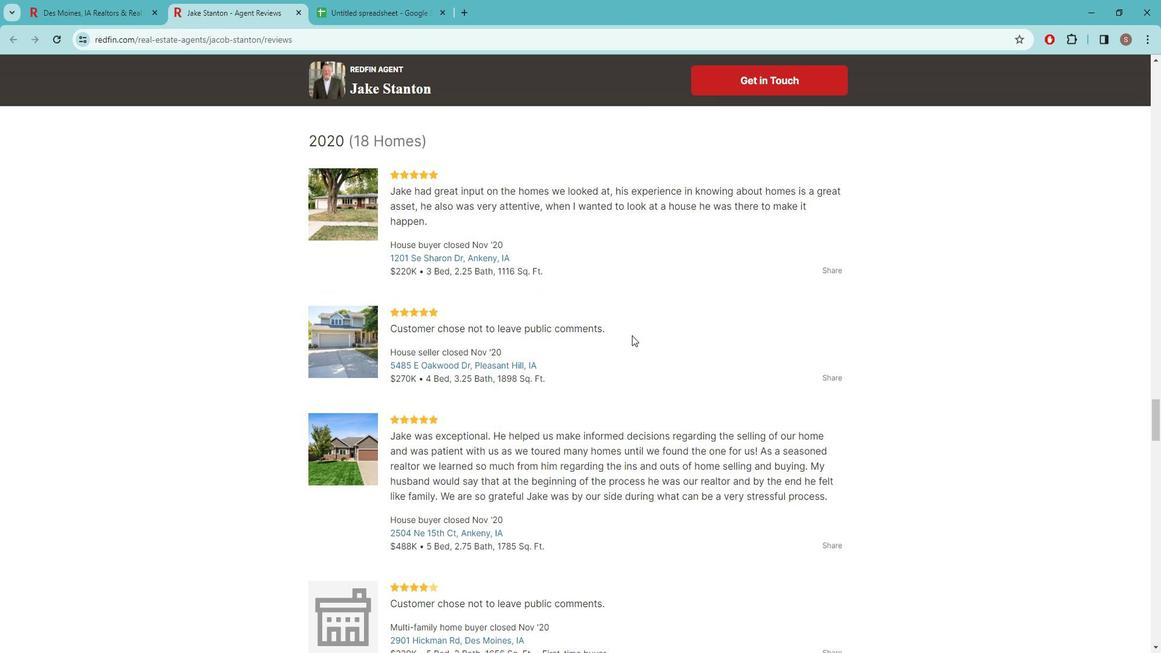 
Action: Mouse scrolled (638, 328) with delta (0, 0)
Screenshot: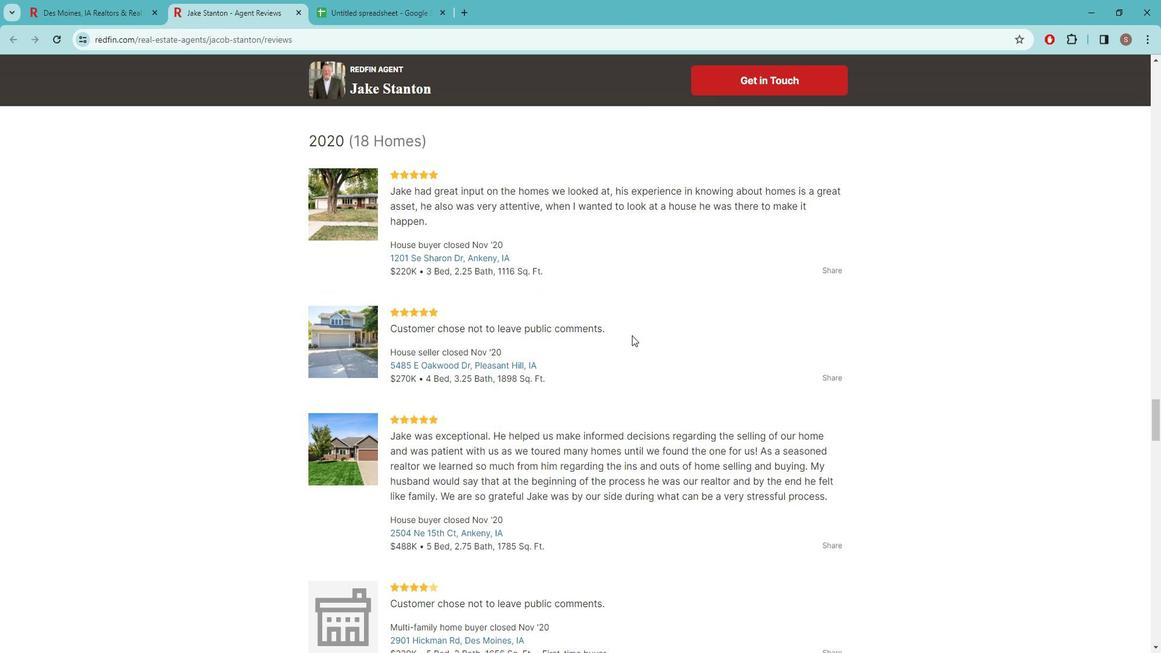 
Action: Mouse moved to (619, 295)
Screenshot: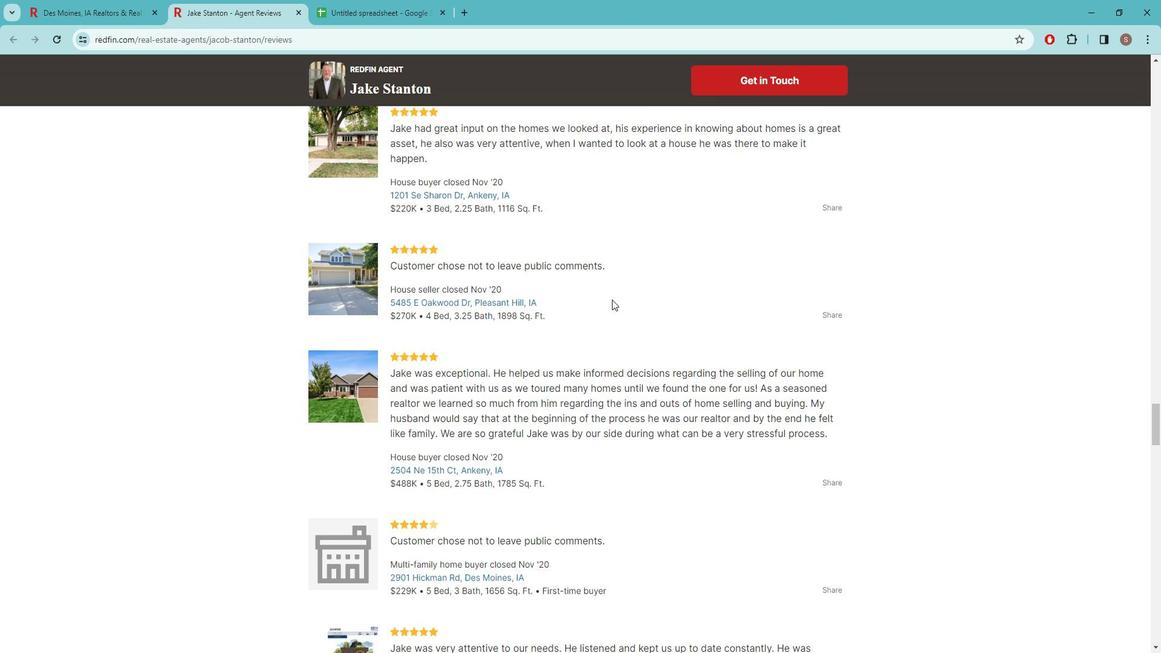 
Action: Mouse scrolled (619, 295) with delta (0, 0)
Screenshot: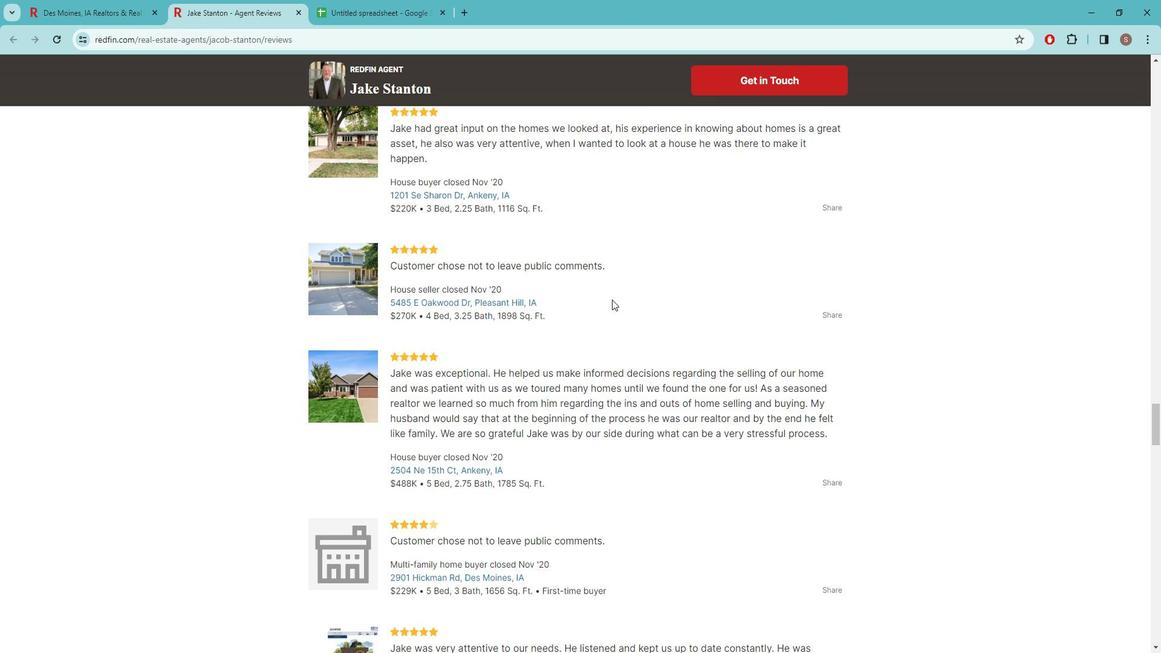 
Action: Mouse moved to (623, 298)
Screenshot: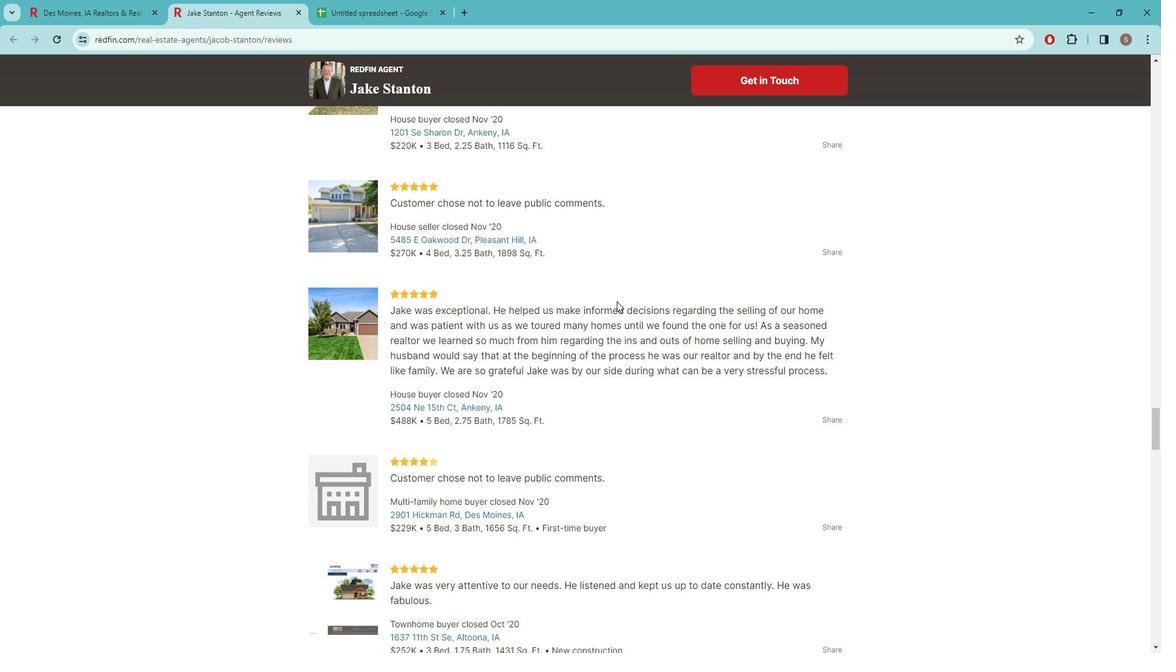 
Action: Mouse scrolled (623, 297) with delta (0, 0)
Screenshot: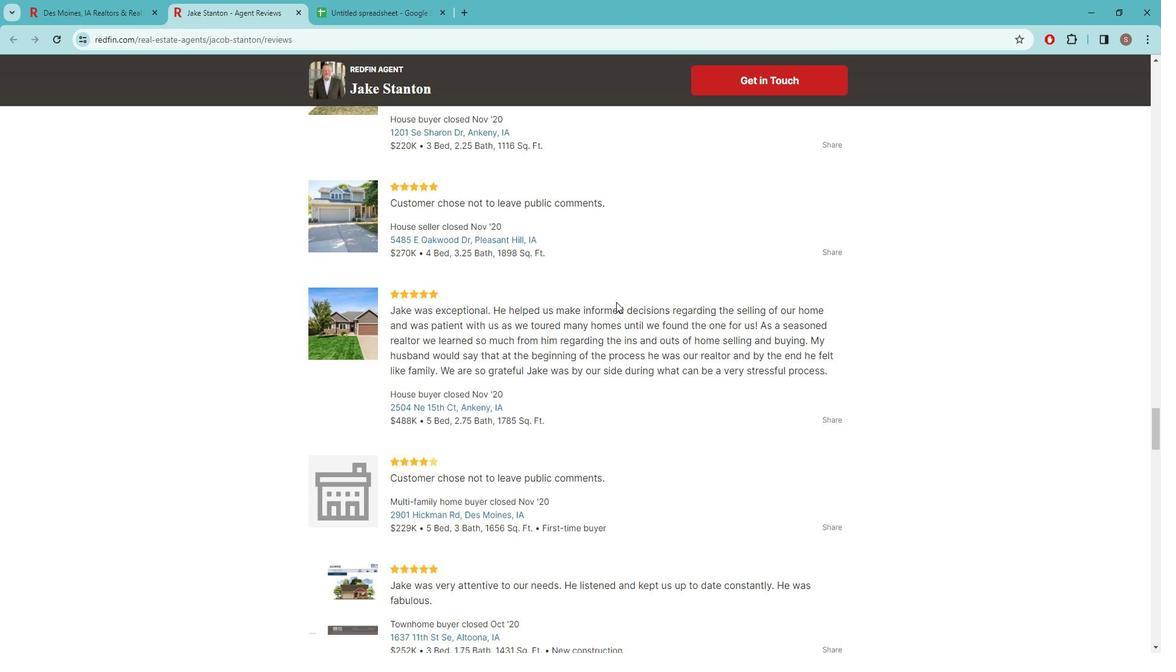 
Action: Mouse moved to (637, 320)
Screenshot: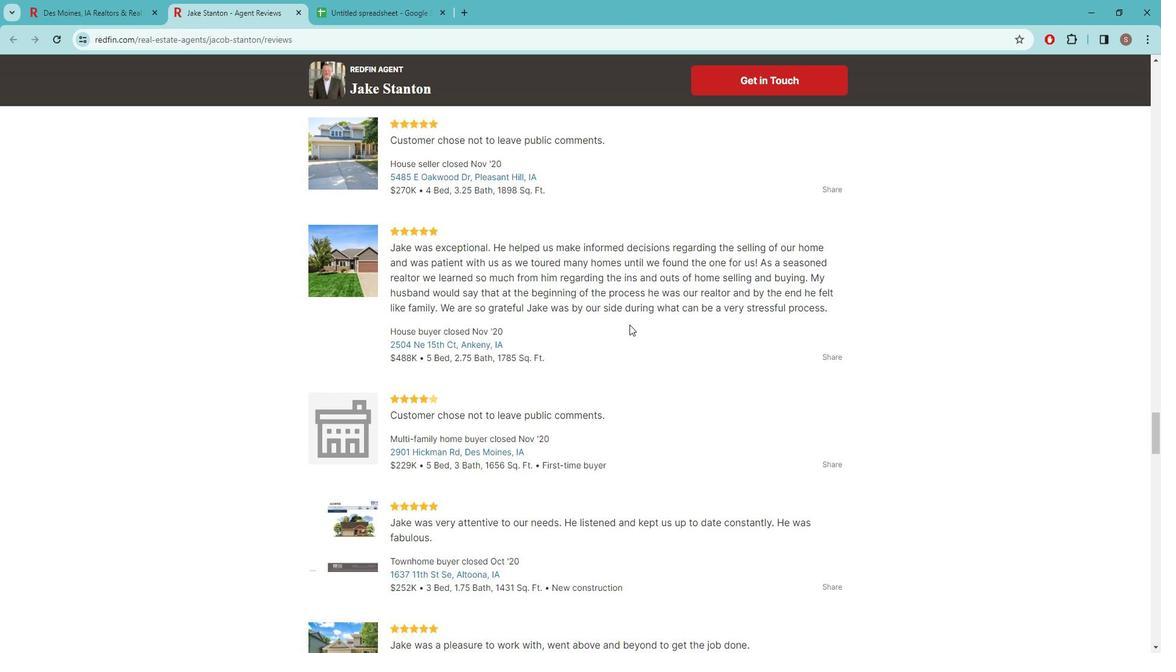 
Action: Mouse scrolled (637, 319) with delta (0, 0)
Screenshot: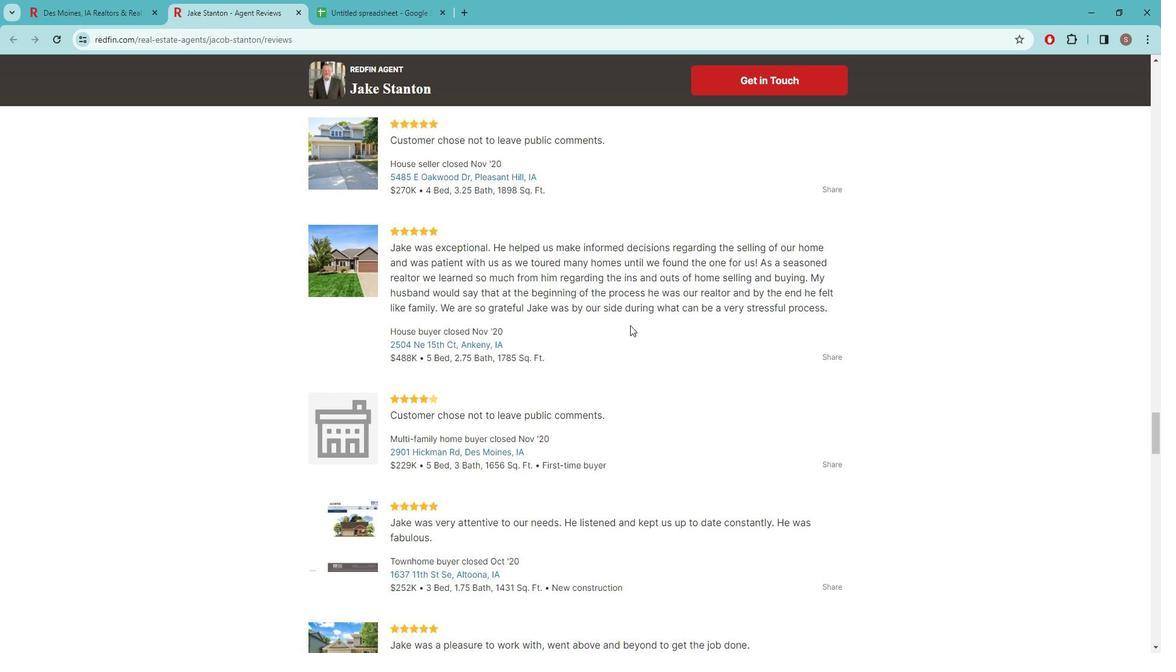 
Action: Mouse moved to (627, 306)
Screenshot: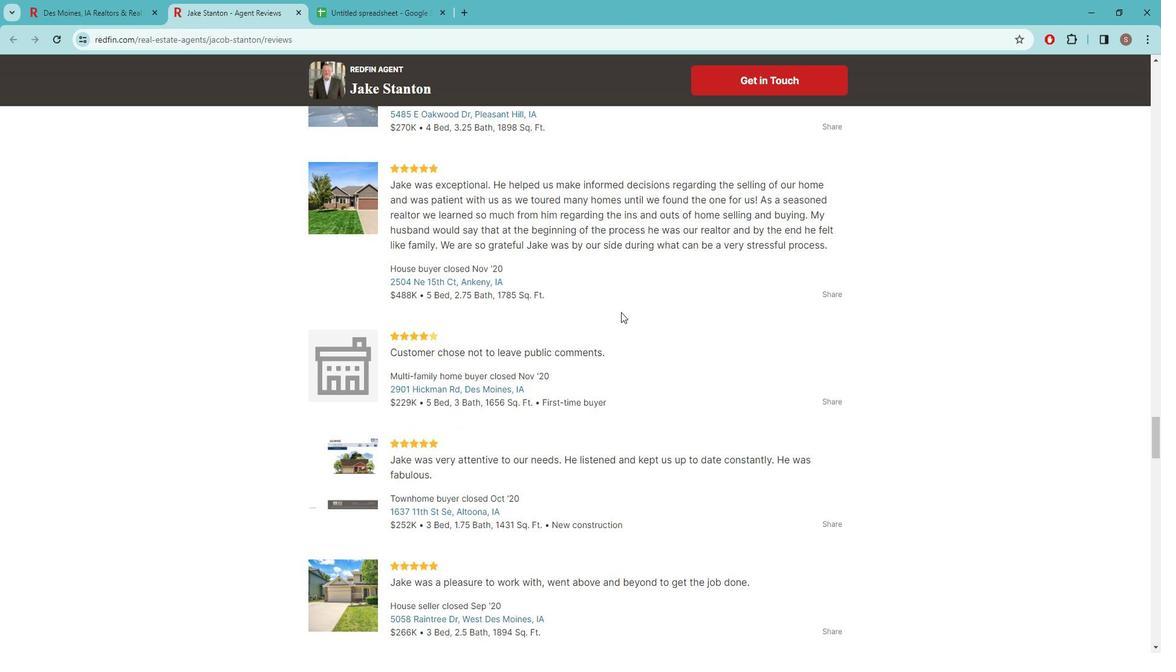 
Action: Mouse scrolled (627, 306) with delta (0, 0)
Screenshot: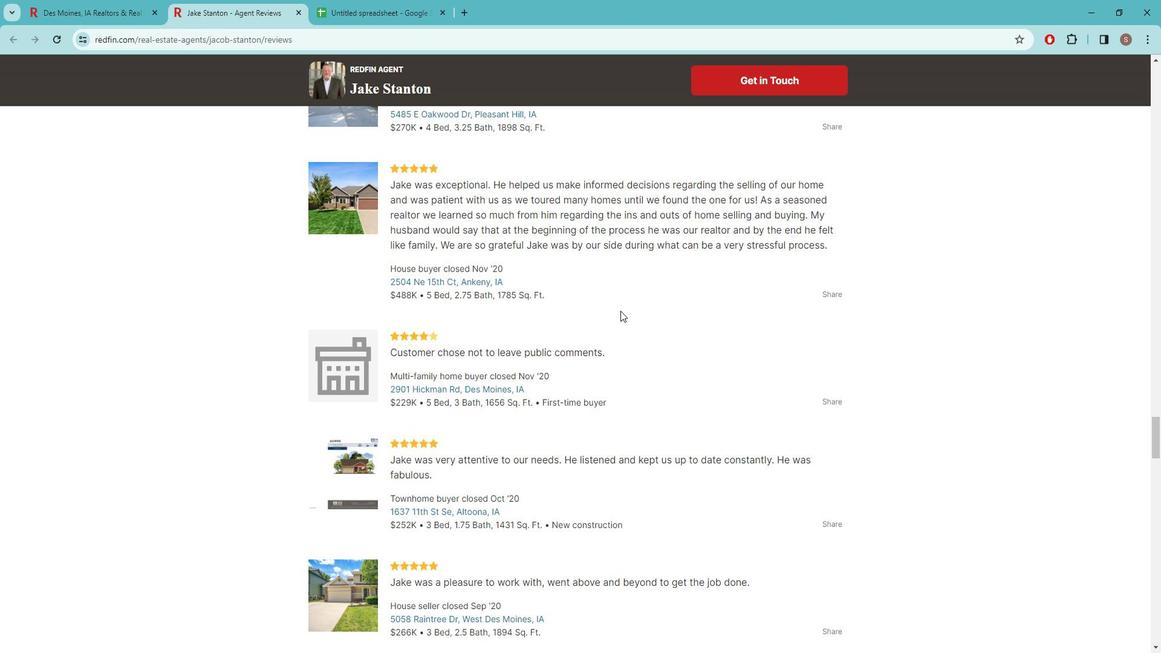 
Action: Mouse moved to (711, 297)
Screenshot: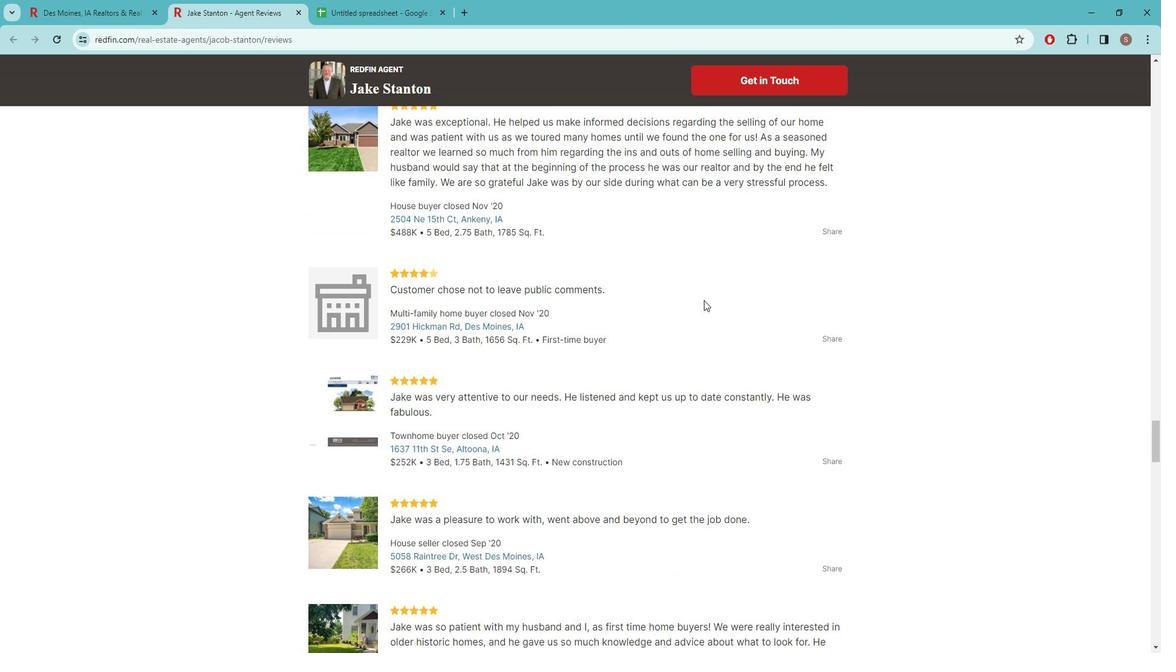 
Action: Mouse scrolled (711, 296) with delta (0, 0)
Screenshot: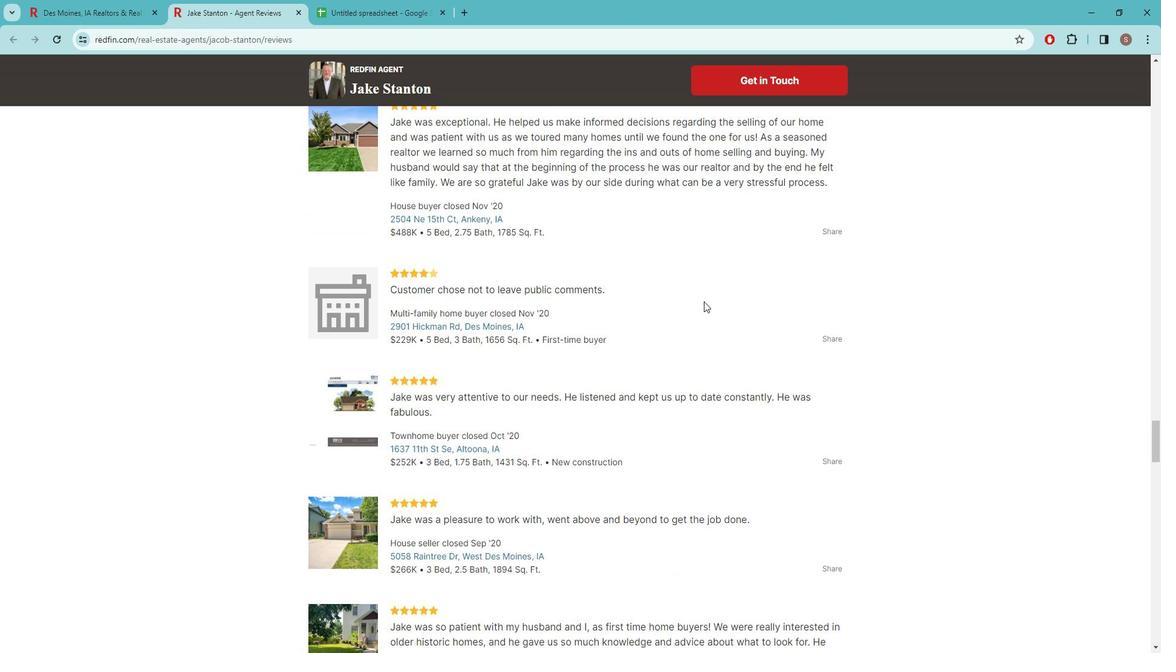 
Action: Mouse moved to (710, 289)
Screenshot: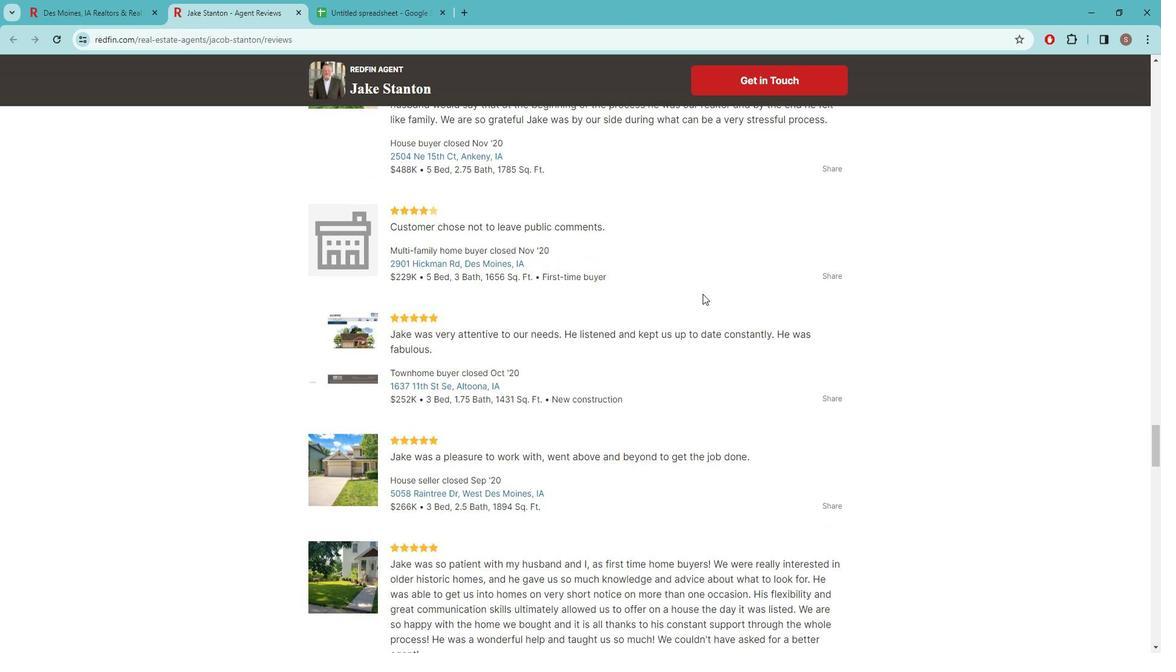 
Action: Mouse scrolled (710, 289) with delta (0, 0)
Screenshot: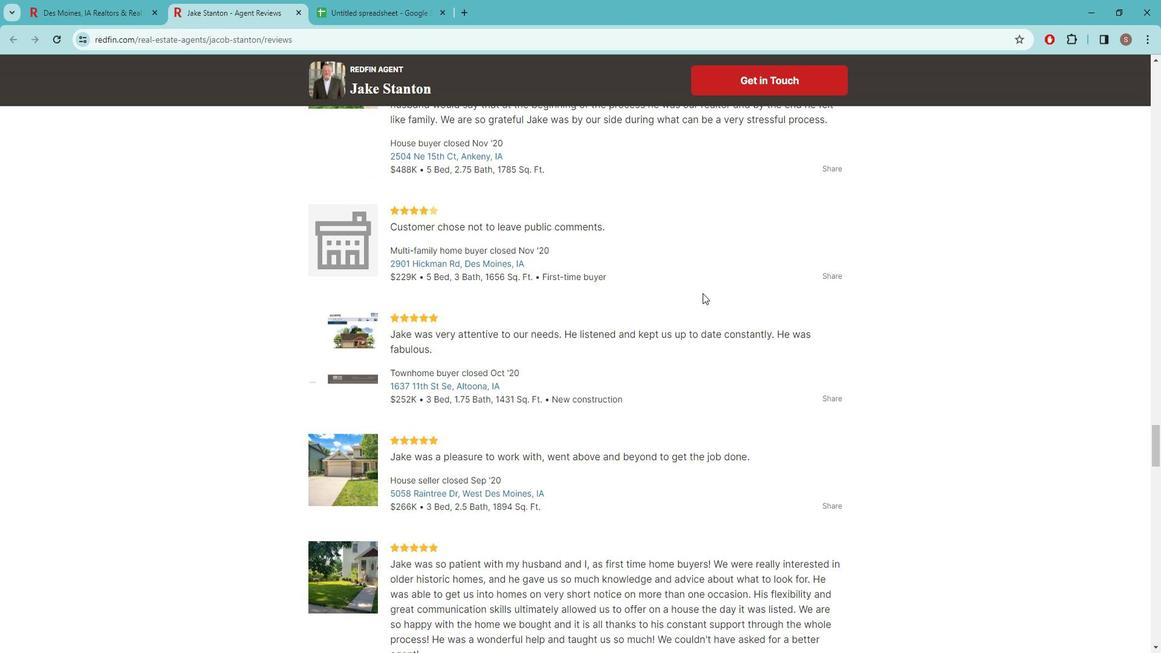
Action: Mouse moved to (690, 281)
Screenshot: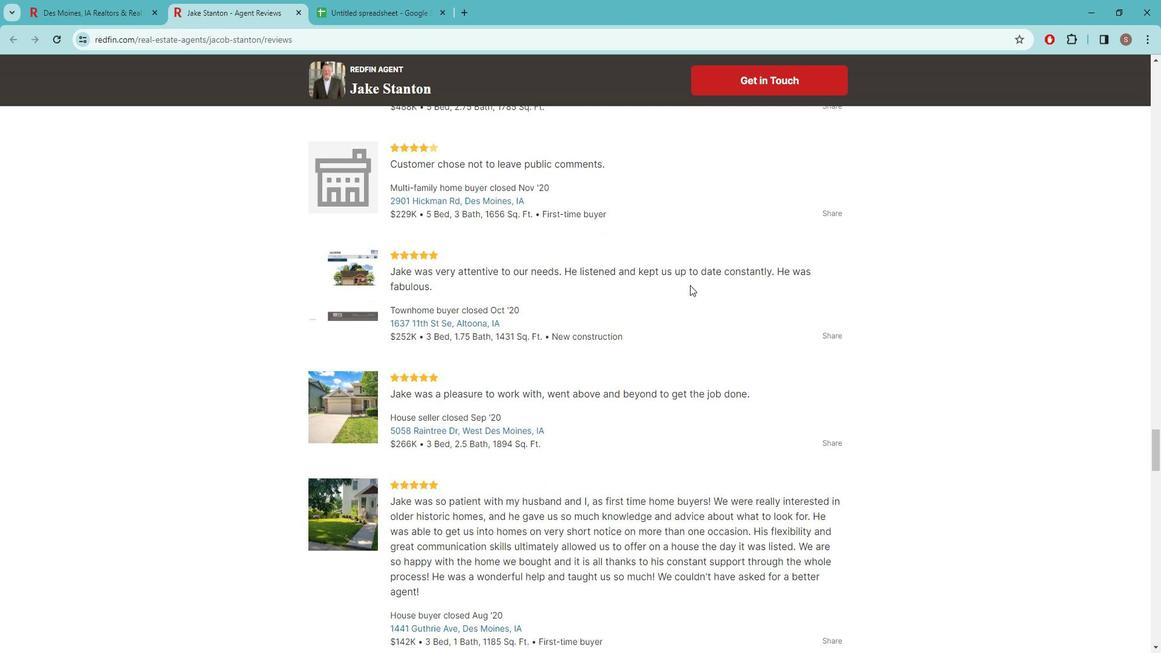 
Action: Mouse scrolled (690, 281) with delta (0, 0)
Screenshot: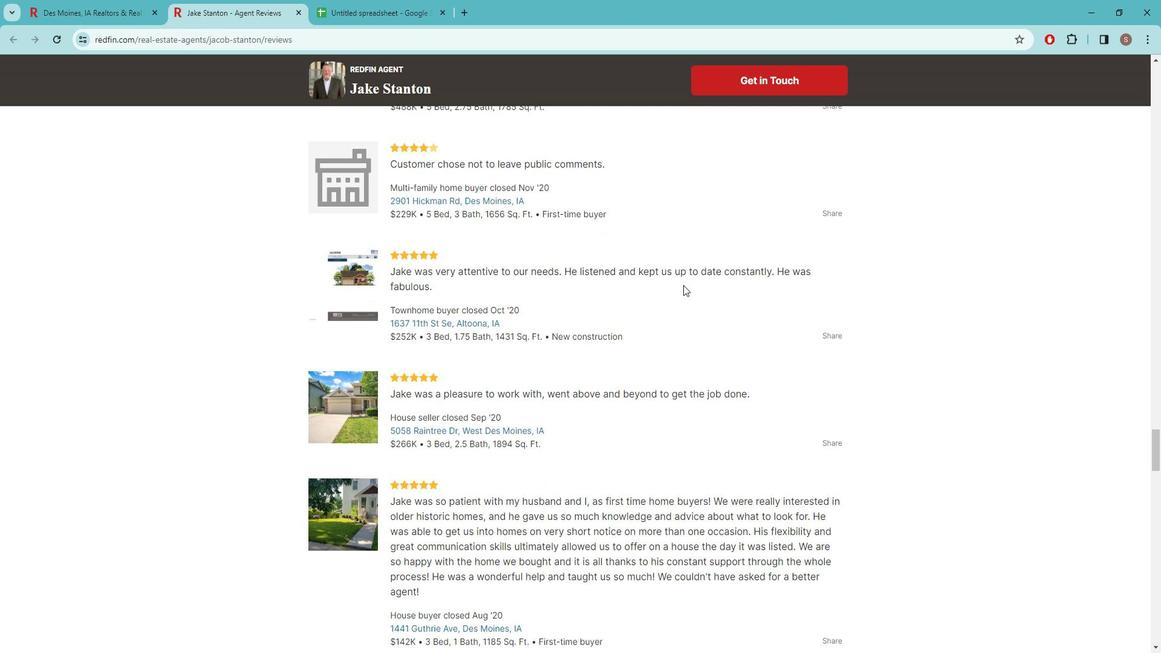 
Action: Mouse moved to (698, 280)
Screenshot: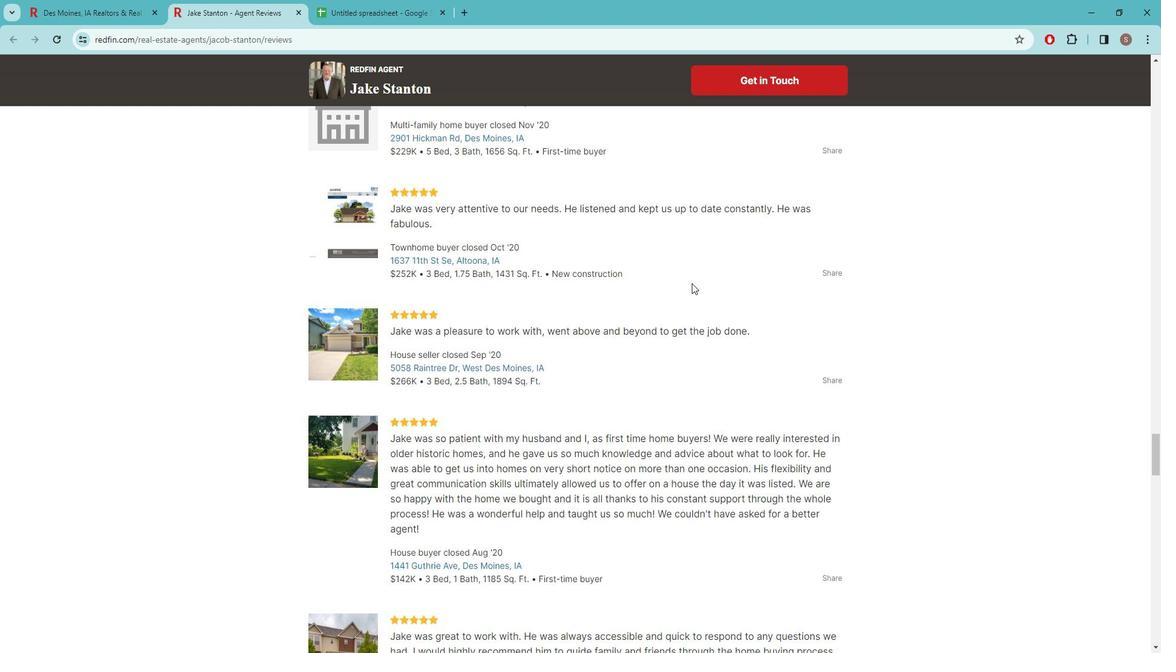 
Action: Mouse scrolled (698, 280) with delta (0, 0)
Screenshot: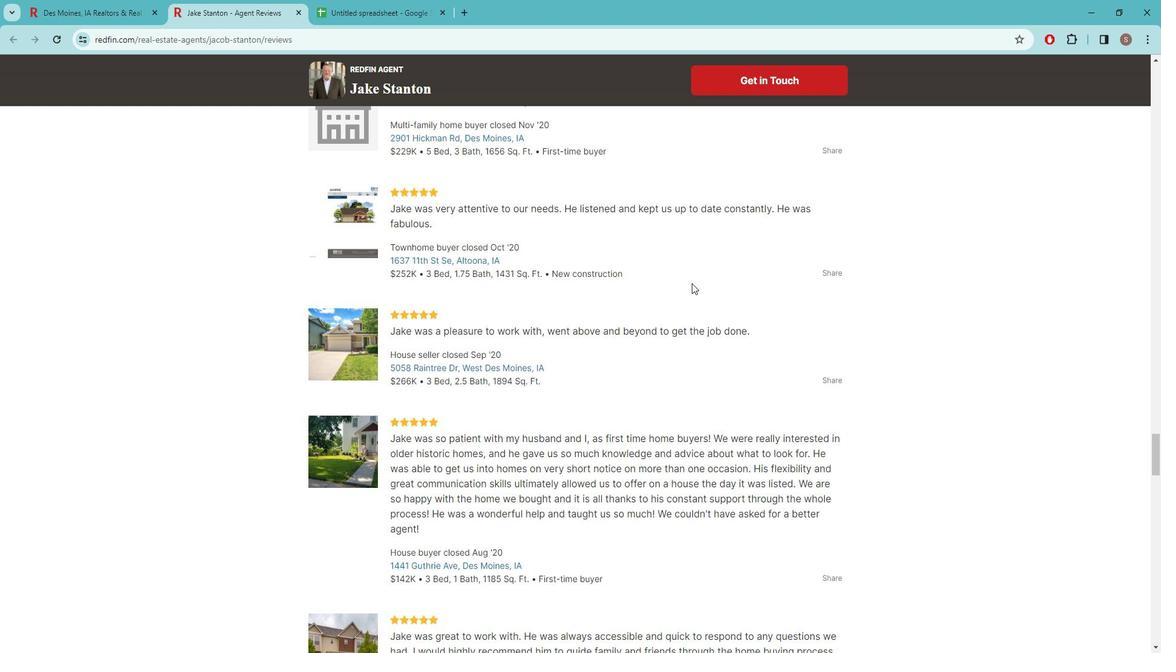 
Action: Mouse scrolled (698, 280) with delta (0, 0)
Screenshot: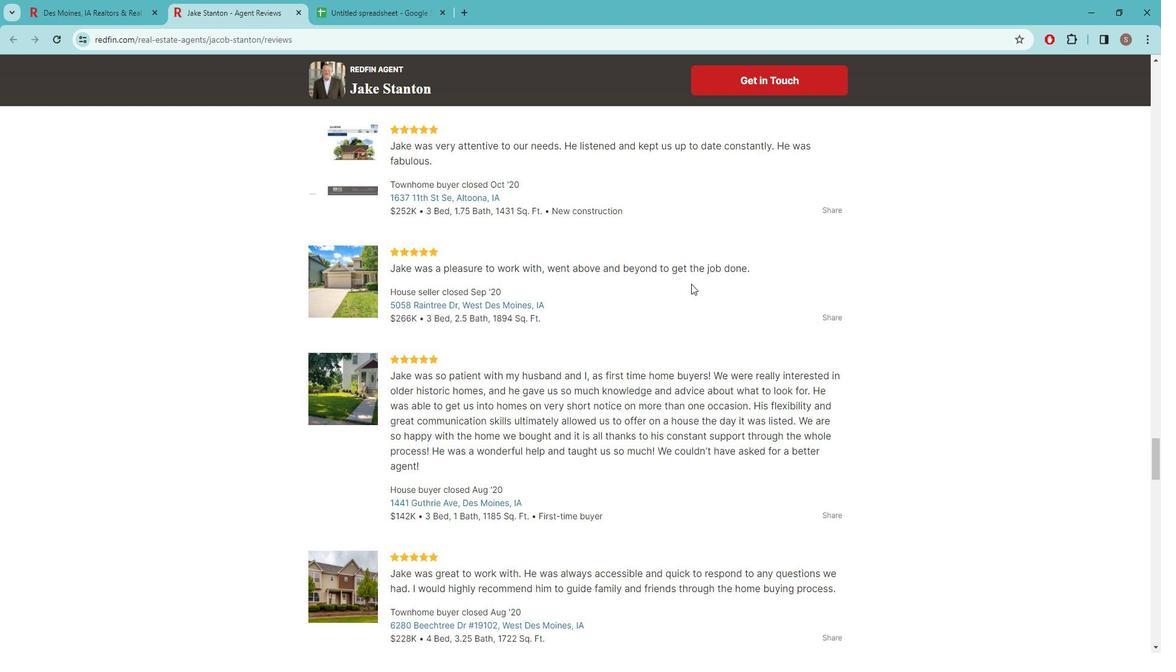 
Action: Mouse scrolled (698, 280) with delta (0, 0)
Screenshot: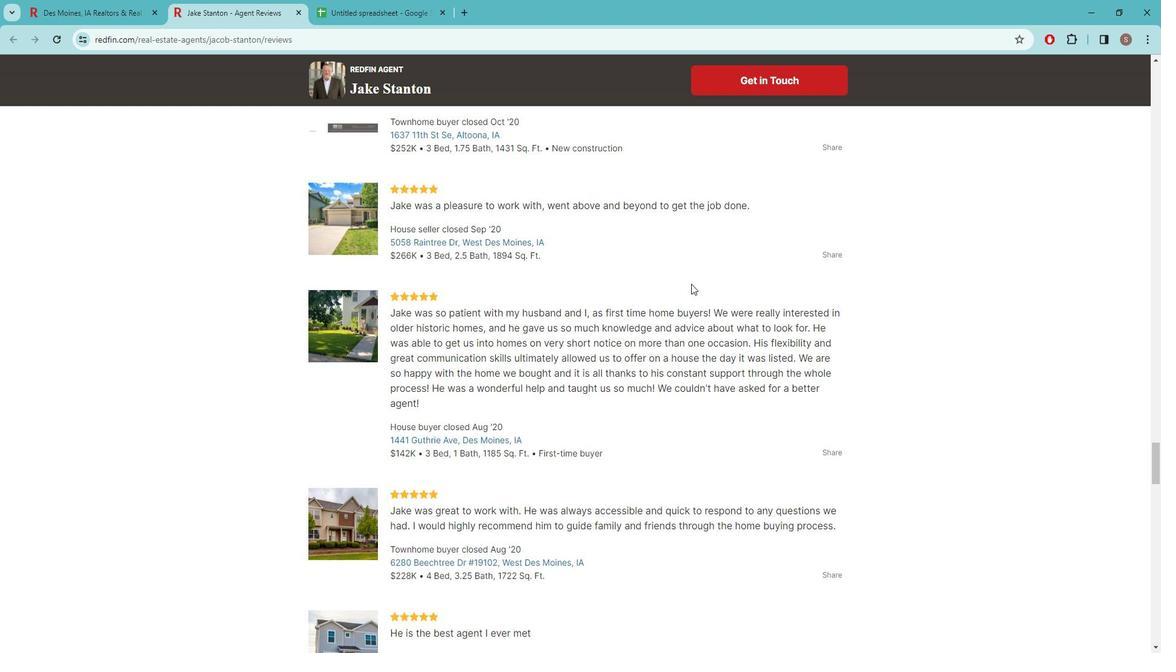 
Action: Mouse moved to (656, 243)
Screenshot: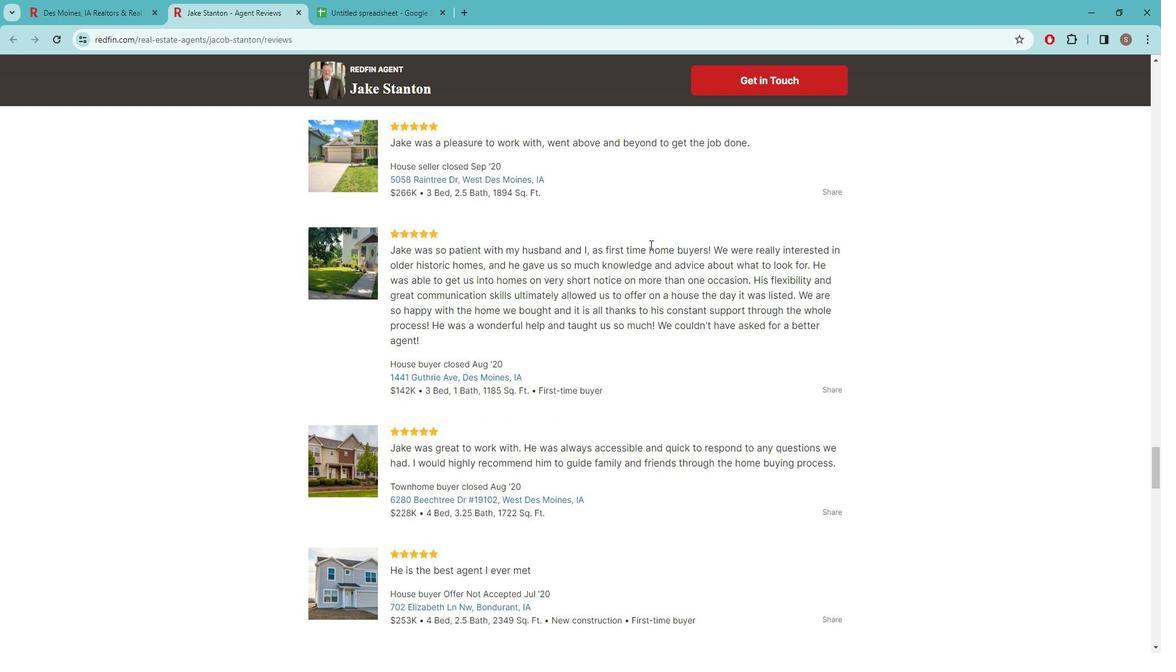 
Action: Mouse scrolled (656, 242) with delta (0, 0)
Screenshot: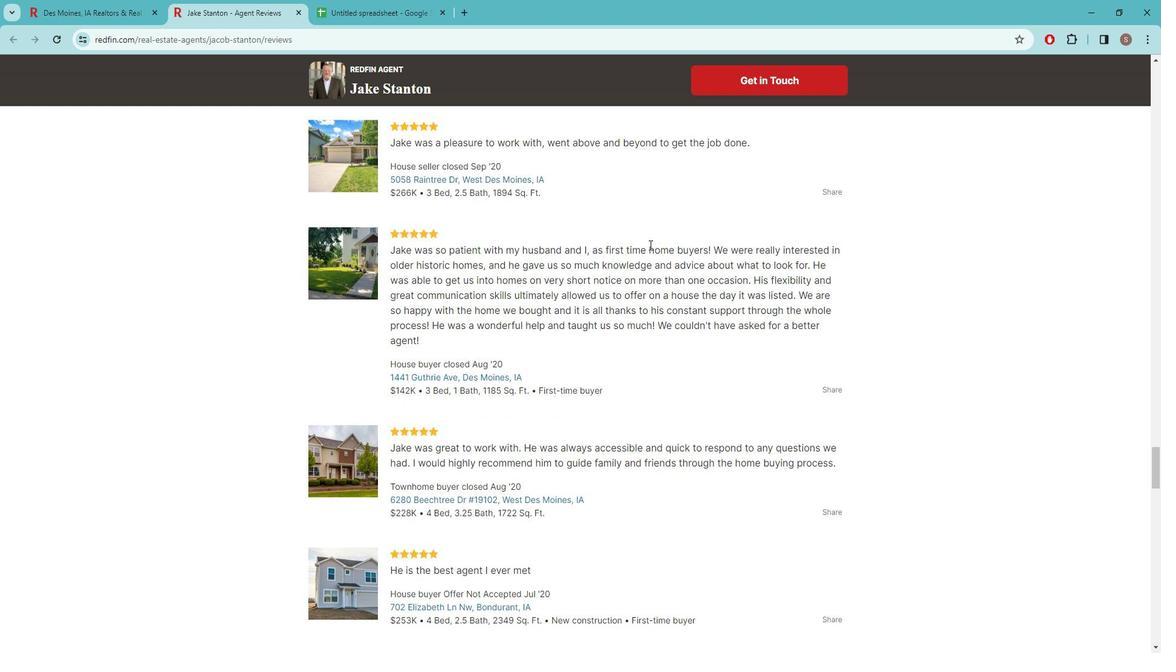 
Action: Mouse moved to (654, 254)
Screenshot: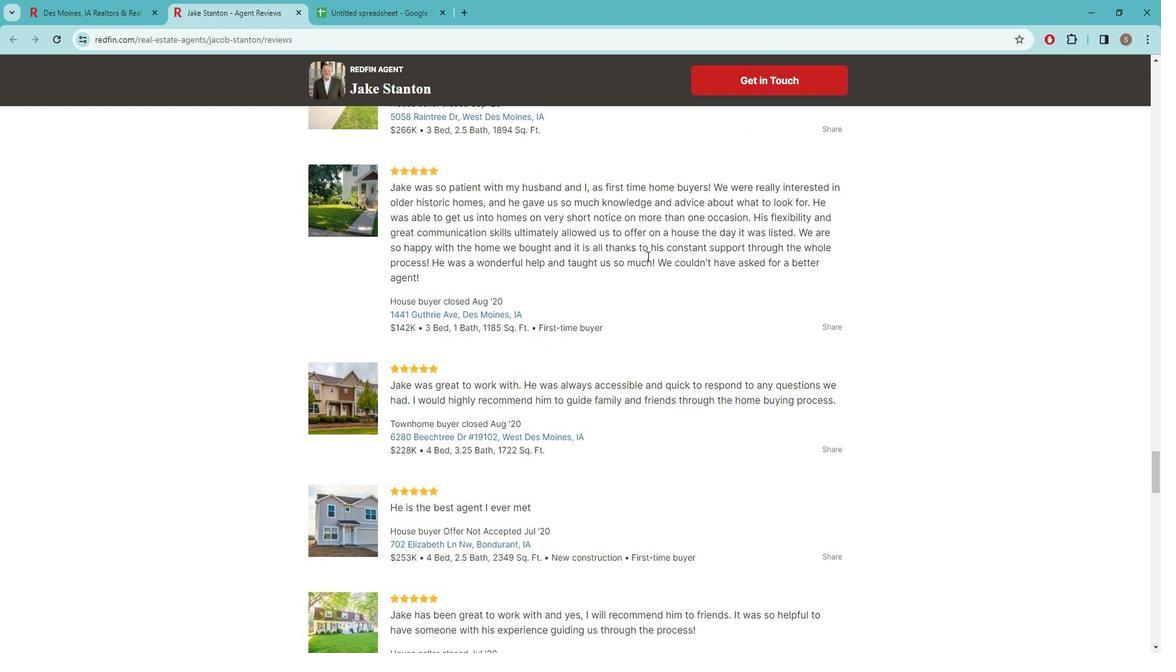 
Action: Mouse scrolled (654, 253) with delta (0, 0)
Screenshot: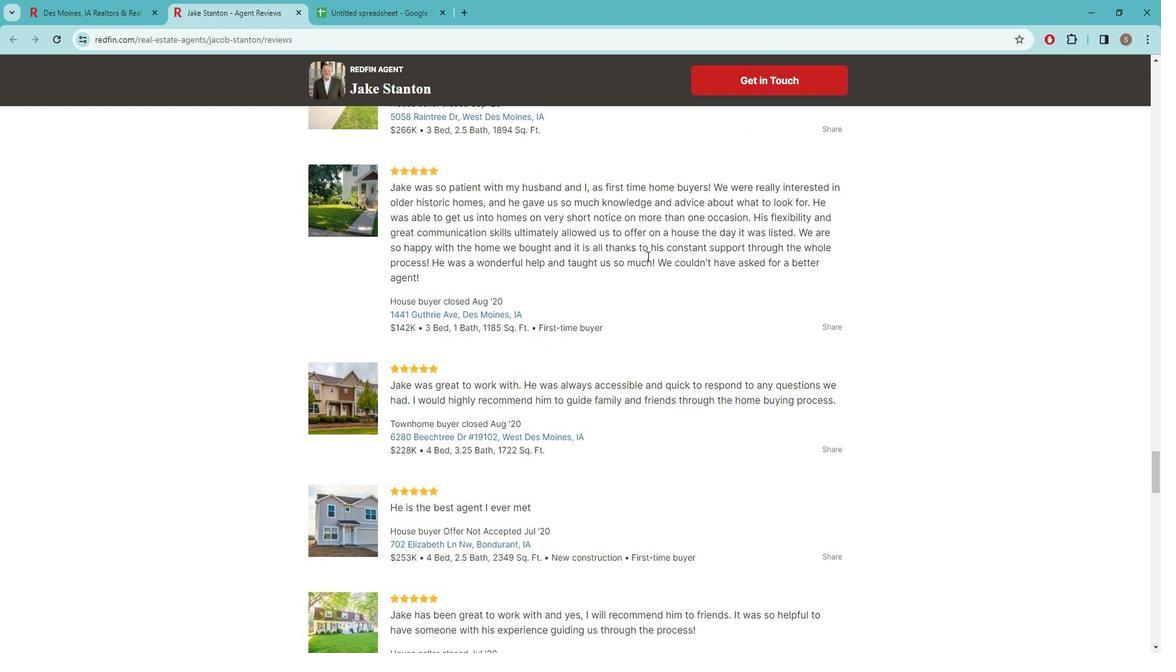 
Action: Mouse moved to (659, 254)
Screenshot: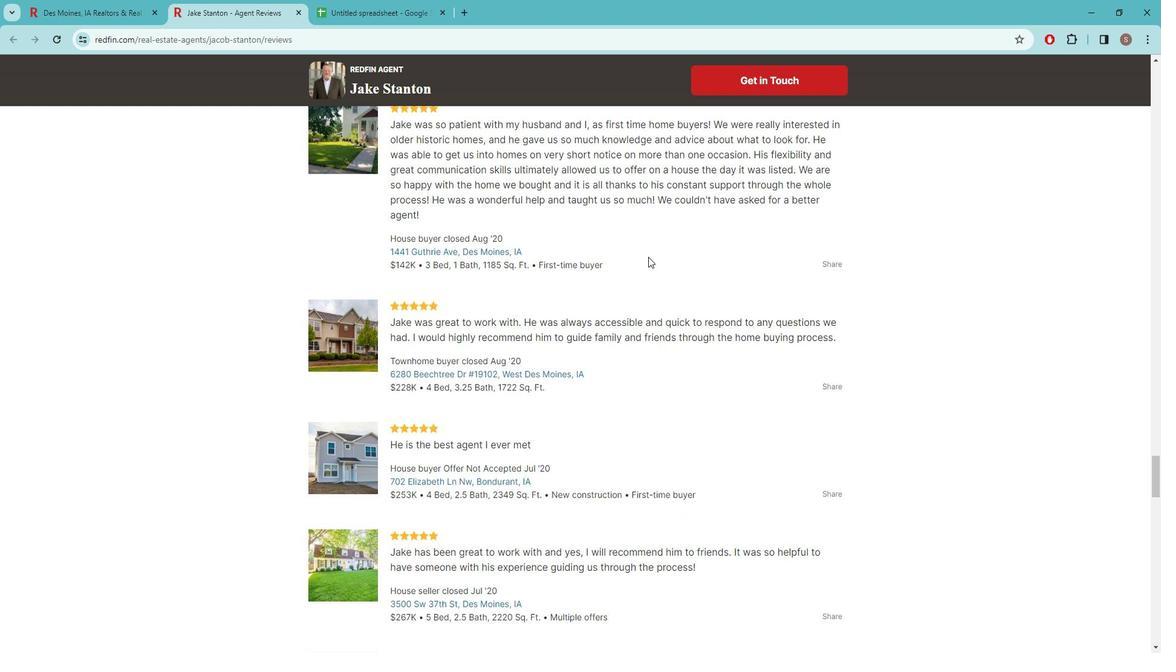 
Action: Mouse scrolled (659, 254) with delta (0, 0)
Screenshot: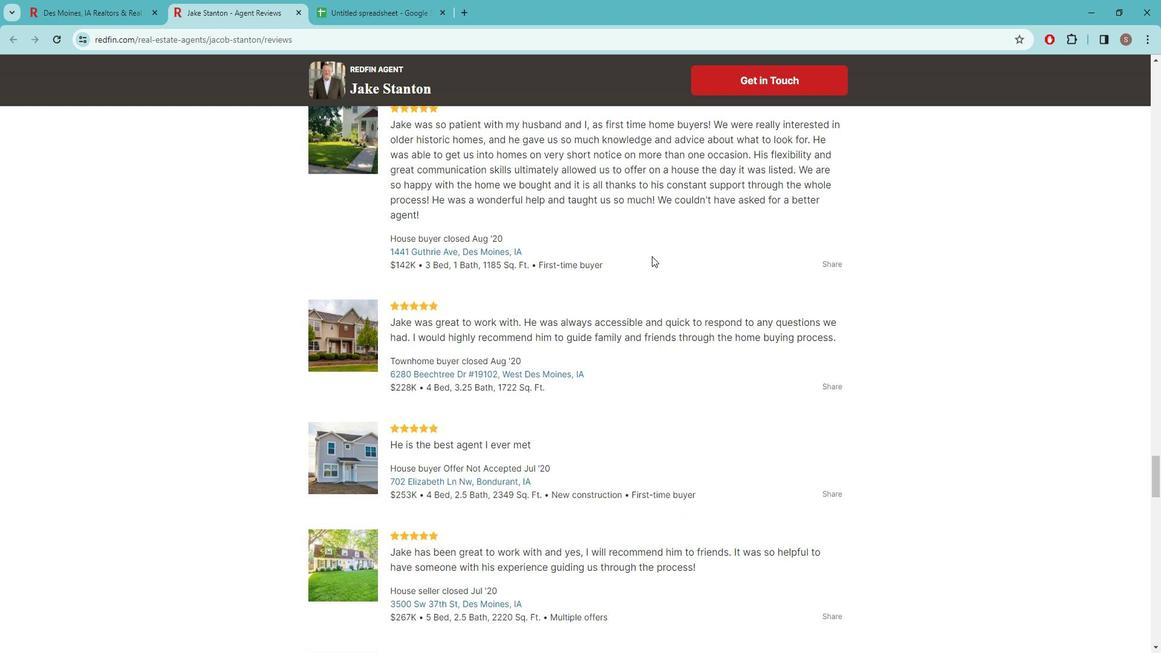 
Action: Mouse moved to (632, 294)
Screenshot: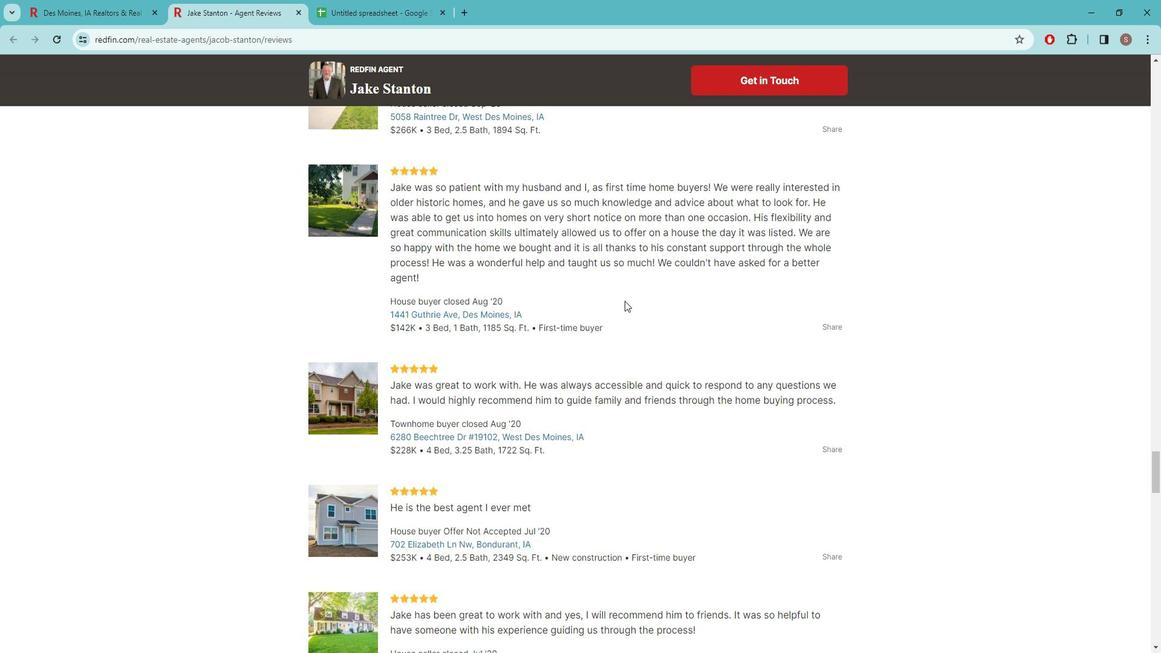
Action: Mouse scrolled (632, 293) with delta (0, 0)
Screenshot: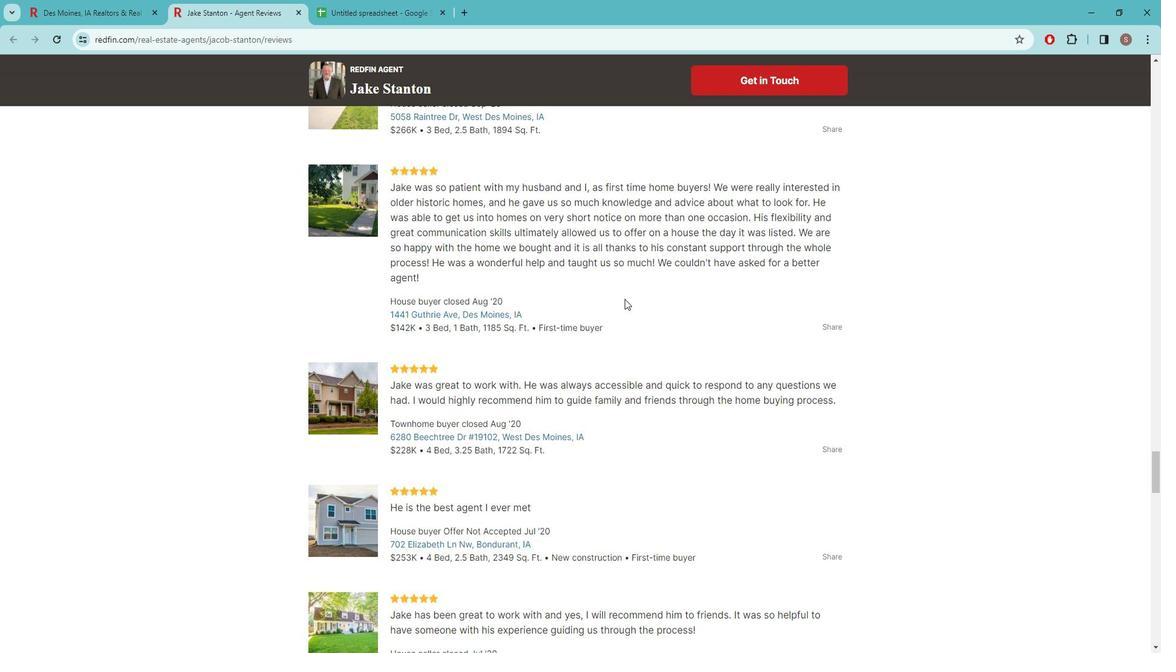 
Action: Mouse moved to (636, 271)
Screenshot: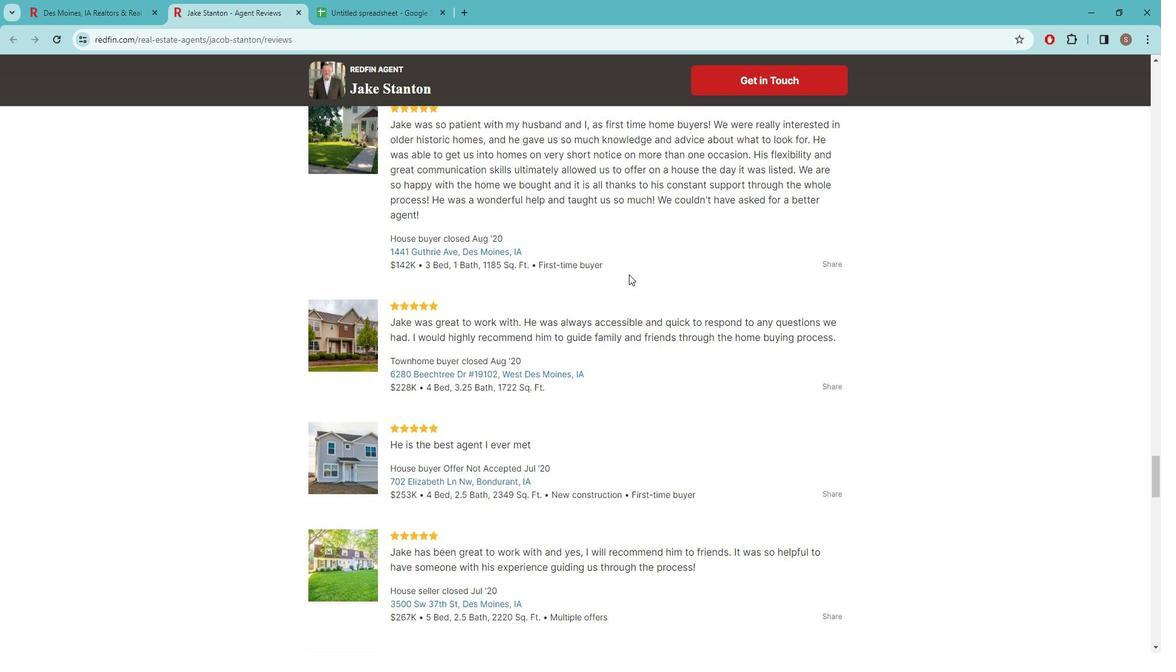 
Action: Mouse scrolled (636, 270) with delta (0, 0)
Screenshot: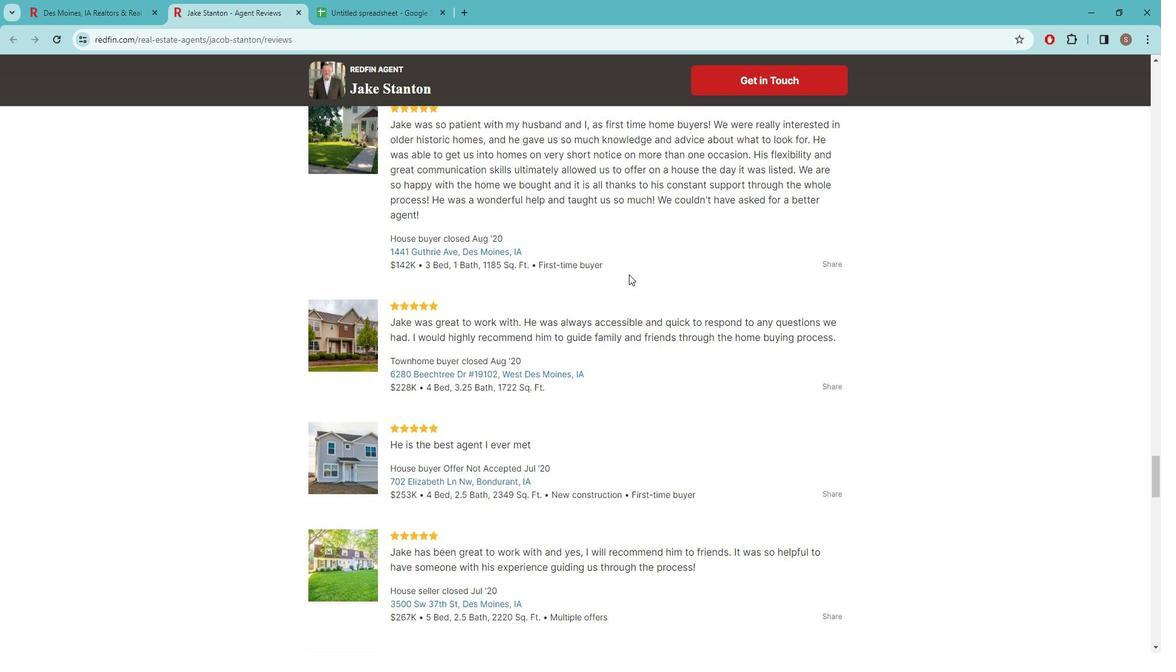 
Action: Mouse moved to (634, 271)
Screenshot: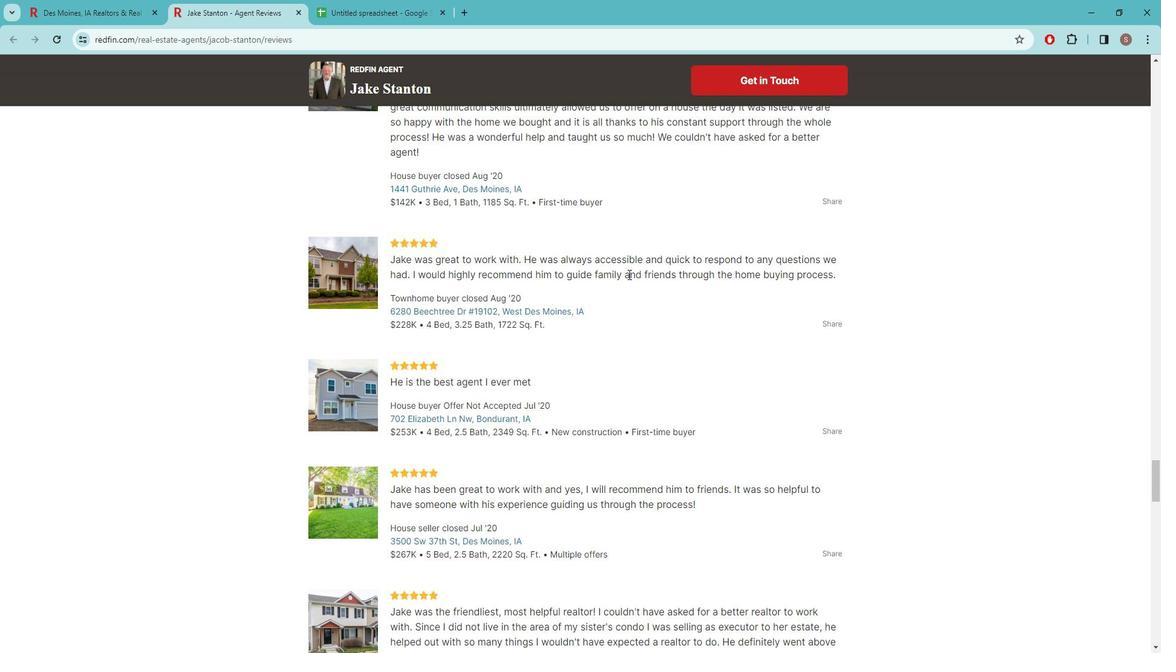 
Action: Mouse scrolled (634, 270) with delta (0, 0)
Screenshot: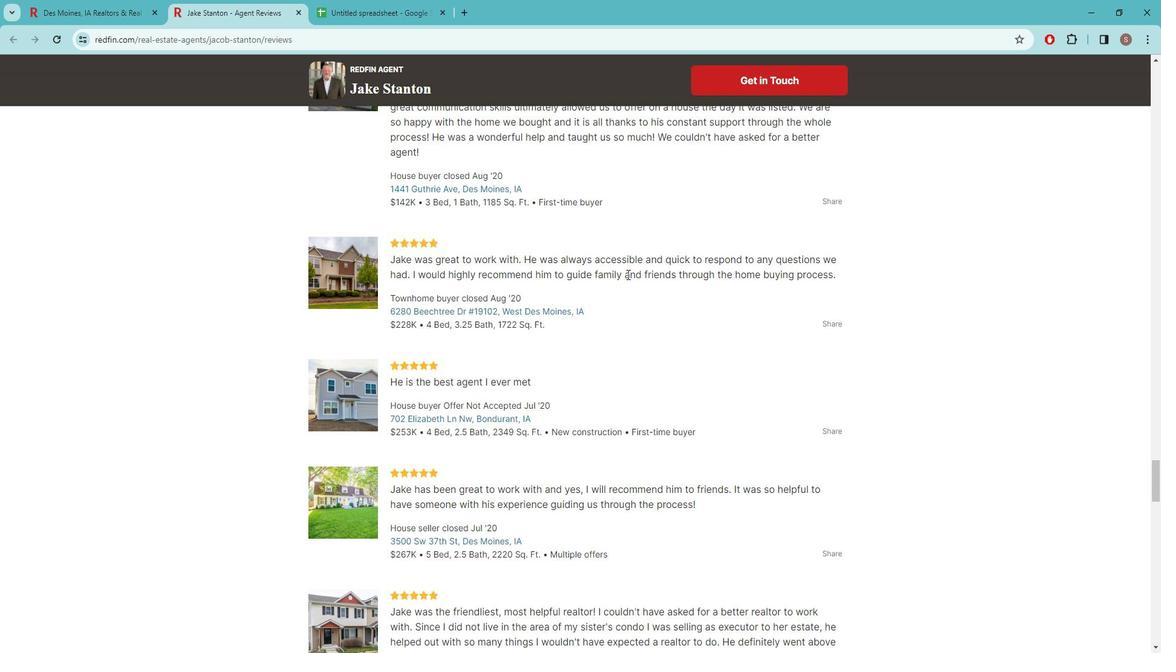 
Action: Mouse moved to (633, 271)
Screenshot: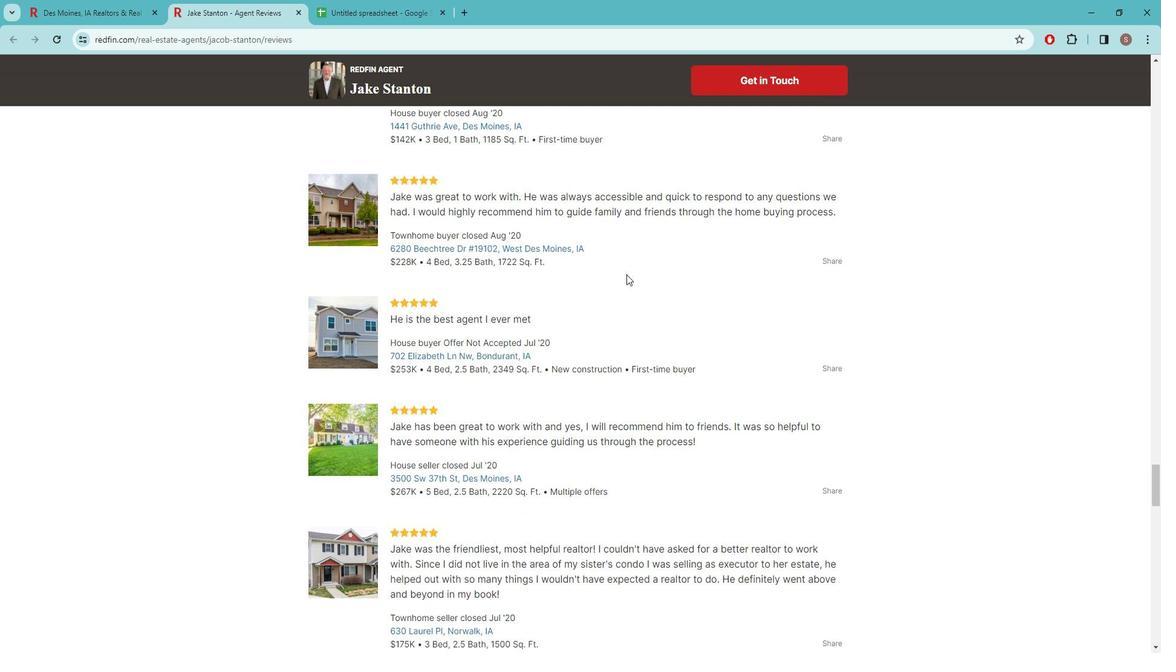 
Action: Mouse scrolled (633, 270) with delta (0, 0)
Screenshot: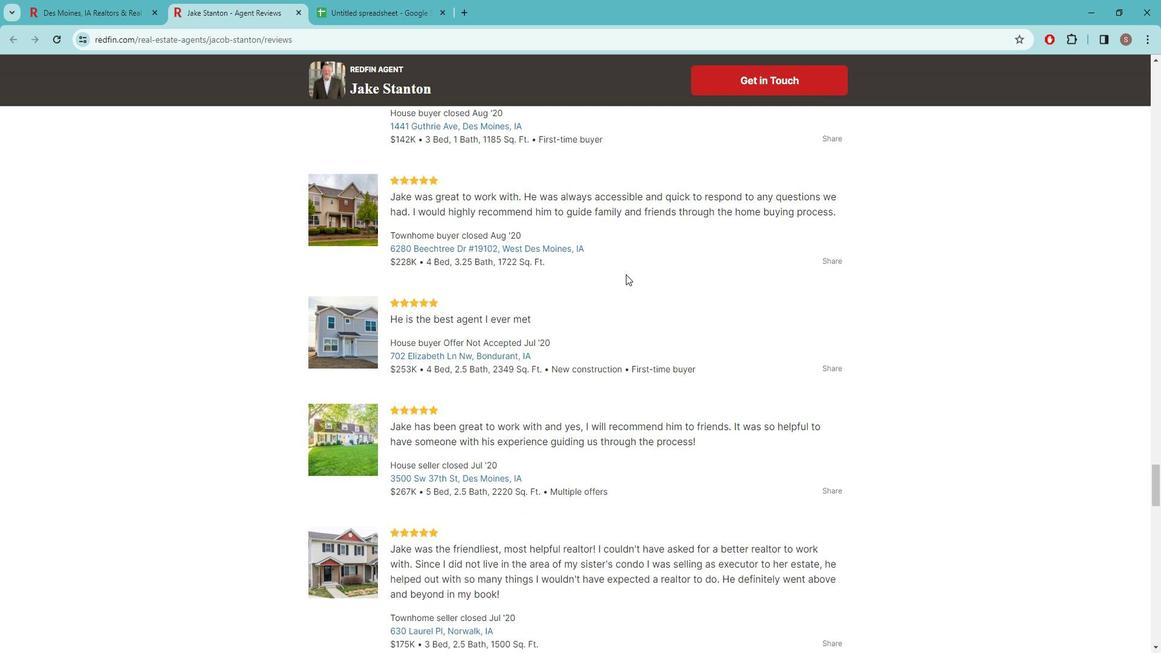
Action: Mouse moved to (654, 260)
Screenshot: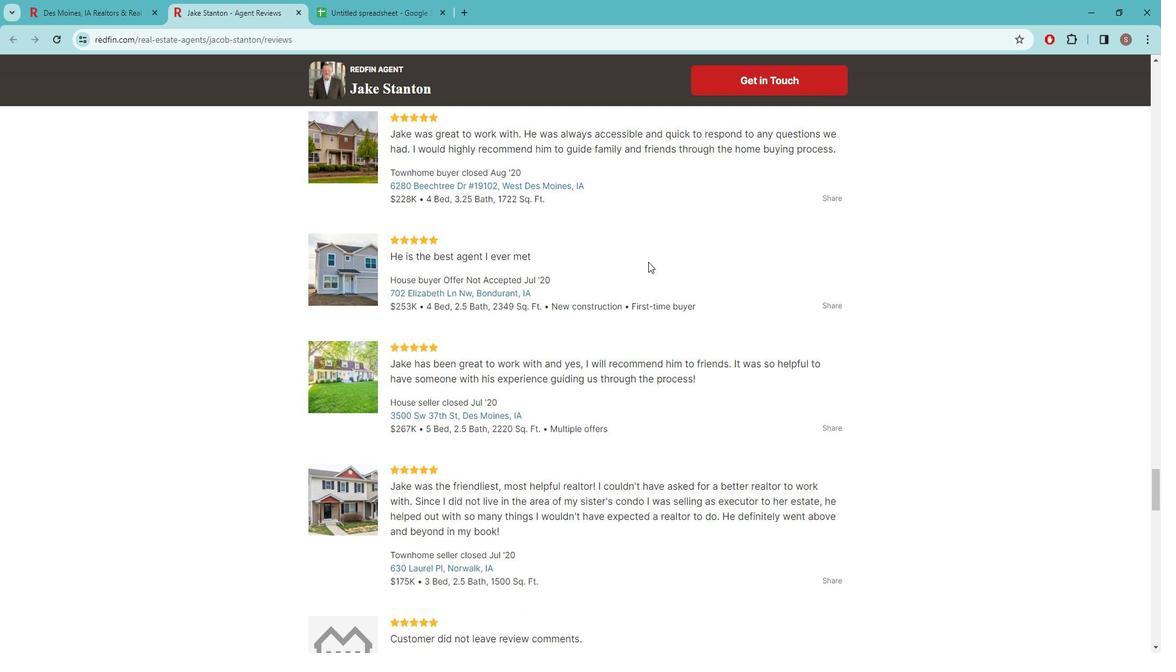 
Action: Mouse scrolled (654, 259) with delta (0, 0)
Screenshot: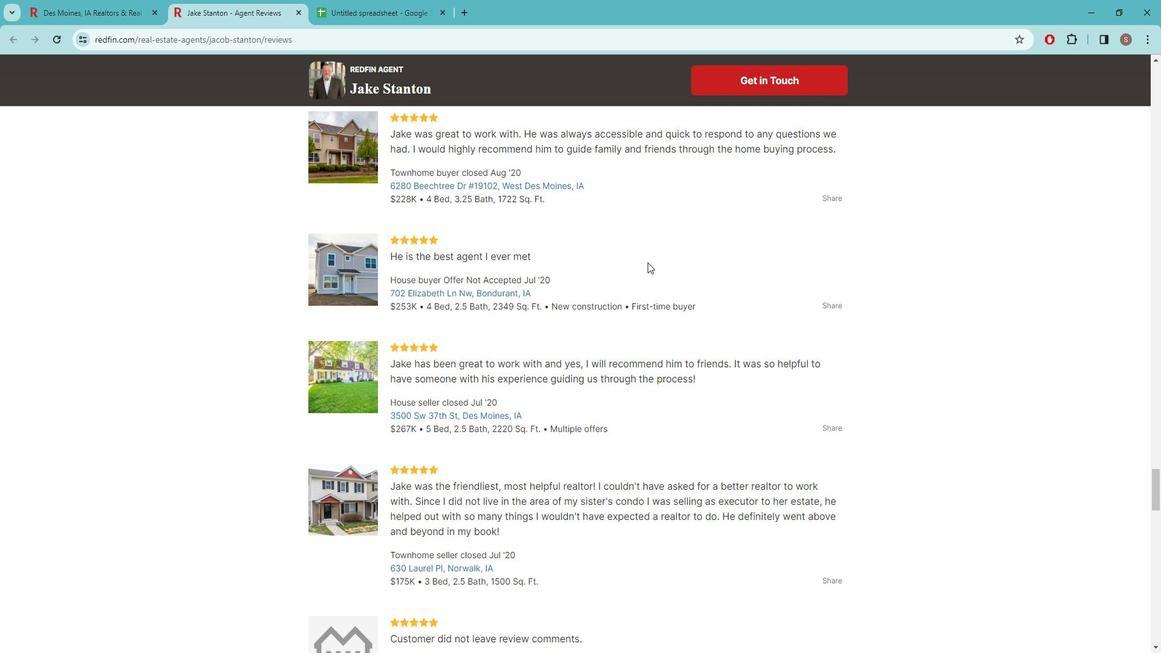 
Action: Mouse moved to (644, 262)
Screenshot: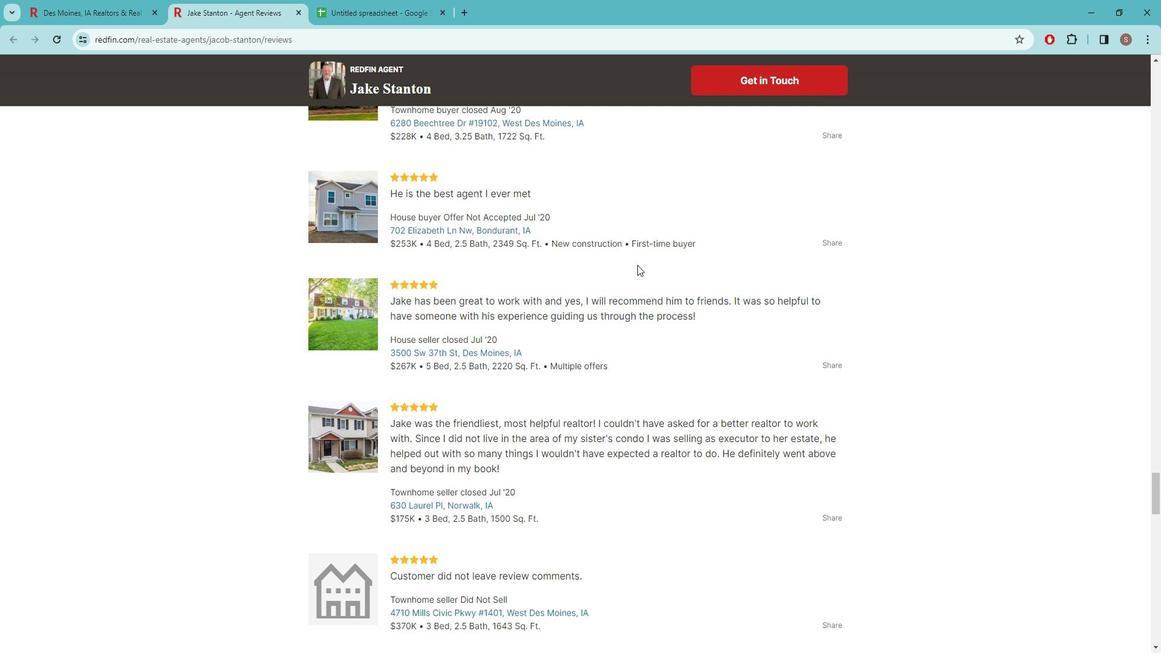 
Action: Mouse scrolled (644, 261) with delta (0, 0)
Screenshot: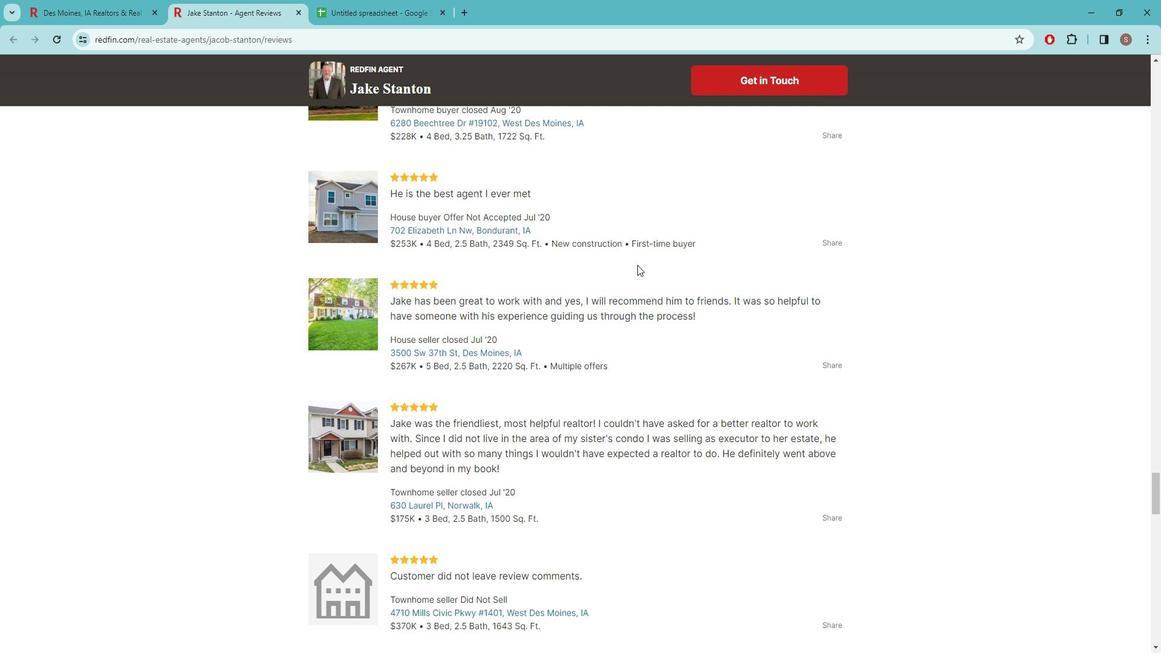 
Action: Mouse moved to (640, 265)
Screenshot: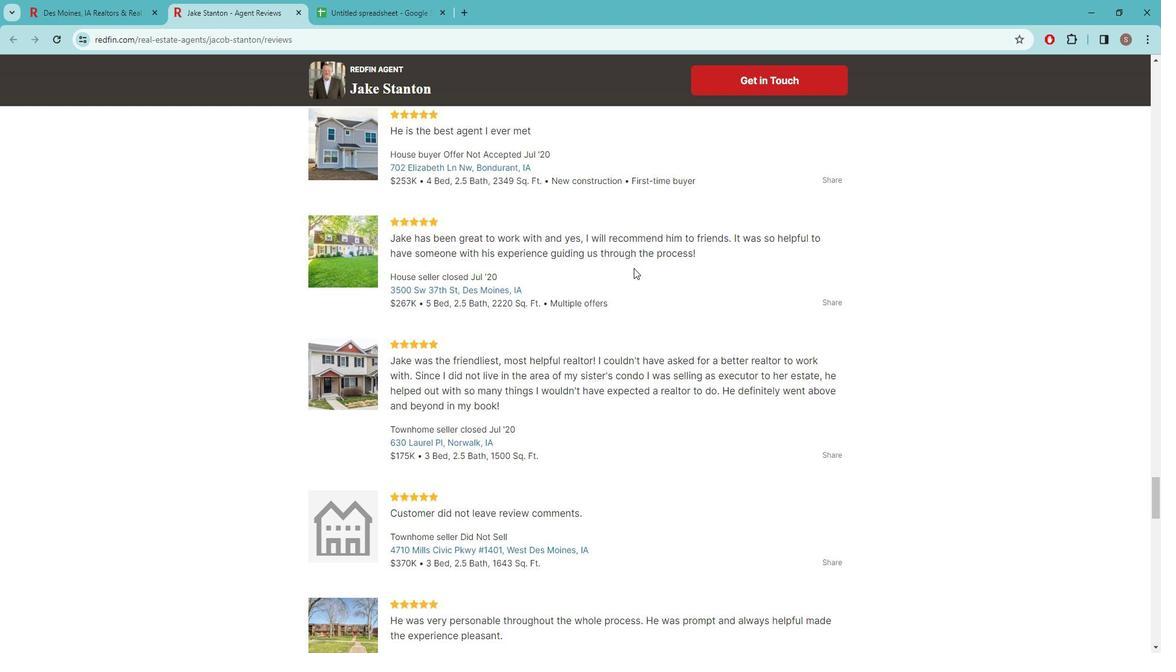 
Action: Mouse scrolled (640, 264) with delta (0, 0)
Screenshot: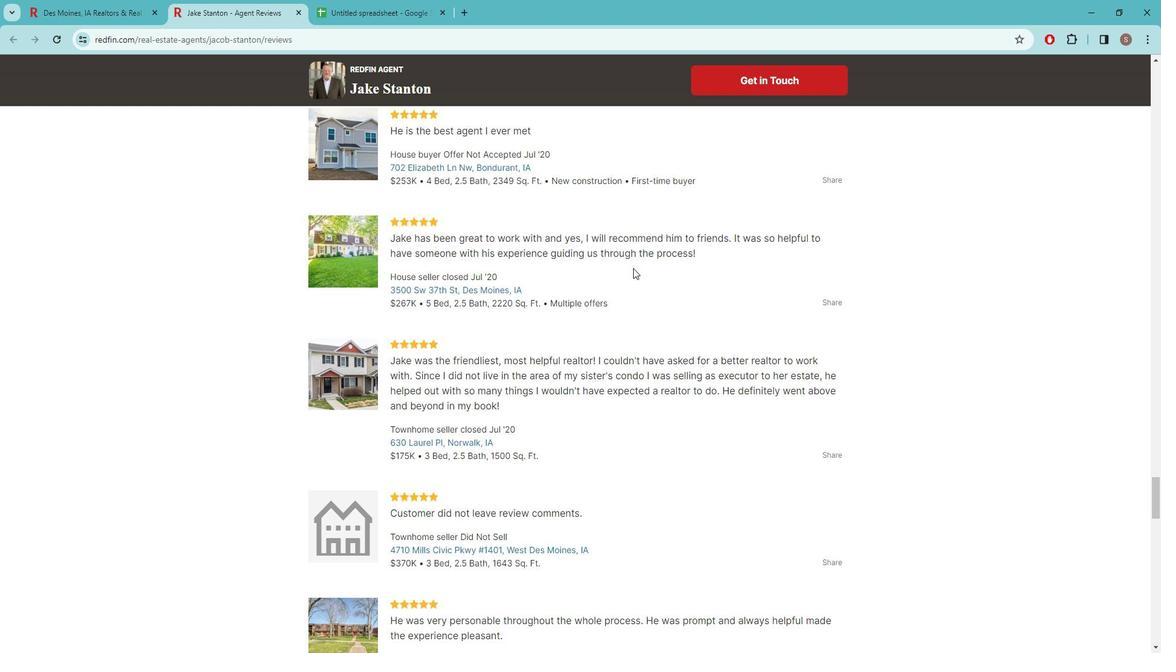 
Action: Mouse moved to (682, 254)
Screenshot: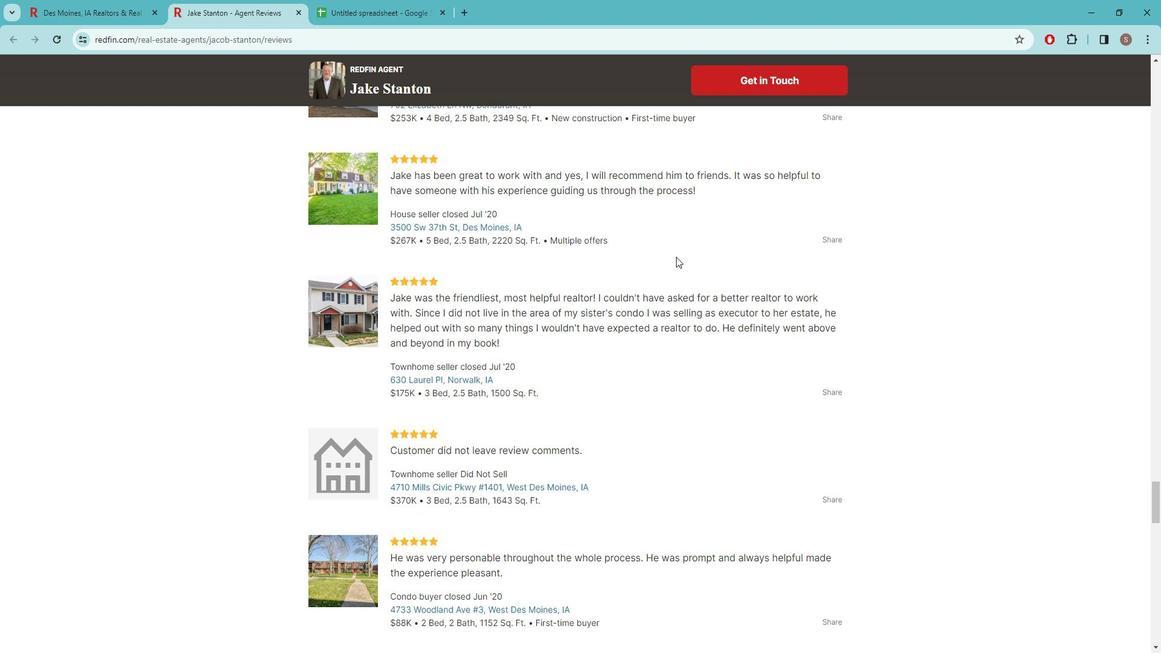 
Action: Mouse scrolled (682, 254) with delta (0, 0)
Screenshot: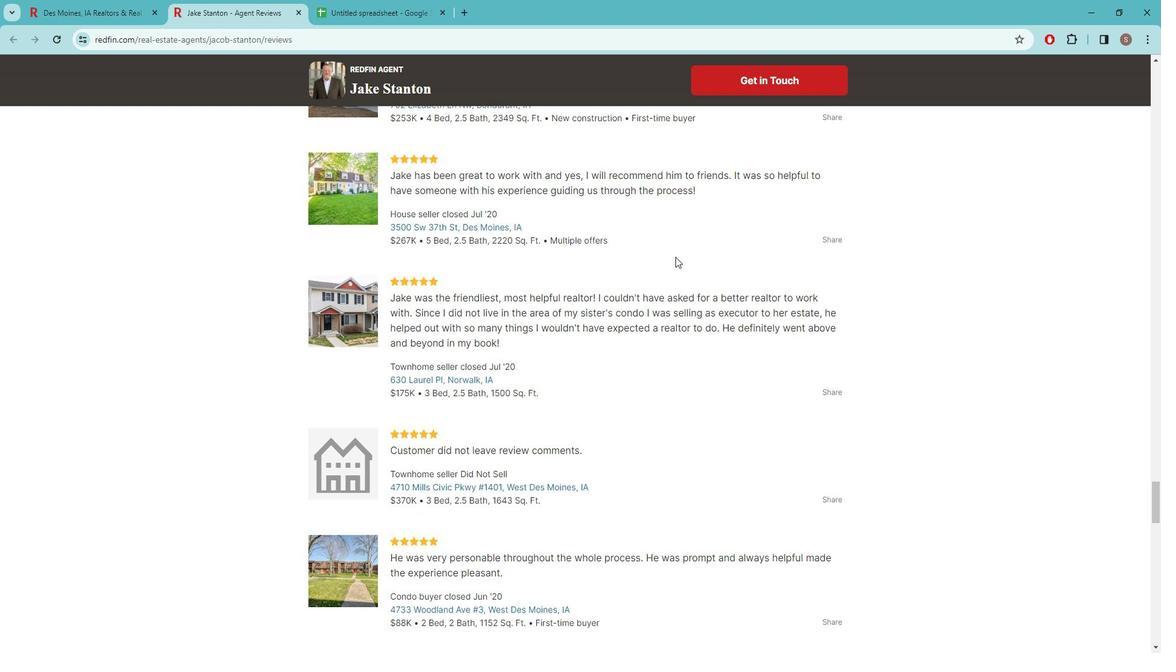 
Action: Mouse moved to (667, 254)
Screenshot: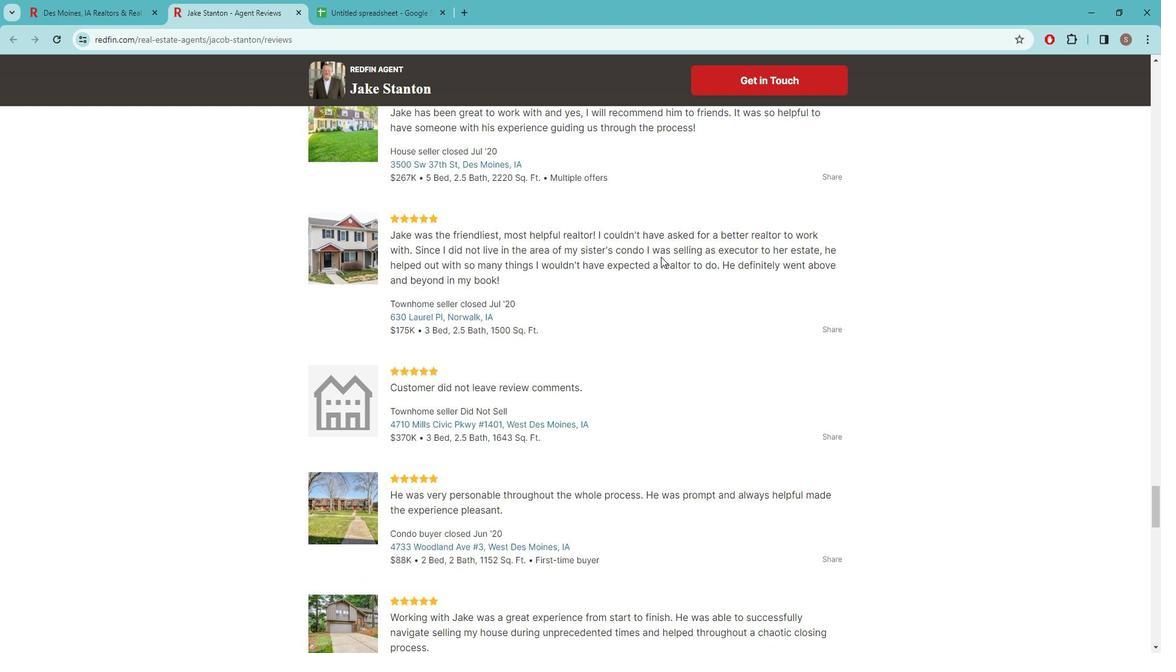 
Action: Mouse scrolled (667, 254) with delta (0, 0)
Screenshot: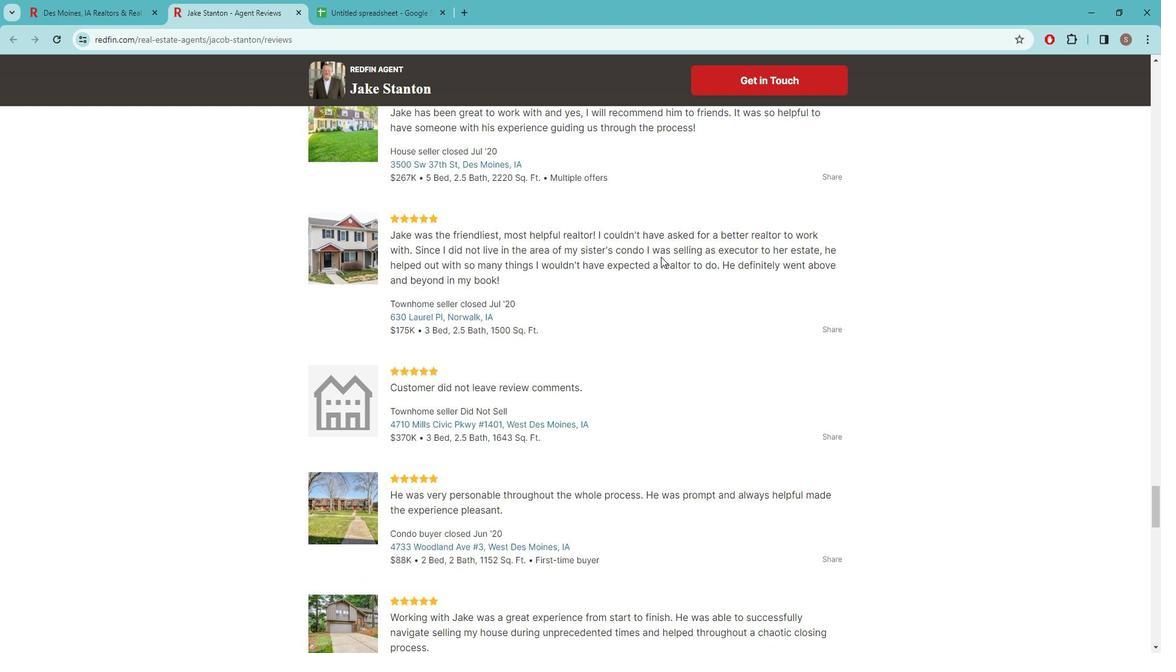 
Action: Mouse moved to (654, 275)
Screenshot: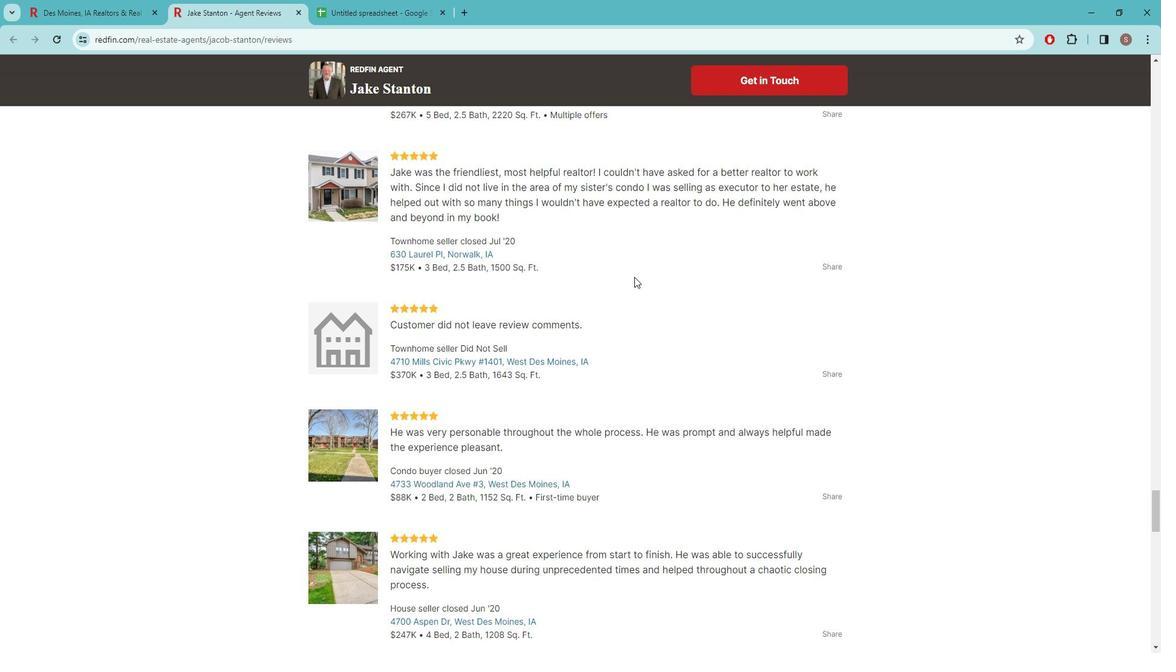 
Action: Mouse scrolled (654, 274) with delta (0, 0)
Screenshot: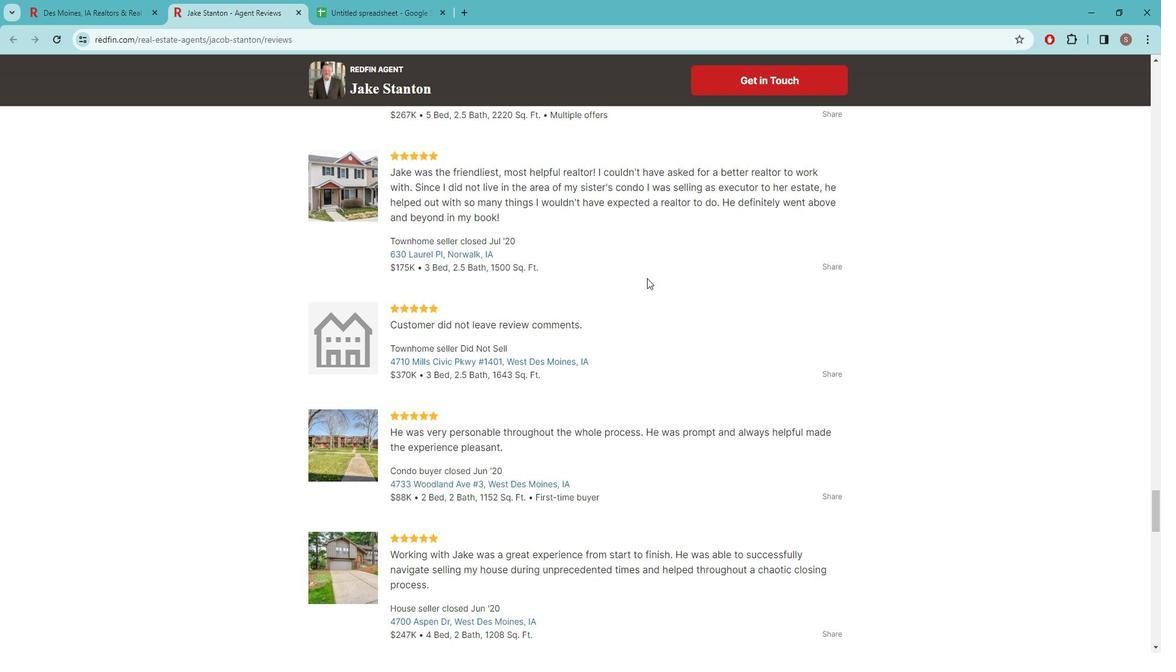 
Action: Mouse moved to (647, 275)
Screenshot: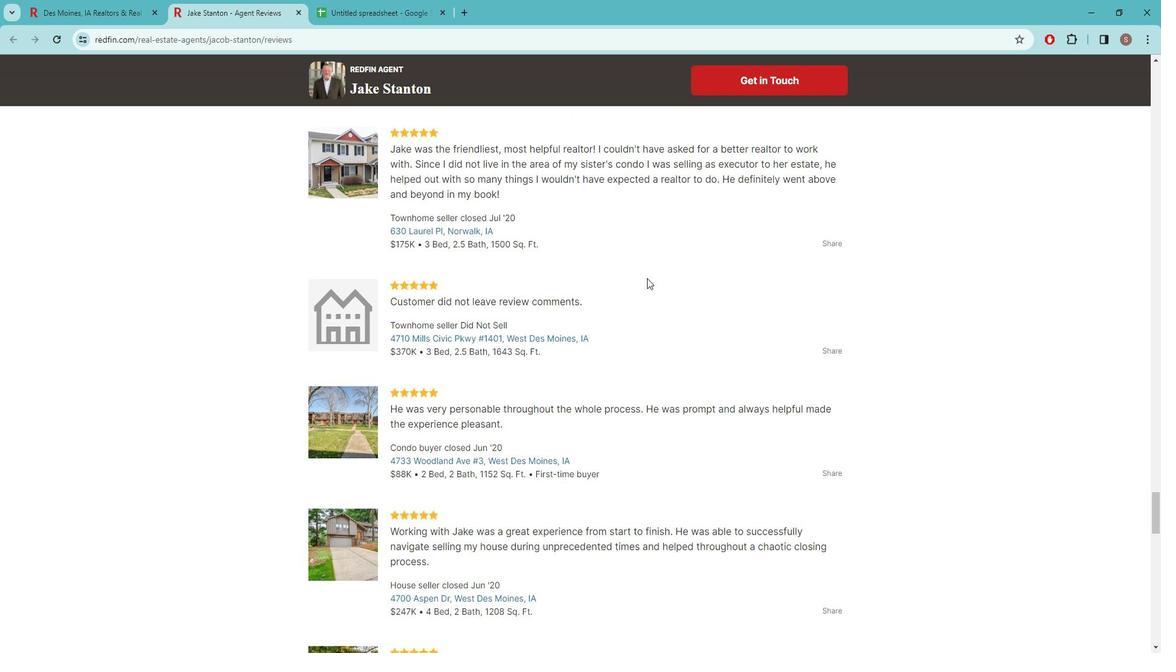
Action: Mouse scrolled (647, 274) with delta (0, 0)
Screenshot: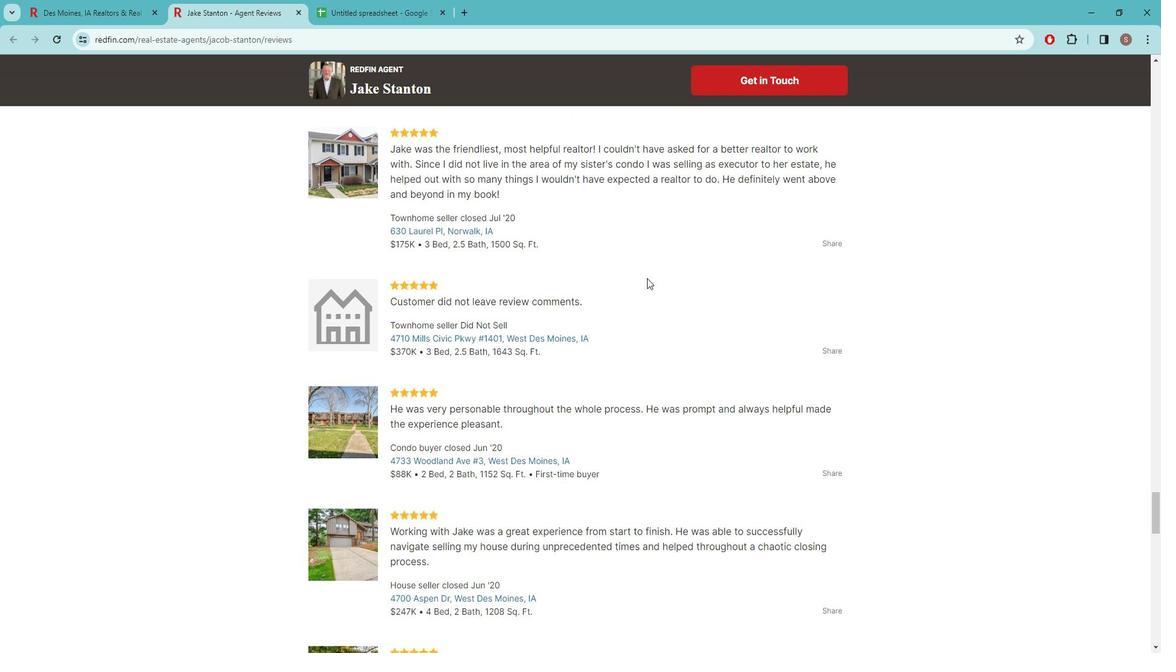 
Action: Mouse moved to (645, 264)
Screenshot: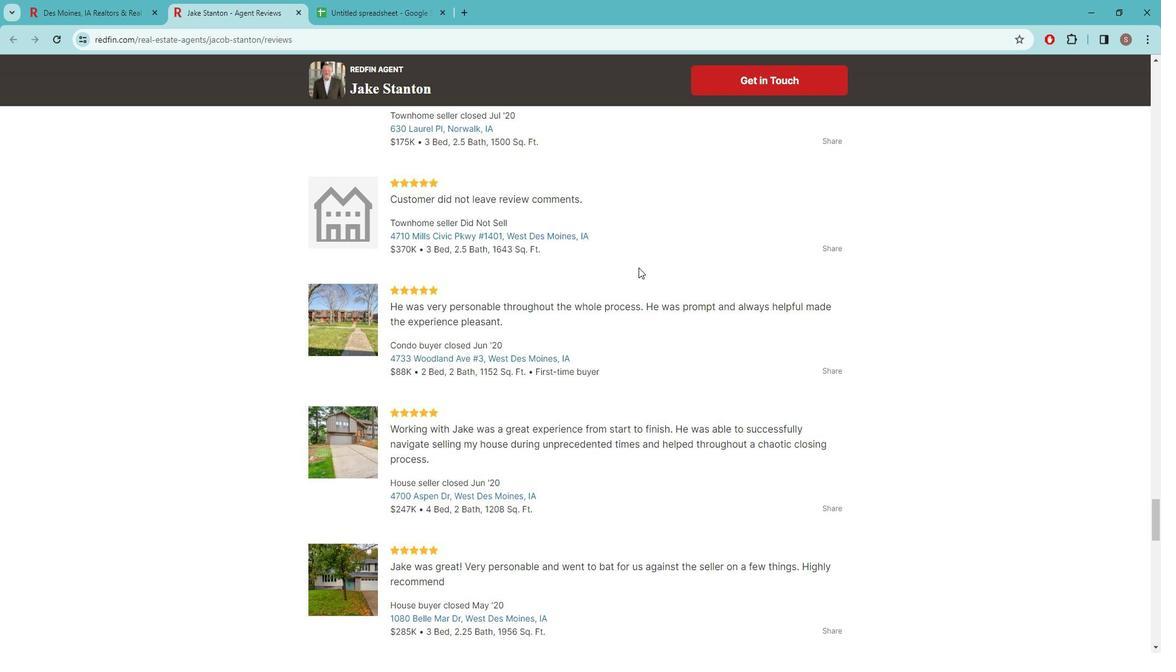 
Action: Mouse scrolled (645, 264) with delta (0, 0)
Screenshot: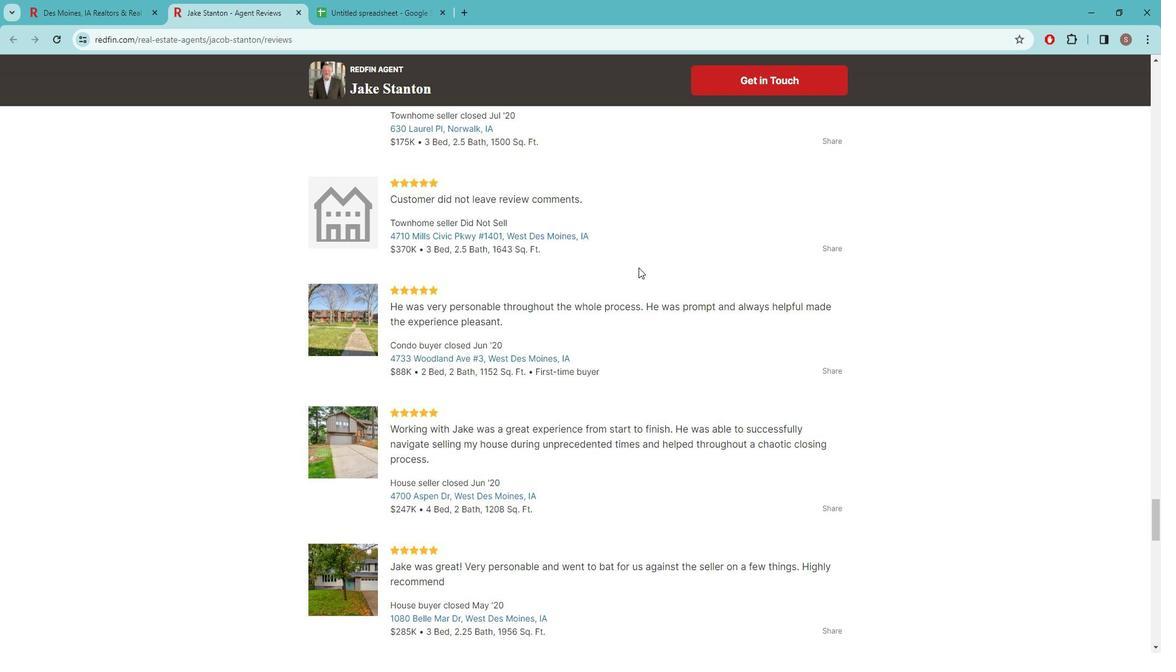
Action: Mouse moved to (654, 272)
Screenshot: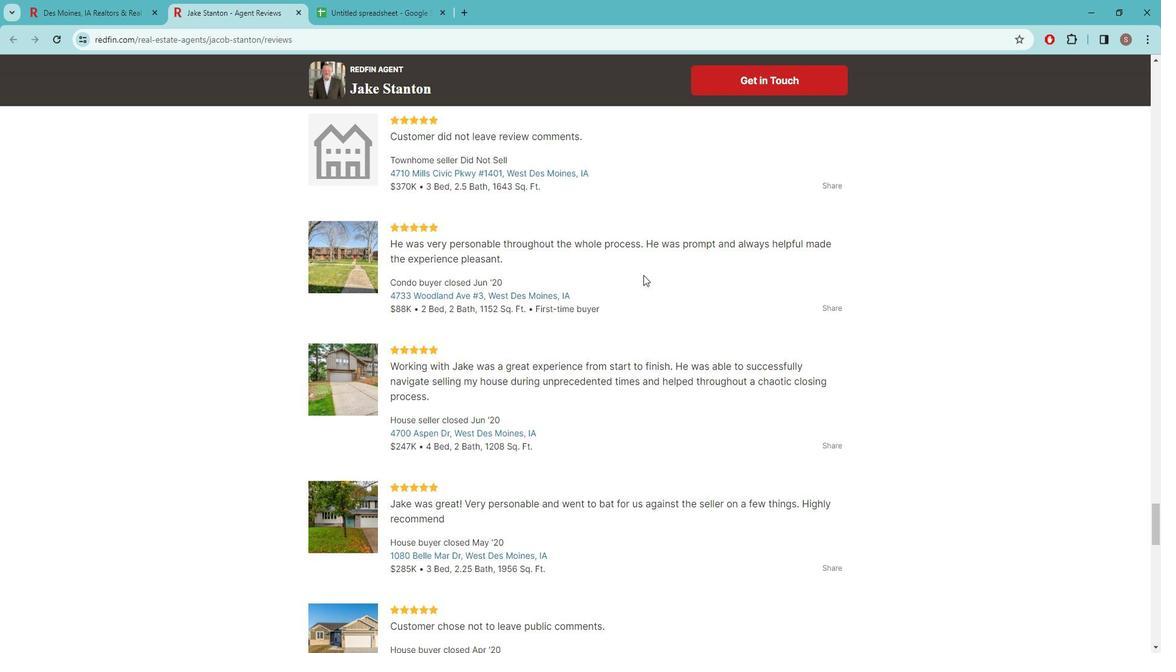 
Action: Mouse scrolled (654, 271) with delta (0, 0)
Screenshot: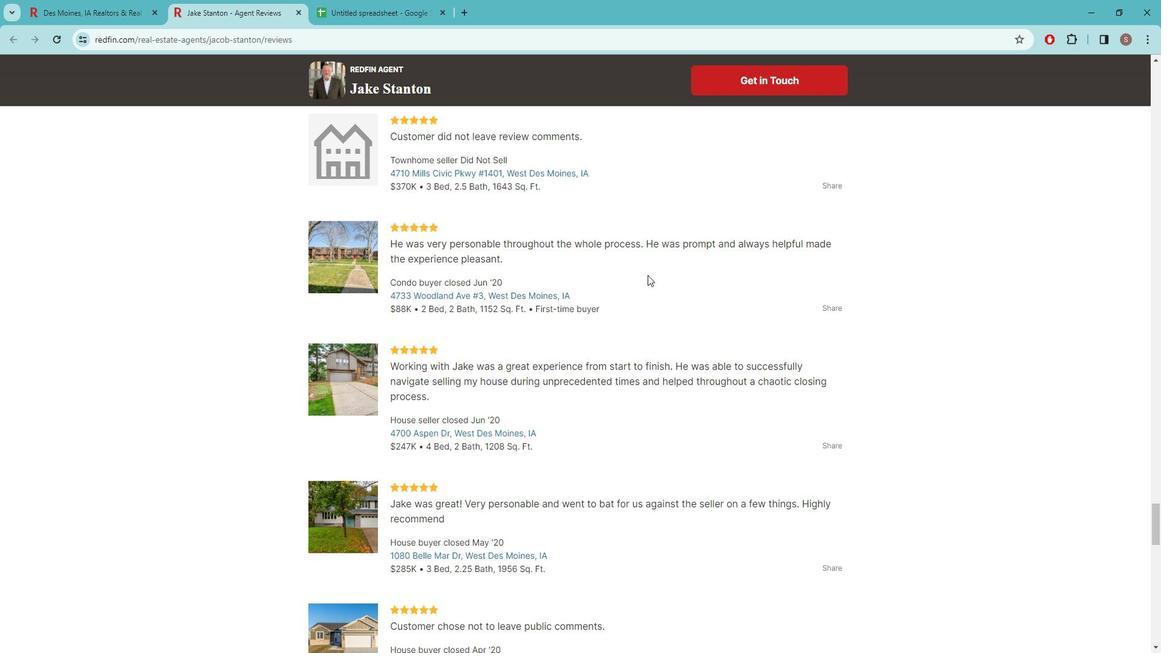 
Action: Mouse moved to (667, 293)
Screenshot: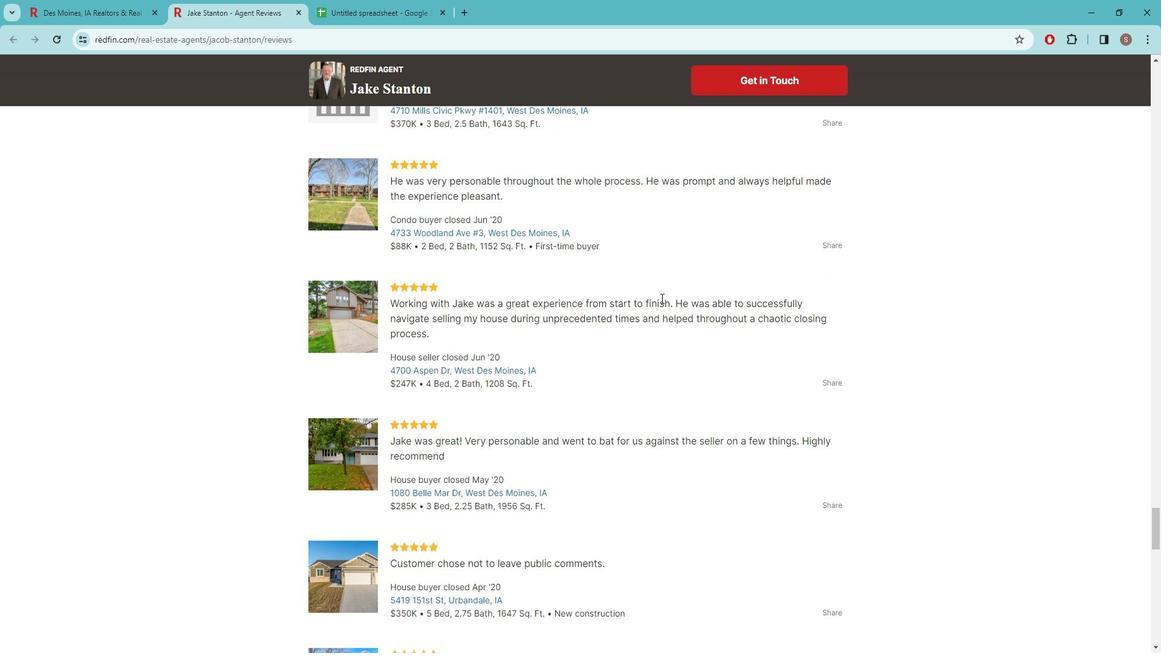 
Action: Mouse scrolled (667, 293) with delta (0, 0)
Screenshot: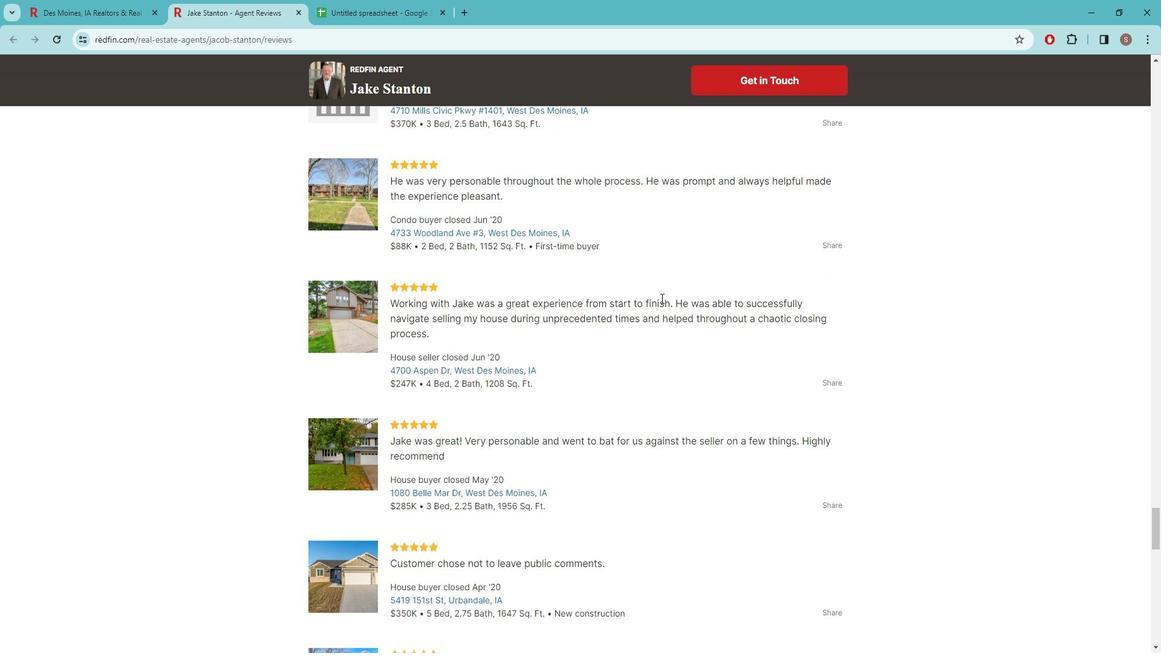 
Action: Mouse moved to (645, 283)
Screenshot: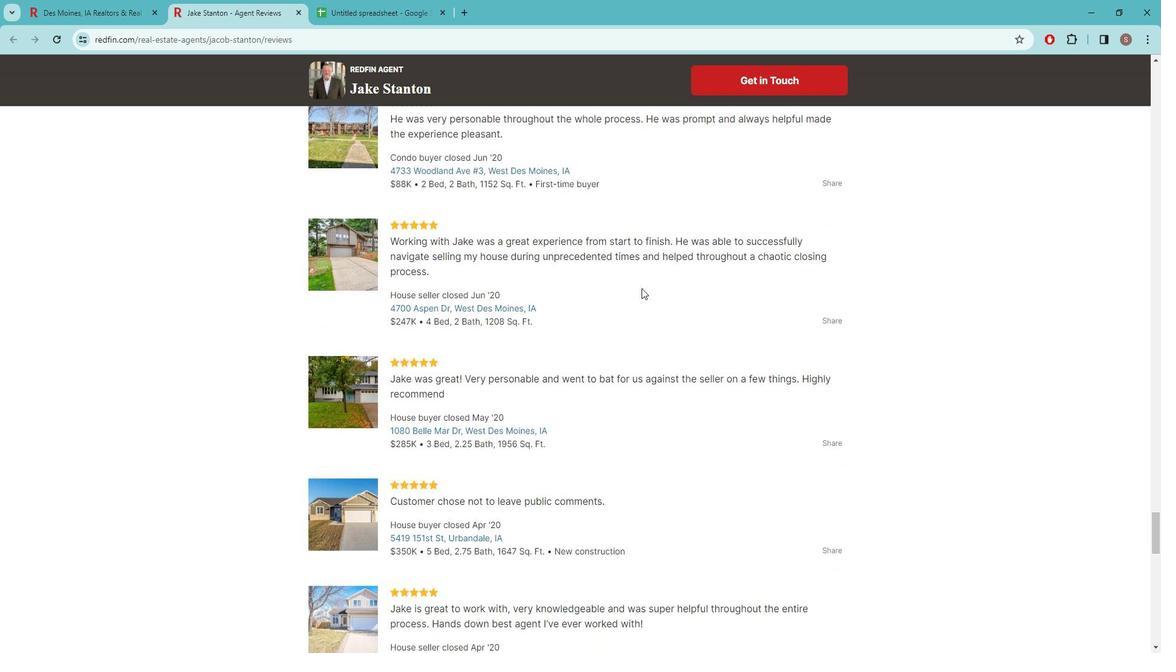 
Action: Mouse scrolled (645, 283) with delta (0, 0)
Screenshot: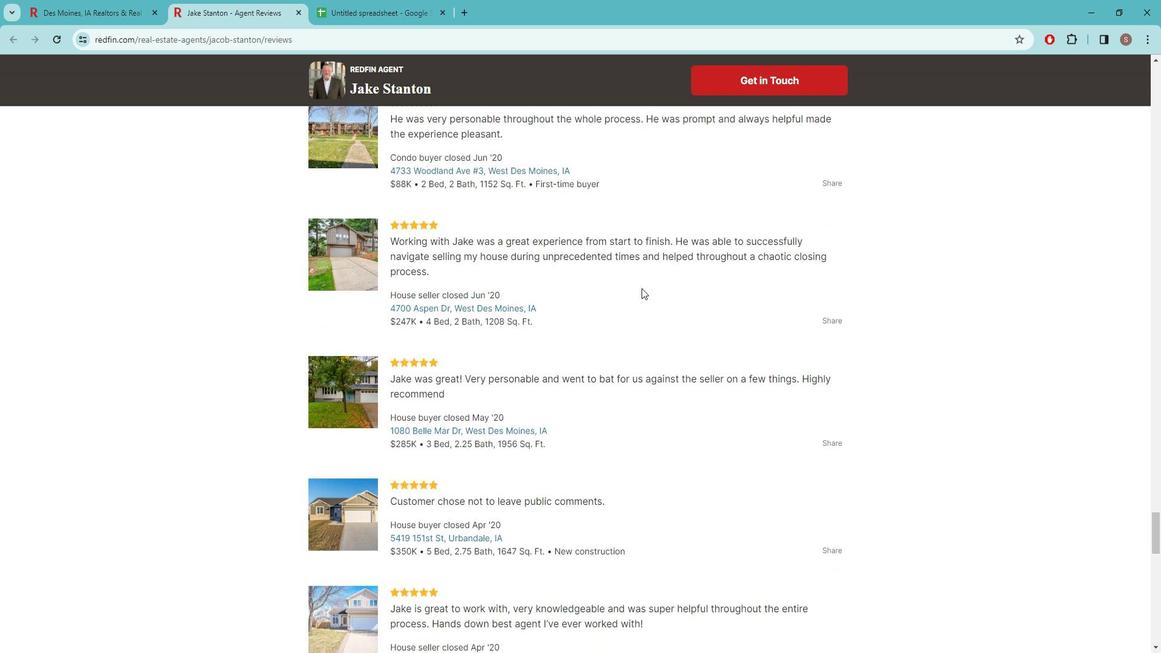 
Action: Mouse moved to (661, 285)
Screenshot: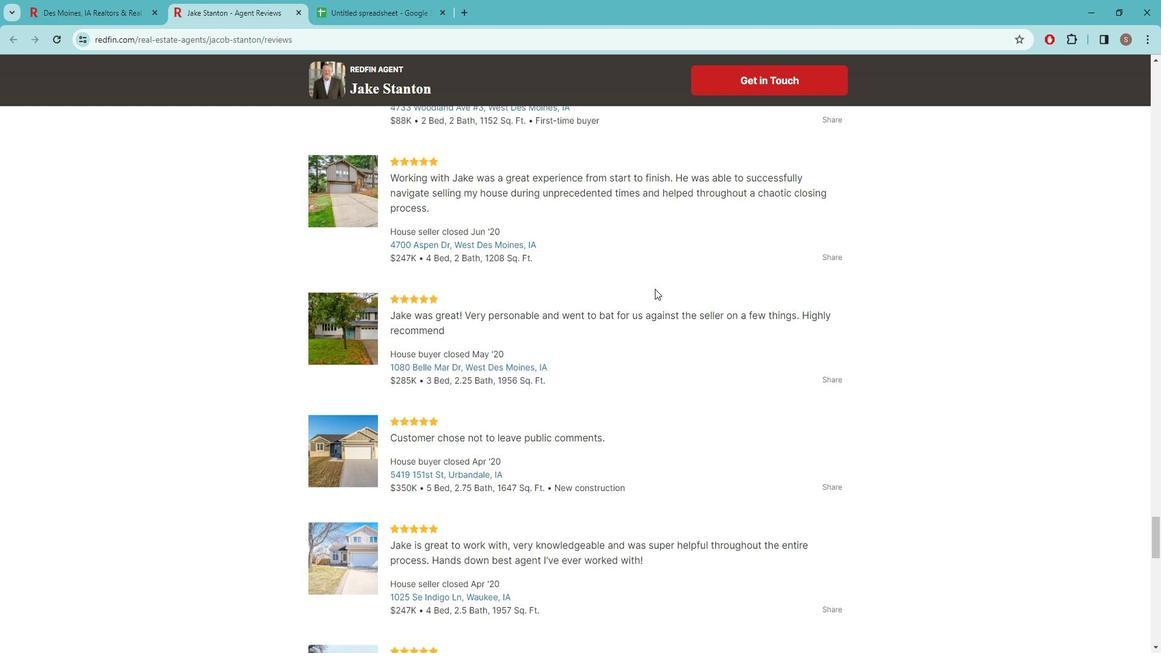 
Action: Mouse scrolled (661, 284) with delta (0, 0)
Screenshot: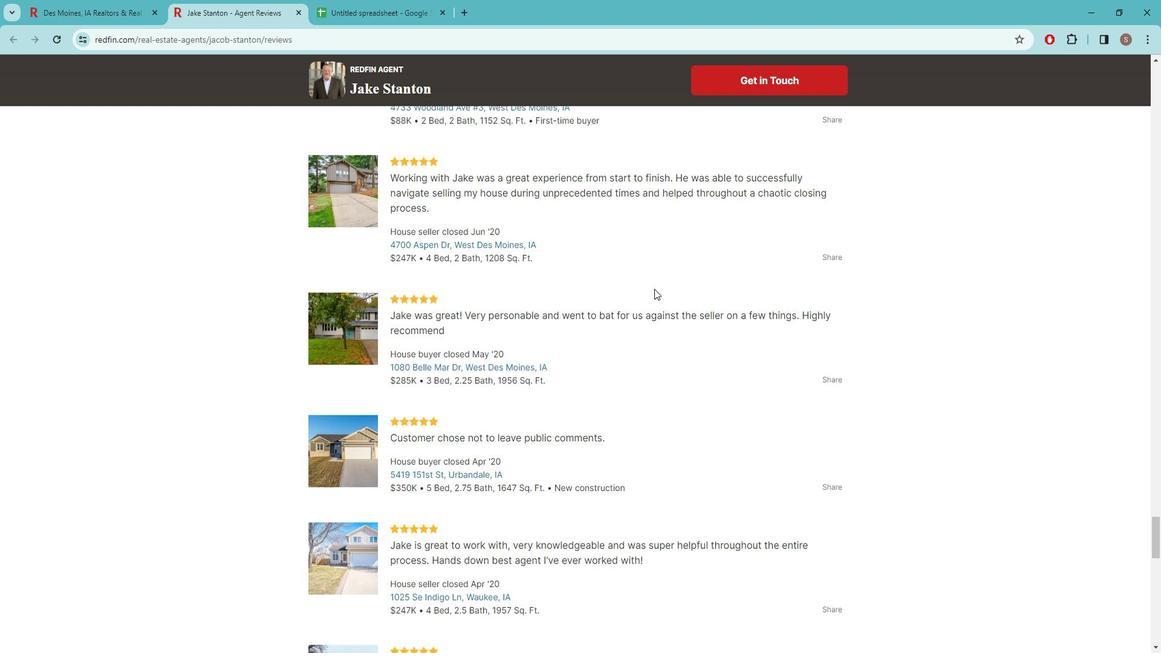 
Action: Mouse moved to (642, 280)
Screenshot: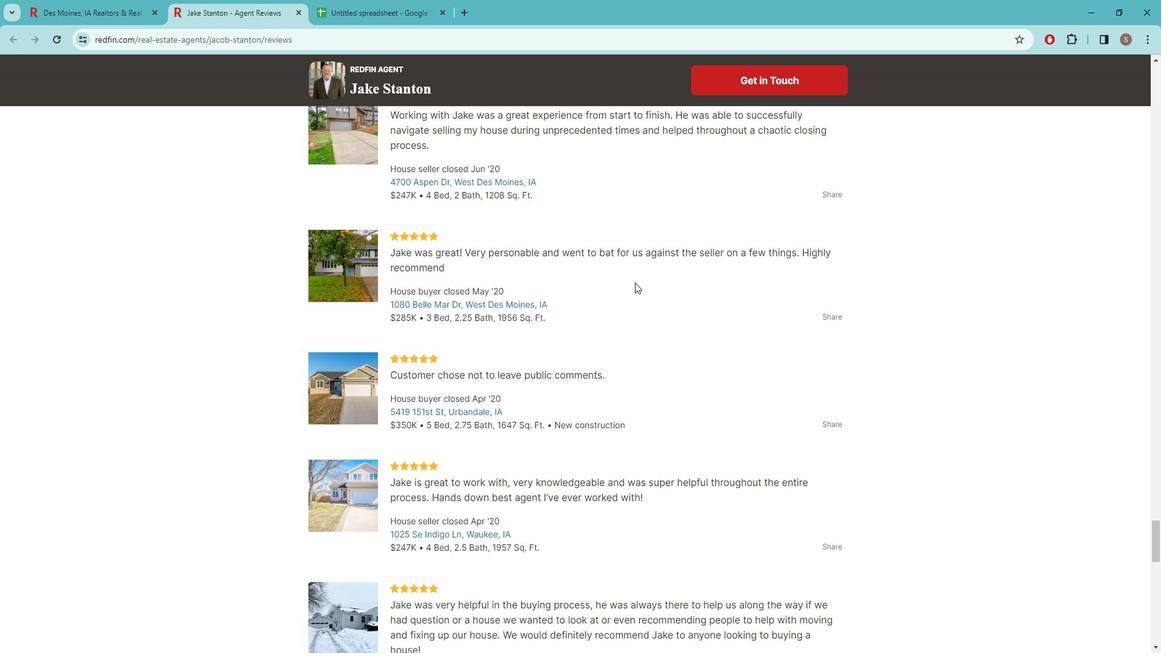 
Action: Mouse scrolled (642, 279) with delta (0, 0)
Screenshot: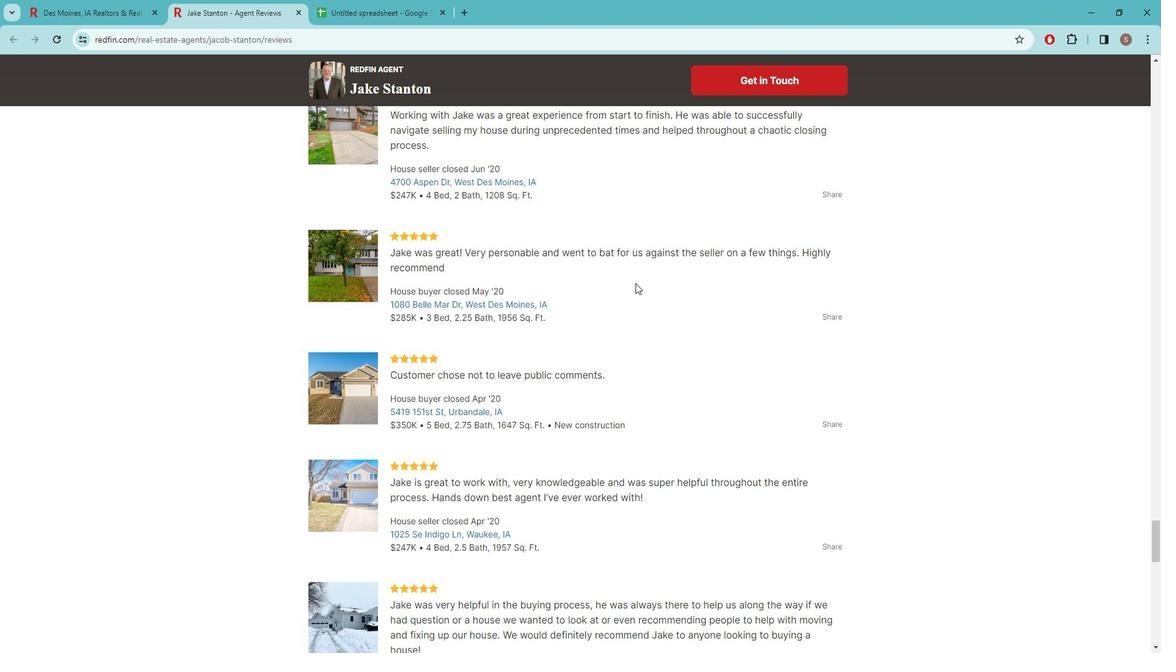 
Action: Mouse moved to (659, 276)
Screenshot: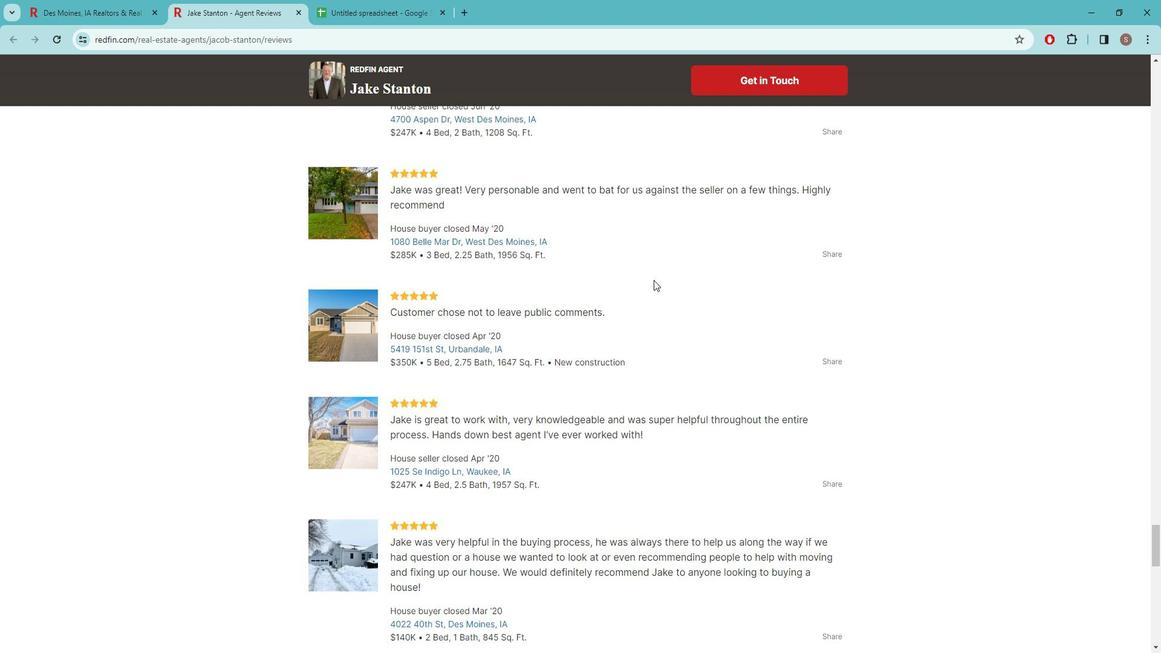 
Action: Mouse scrolled (659, 276) with delta (0, 0)
Screenshot: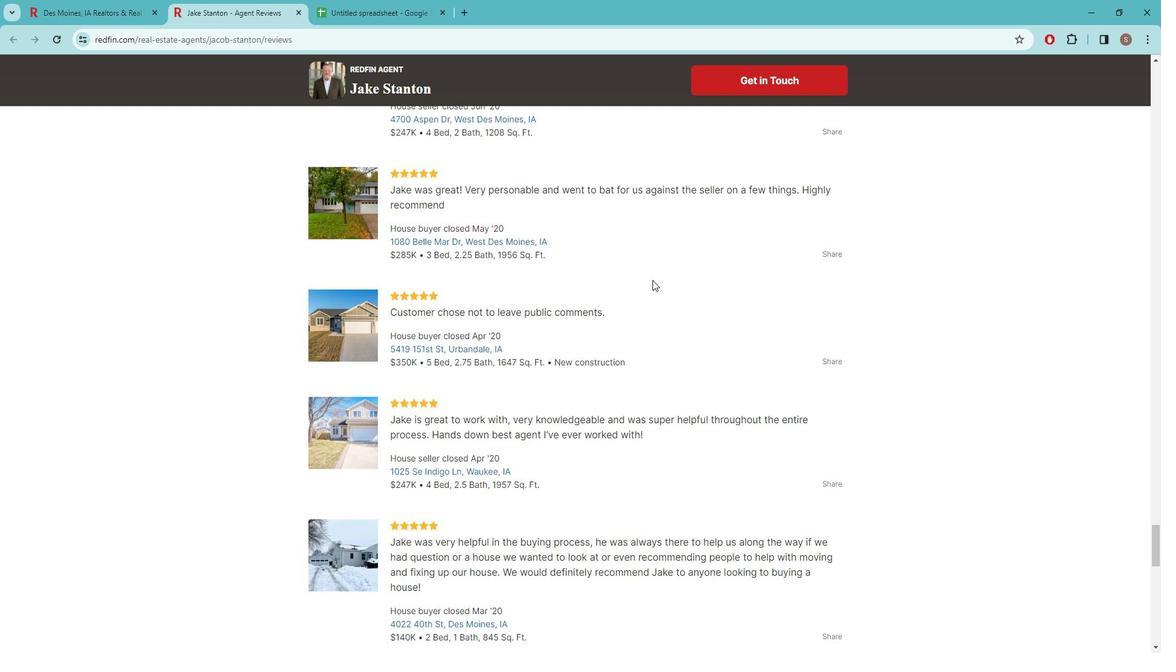 
Action: Mouse scrolled (659, 276) with delta (0, 0)
Screenshot: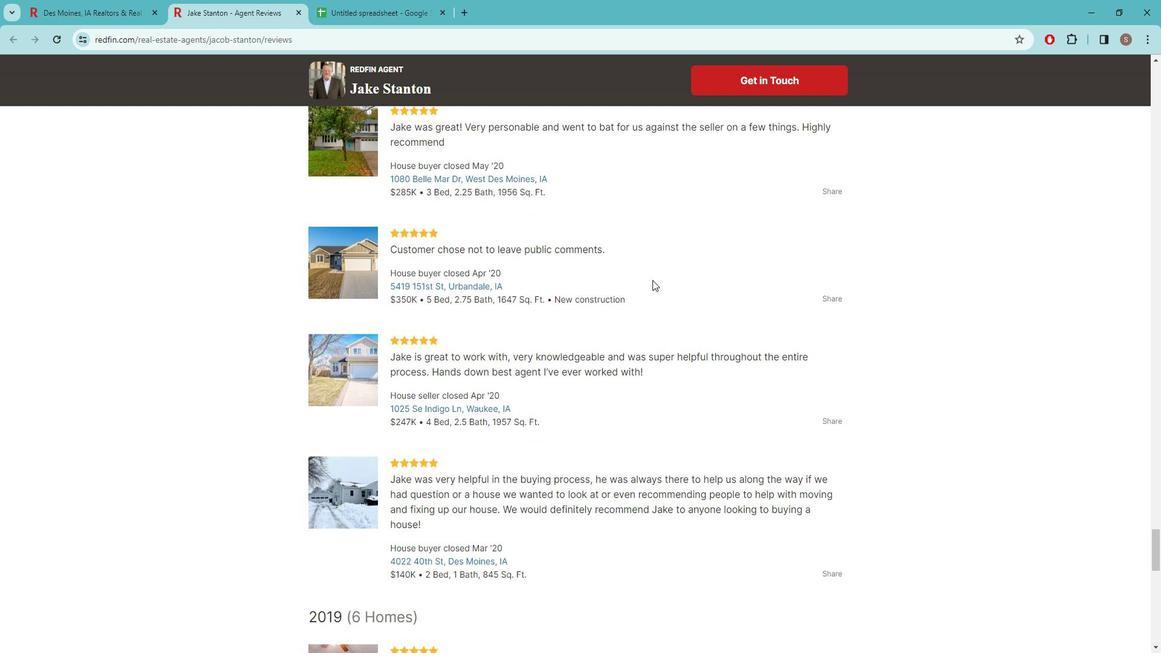 
Action: Mouse moved to (678, 265)
Screenshot: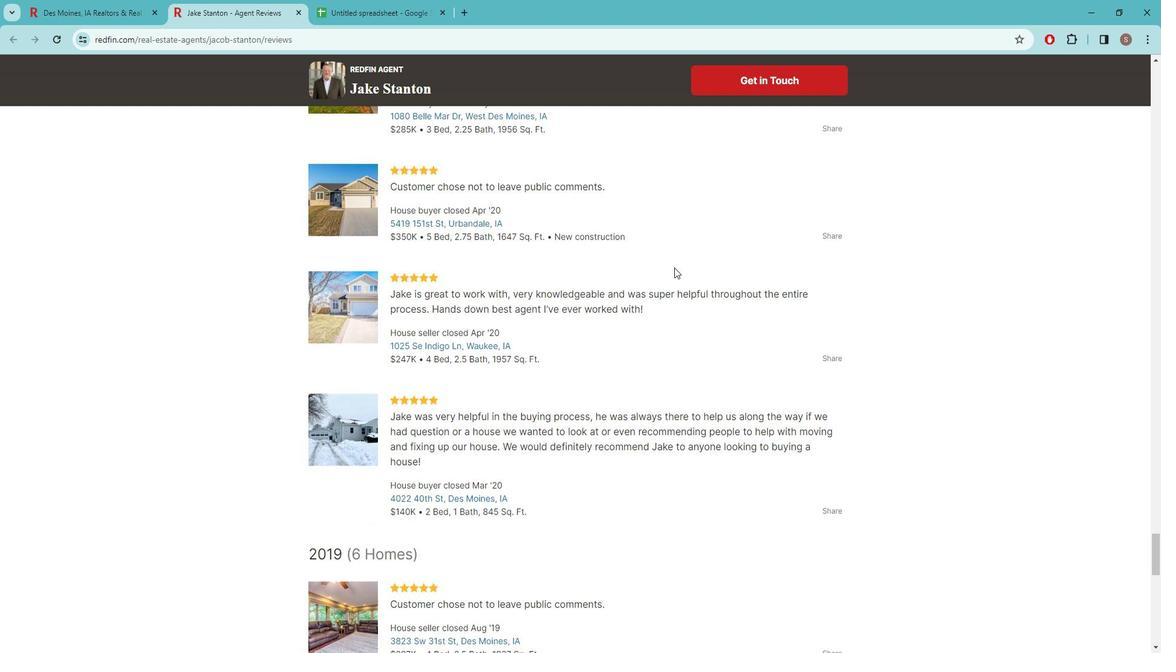 
Action: Mouse scrolled (678, 264) with delta (0, 0)
